 Task: lead creation from Campaign (1)
Action: Mouse moved to (542, 737)
Screenshot: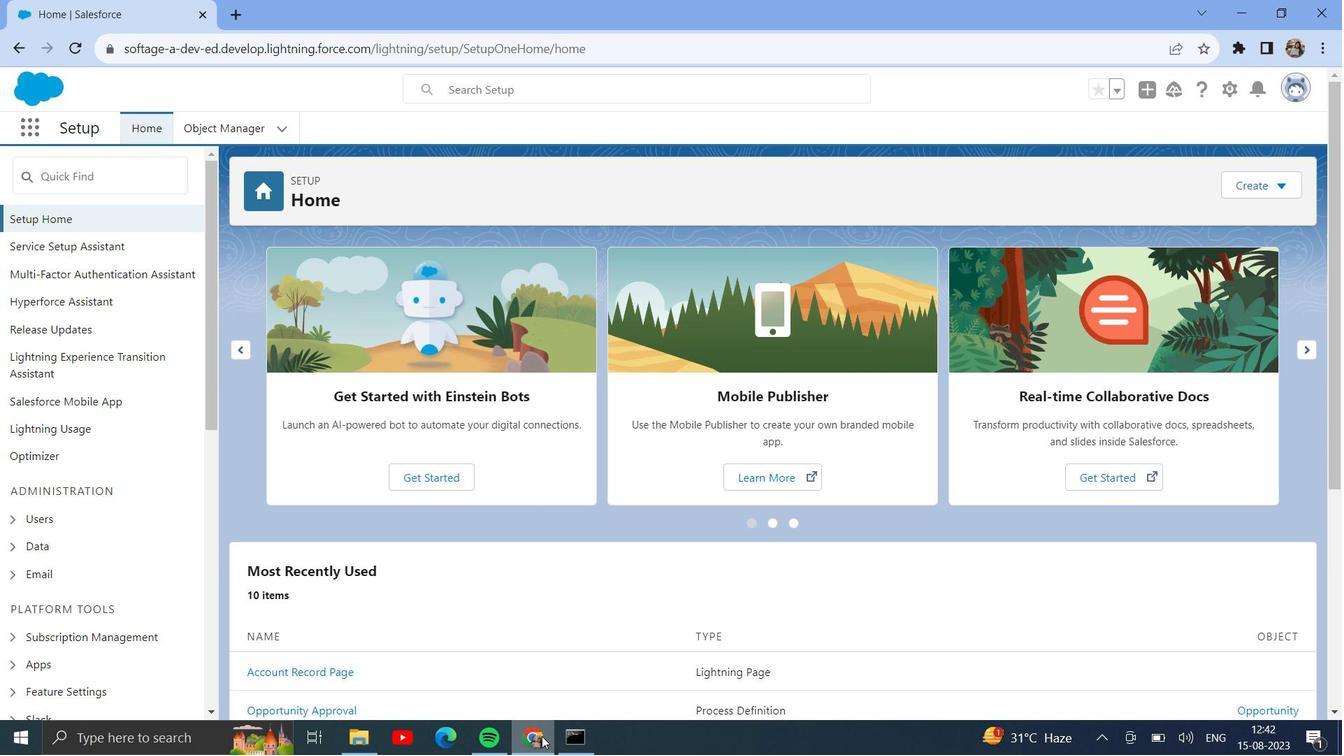 
Action: Mouse pressed left at (542, 737)
Screenshot: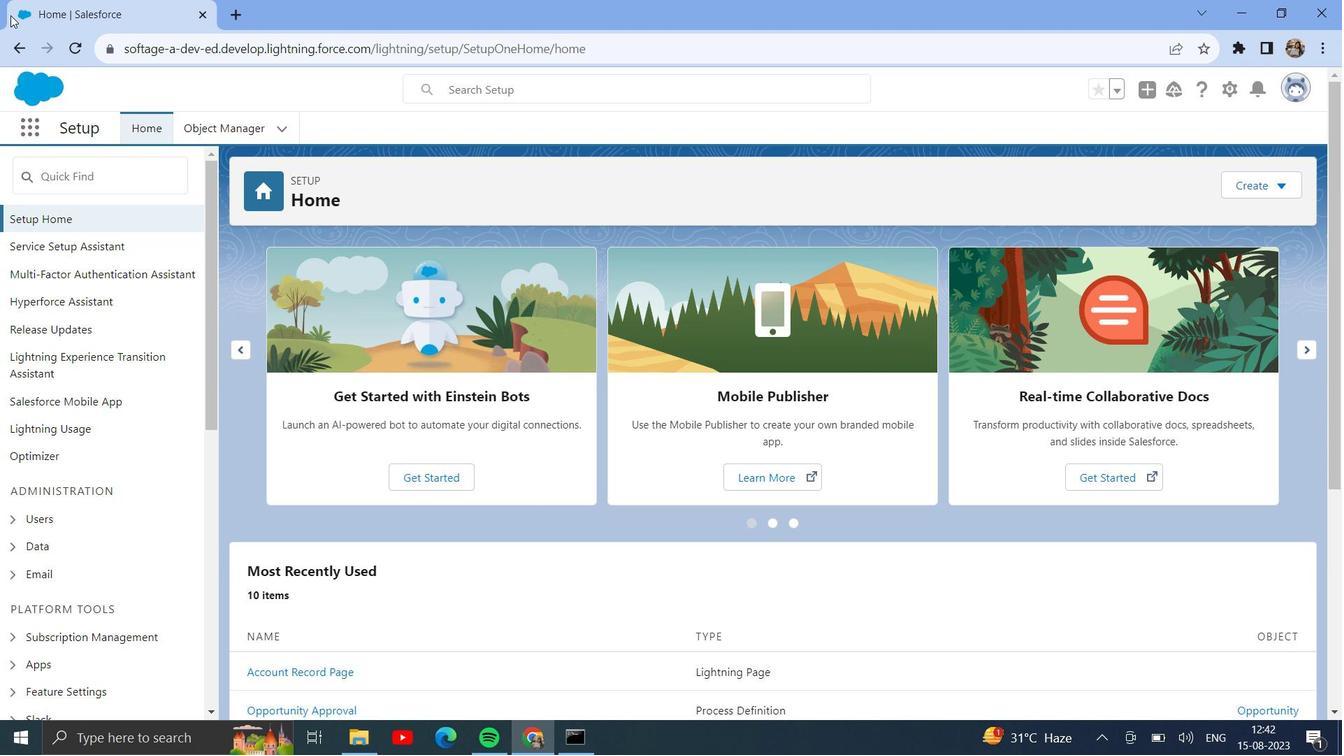 
Action: Mouse moved to (27, 132)
Screenshot: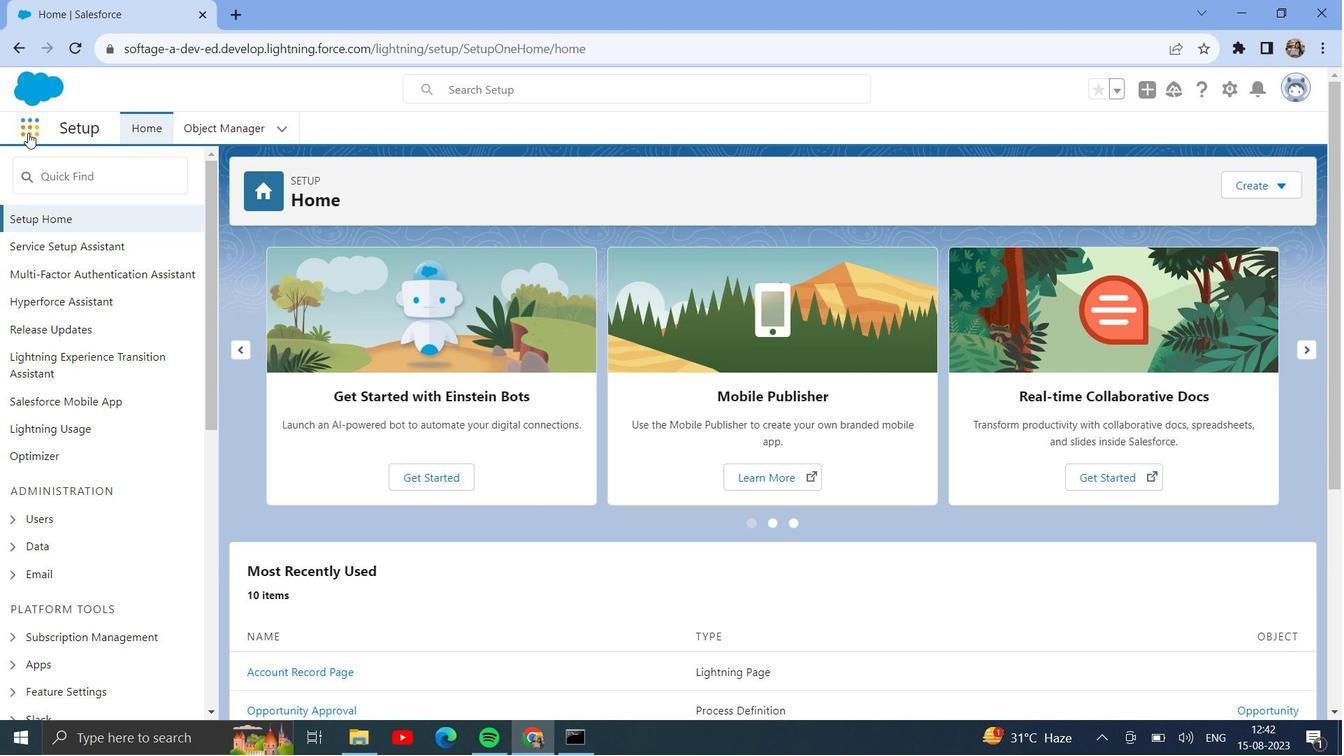 
Action: Mouse pressed left at (27, 132)
Screenshot: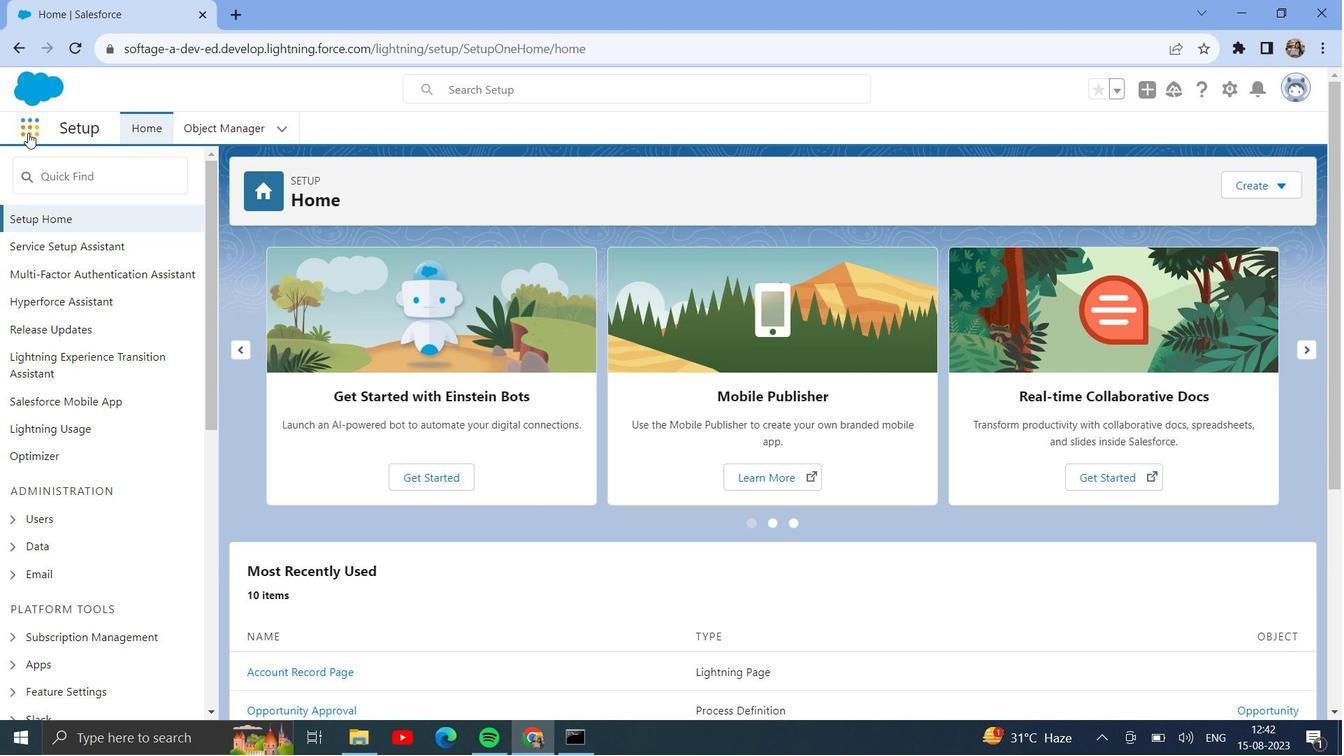 
Action: Mouse moved to (46, 434)
Screenshot: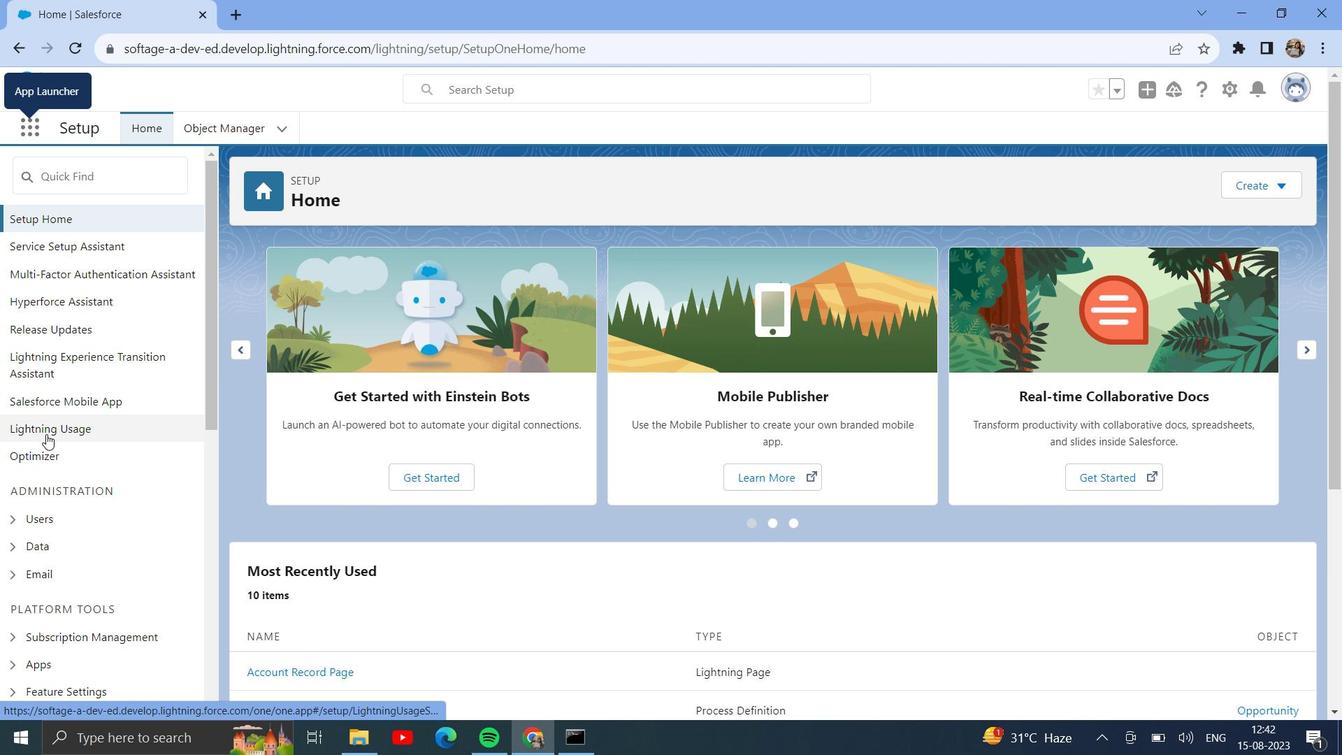
Action: Mouse pressed left at (46, 434)
Screenshot: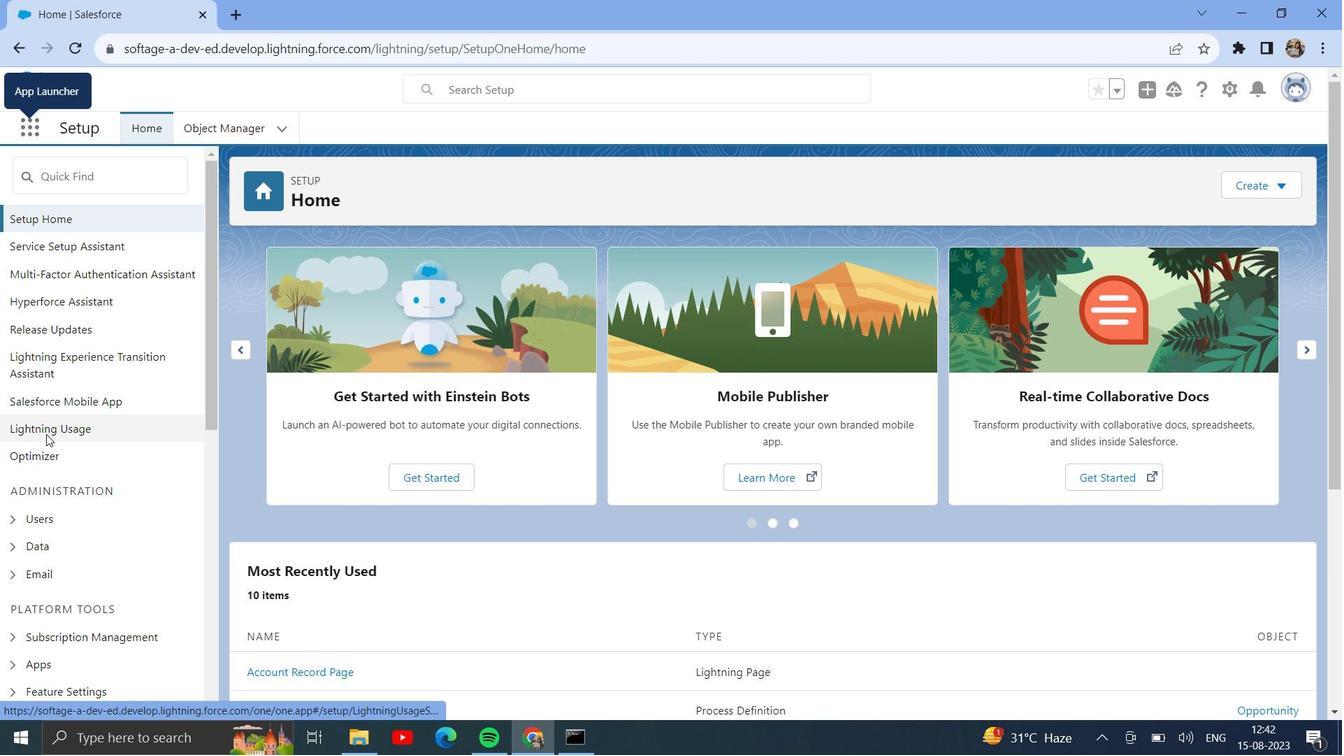 
Action: Mouse moved to (588, 458)
Screenshot: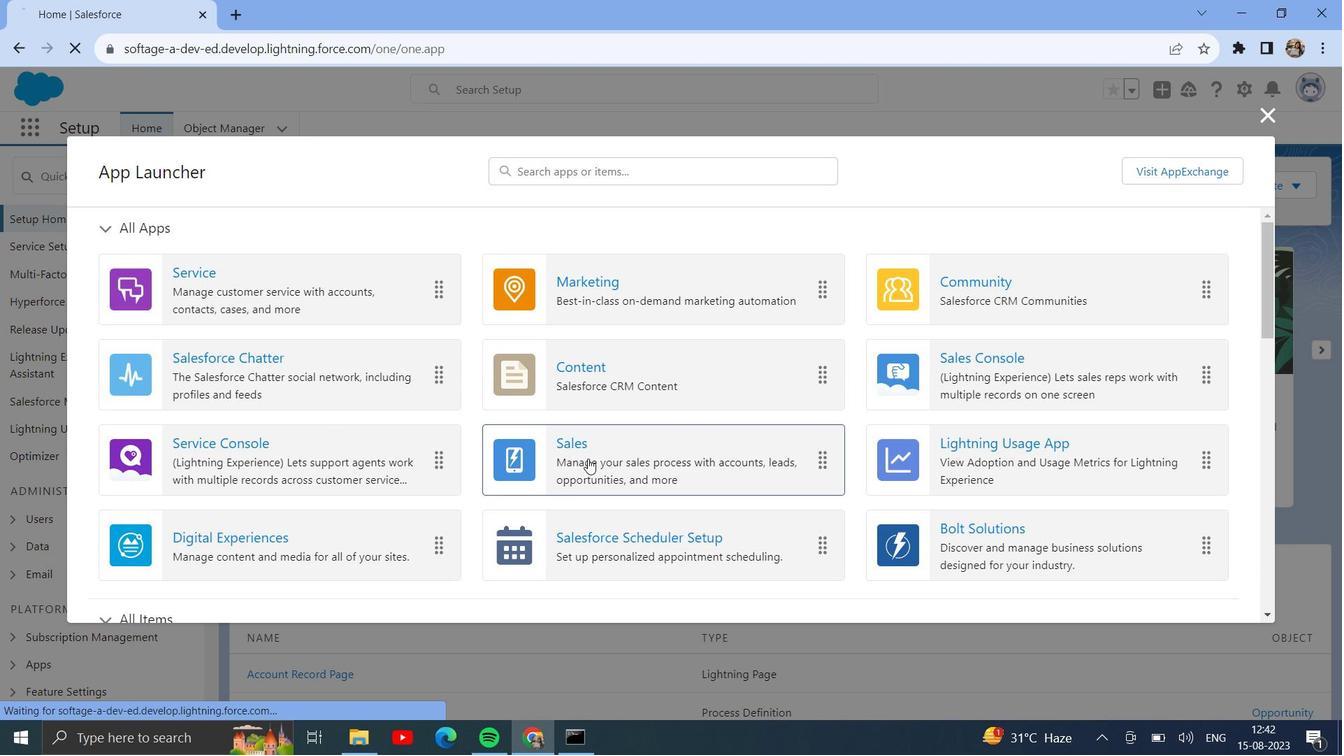 
Action: Mouse pressed left at (588, 458)
Screenshot: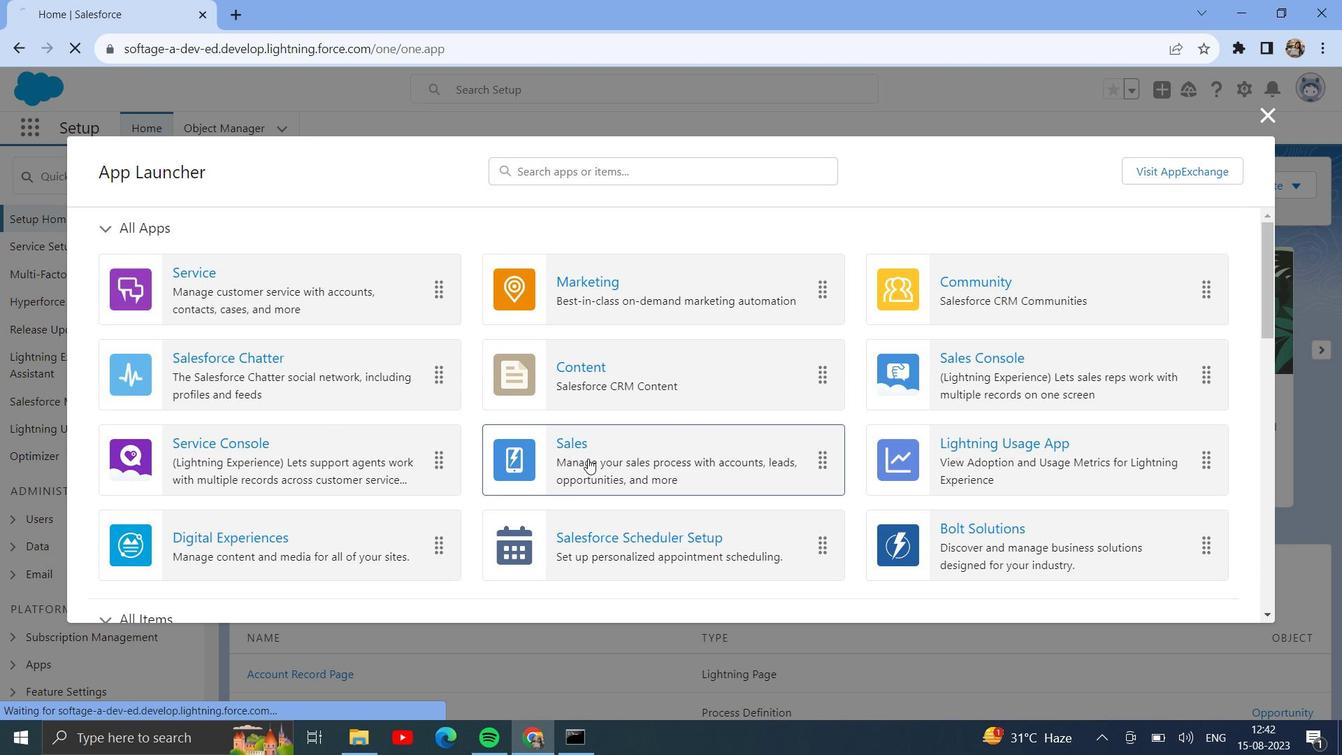 
Action: Mouse moved to (702, 131)
Screenshot: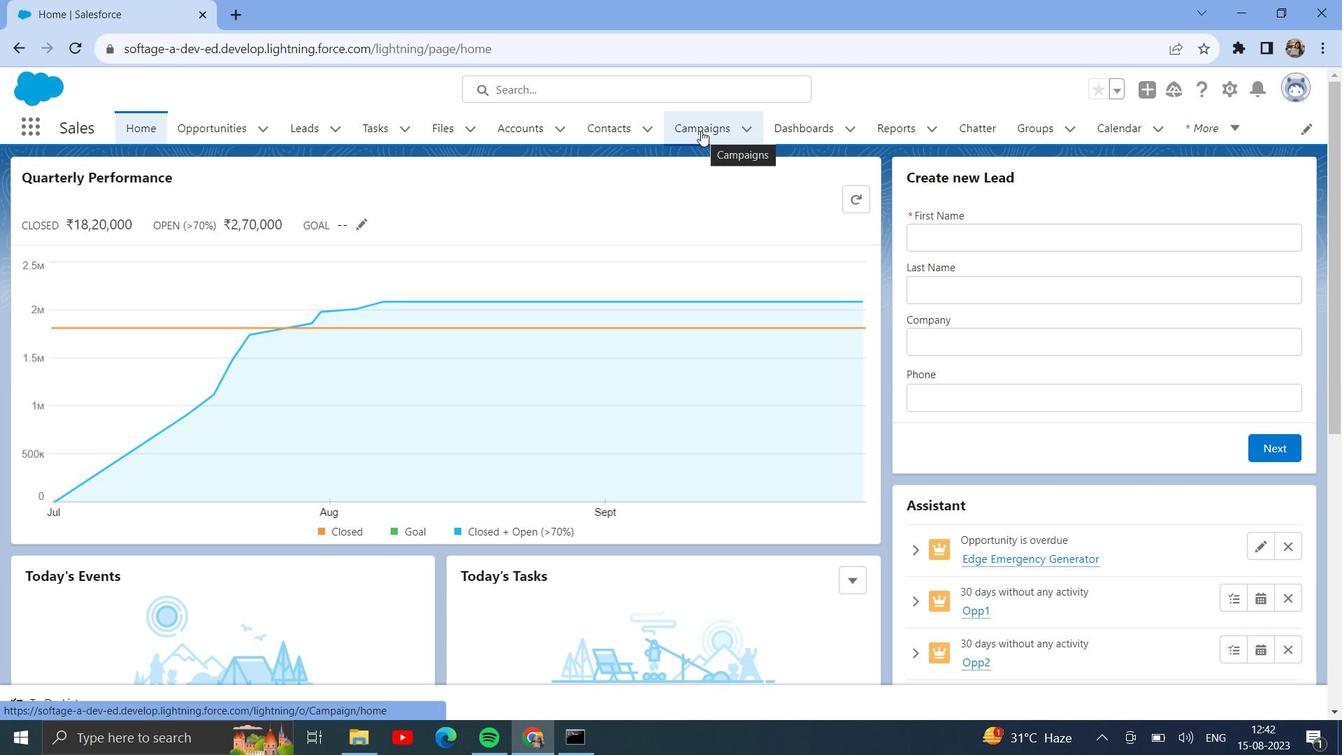 
Action: Mouse pressed left at (702, 131)
Screenshot: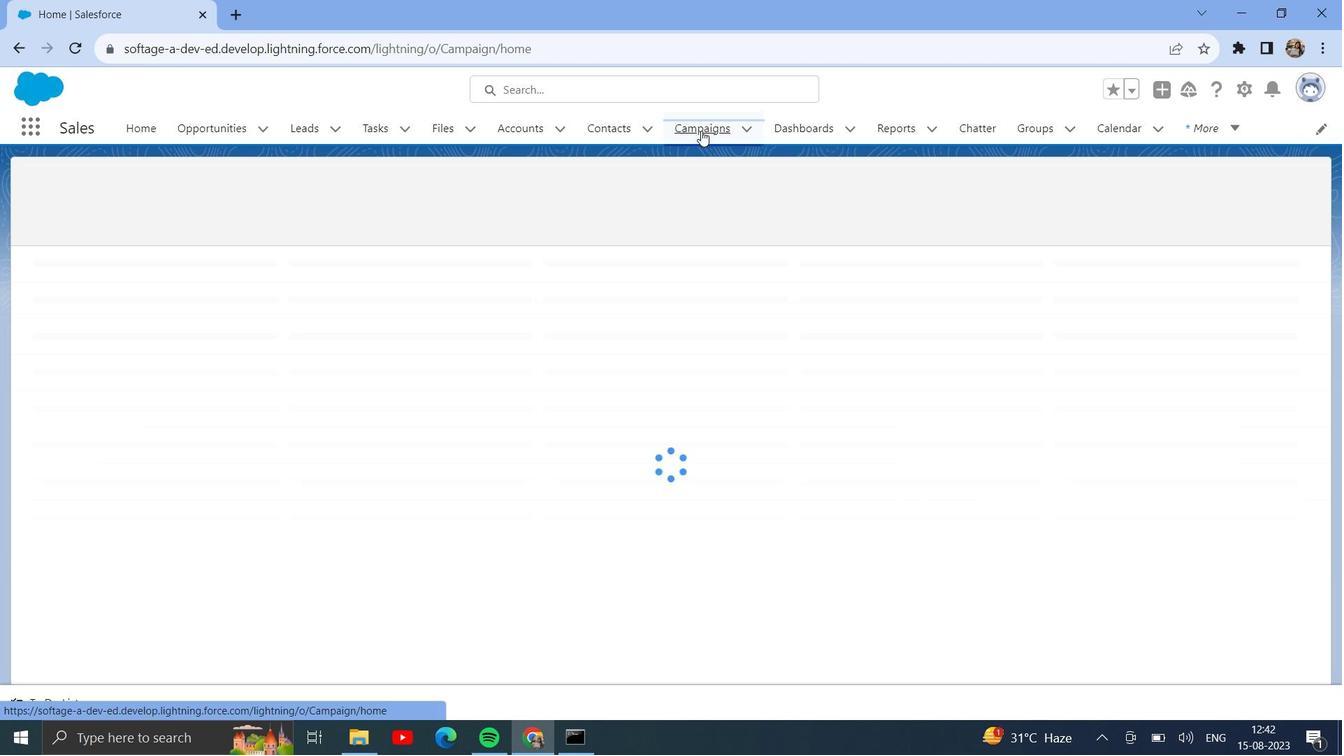 
Action: Mouse moved to (159, 281)
Screenshot: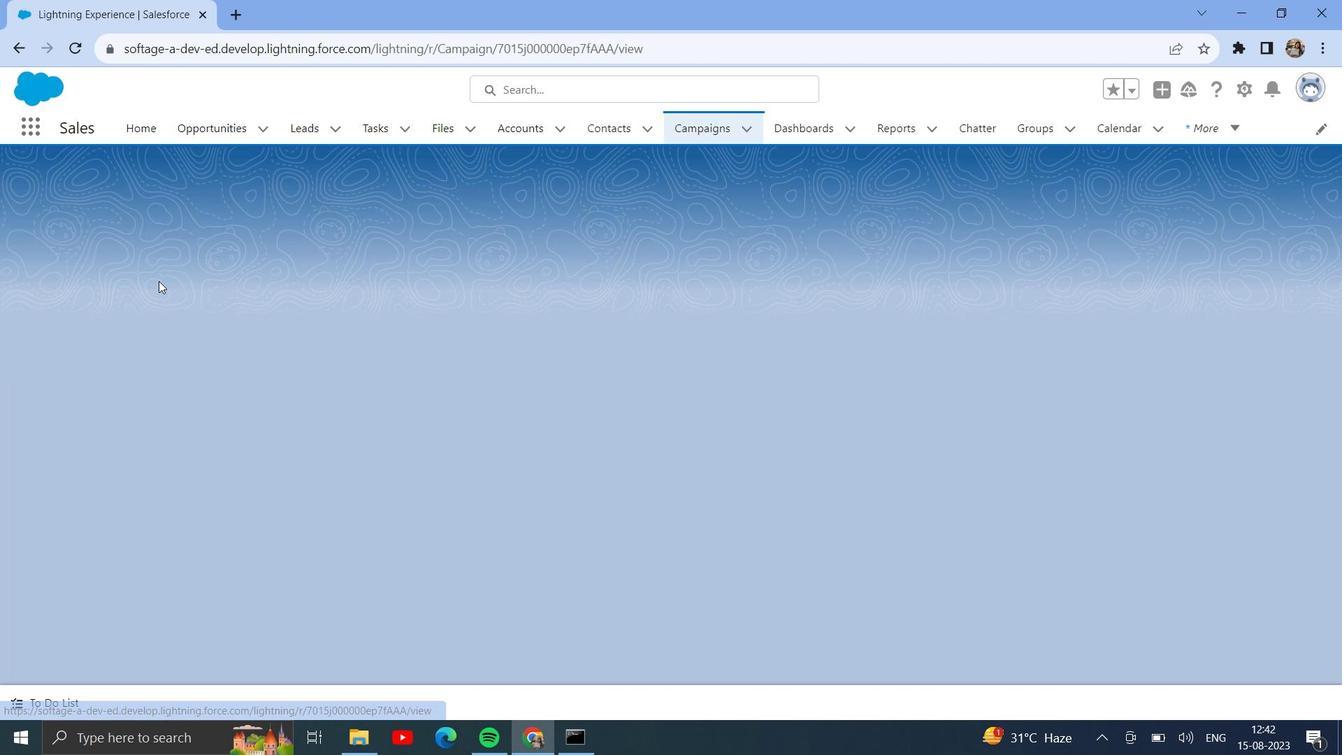 
Action: Mouse pressed left at (159, 281)
Screenshot: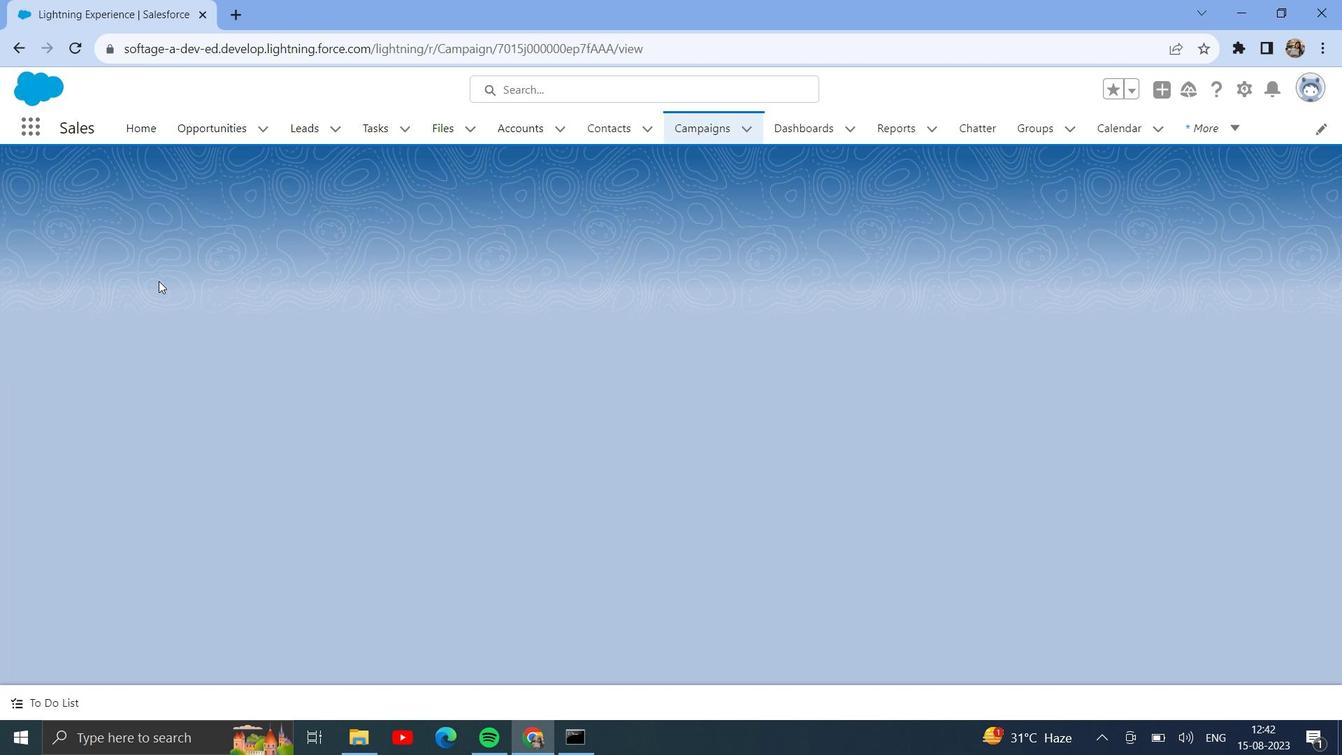 
Action: Mouse moved to (1288, 192)
Screenshot: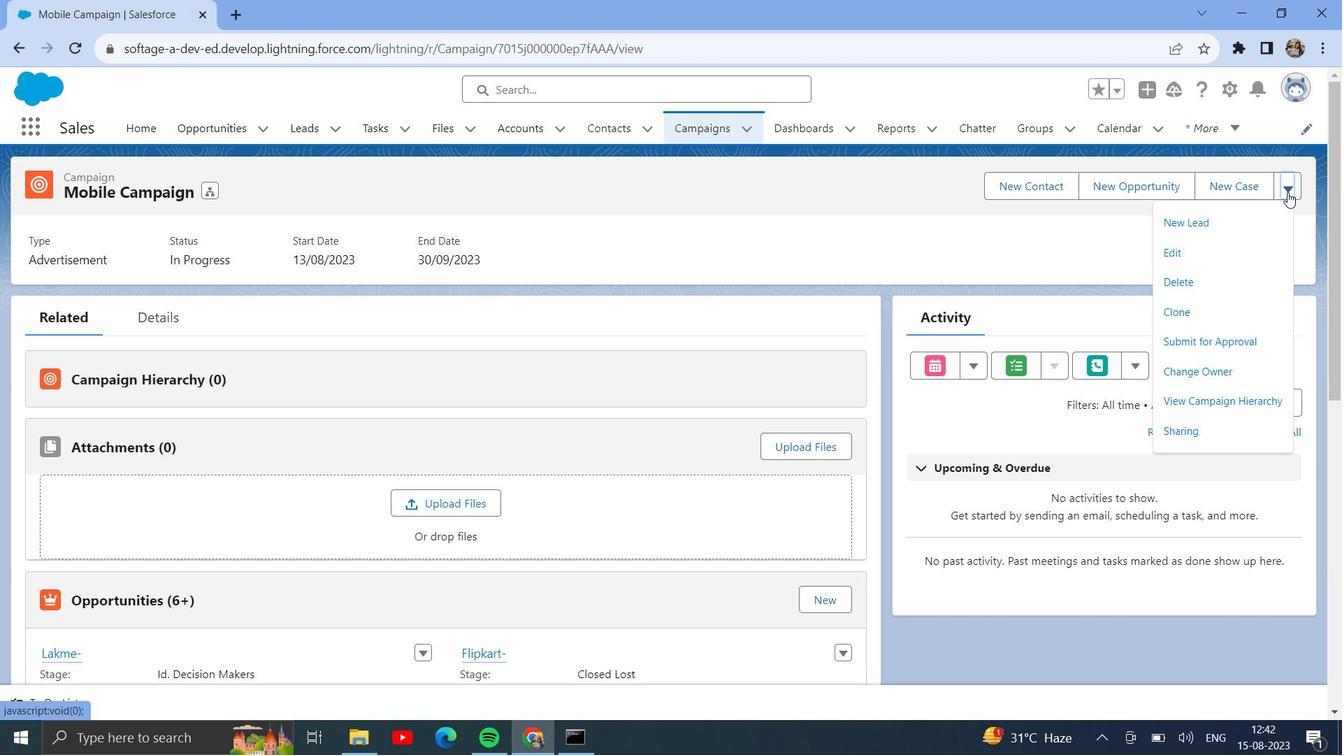 
Action: Mouse pressed left at (1288, 192)
Screenshot: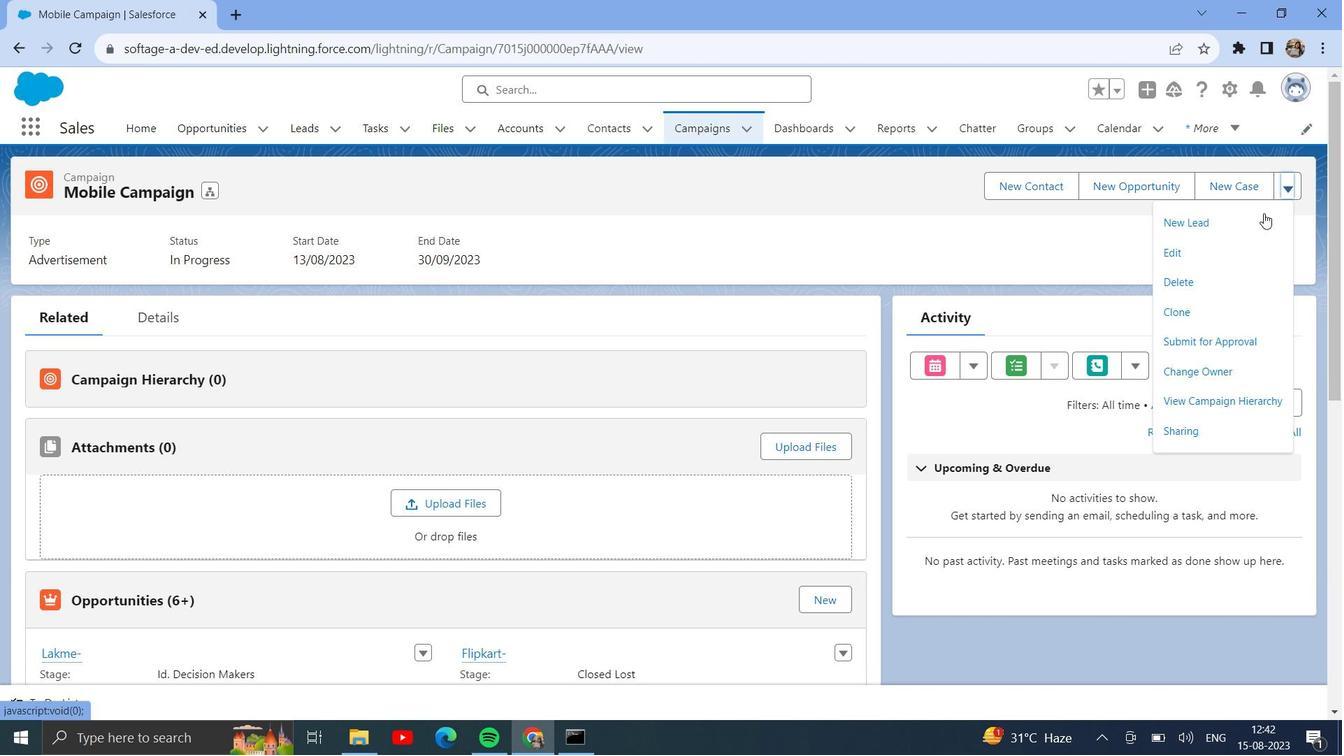 
Action: Mouse moved to (1198, 212)
Screenshot: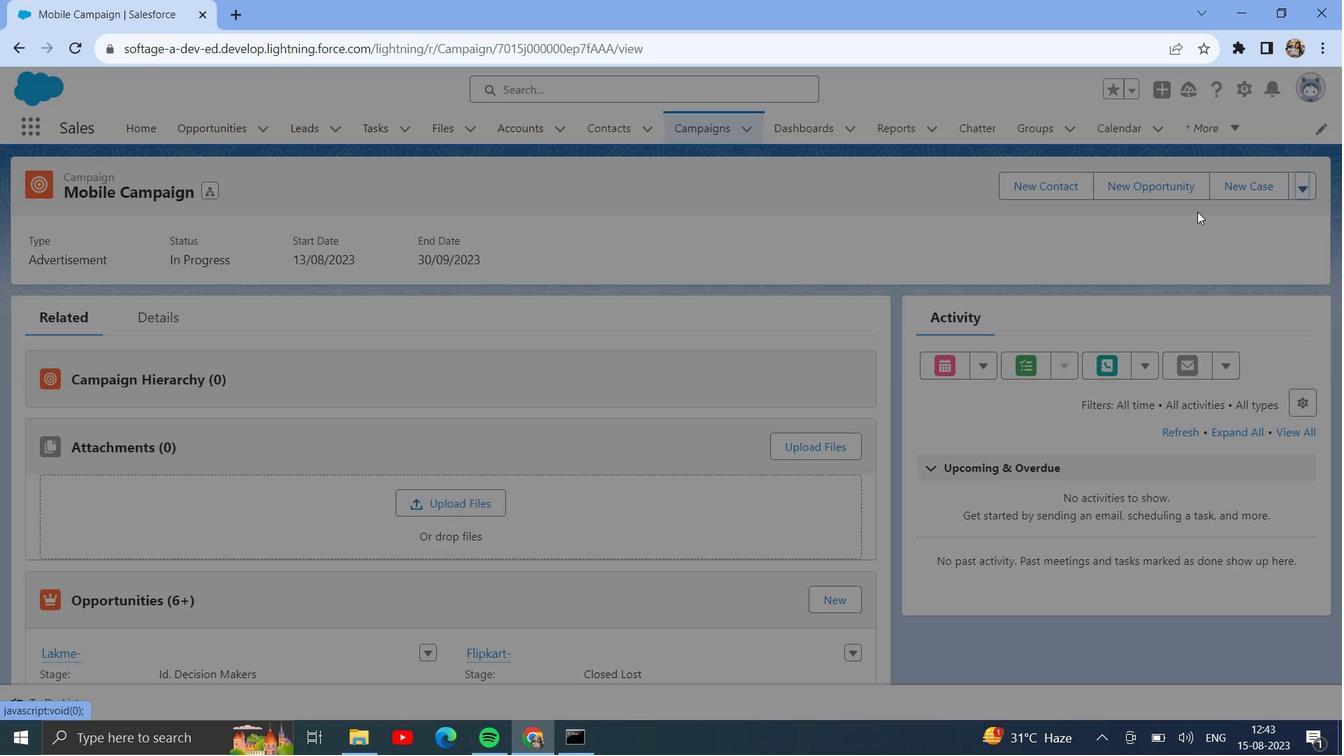 
Action: Mouse pressed left at (1198, 212)
Screenshot: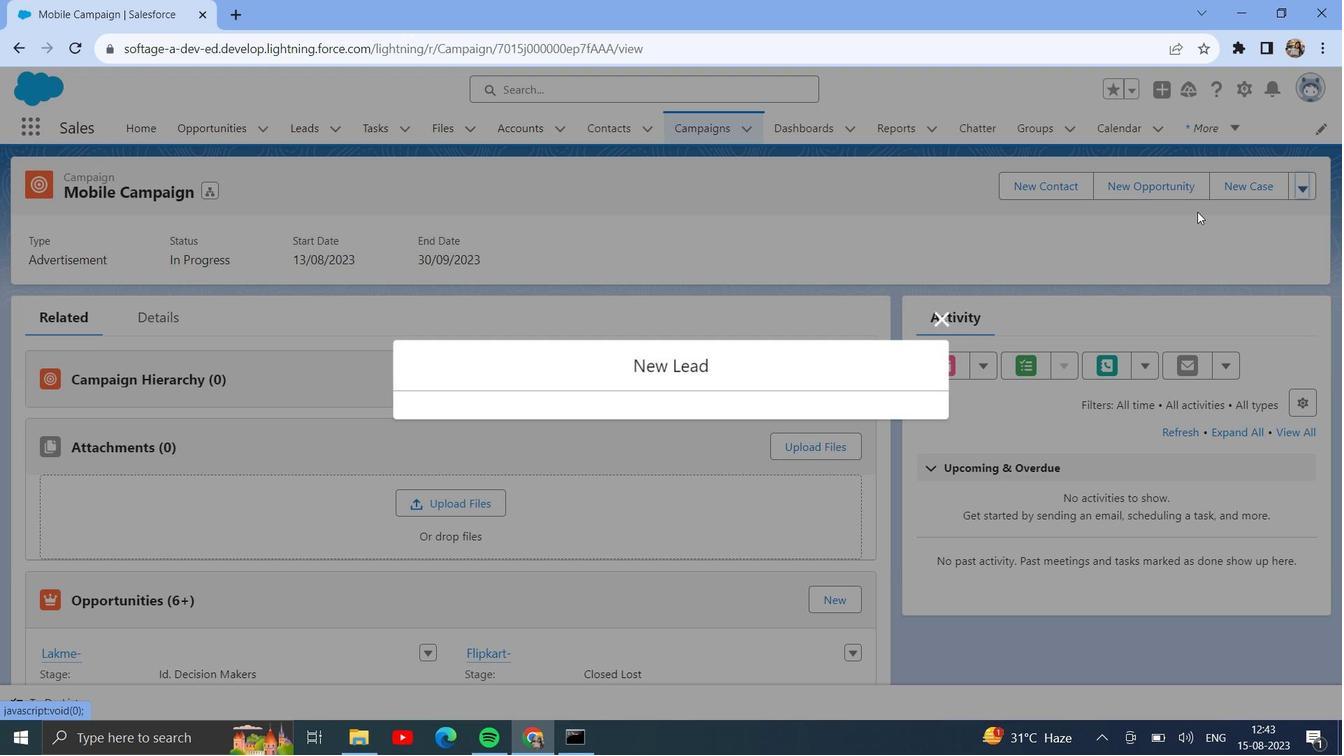 
Action: Mouse moved to (648, 235)
Screenshot: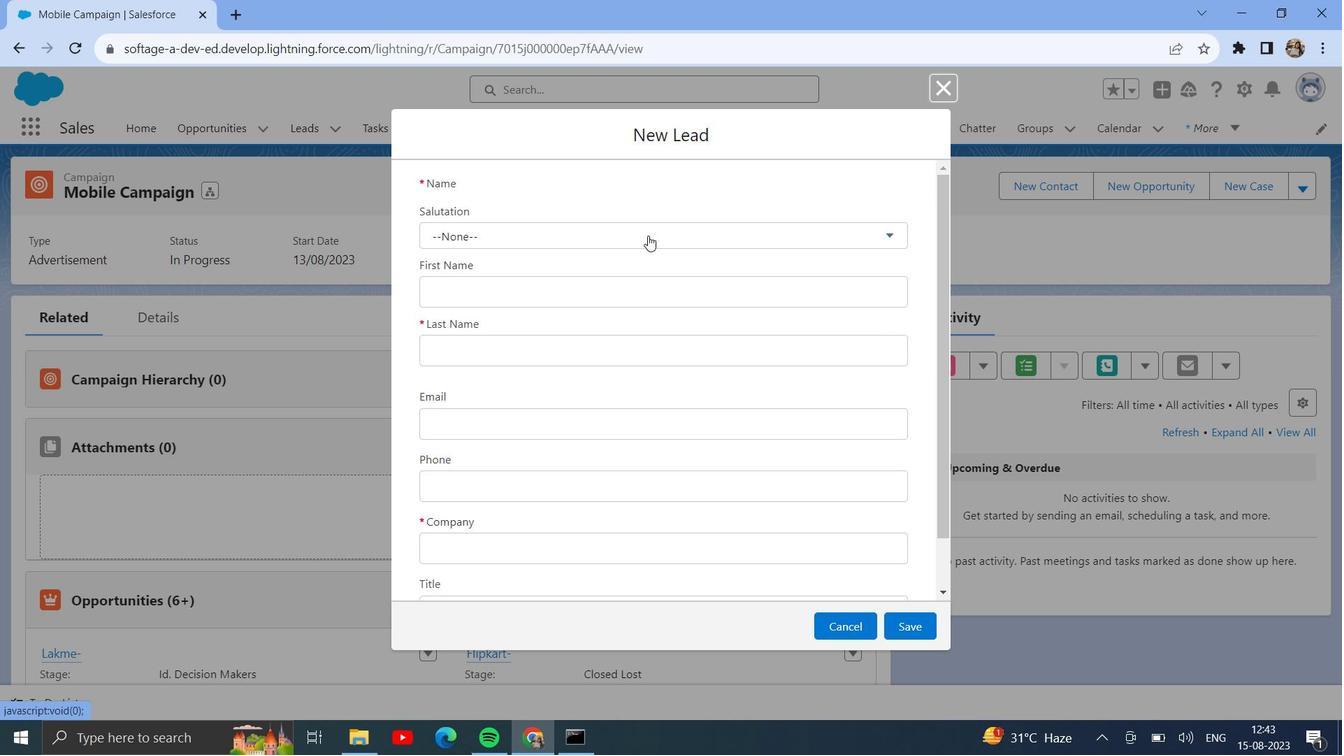 
Action: Mouse pressed left at (648, 235)
Screenshot: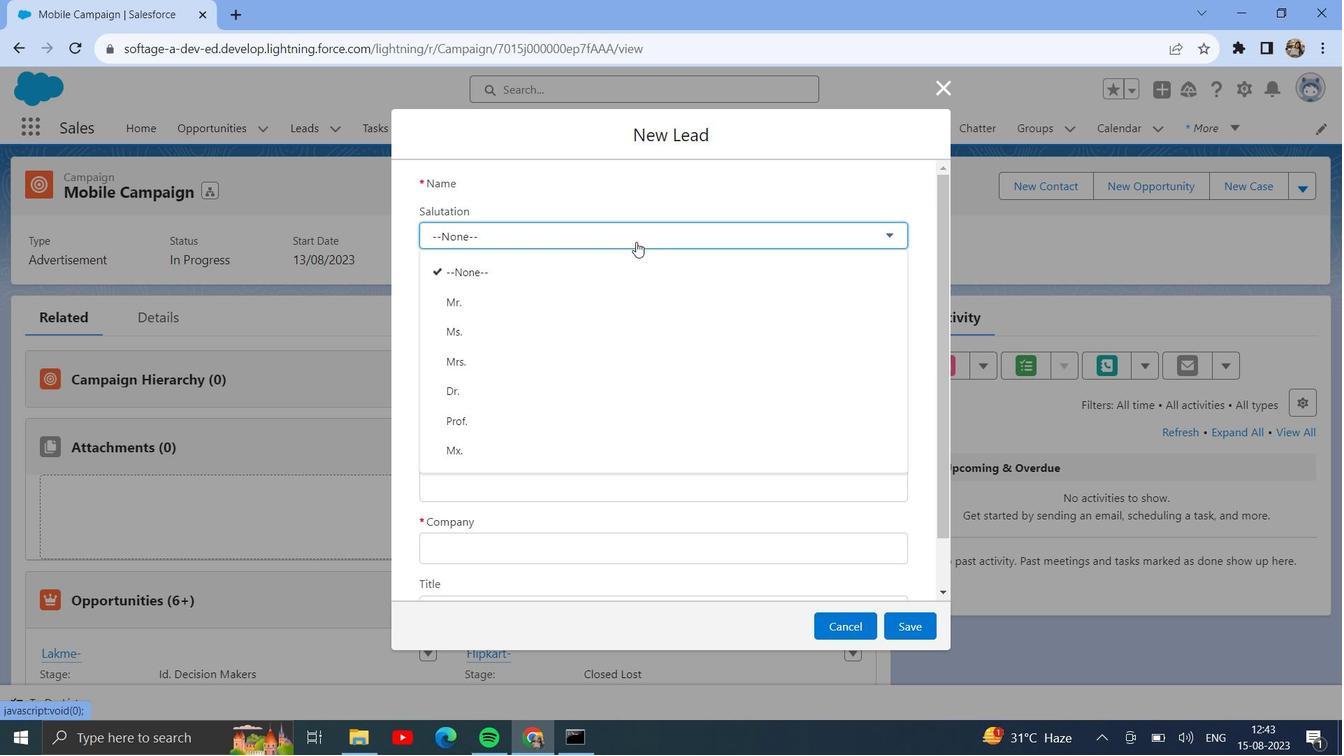 
Action: Mouse moved to (564, 298)
Screenshot: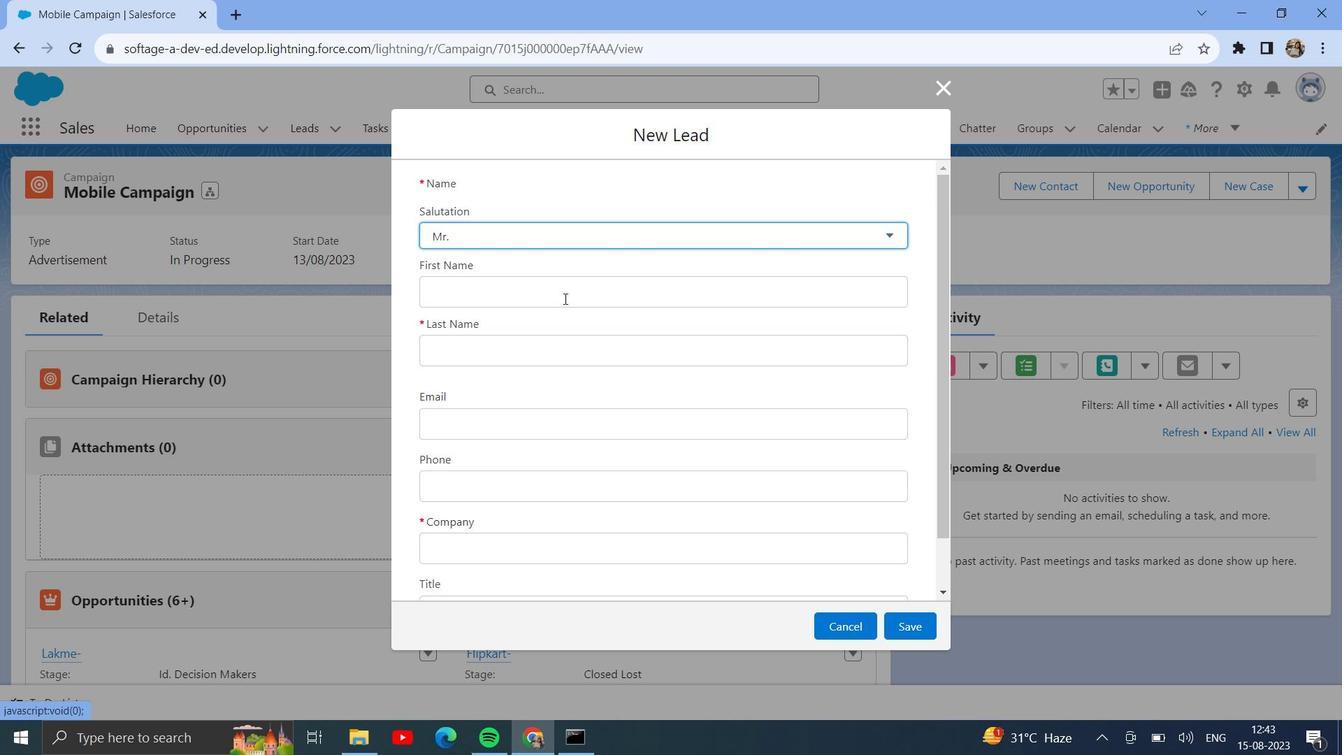 
Action: Mouse pressed left at (564, 298)
Screenshot: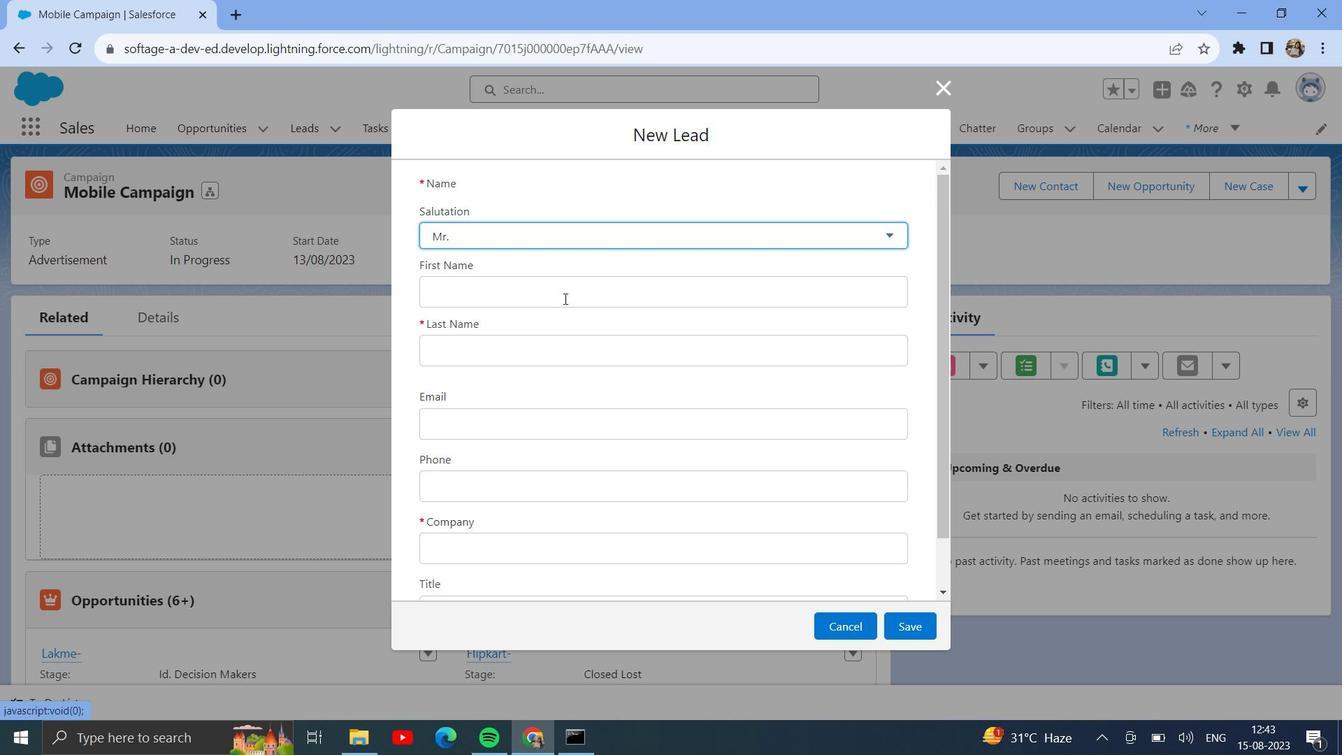 
Action: Mouse pressed left at (564, 298)
Screenshot: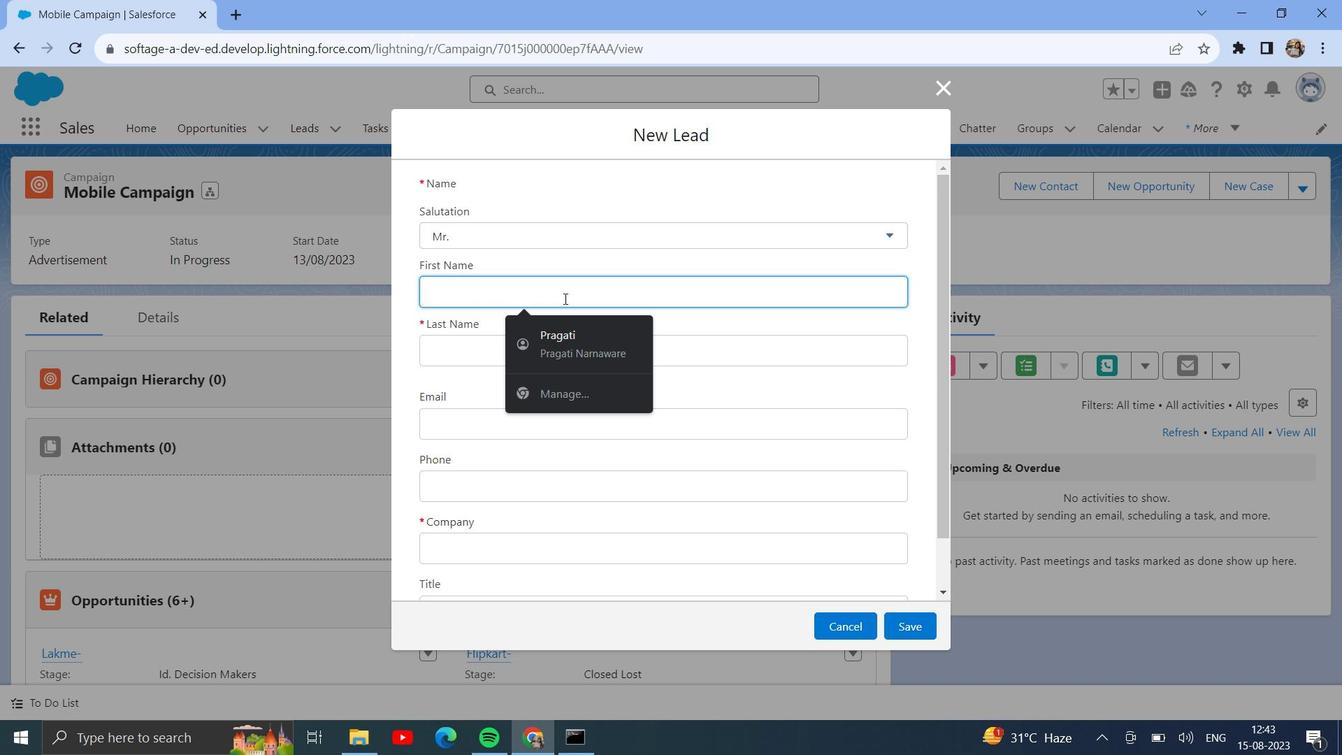 
Action: Key pressed <Key.shift>Samyak<Key.space><Key.shift><Key.shift><Key.shift>Arvin<Key.space>d<Key.backspace><Key.backspace>d
Screenshot: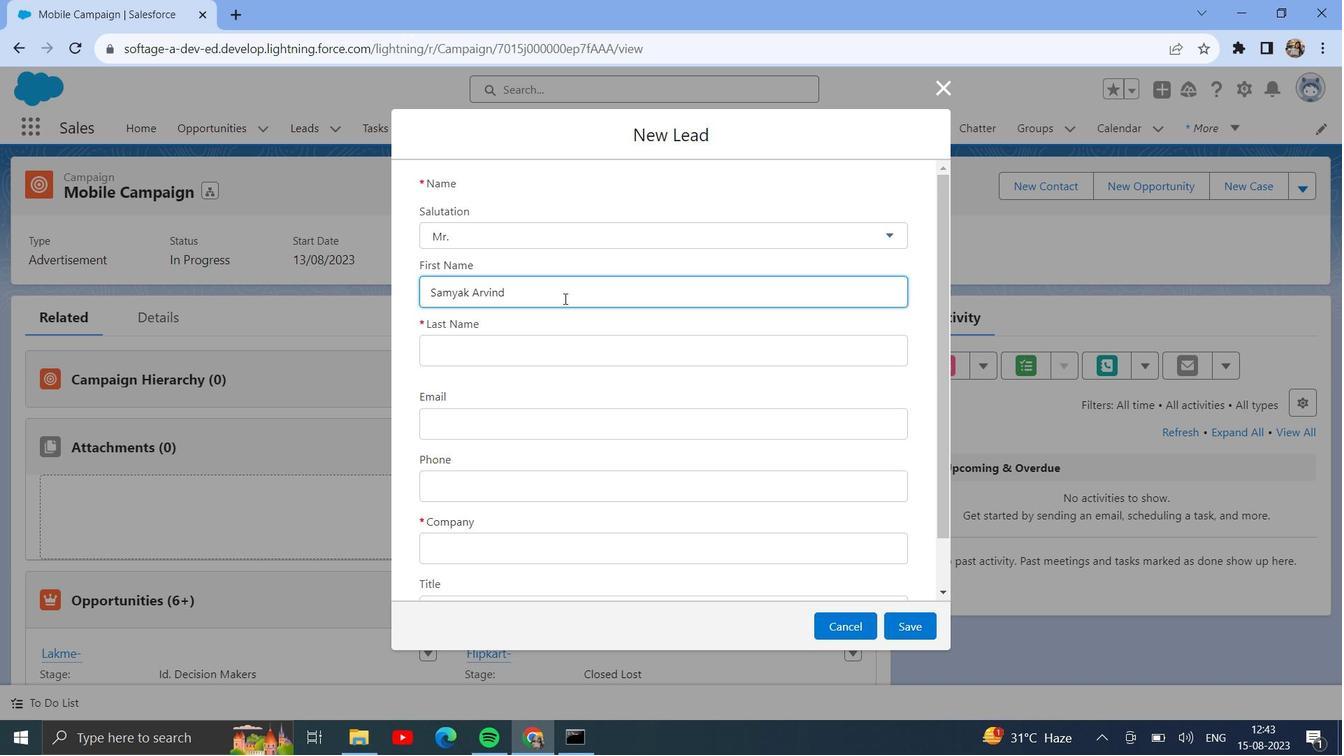 
Action: Mouse moved to (502, 344)
Screenshot: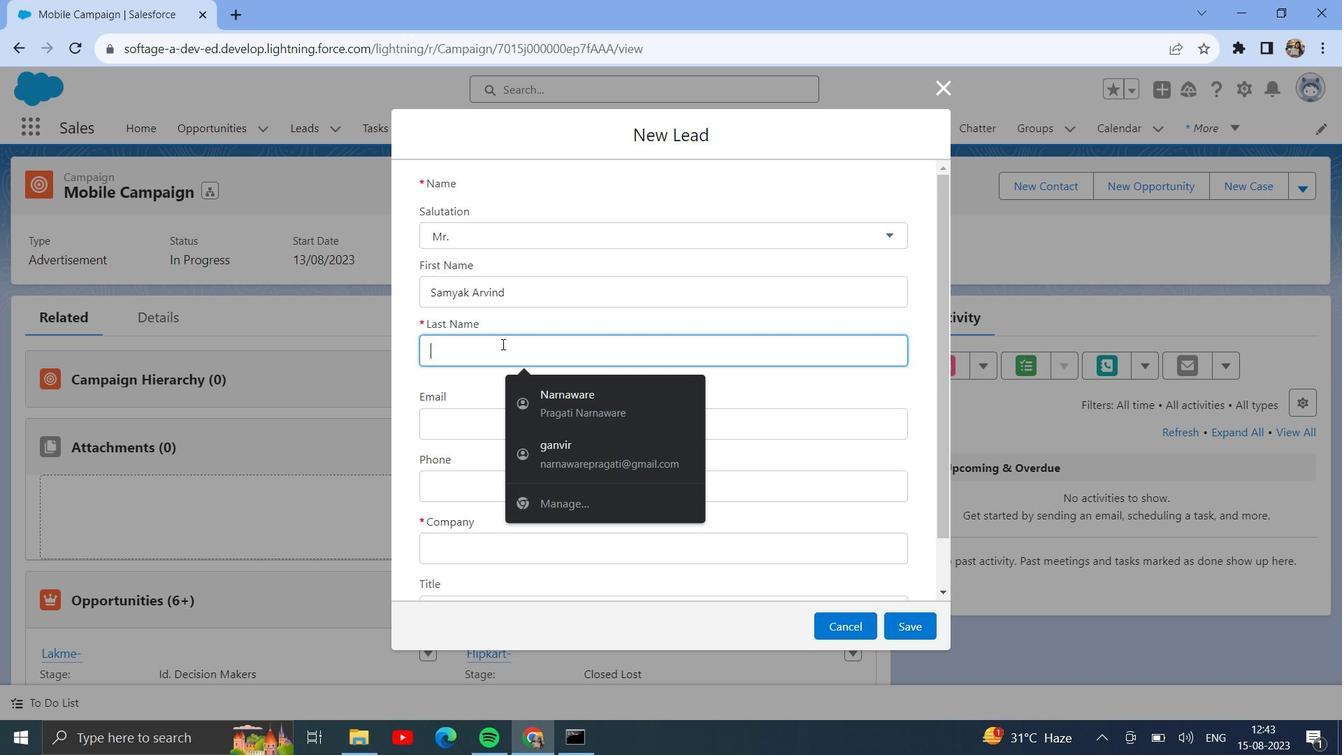 
Action: Mouse pressed left at (502, 344)
Screenshot: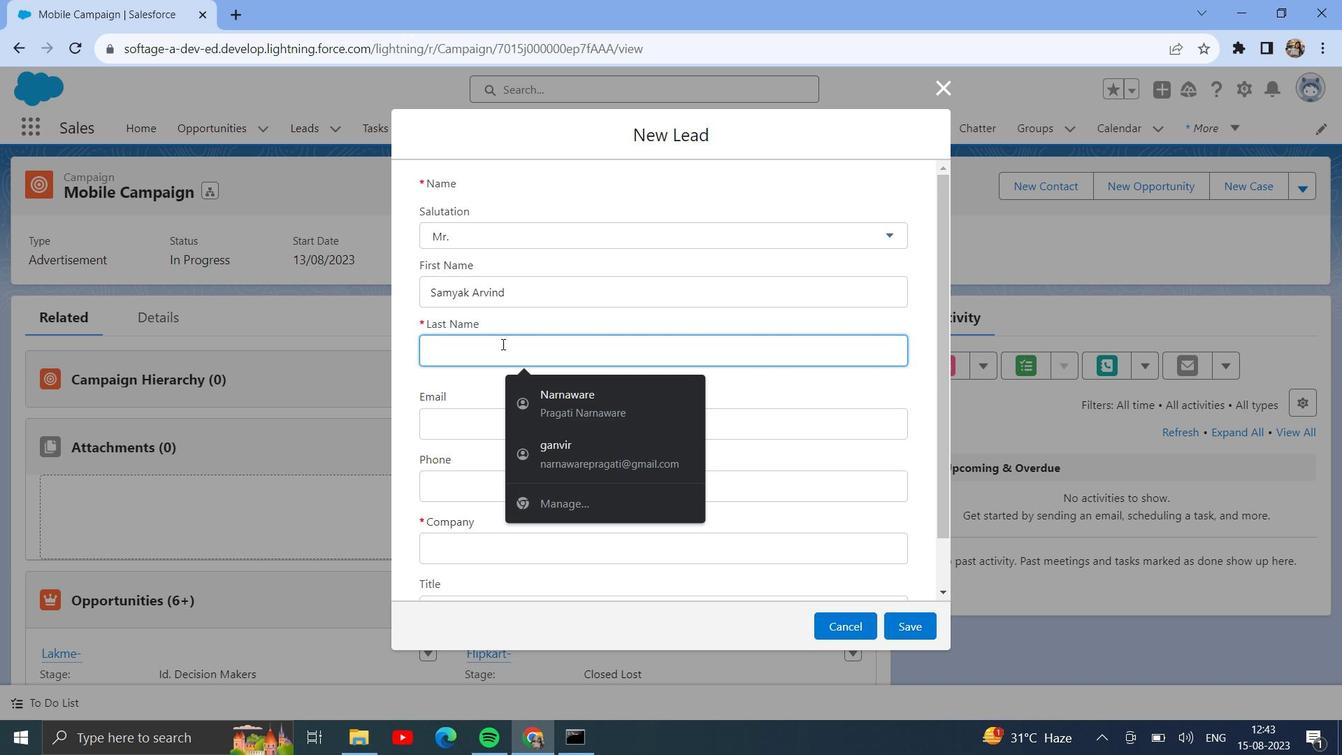 
Action: Key pressed <Key.shift><Key.shift><Key.shift><Key.shift><Key.shift><Key.shift><Key.shift><Key.shift><Key.shift><Key.shift><Key.shift><Key.shift><Key.shift><Key.shift><Key.shift><Key.shift><Key.shift><Key.shift><Key.shift><Key.shift><Key.shift><Key.shift><Key.shift><Key.shift><Key.shift><Key.shift><Key.shift><Key.shift><Key.shift><Key.shift><Key.shift><Key.shift><Key.shift><Key.shift><Key.shift><Key.shift><Key.shift><Key.shift><Key.shift><Key.shift><Key.shift><Key.shift><Key.shift><Key.shift><Key.shift><Key.shift><Key.shift><Key.shift><Key.shift><Key.shift><Key.shift><Key.shift><Key.shift><Key.shift><Key.shift><Key.shift><Key.shift><Key.shift><Key.shift><Key.shift><Key.shift><Key.shift><Key.shift><Key.shift><Key.shift><Key.shift><Key.shift><Key.shift><Key.shift><Key.shift><Key.shift><Key.shift><Key.shift><Key.shift><Key.shift><Key.shift><Key.shift><Key.shift><Key.shift><Key.shift><Key.shift><Key.shift><Key.shift><Key.shift>Nanvatkar
Screenshot: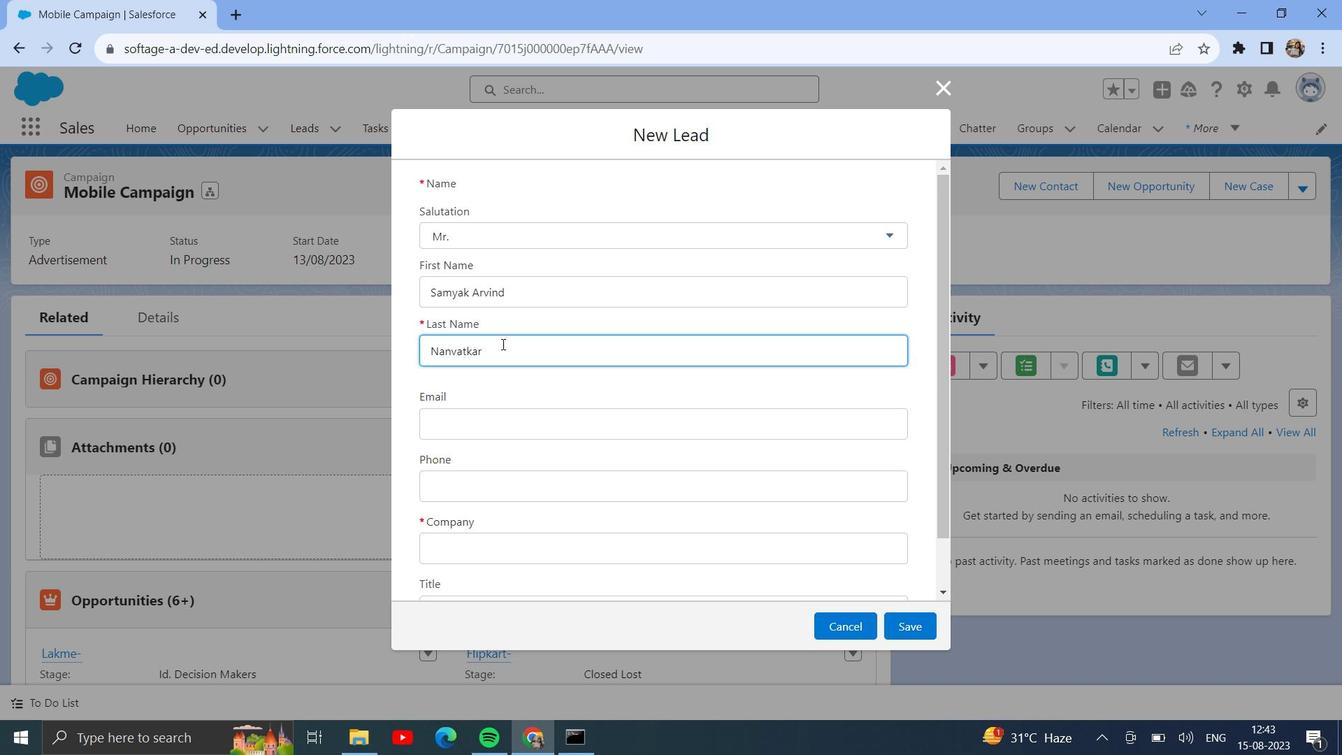 
Action: Mouse moved to (674, 426)
Screenshot: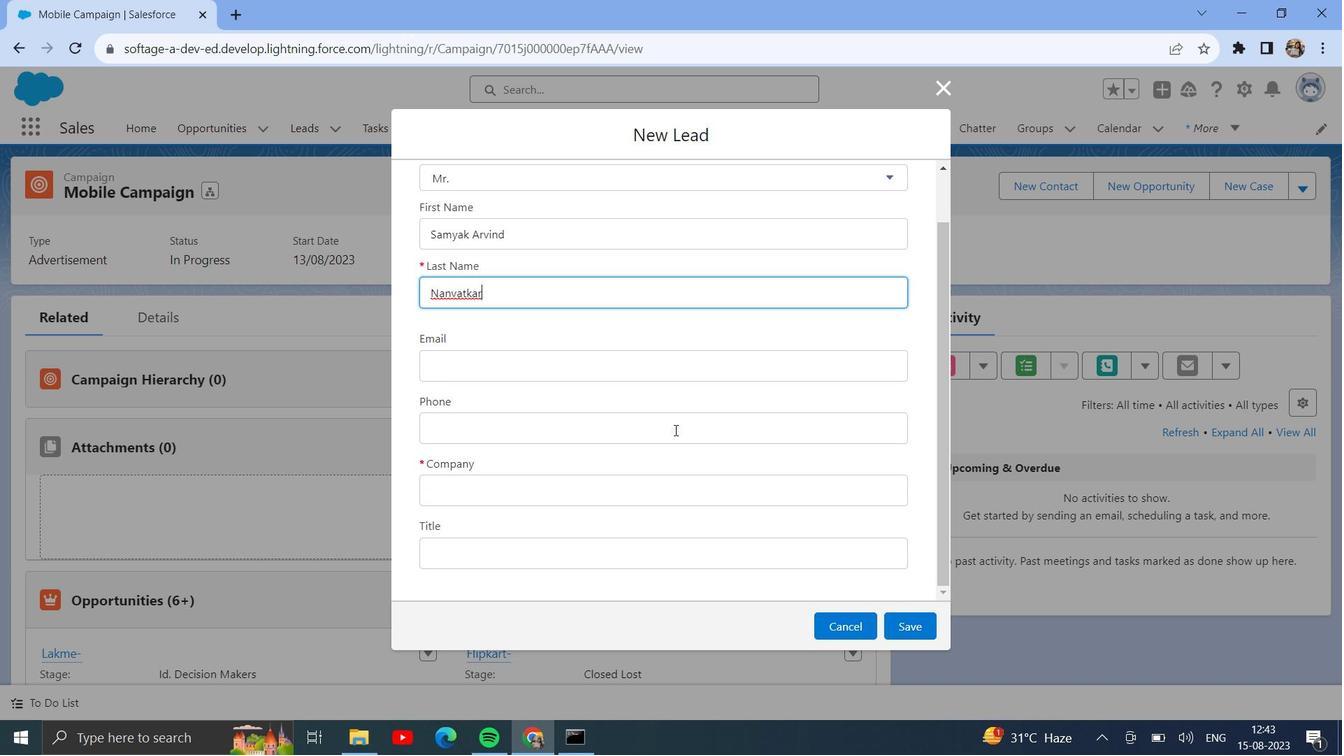 
Action: Mouse scrolled (674, 425) with delta (0, 0)
Screenshot: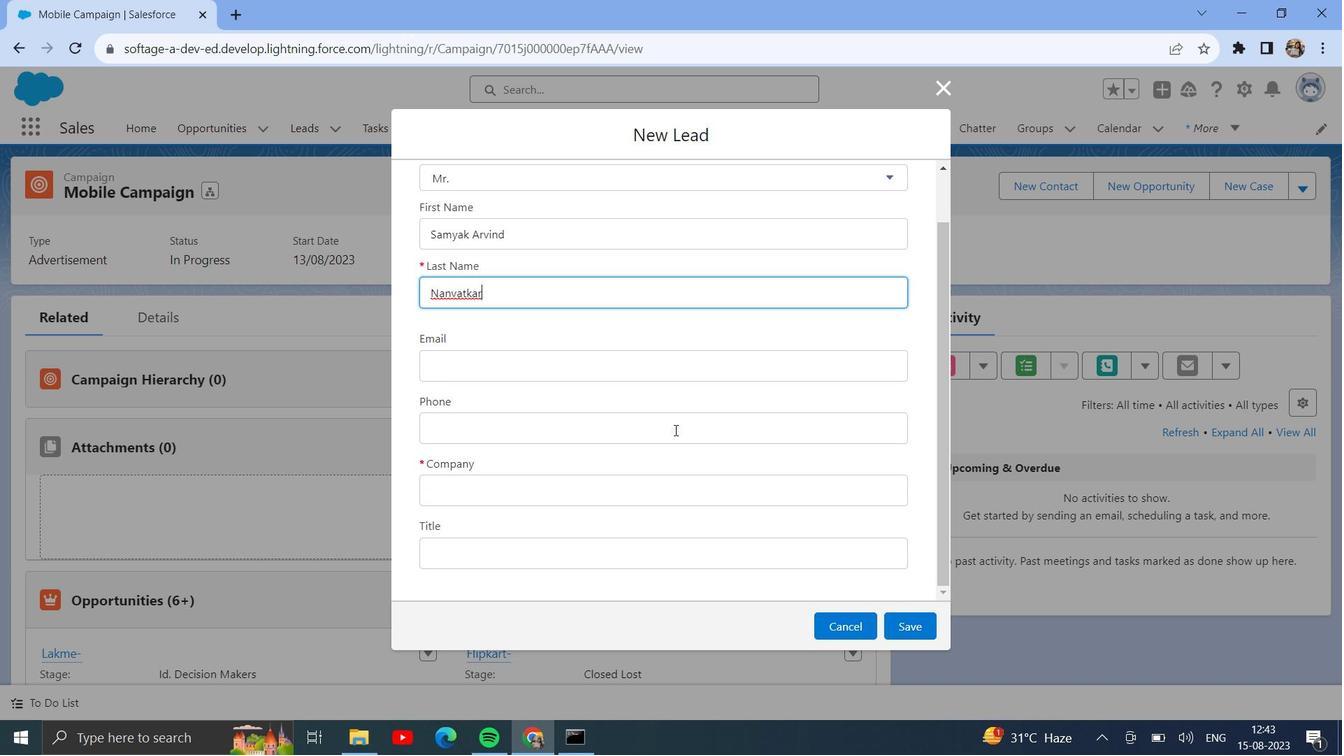 
Action: Mouse scrolled (674, 425) with delta (0, 0)
Screenshot: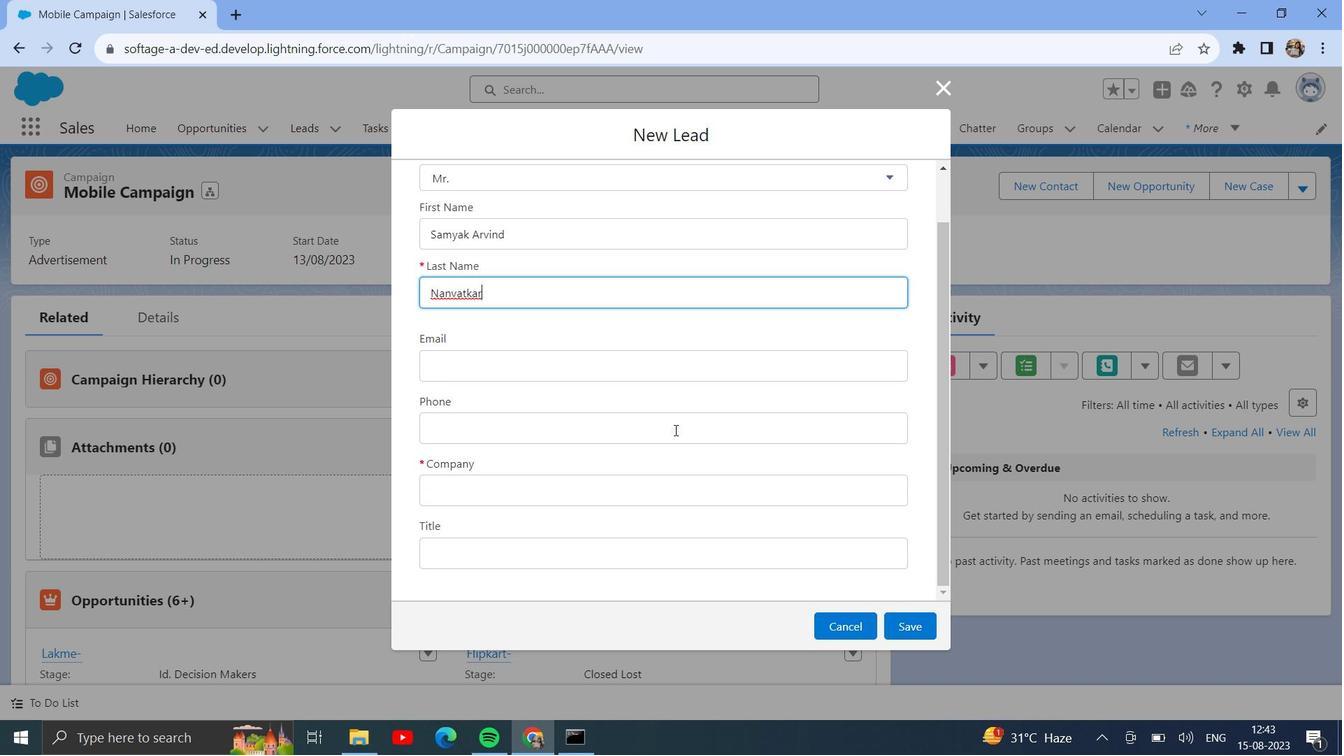 
Action: Mouse scrolled (674, 425) with delta (0, 0)
Screenshot: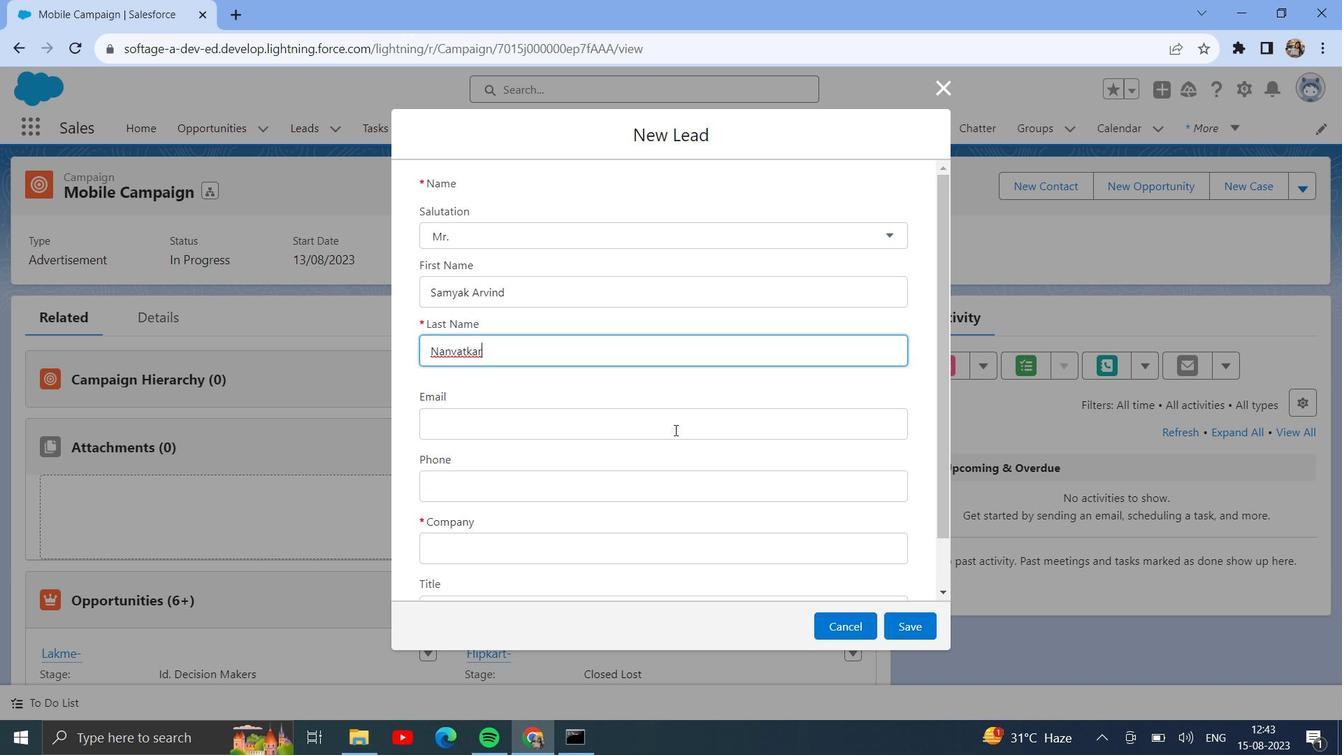 
Action: Mouse scrolled (674, 425) with delta (0, 0)
Screenshot: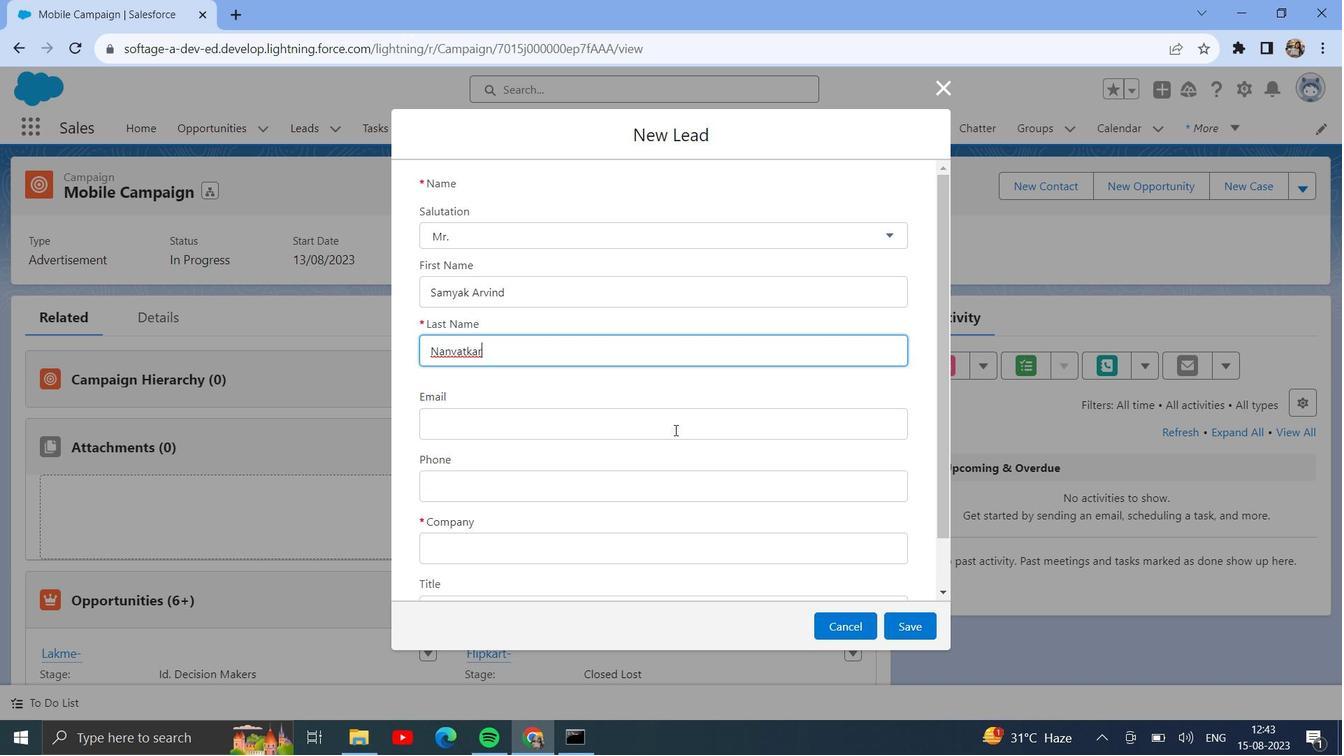 
Action: Mouse moved to (674, 430)
Screenshot: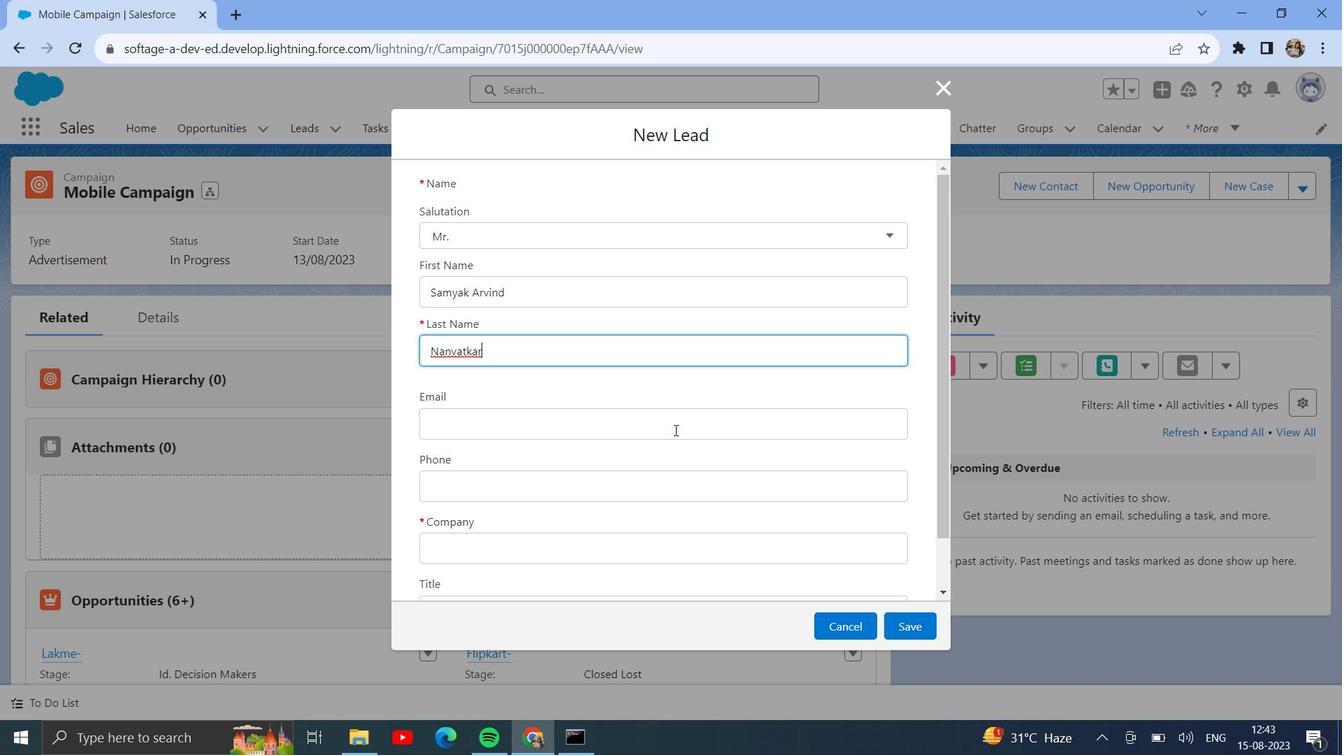 
Action: Mouse scrolled (674, 430) with delta (0, 0)
Screenshot: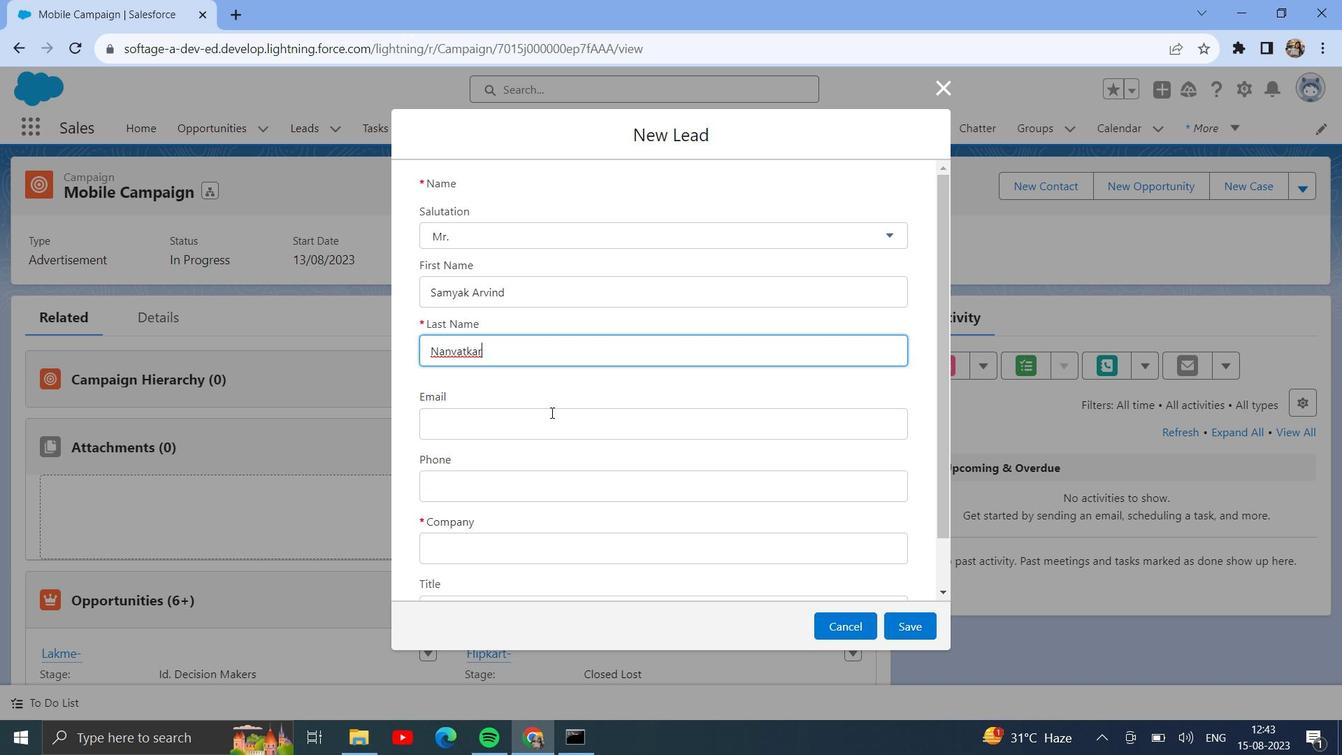 
Action: Mouse moved to (539, 423)
Screenshot: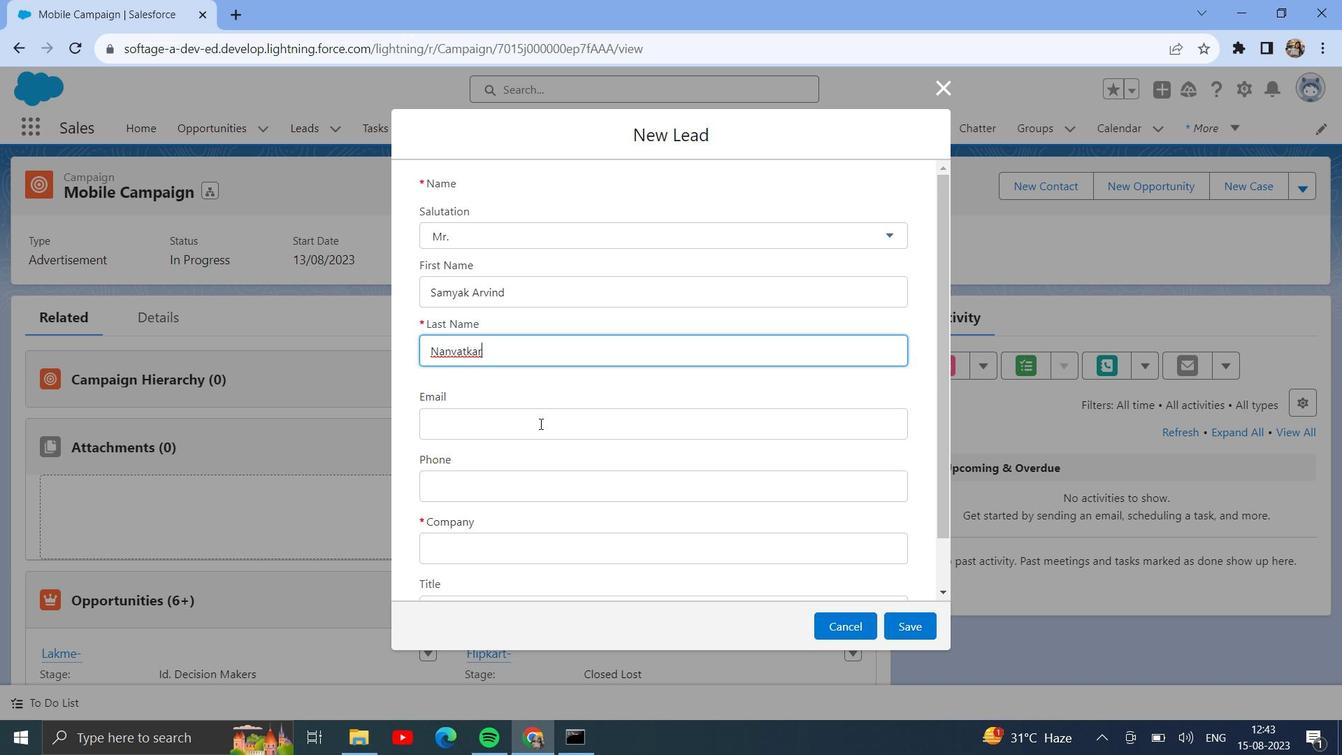 
Action: Mouse pressed left at (539, 423)
Screenshot: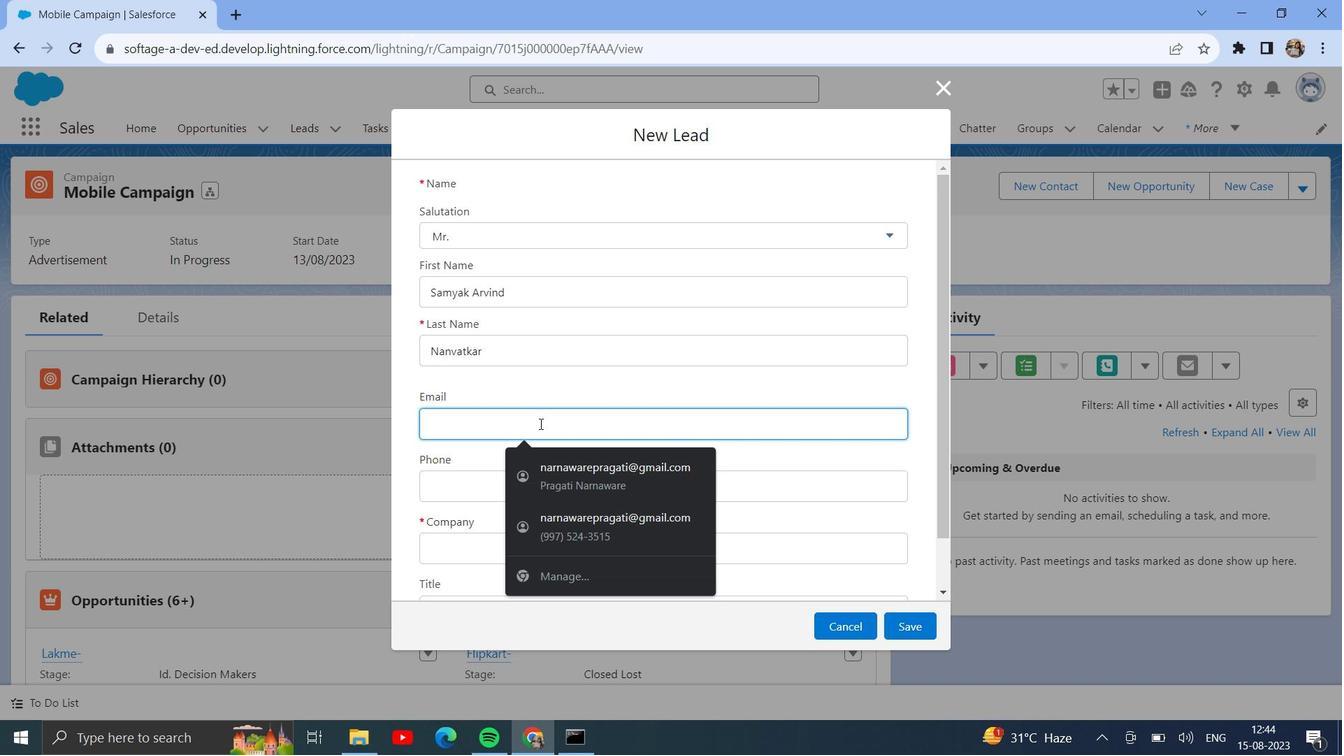 
Action: Key pressed samyakarvind.nanvatkar<Key.shift>@gmail.com
Screenshot: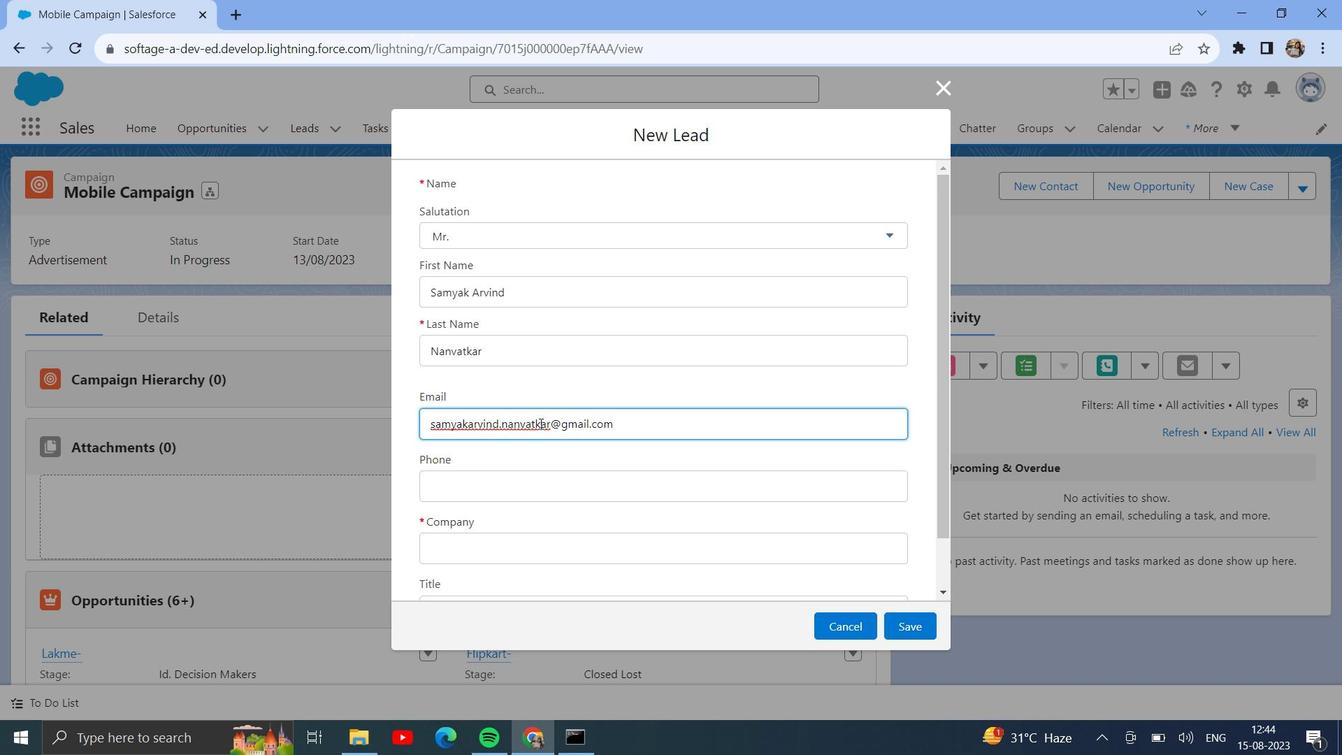 
Action: Mouse moved to (535, 482)
Screenshot: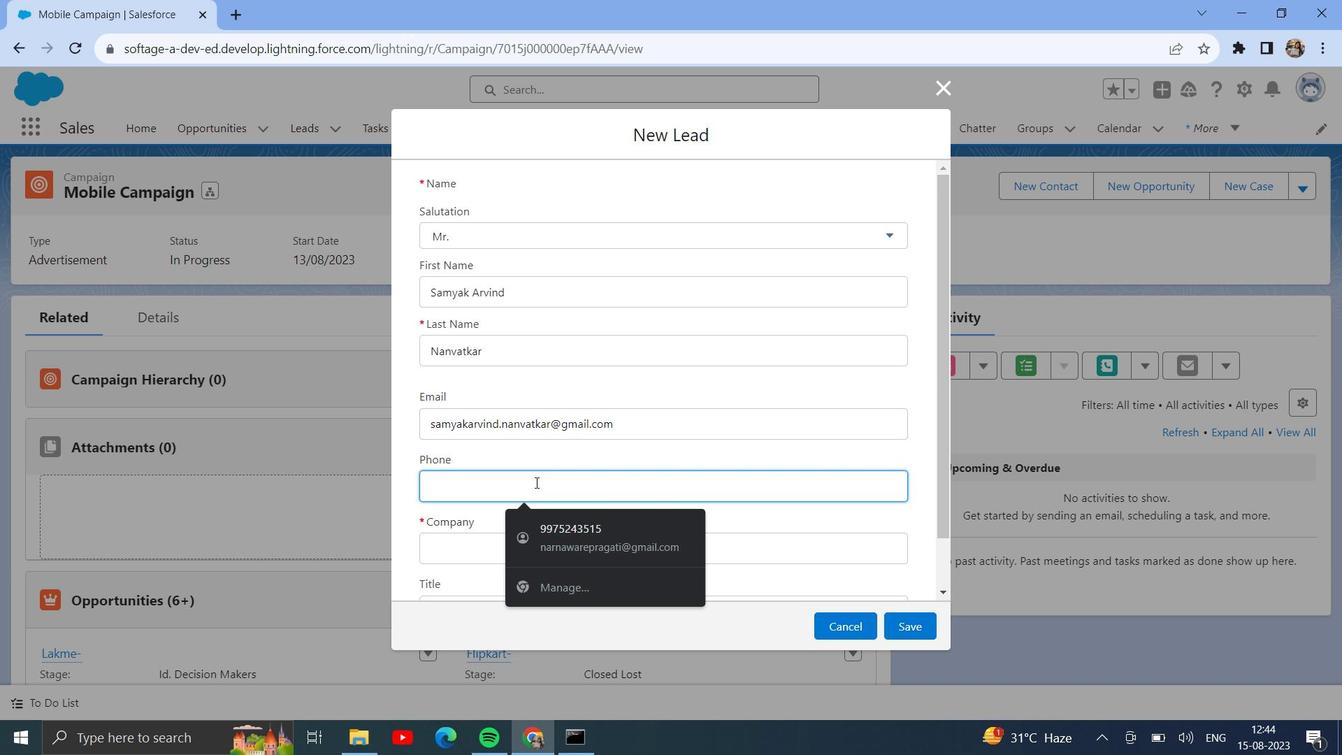 
Action: Mouse pressed left at (535, 482)
Screenshot: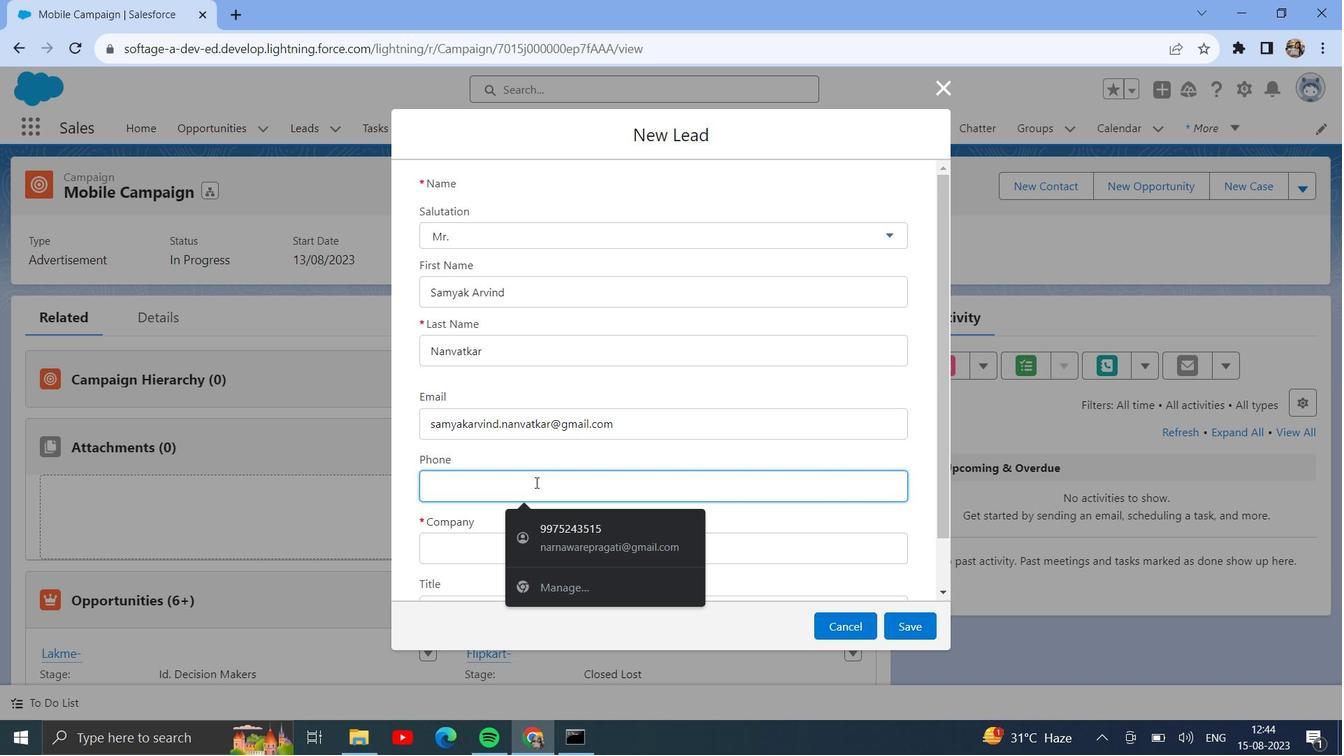 
Action: Key pressed 0715356215
Screenshot: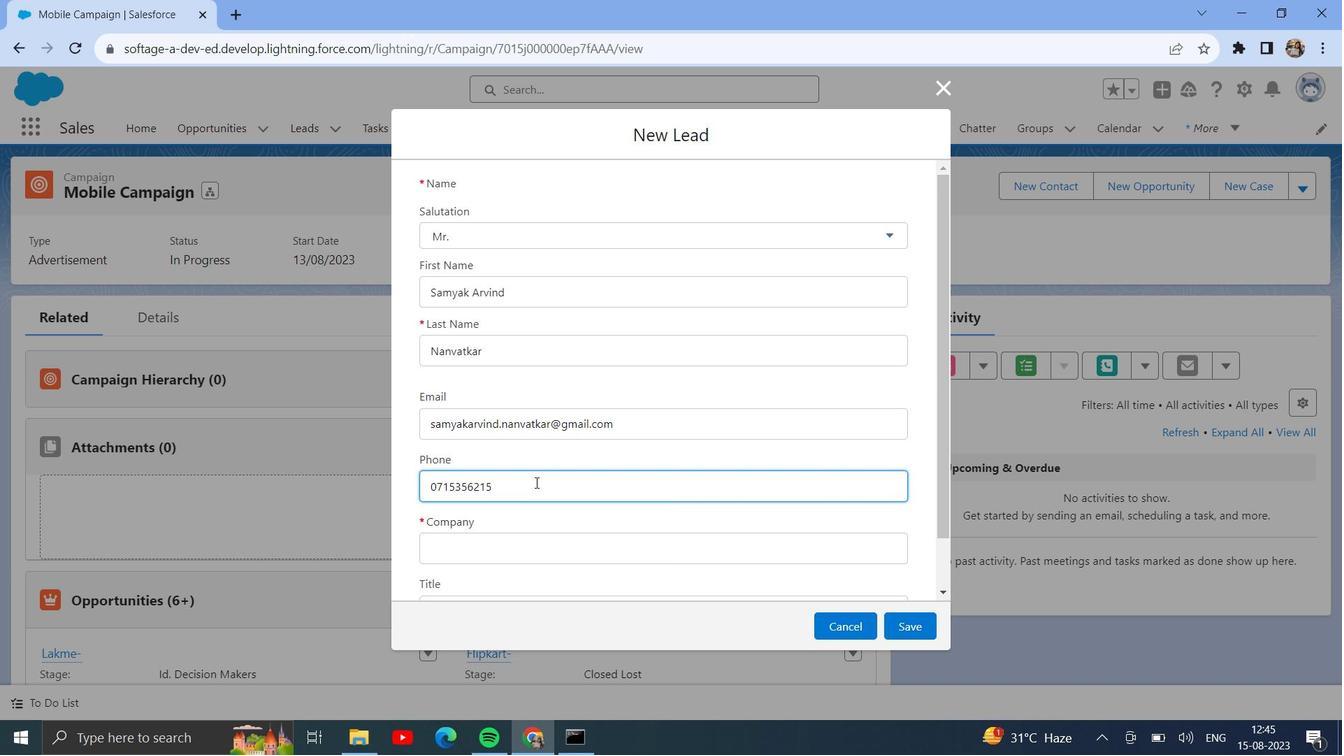 
Action: Mouse moved to (521, 546)
Screenshot: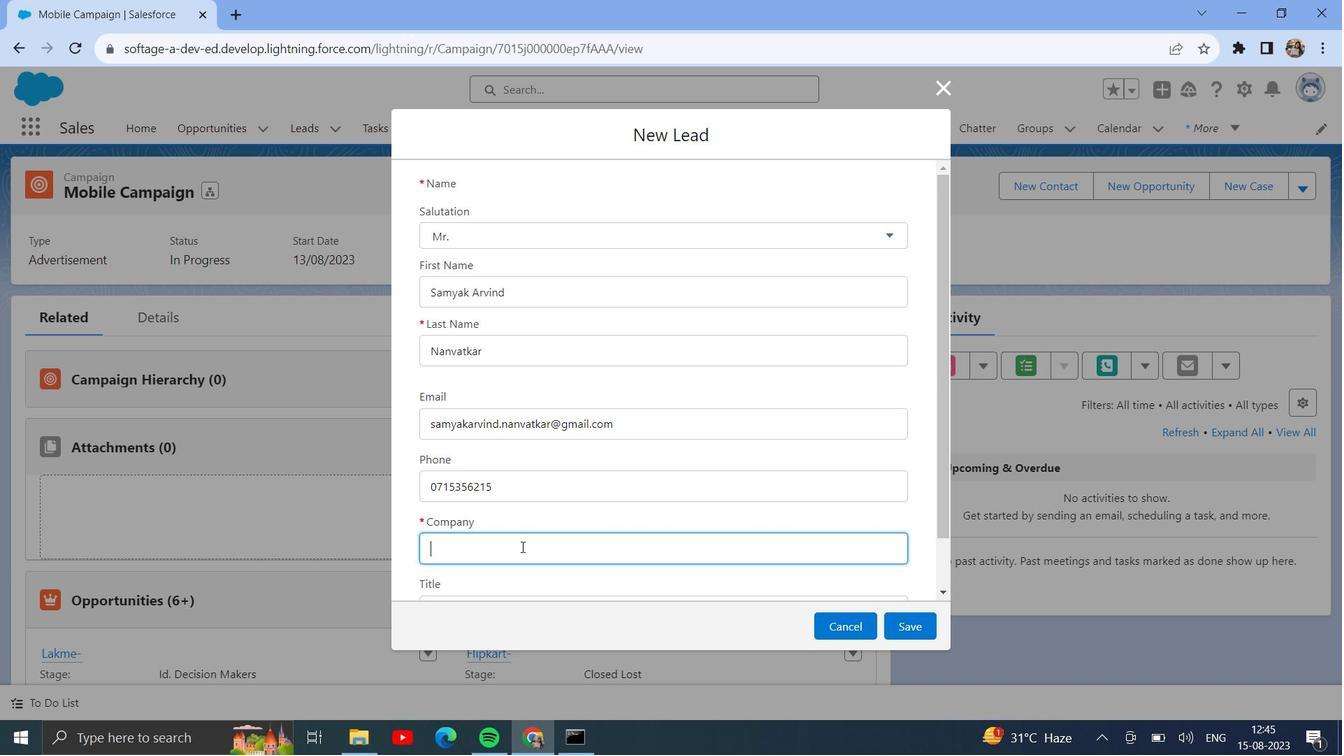 
Action: Mouse pressed left at (521, 546)
Screenshot: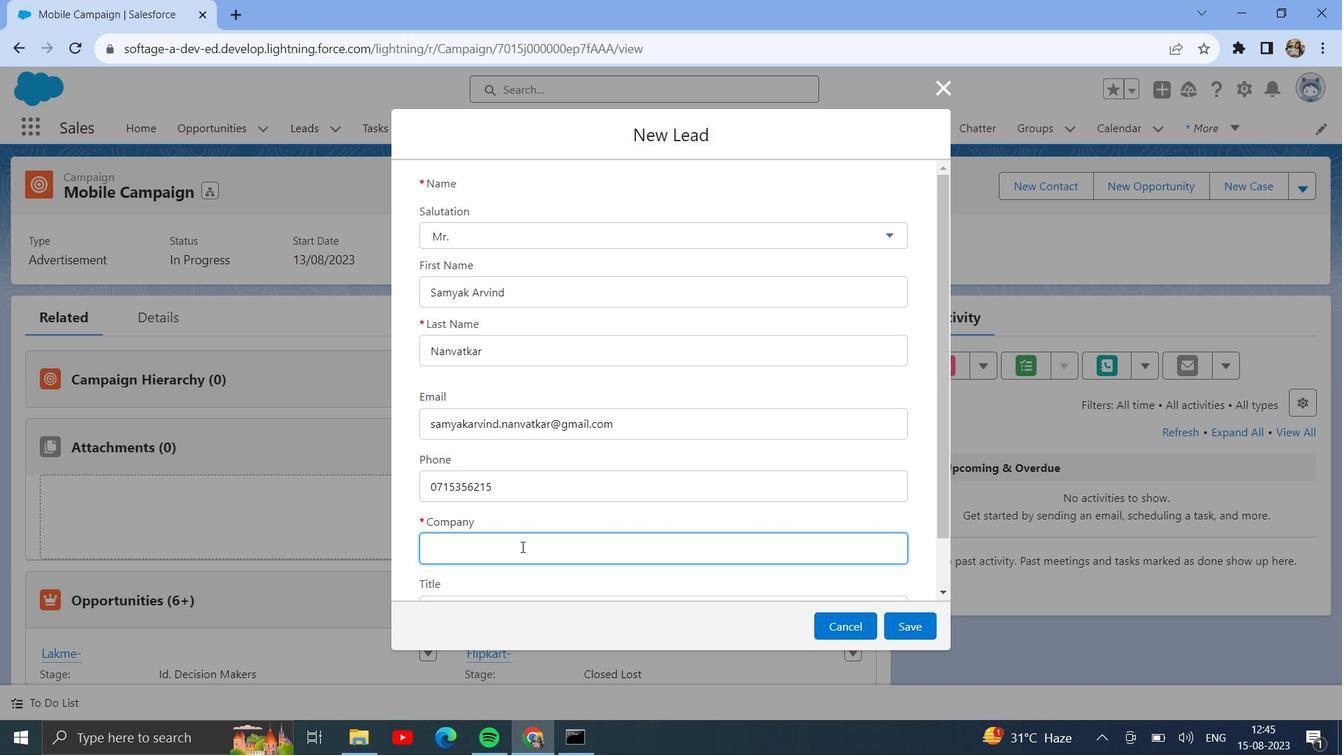 
Action: Key pressed <Key.shift_r><Key.shift_r><Key.shift_r><Key.shift_r><Key.shift_r><Key.shift_r><Key.shift_r><Key.shift_r><Key.shift_r><Key.shift_r><Key.shift_r><Key.shift_r><Key.shift_r>Johnson<Key.space><Key.shift_r><Key.shift_r><Key.shift_r><Key.shift_r><Key.shift_r><Key.shift_r><Key.shift_r><Key.shift_r><Key.shift_r><Key.shift_r><Key.shift_r><Key.shift_r><Key.shift_r><Key.shift_r><Key.shift_r><Key.shift_r><Key.shift_r><Key.shift_r><Key.shift_r><Key.shift_r><Key.shift_r><Key.shift_r><Key.shift_r><Key.shift_r><Key.shift_r><Key.shift_r><Key.shift_r><Key.shift_r><Key.shift_r><Key.shift_r><Key.shift_r>&<Key.space><Key.shift_r><Key.shift_r><Key.shift_r><Key.shift_r><Key.shift_r><Key.shift_r><Key.shift_r><Key.shift_r><Key.shift_r><Key.shift_r><Key.shift_r><Key.shift_r><Key.shift_r><Key.shift_r><Key.shift_r><Key.shift_r><Key.shift_r><Key.shift_r><Key.shift_r><Key.shift_r>Johnson
Screenshot: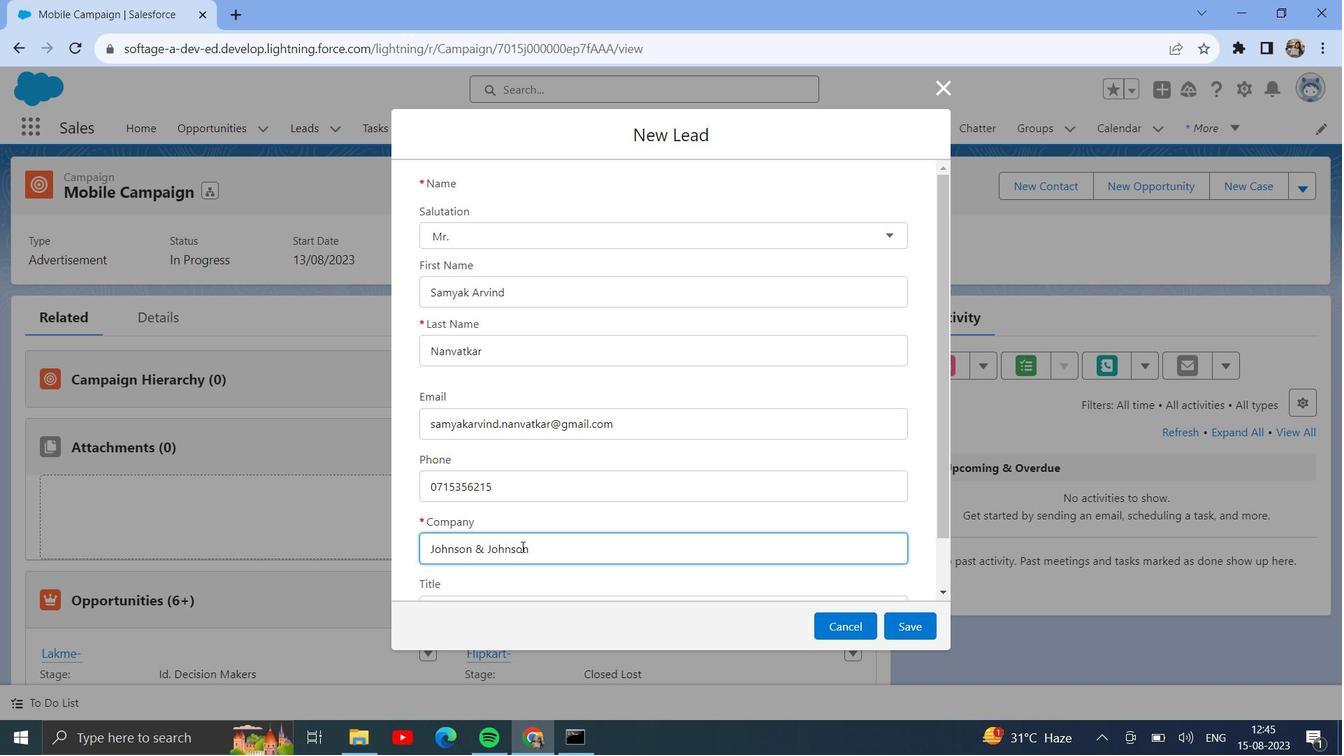 
Action: Mouse moved to (678, 490)
Screenshot: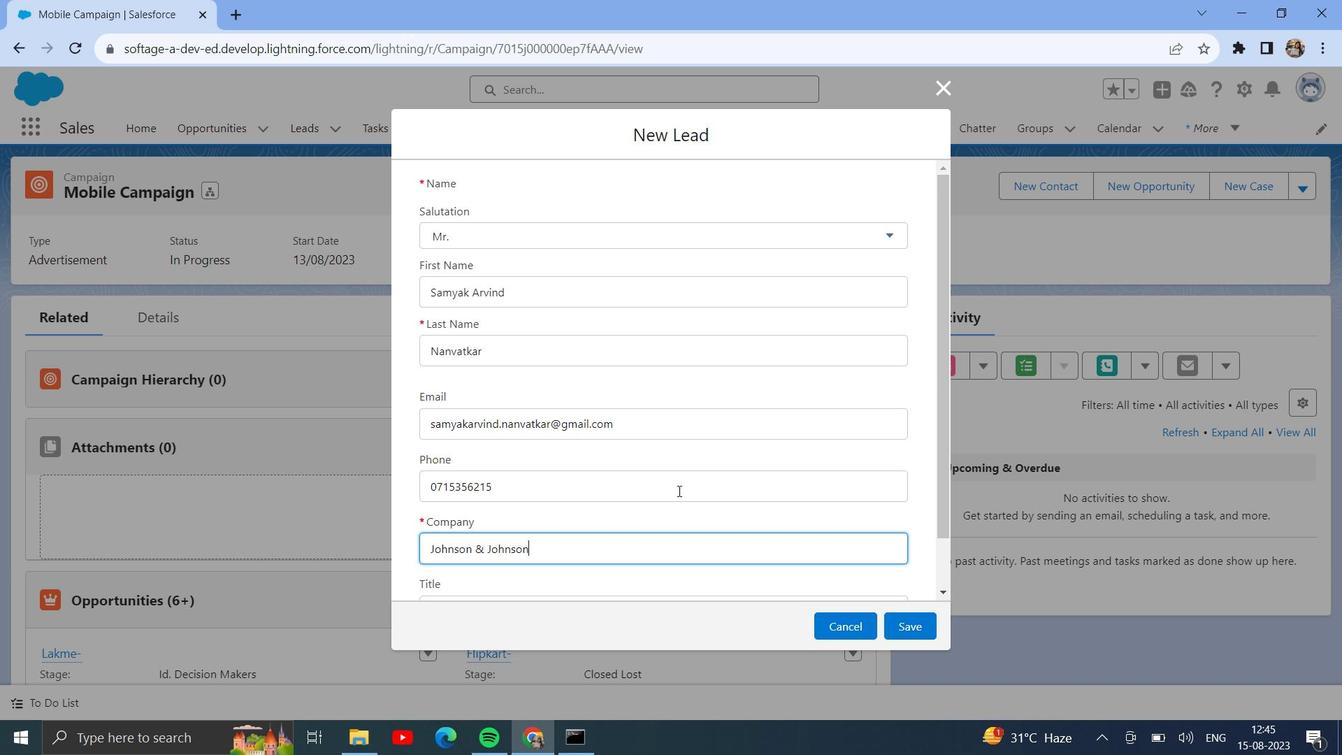 
Action: Mouse scrolled (678, 490) with delta (0, 0)
Screenshot: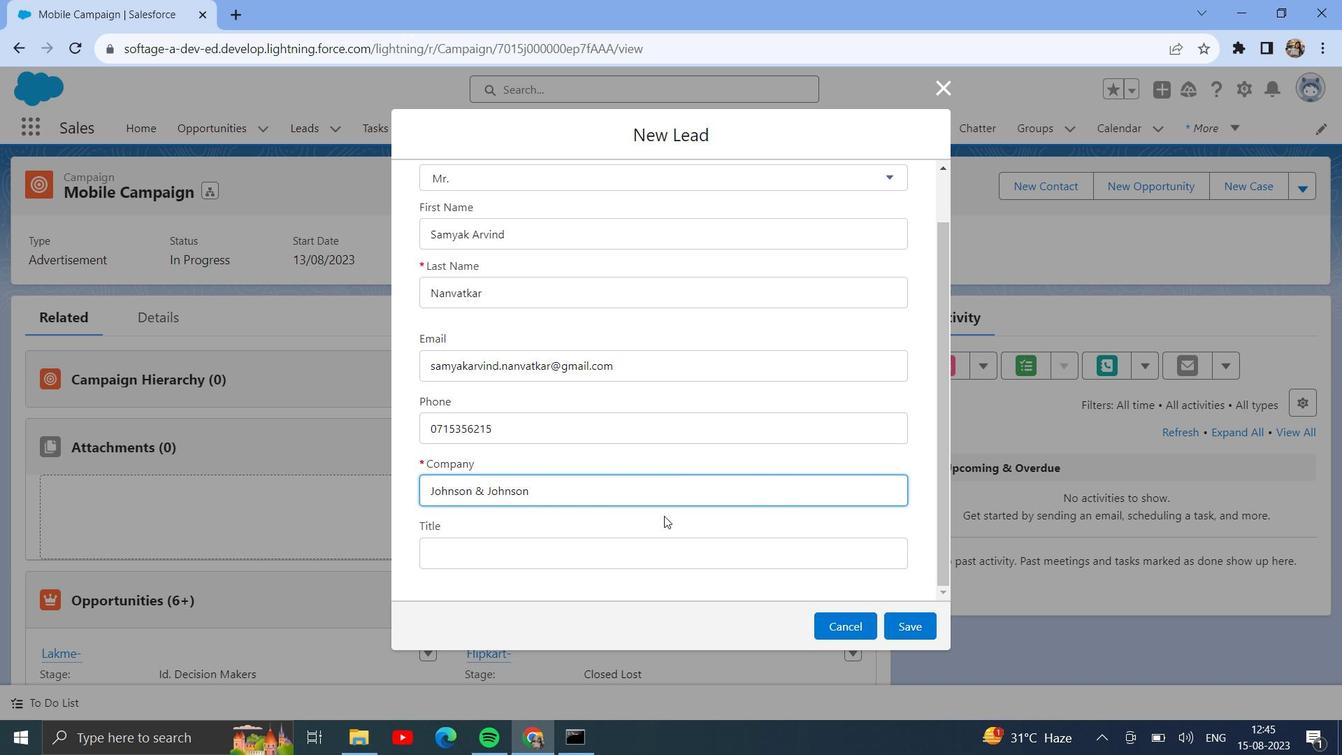 
Action: Mouse moved to (679, 490)
Screenshot: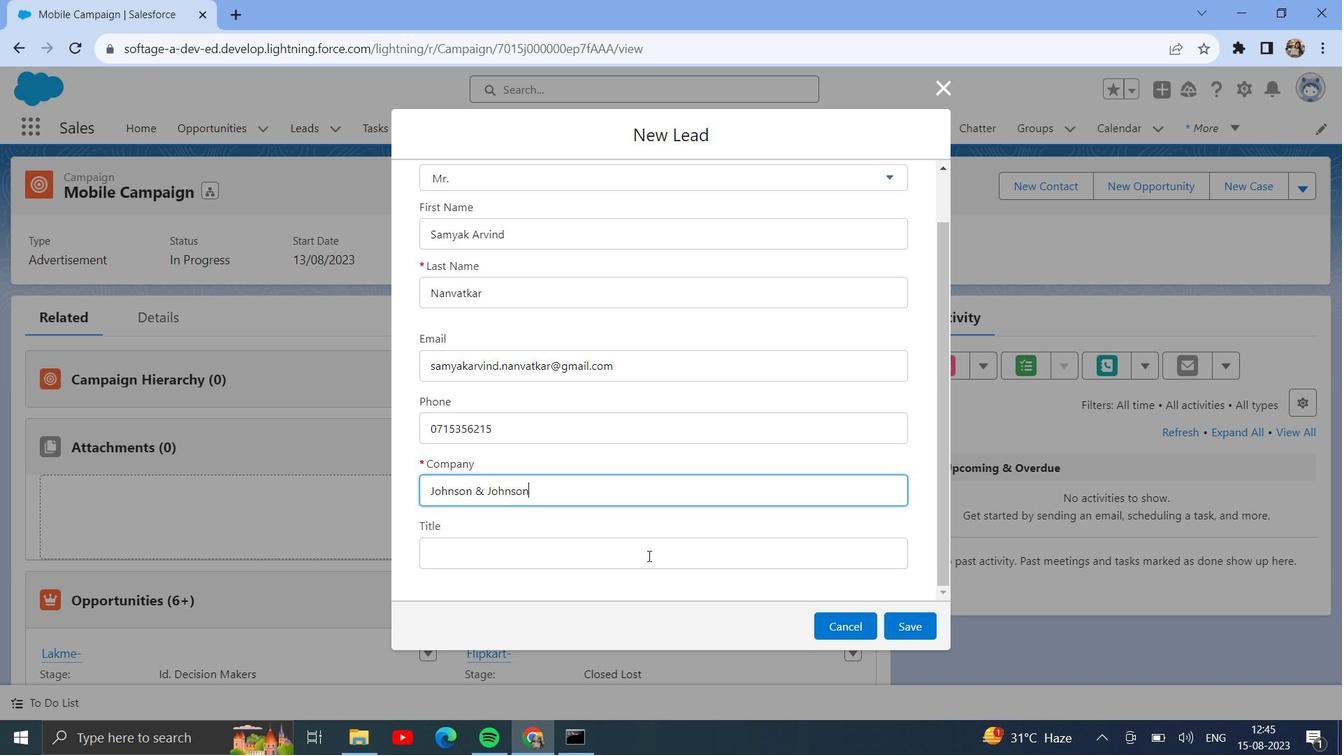
Action: Mouse scrolled (679, 489) with delta (0, 0)
Screenshot: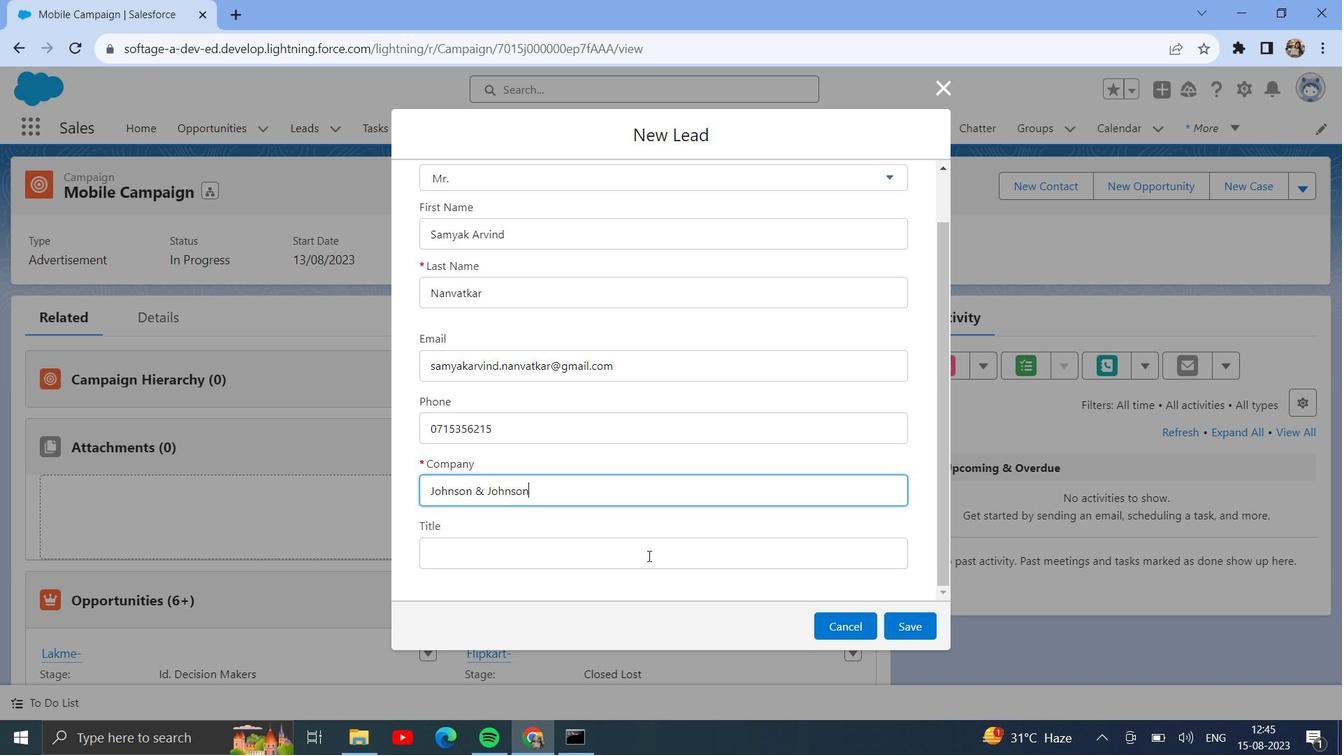 
Action: Mouse moved to (649, 556)
Screenshot: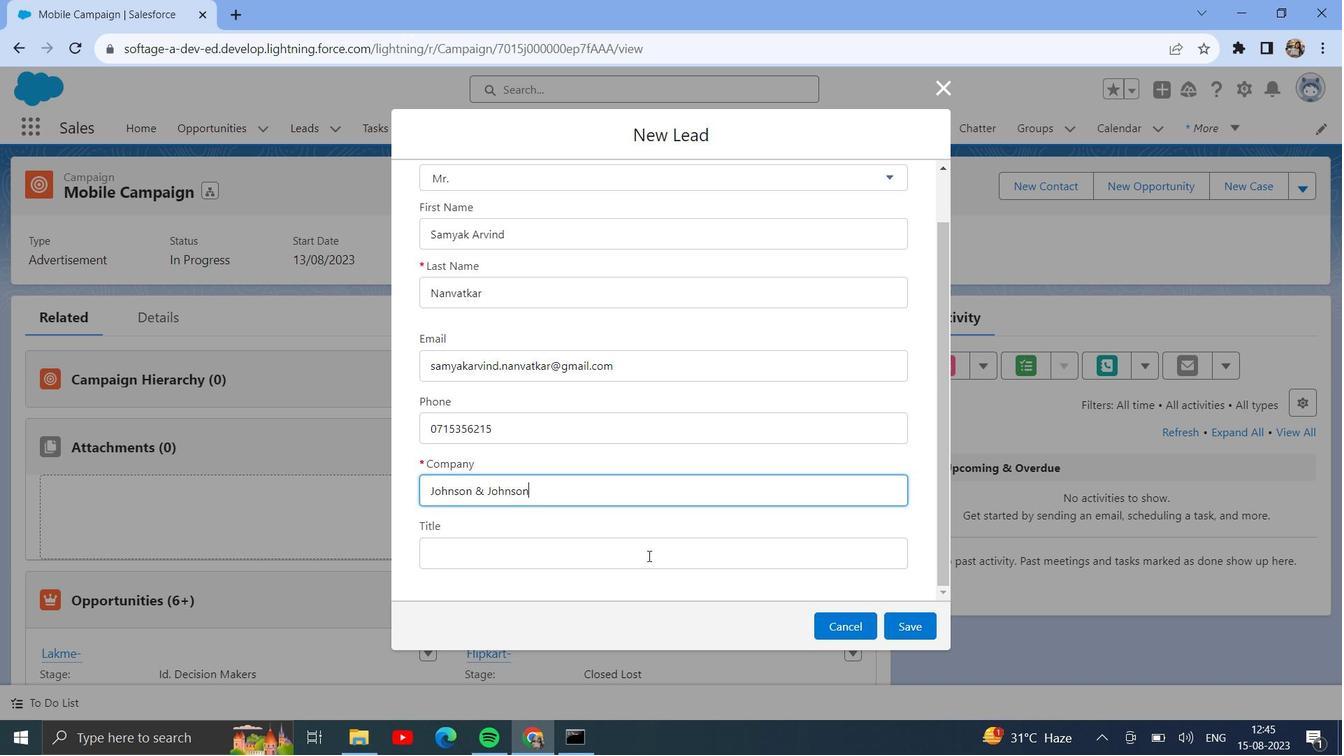 
Action: Mouse scrolled (649, 555) with delta (0, 0)
Screenshot: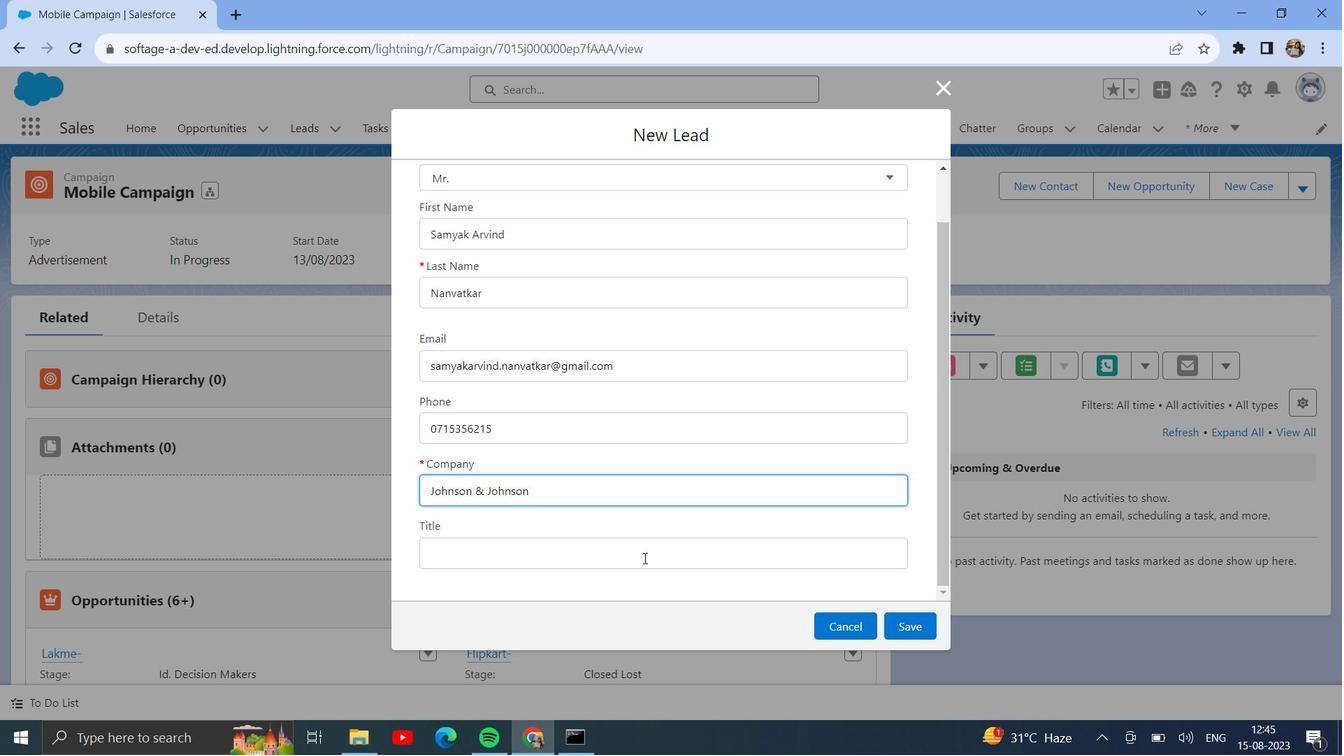 
Action: Mouse scrolled (649, 555) with delta (0, 0)
Screenshot: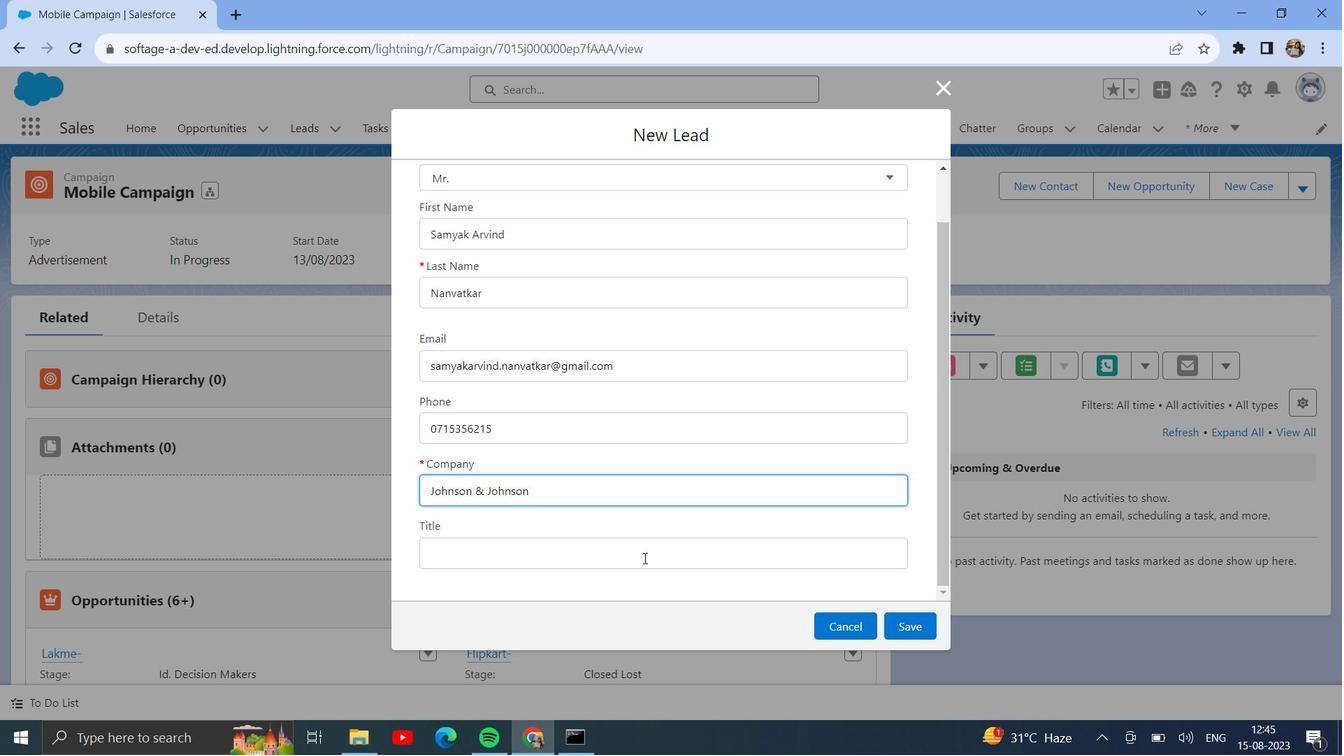 
Action: Mouse moved to (644, 558)
Screenshot: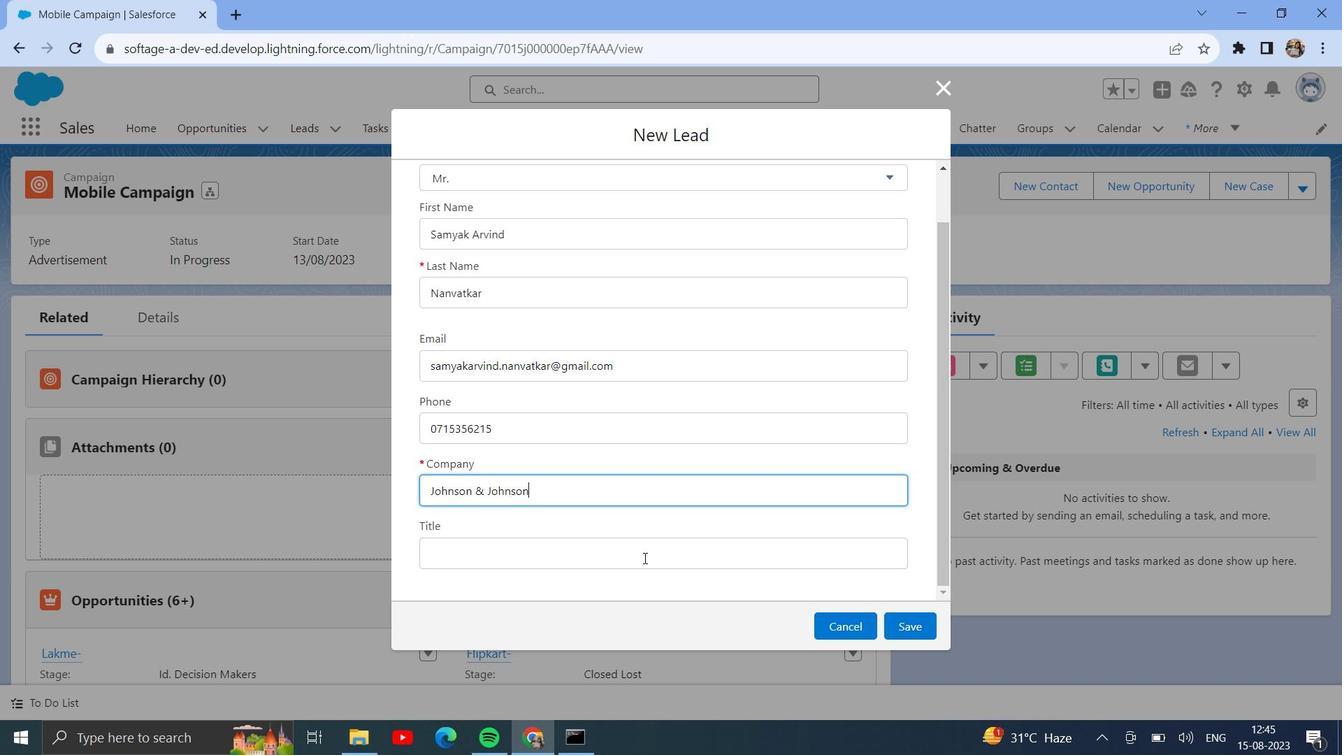 
Action: Mouse pressed left at (644, 558)
Screenshot: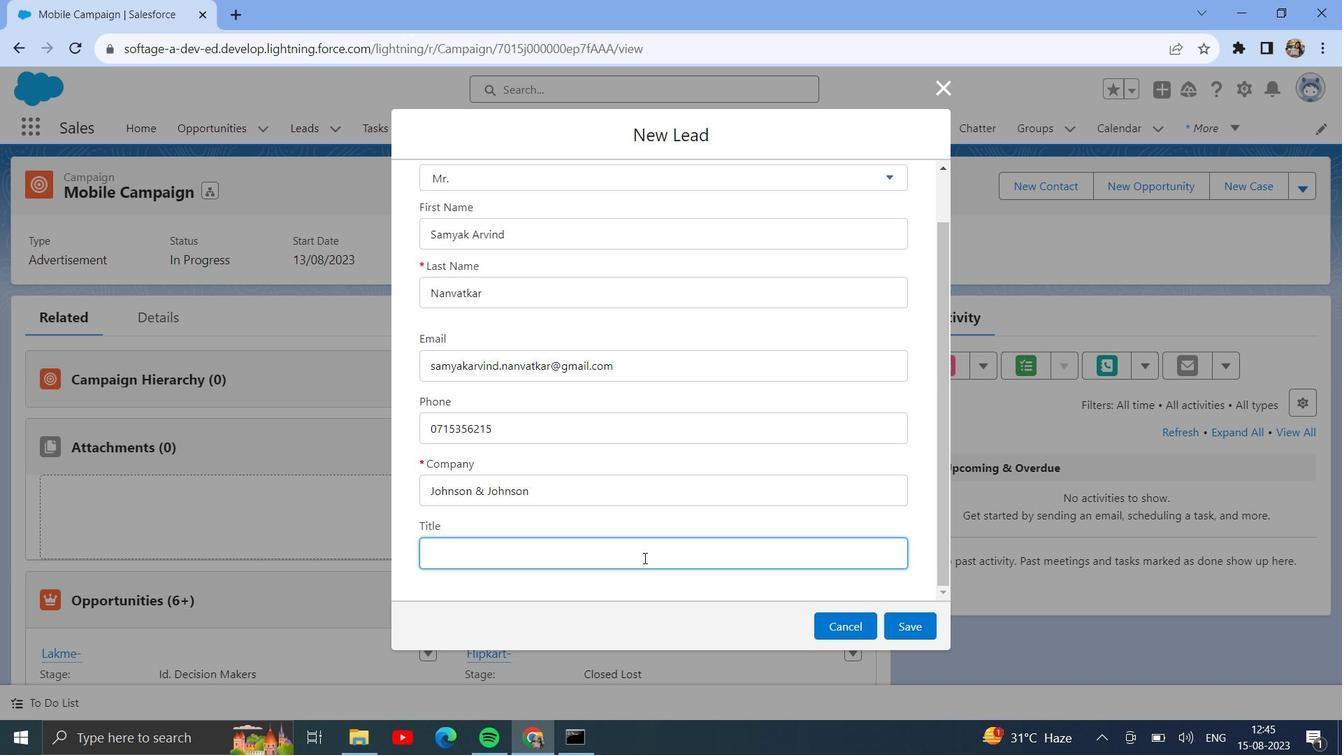 
Action: Key pressed <Key.shift_r>Lead<Key.space><Key.shift_r><Key.shift_r><Key.shift_r><Key.shift_r><Key.shift_r><Key.shift_r><Key.shift_r><Key.shift_r><Key.shift_r><Key.shift_r><Key.shift_r><Key.shift_r><Key.shift_r><Key.shift_r><Key.shift_r><Key.shift_r><Key.shift_r><Key.shift_r><Key.shift_r><Key.shift_r><Key.shift_r><Key.shift_r><Key.shift_r><Key.shift_r><Key.shift_r><Key.shift_r><Key.shift_r><Key.shift_r><Key.shift_r><Key.shift_r><Key.shift_r><Key.shift_r><Key.shift_r><Key.shift_r><Key.shift_r><Key.shift_r><Key.shift_r>Head<Key.space><Key.shift><Key.shift><Key.shift><Key.shift><Key.shift><Key.shift><Key.shift><Key.shift><Key.shift><Key.shift><Key.shift><Key.shift><Key.shift>Sales<Key.space><Key.shift_r>Manager
Screenshot: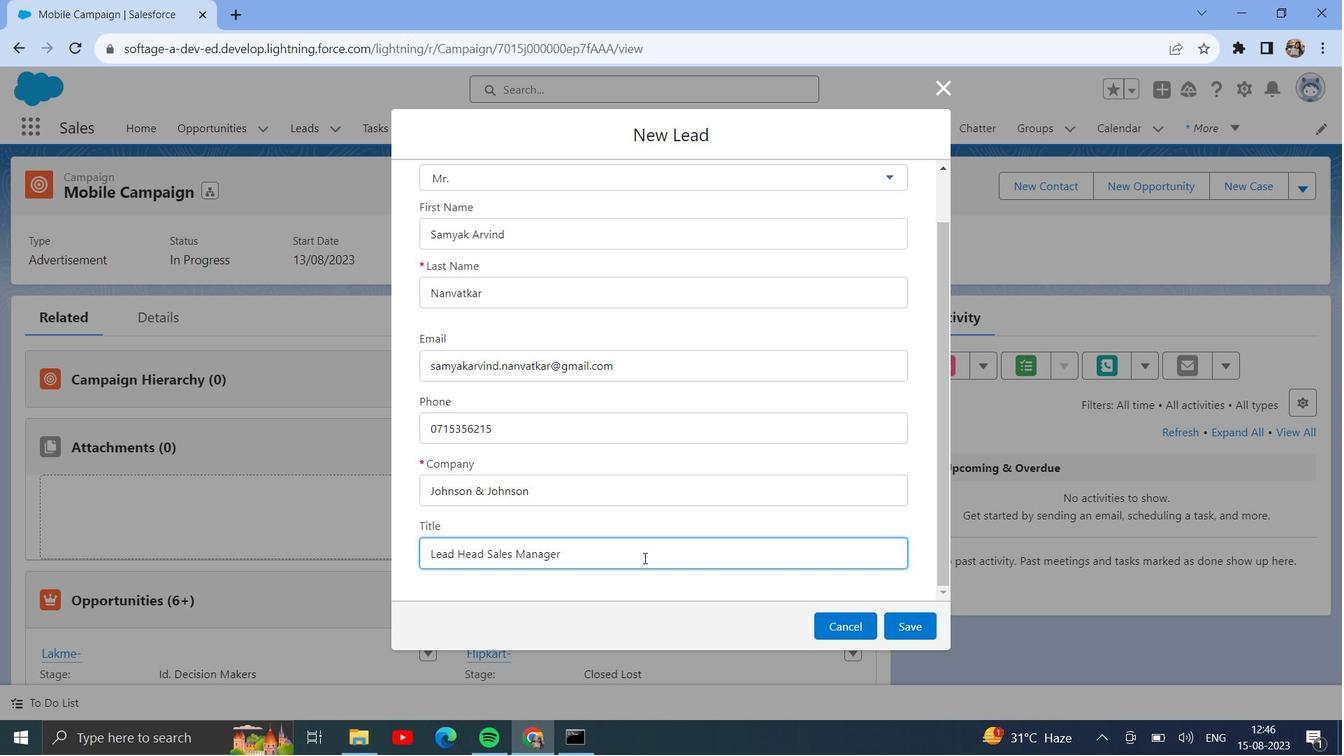 
Action: Mouse moved to (923, 629)
Screenshot: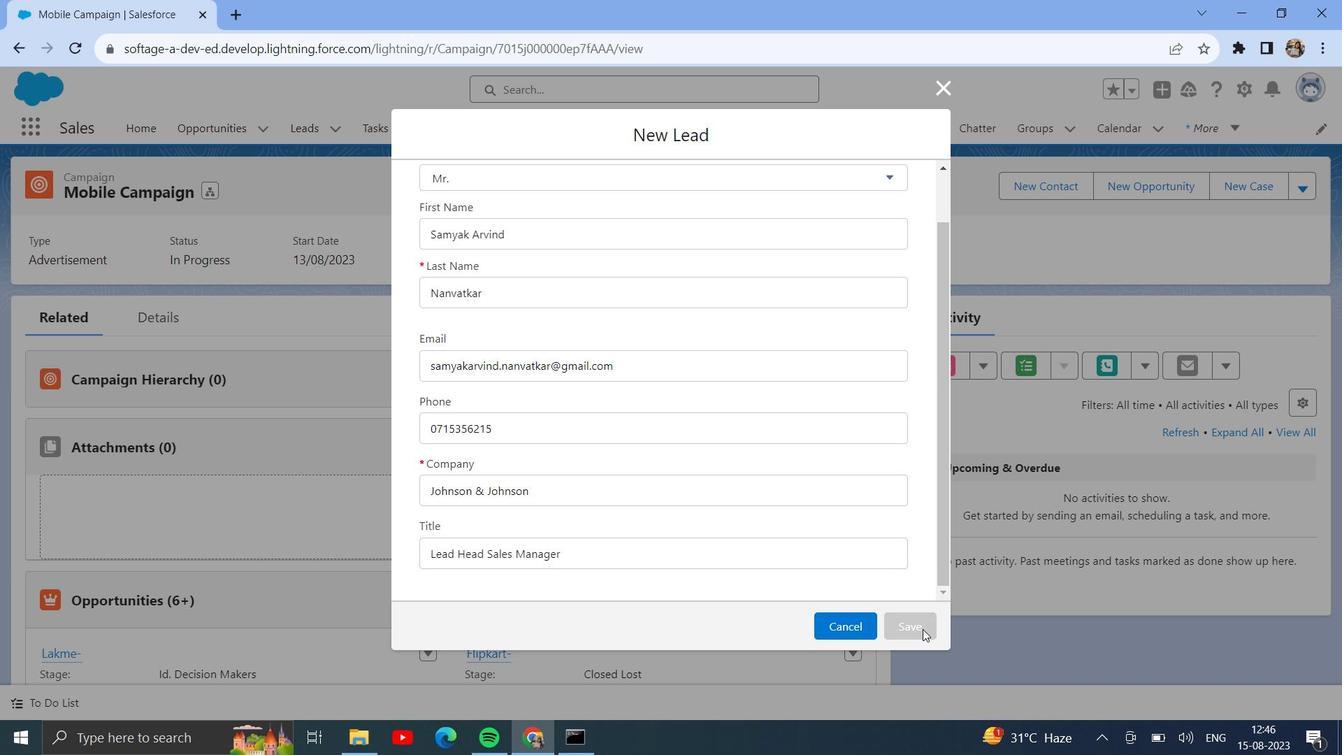 
Action: Mouse pressed left at (923, 629)
Screenshot: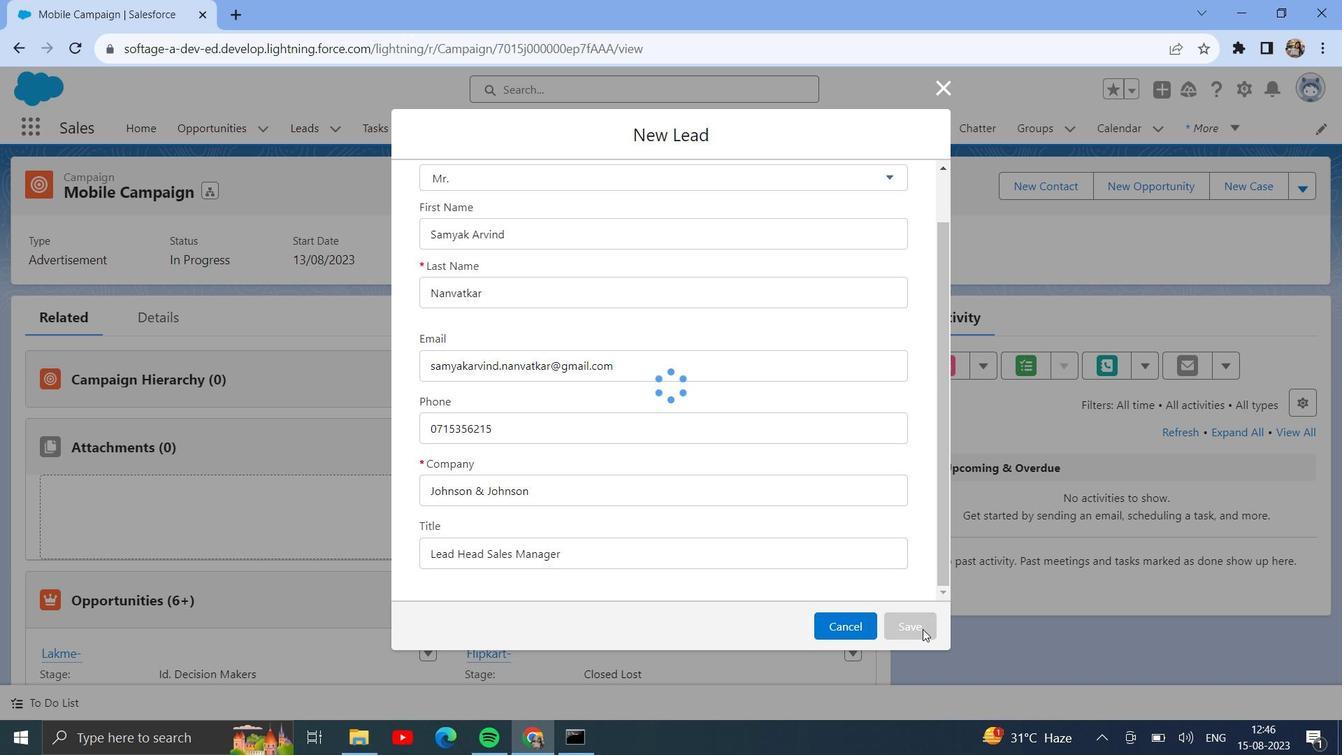 
Action: Mouse moved to (777, 459)
Screenshot: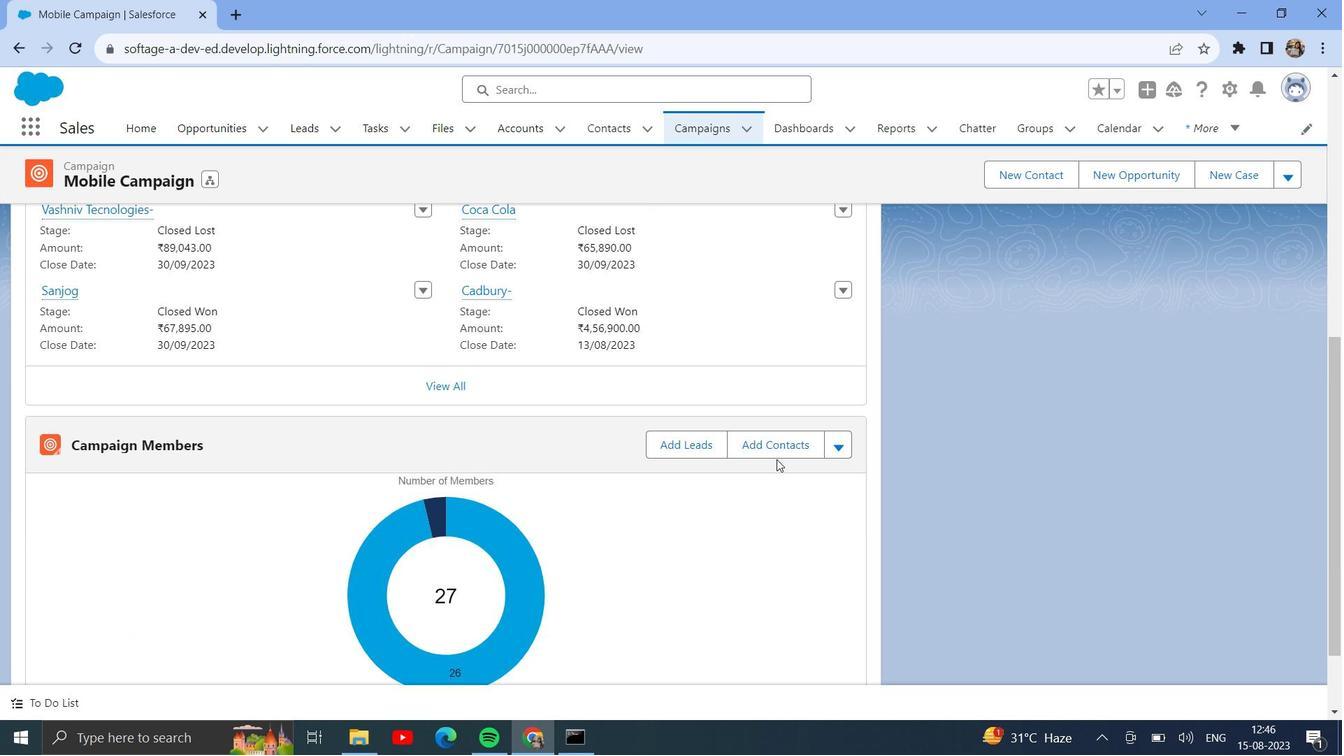 
Action: Mouse scrolled (777, 458) with delta (0, 0)
Screenshot: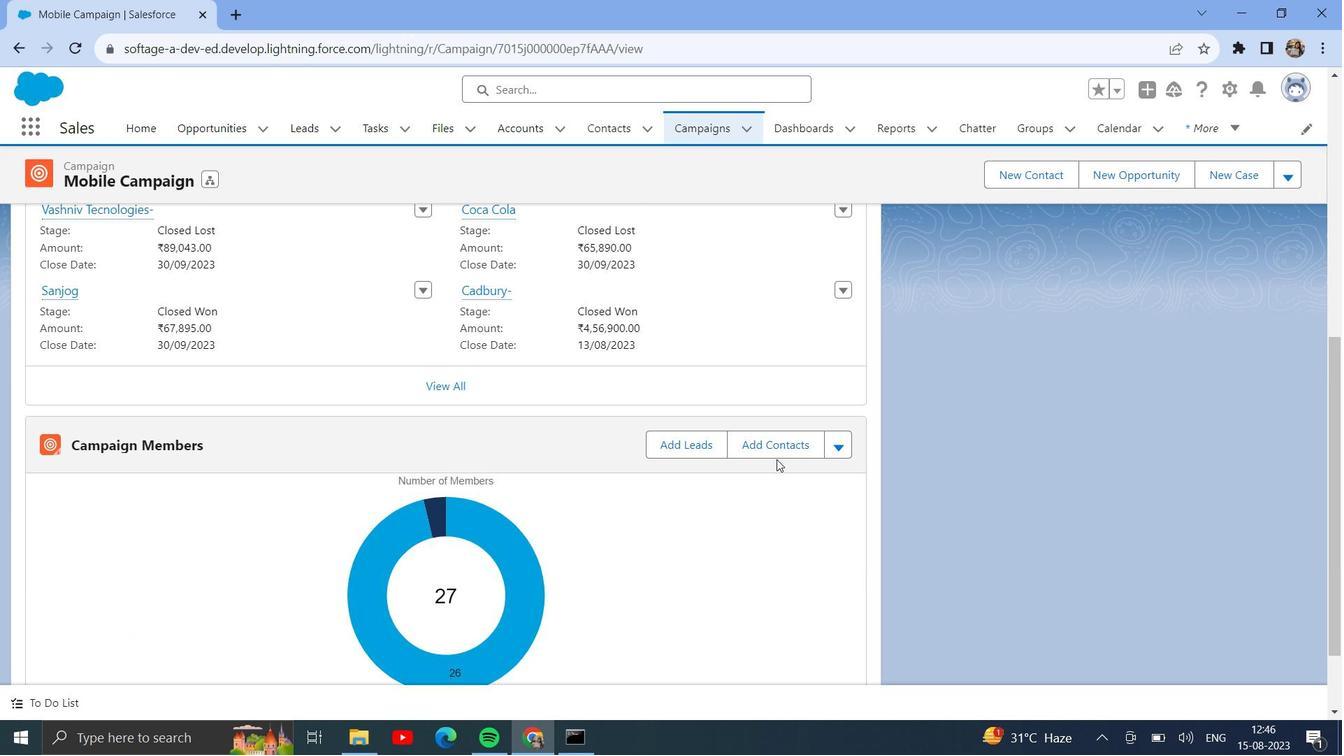 
Action: Mouse scrolled (777, 458) with delta (0, 0)
Screenshot: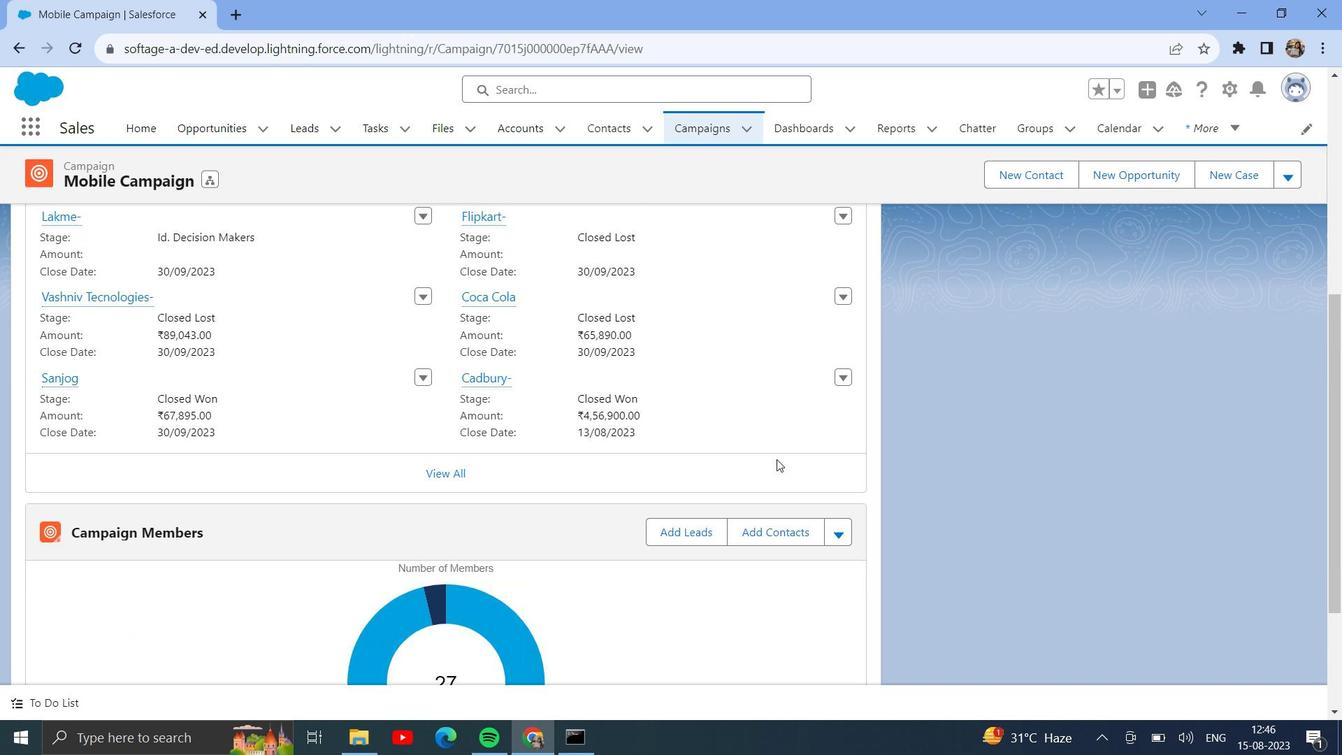 
Action: Mouse scrolled (777, 458) with delta (0, 0)
Screenshot: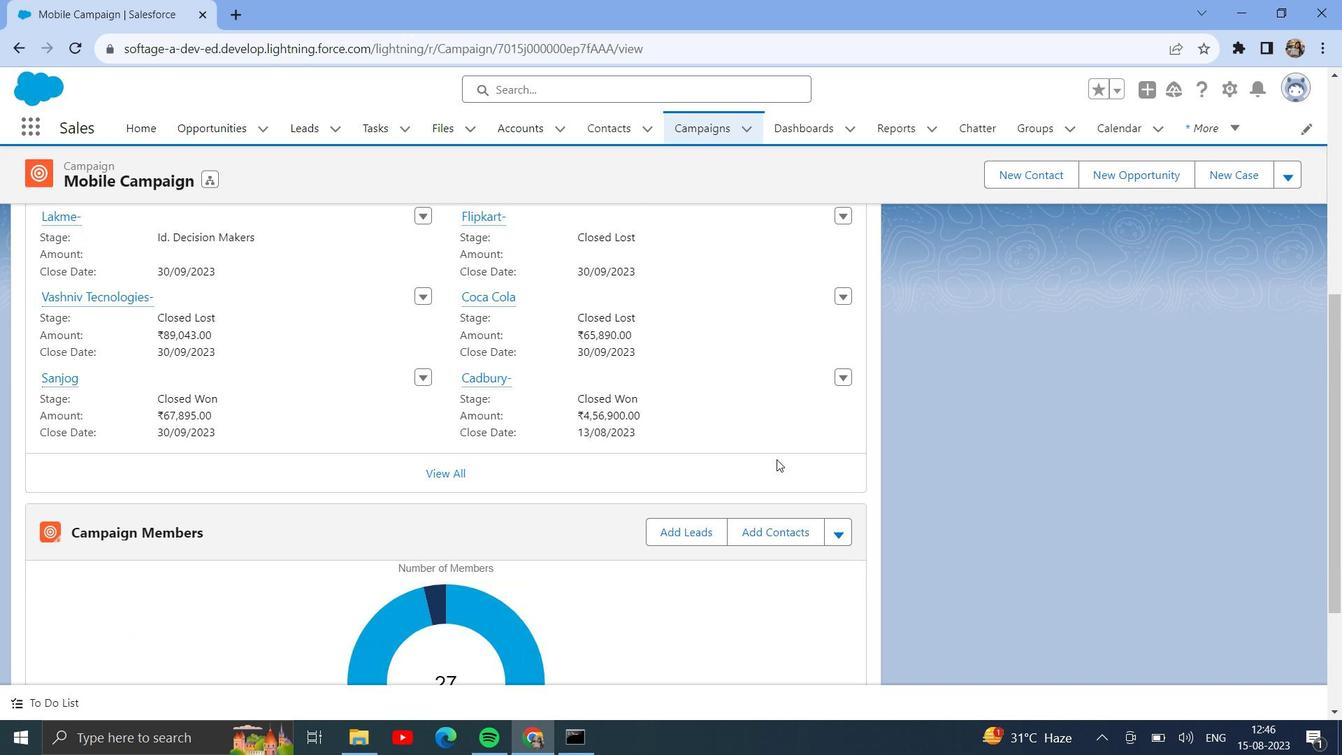 
Action: Mouse scrolled (777, 458) with delta (0, 0)
Screenshot: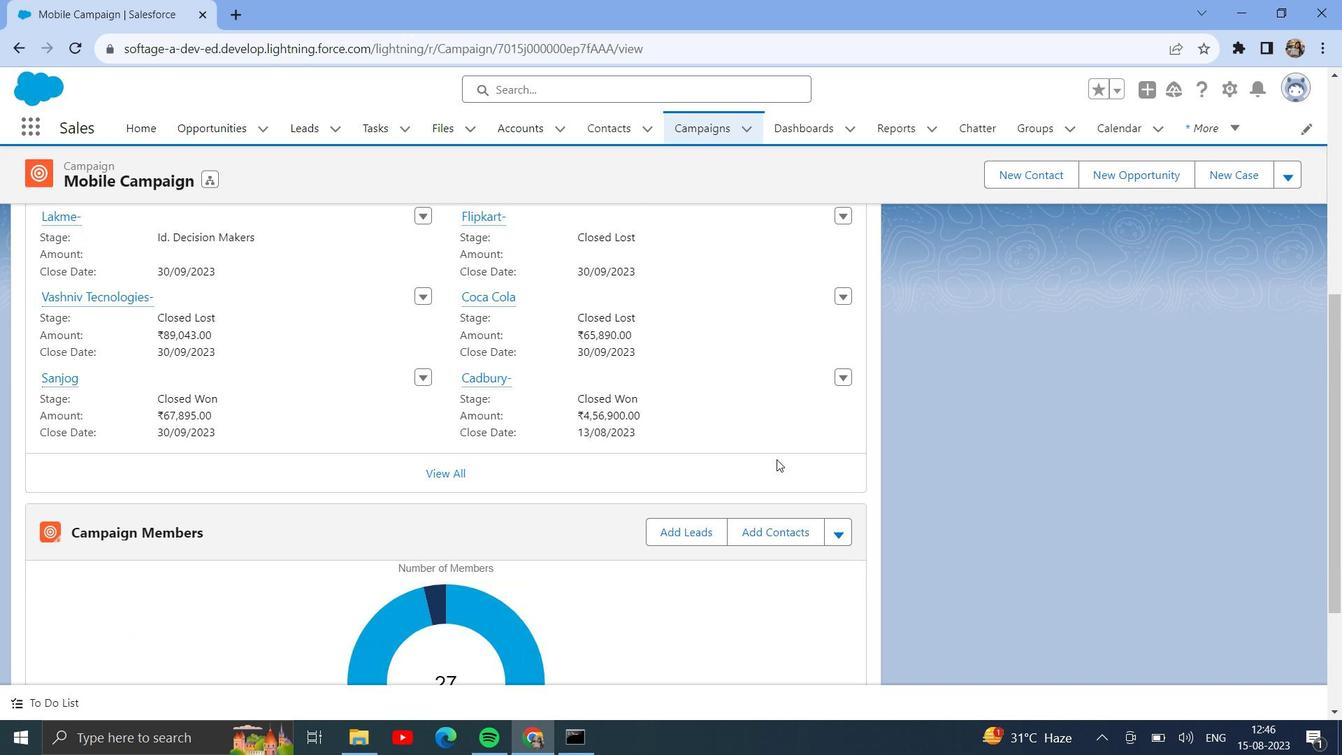 
Action: Mouse scrolled (777, 458) with delta (0, 0)
Screenshot: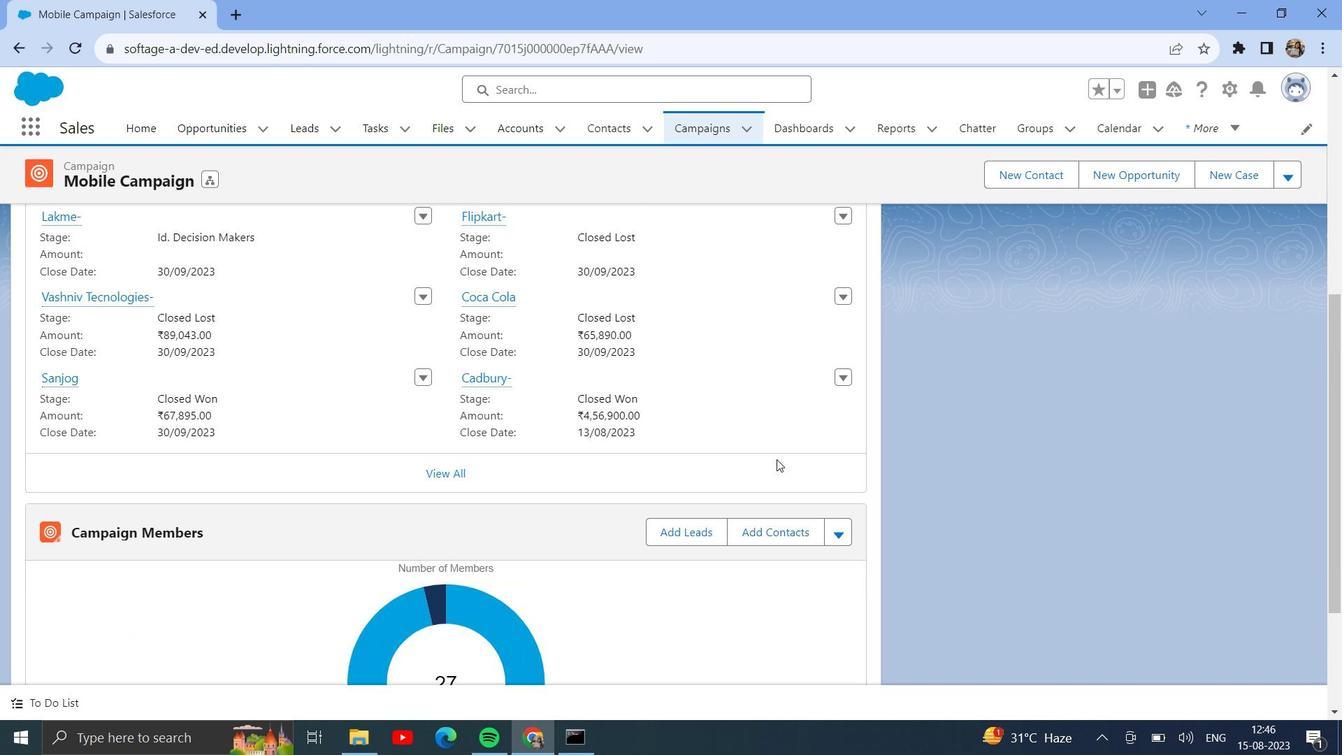 
Action: Mouse scrolled (777, 458) with delta (0, 0)
Screenshot: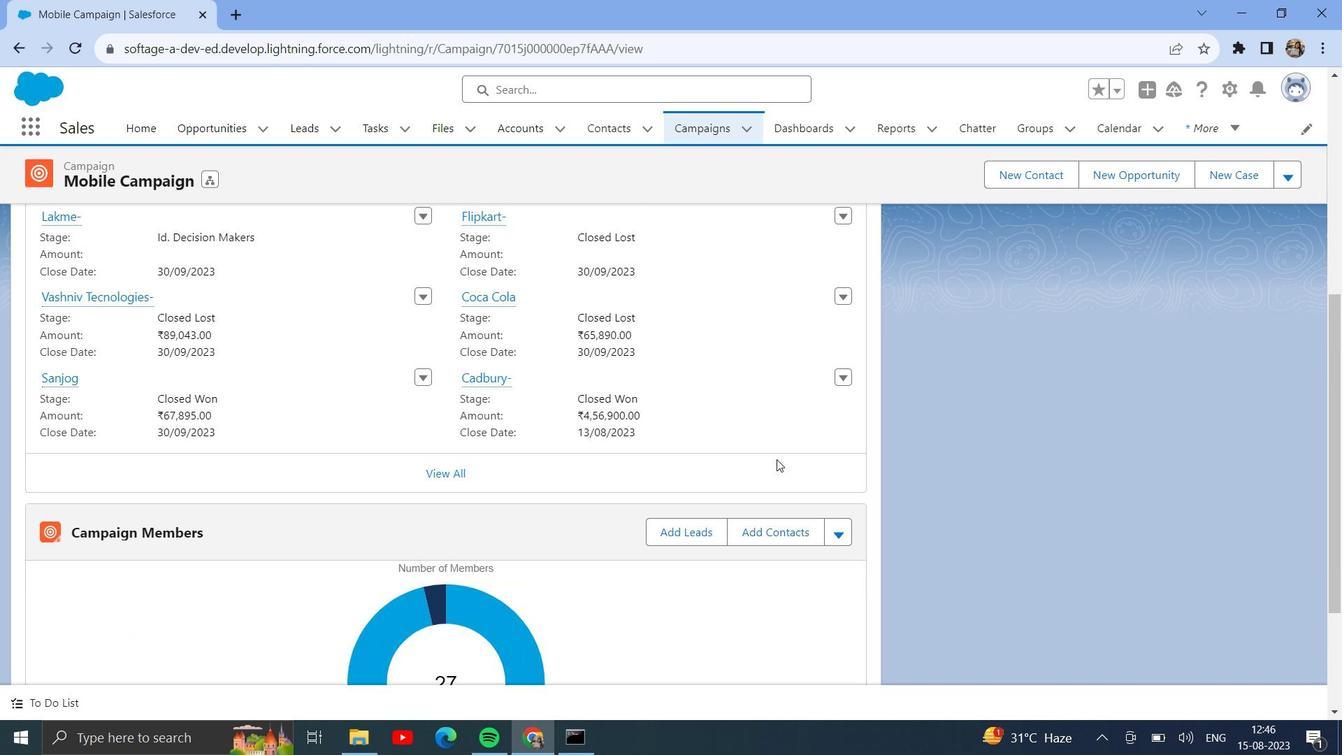 
Action: Mouse scrolled (777, 460) with delta (0, 0)
Screenshot: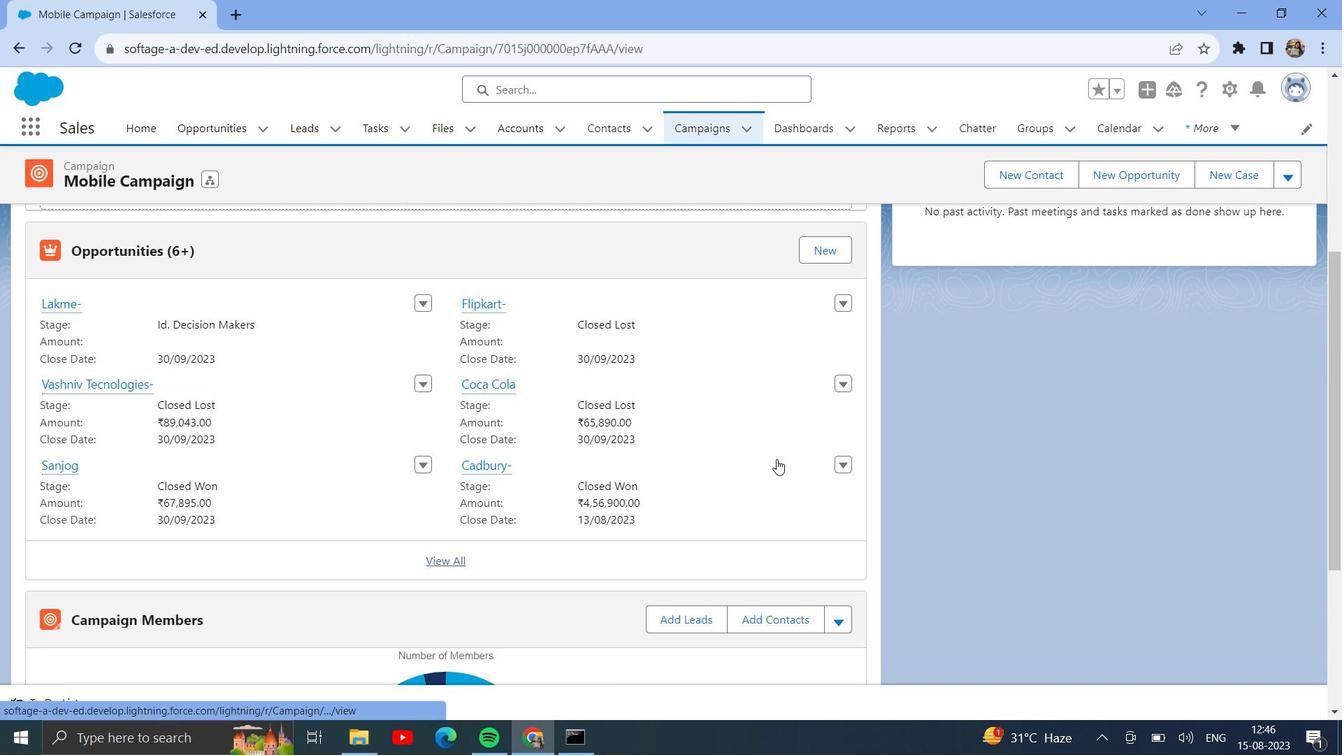 
Action: Mouse scrolled (777, 460) with delta (0, 0)
Screenshot: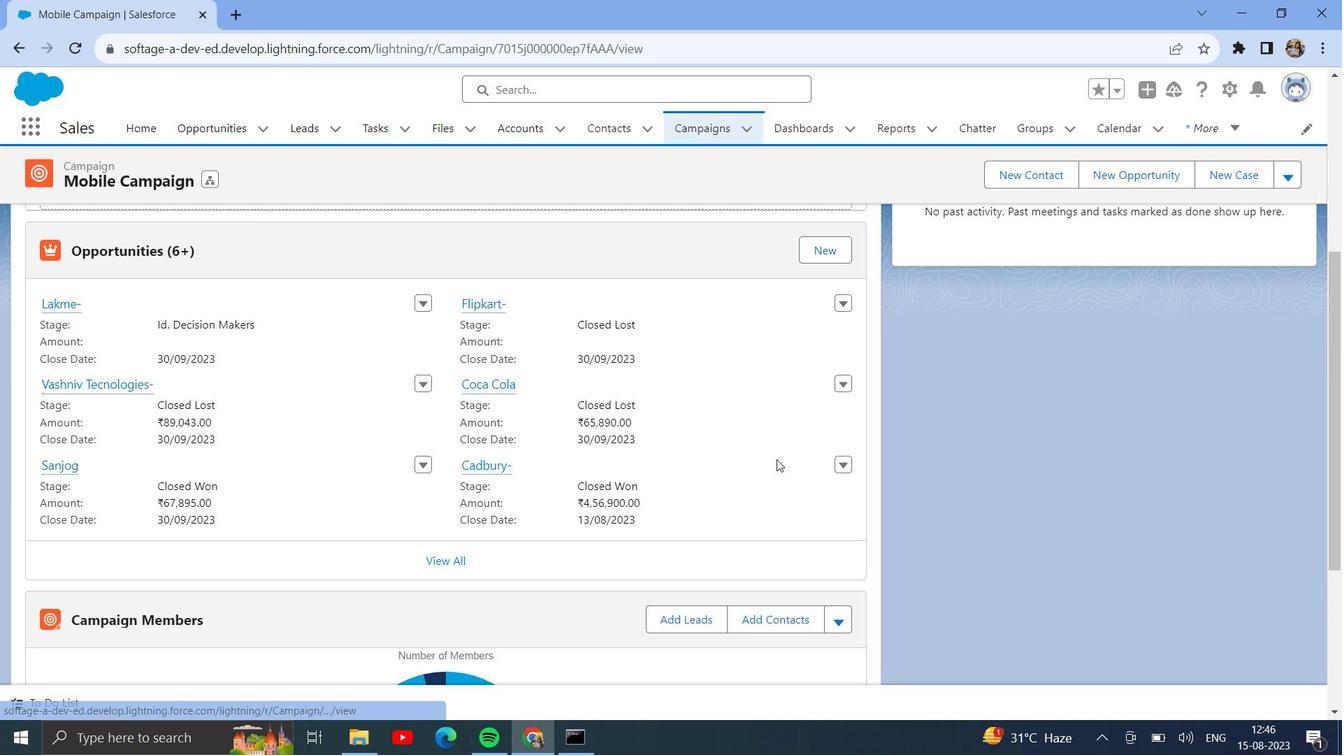 
Action: Mouse scrolled (777, 460) with delta (0, 0)
Screenshot: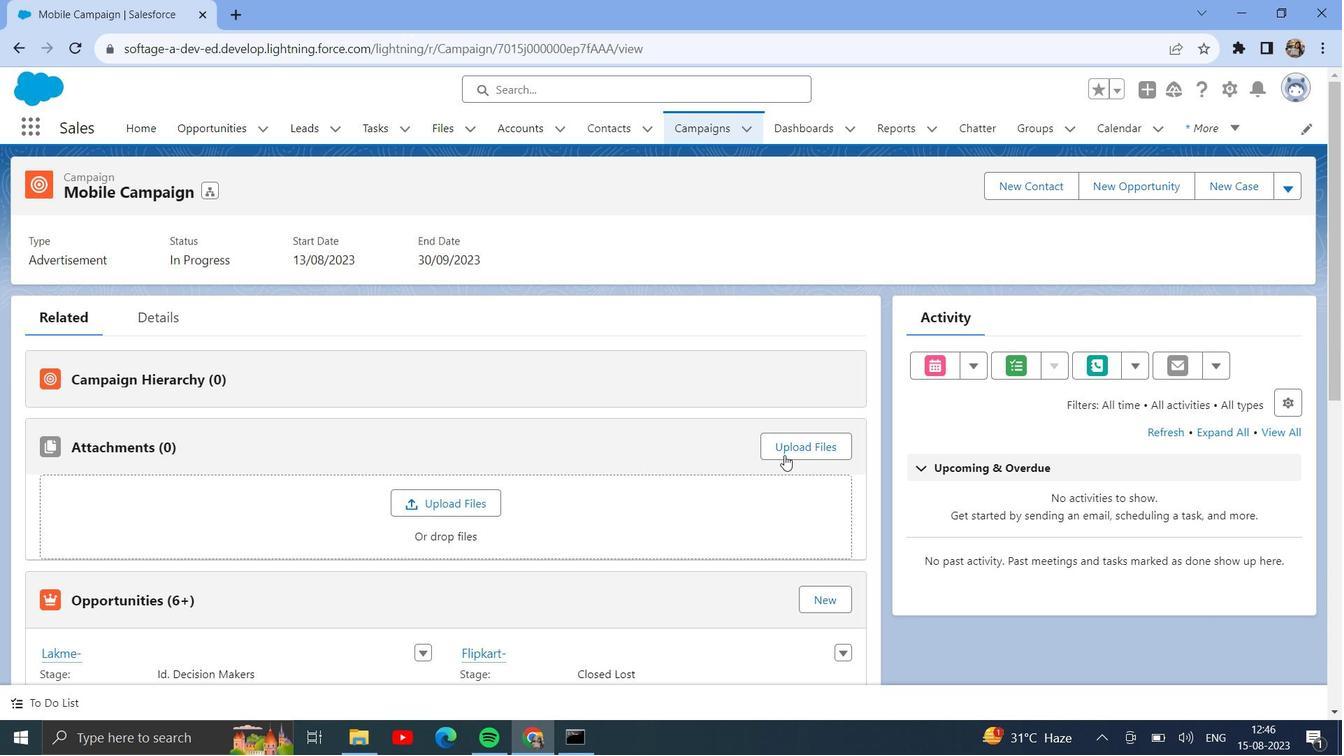 
Action: Mouse scrolled (777, 460) with delta (0, 0)
Screenshot: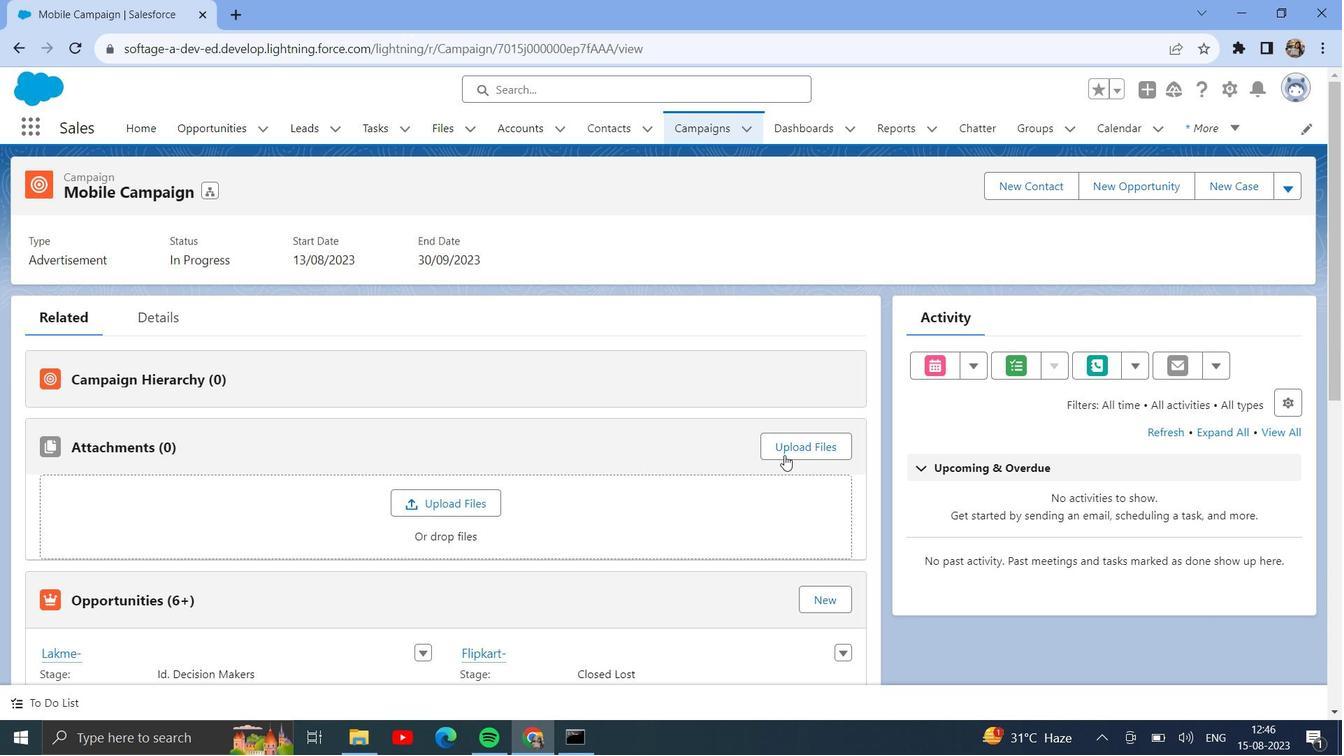 
Action: Mouse scrolled (777, 460) with delta (0, 0)
Screenshot: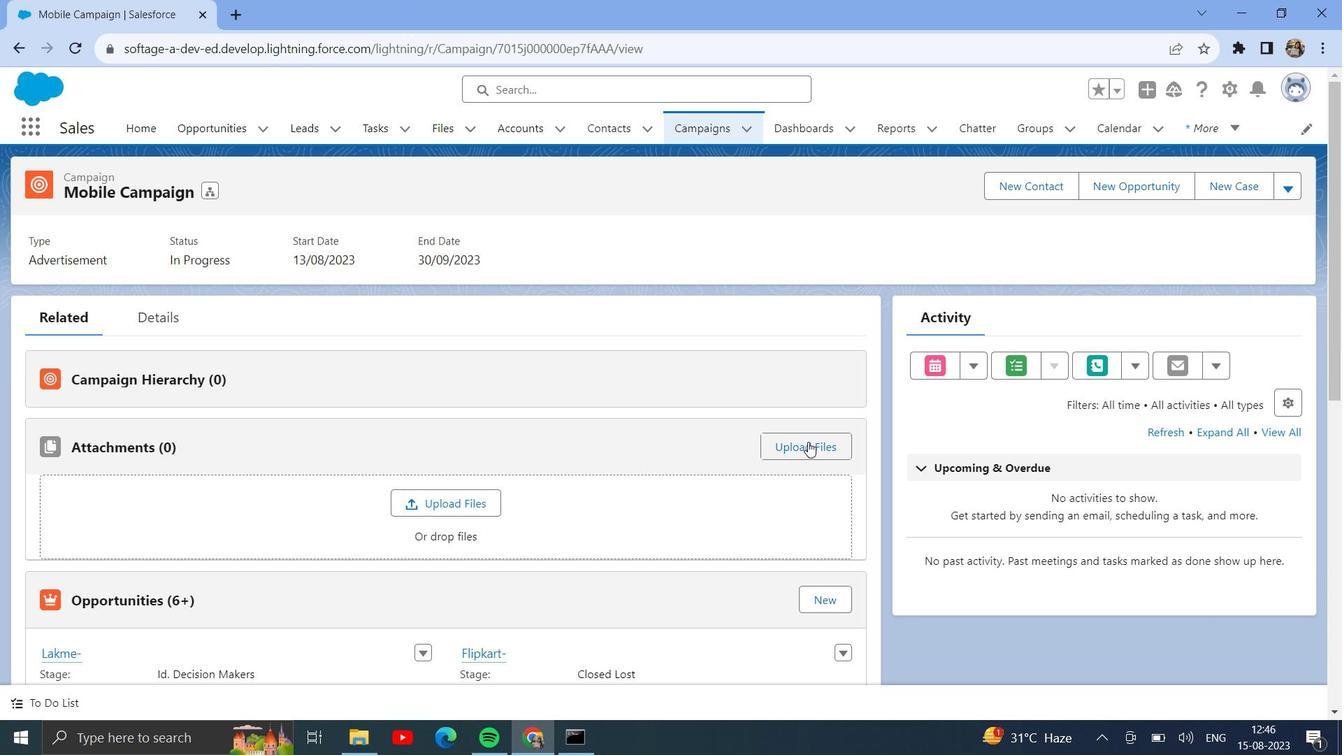 
Action: Mouse scrolled (777, 460) with delta (0, 0)
Screenshot: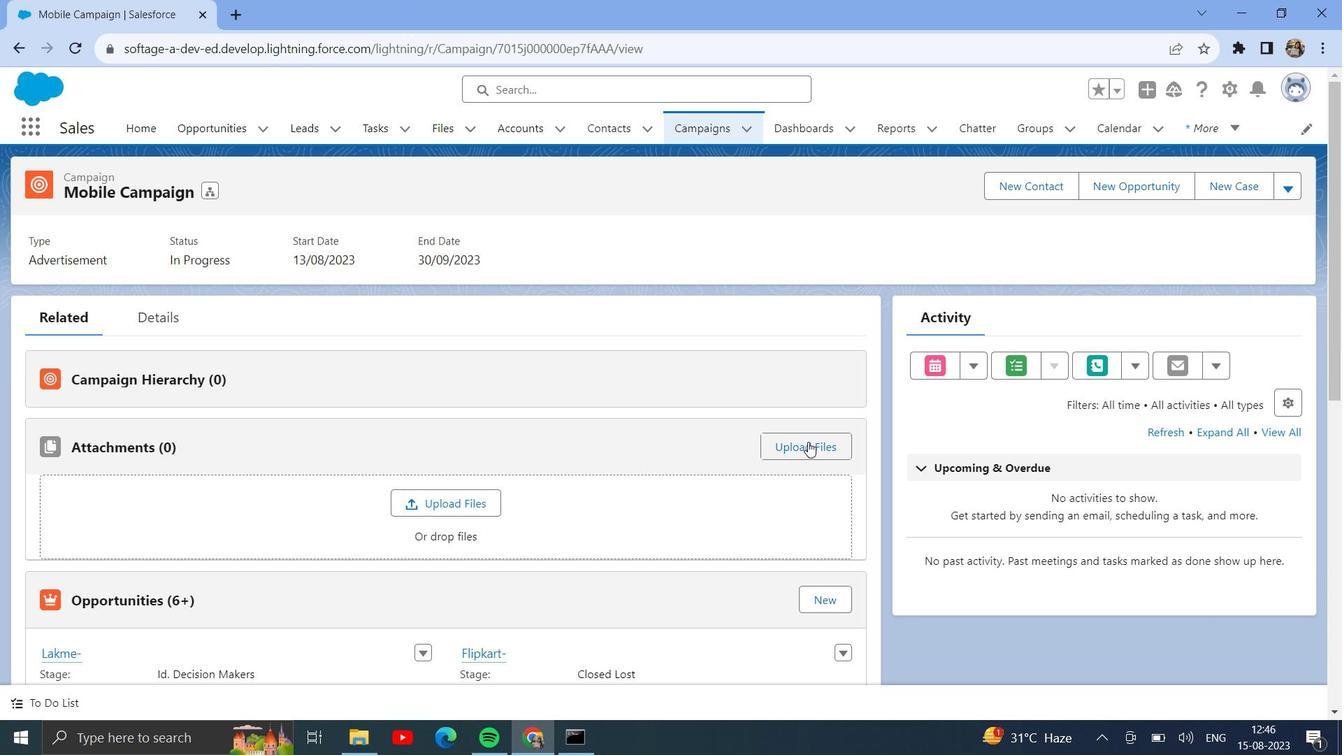 
Action: Mouse scrolled (777, 460) with delta (0, 0)
Screenshot: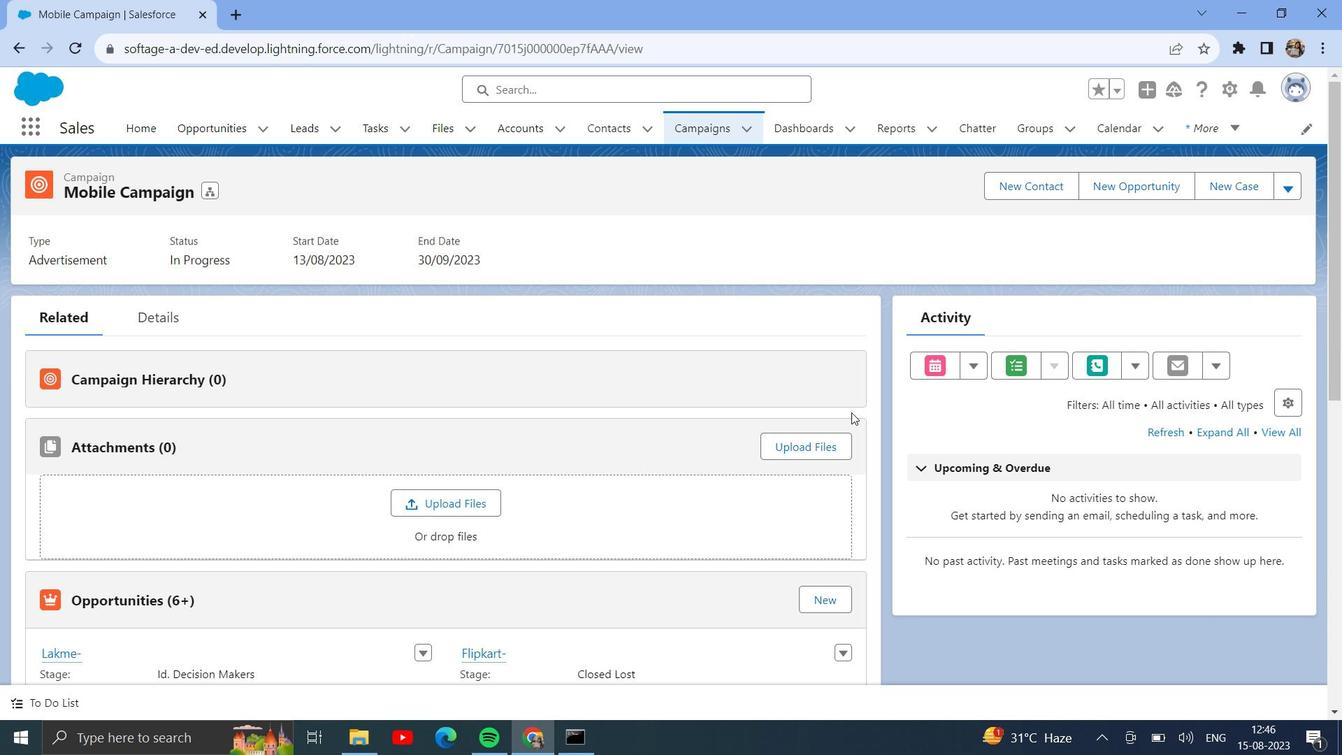 
Action: Mouse scrolled (777, 460) with delta (0, 0)
Screenshot: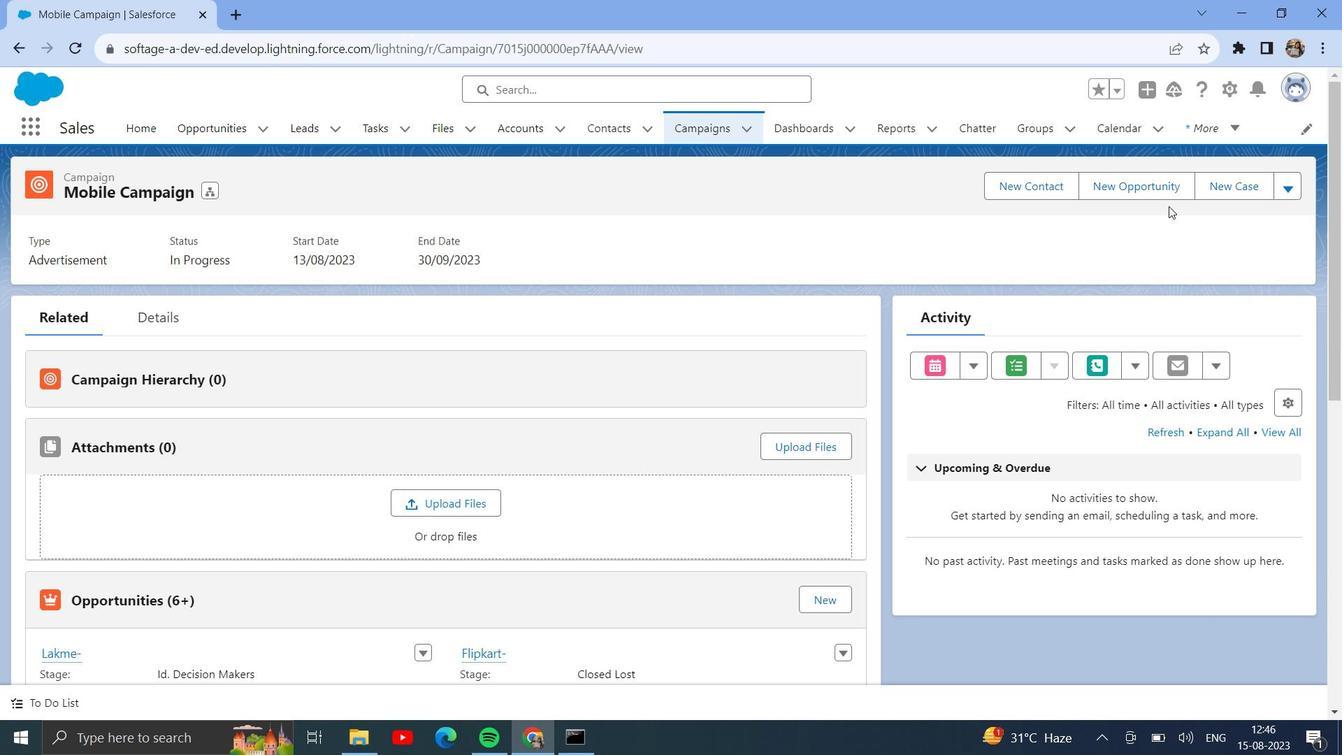 
Action: Mouse scrolled (777, 460) with delta (0, 0)
Screenshot: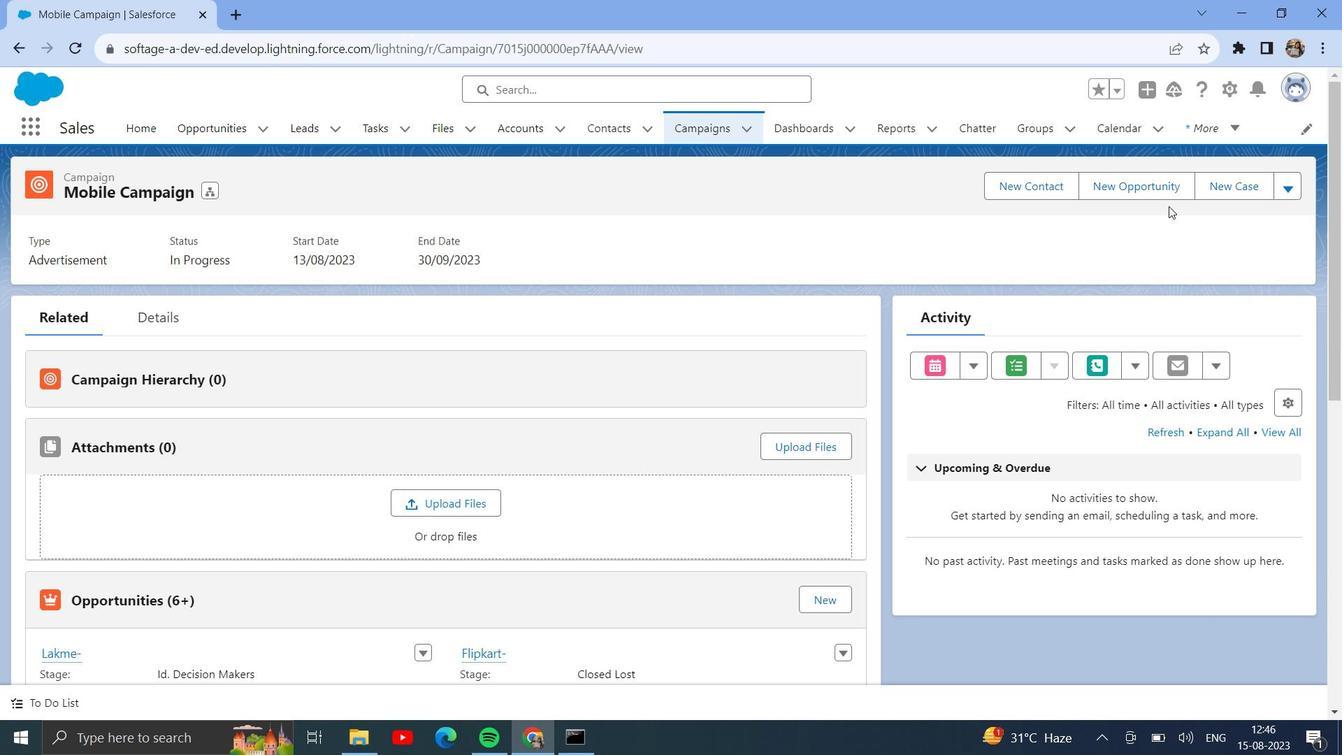
Action: Mouse scrolled (777, 460) with delta (0, 0)
Screenshot: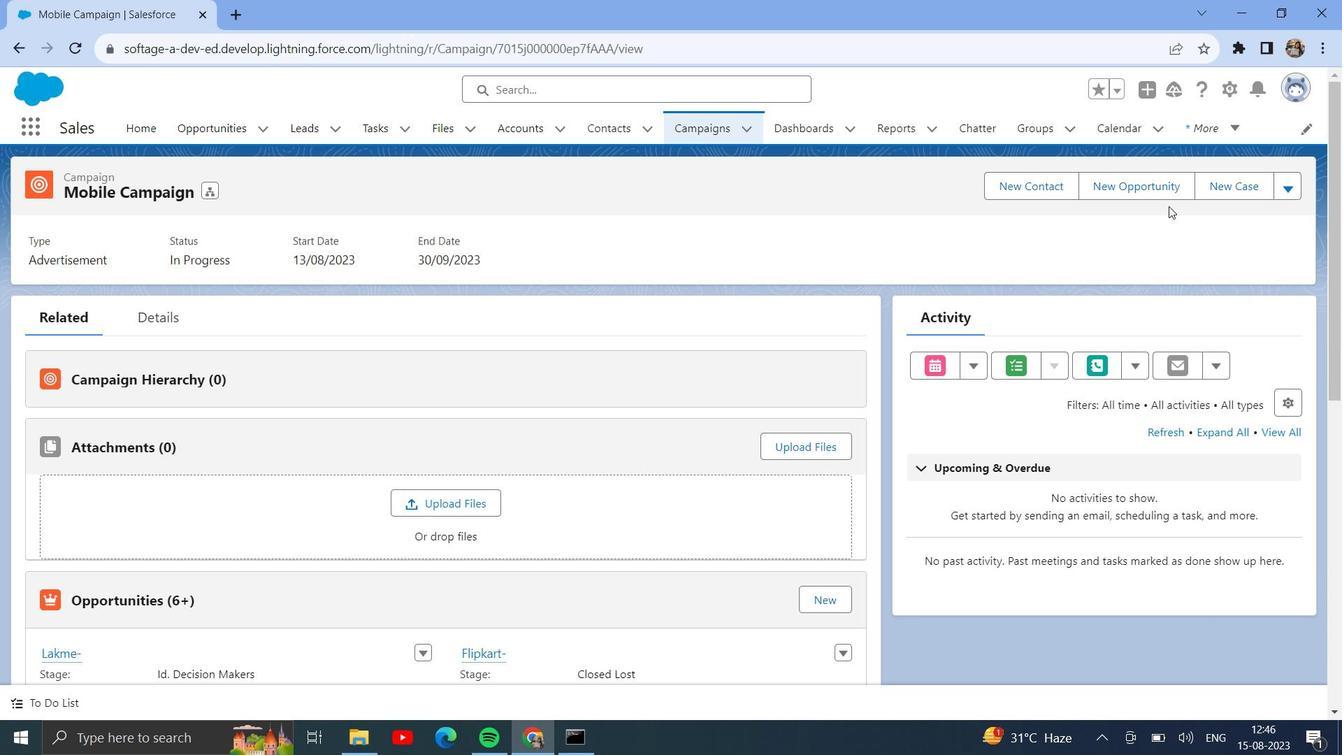 
Action: Mouse scrolled (777, 460) with delta (0, 0)
Screenshot: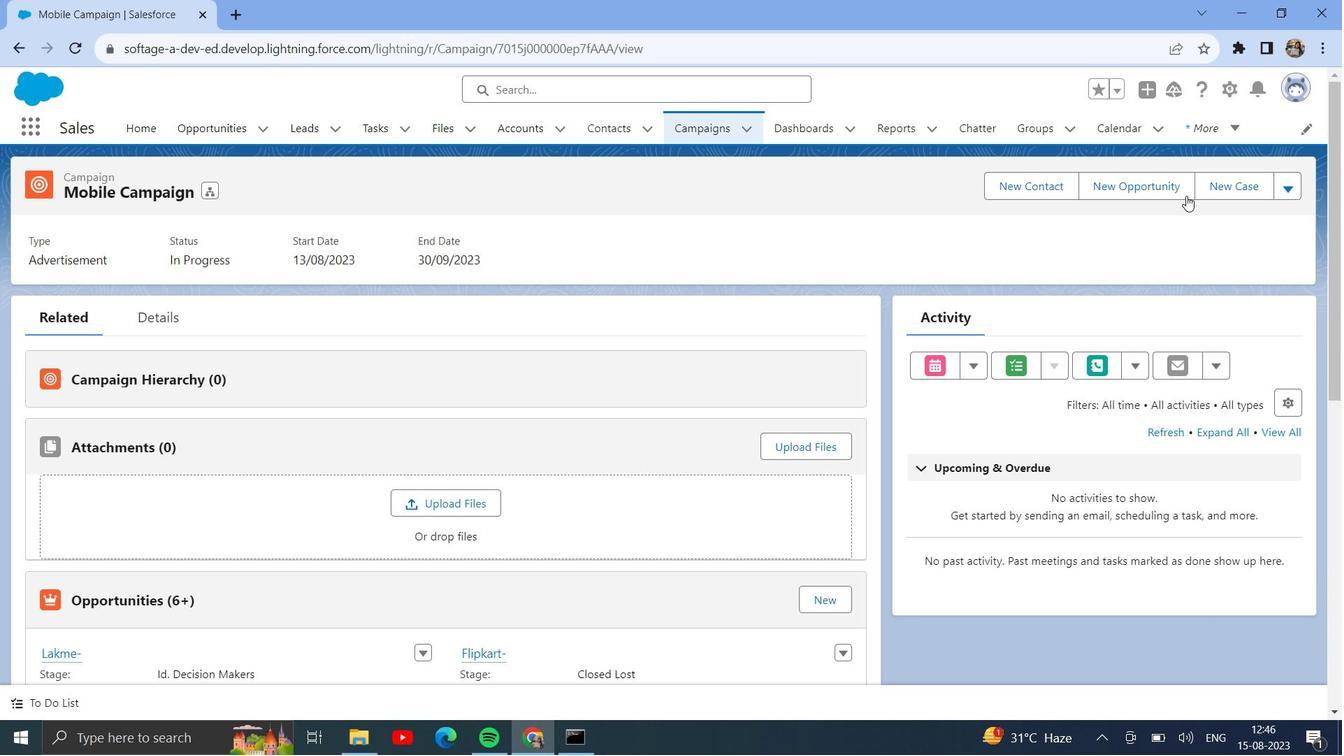 
Action: Mouse scrolled (777, 460) with delta (0, 0)
Screenshot: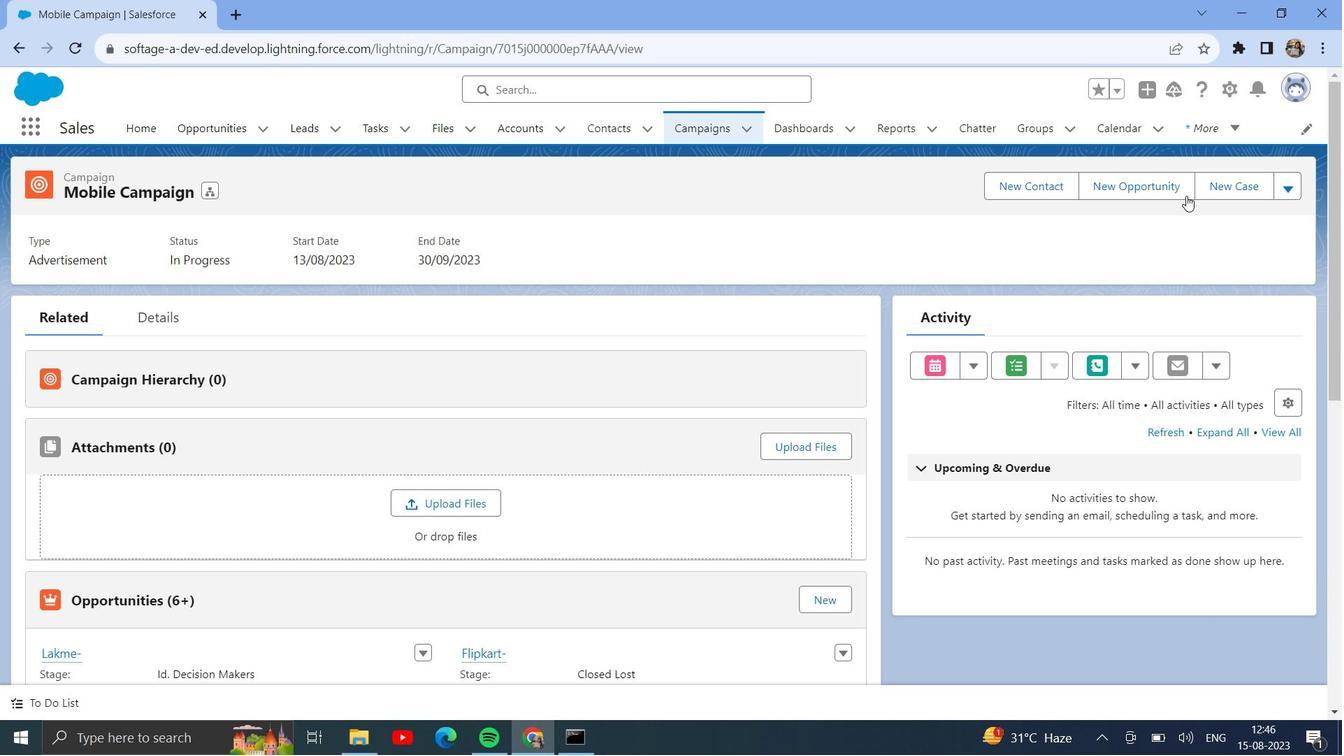 
Action: Mouse scrolled (777, 460) with delta (0, 0)
Screenshot: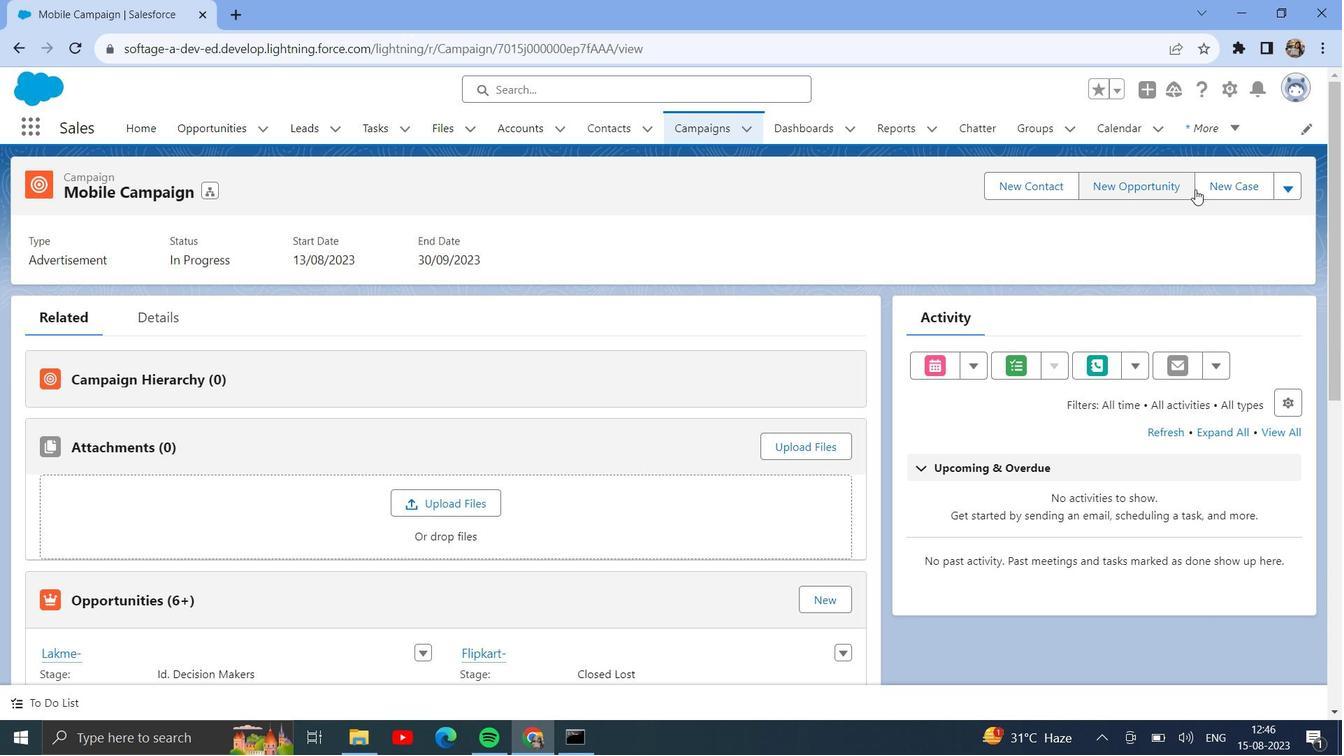 
Action: Mouse moved to (1285, 186)
Screenshot: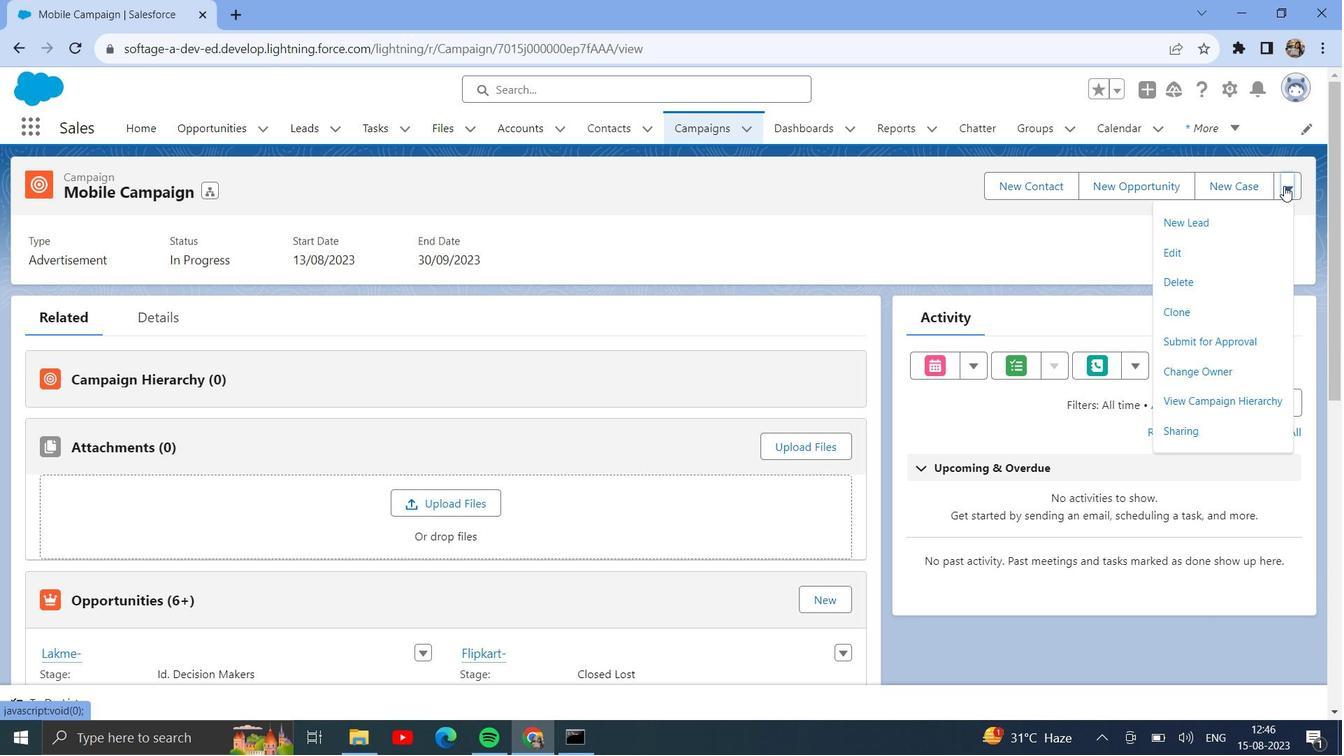 
Action: Mouse pressed left at (1285, 186)
Screenshot: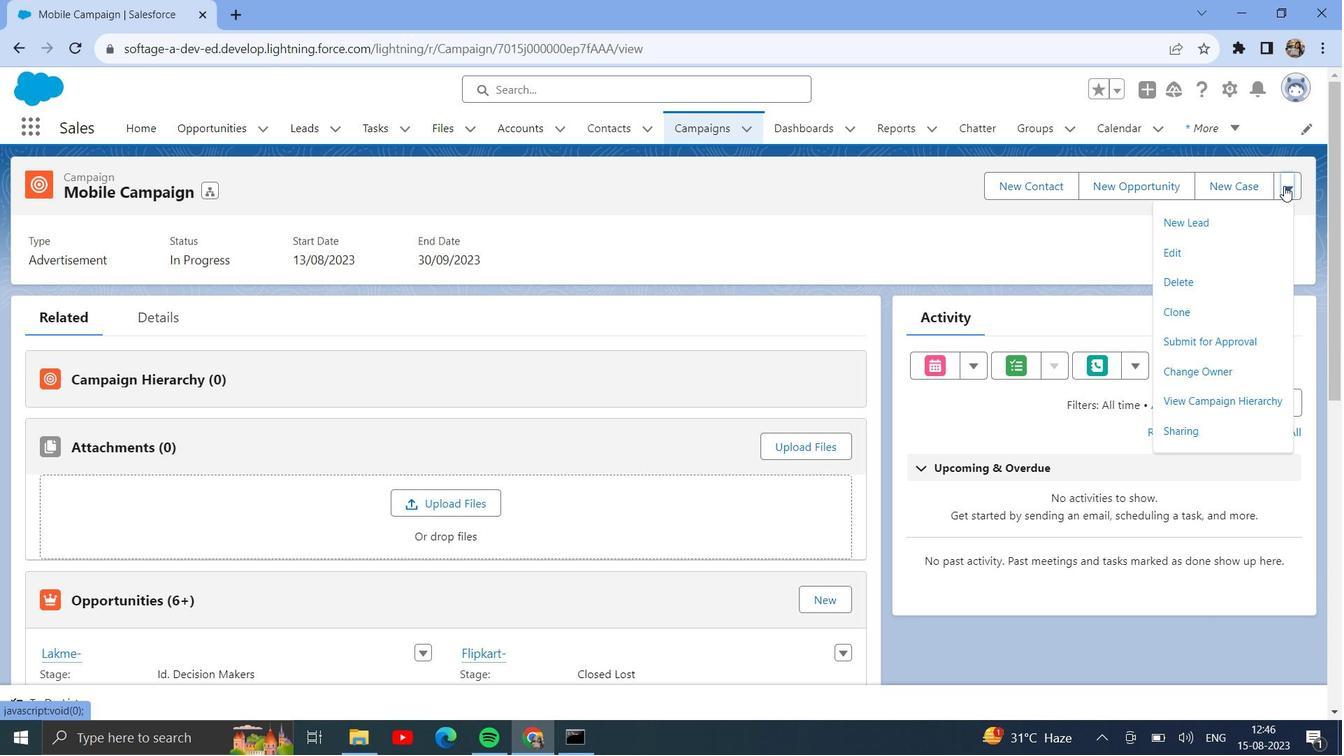 
Action: Mouse moved to (1221, 220)
Screenshot: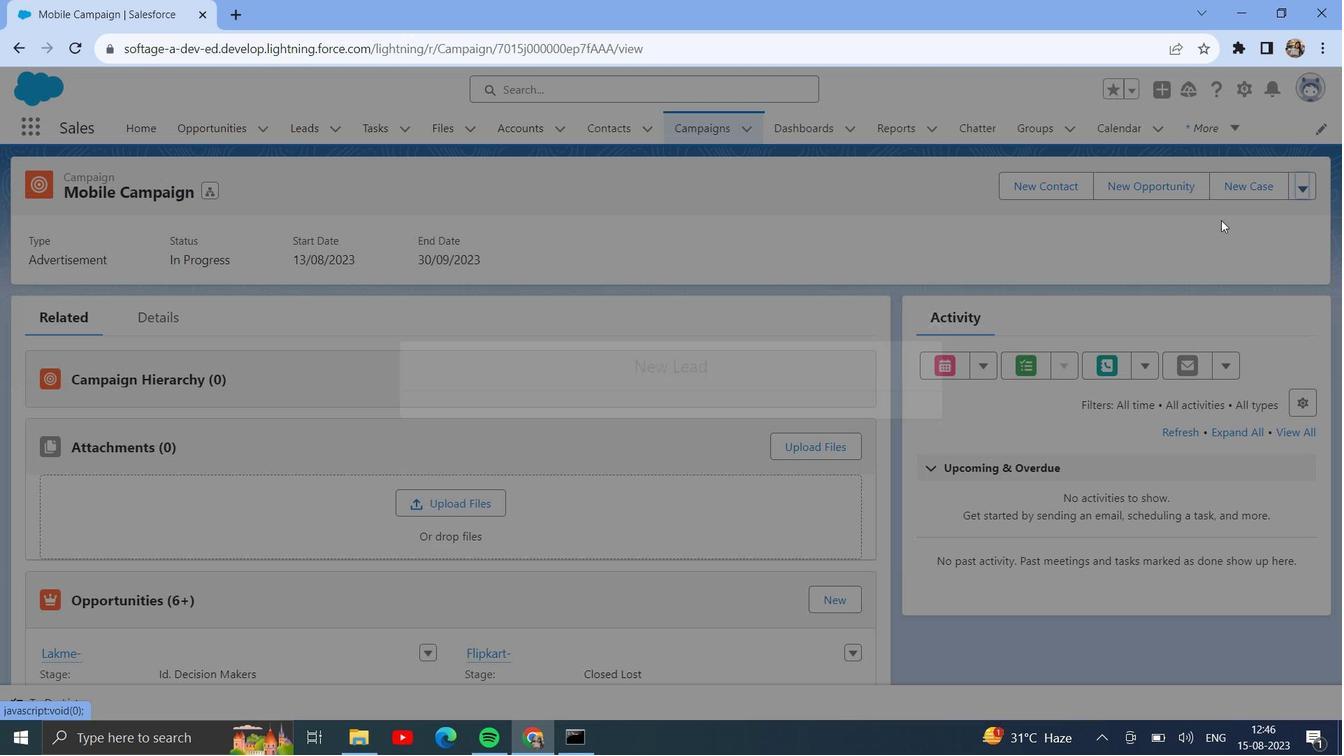 
Action: Mouse pressed left at (1221, 220)
Screenshot: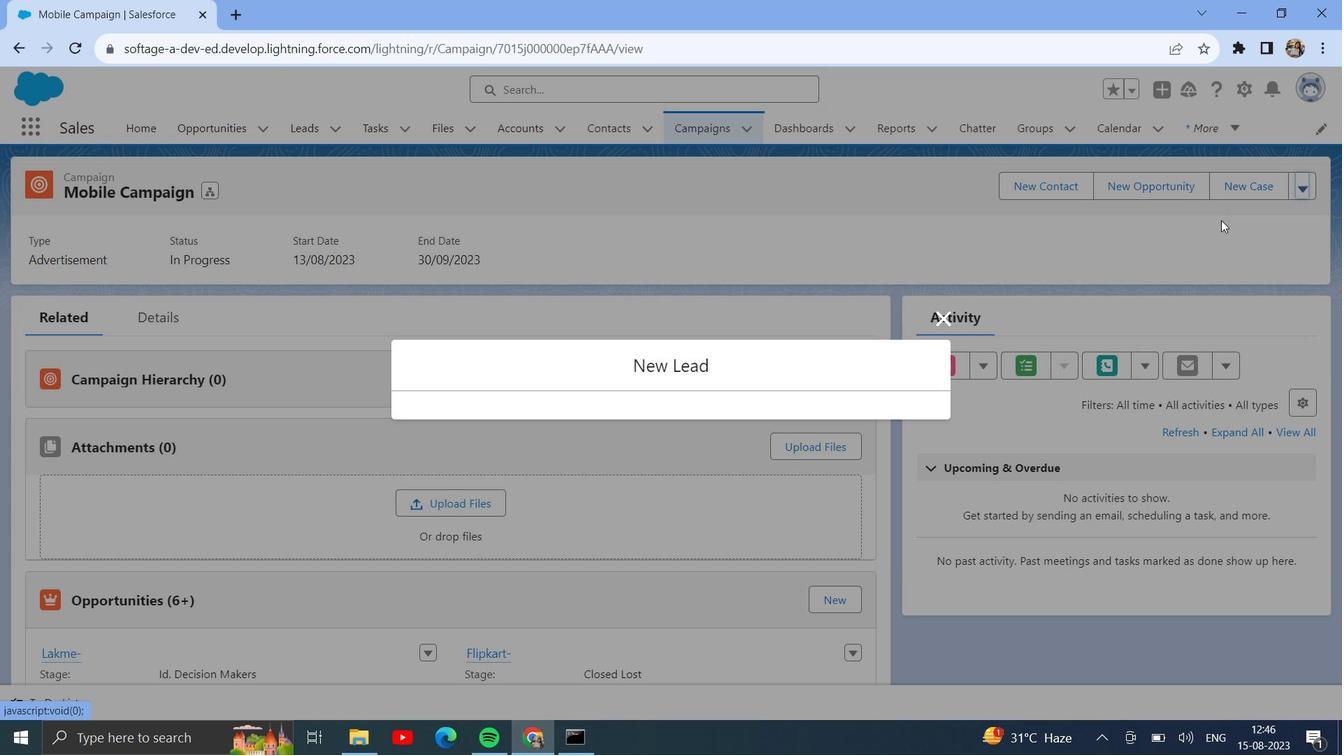 
Action: Mouse moved to (772, 237)
Screenshot: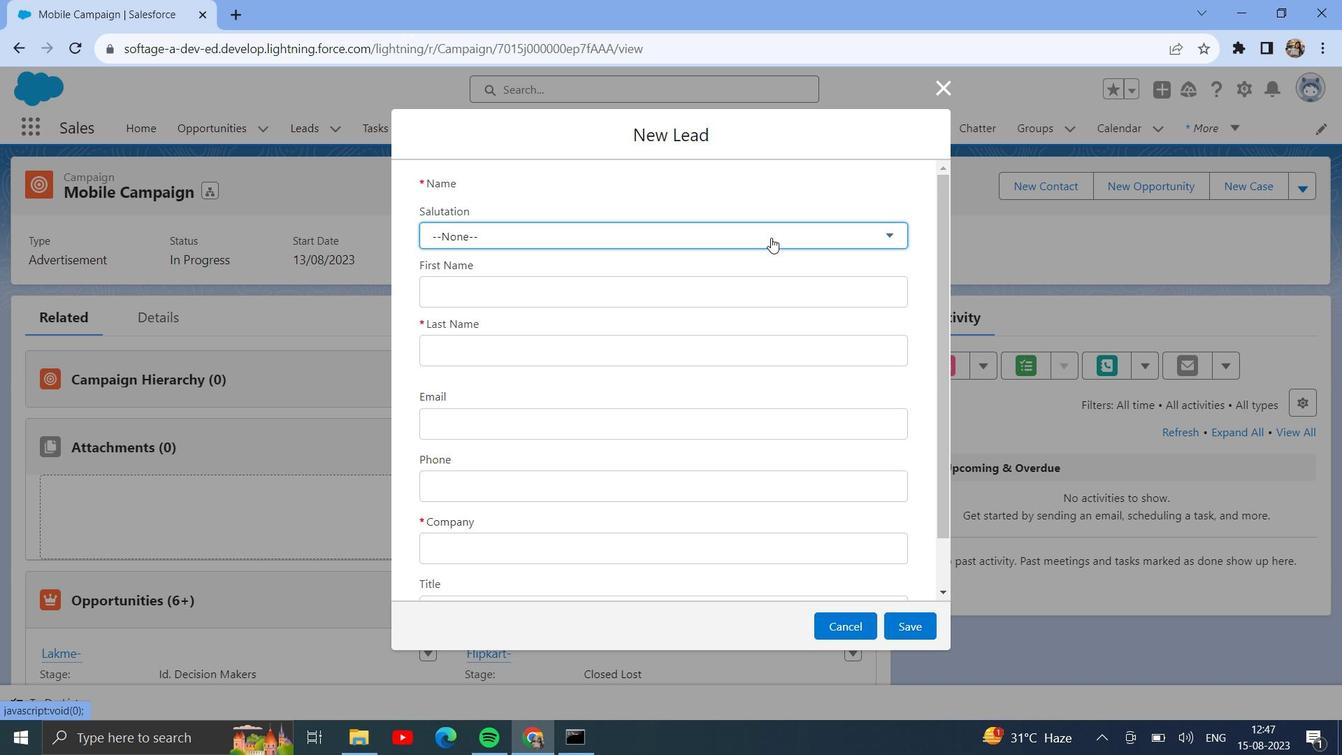 
Action: Mouse pressed left at (772, 237)
Screenshot: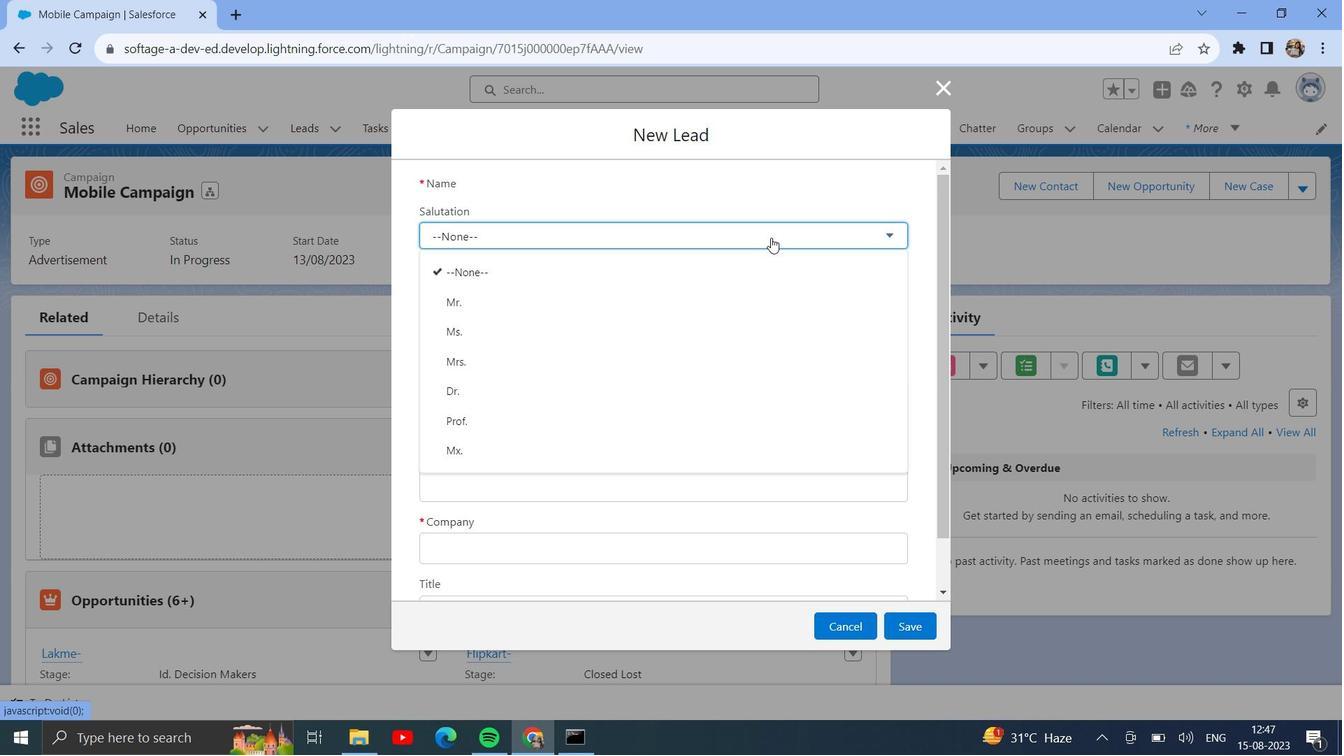 
Action: Mouse moved to (681, 318)
Screenshot: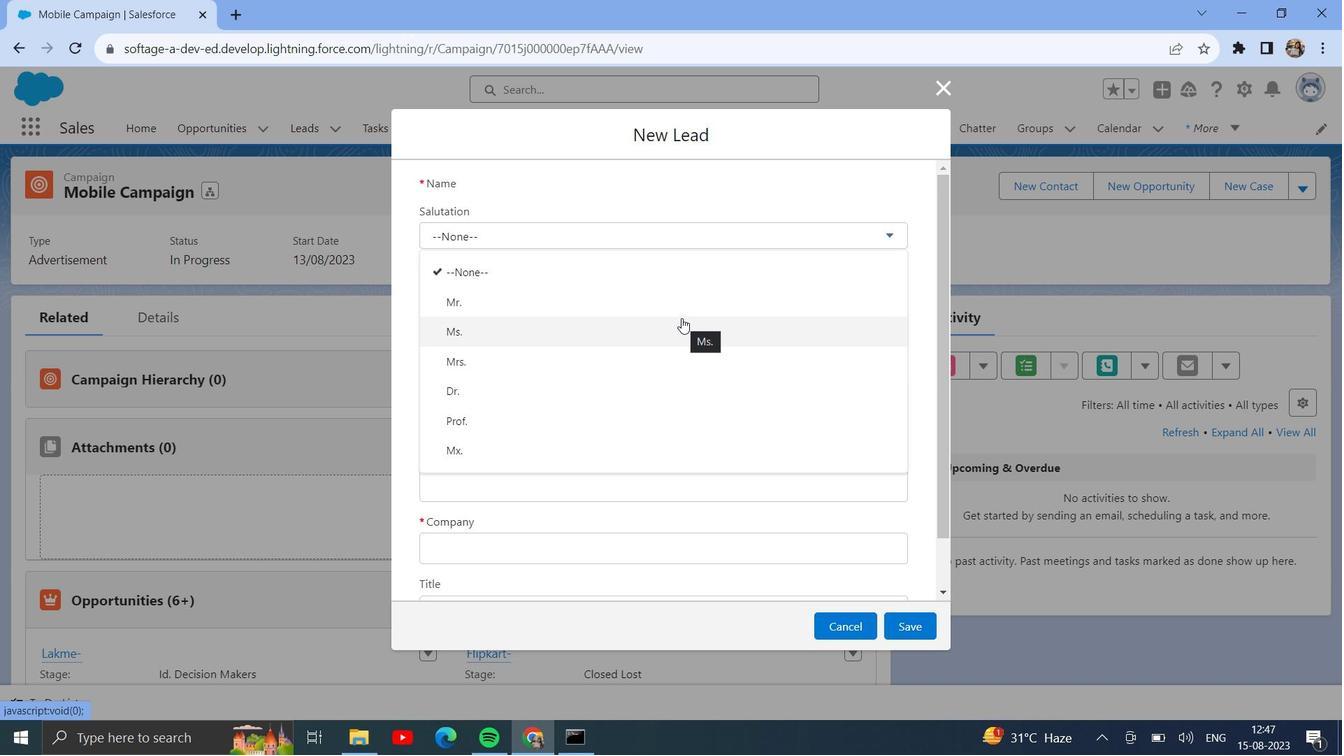
Action: Mouse pressed left at (681, 318)
Screenshot: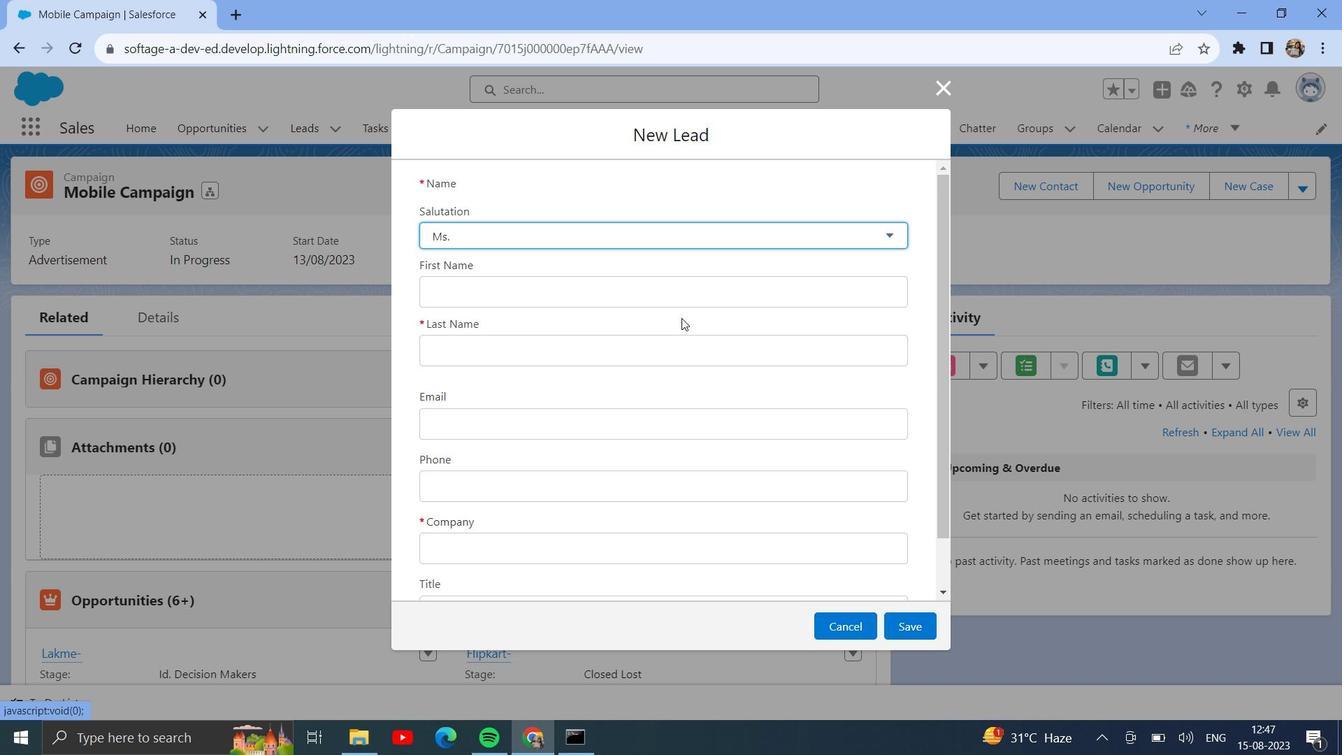
Action: Mouse moved to (686, 297)
Screenshot: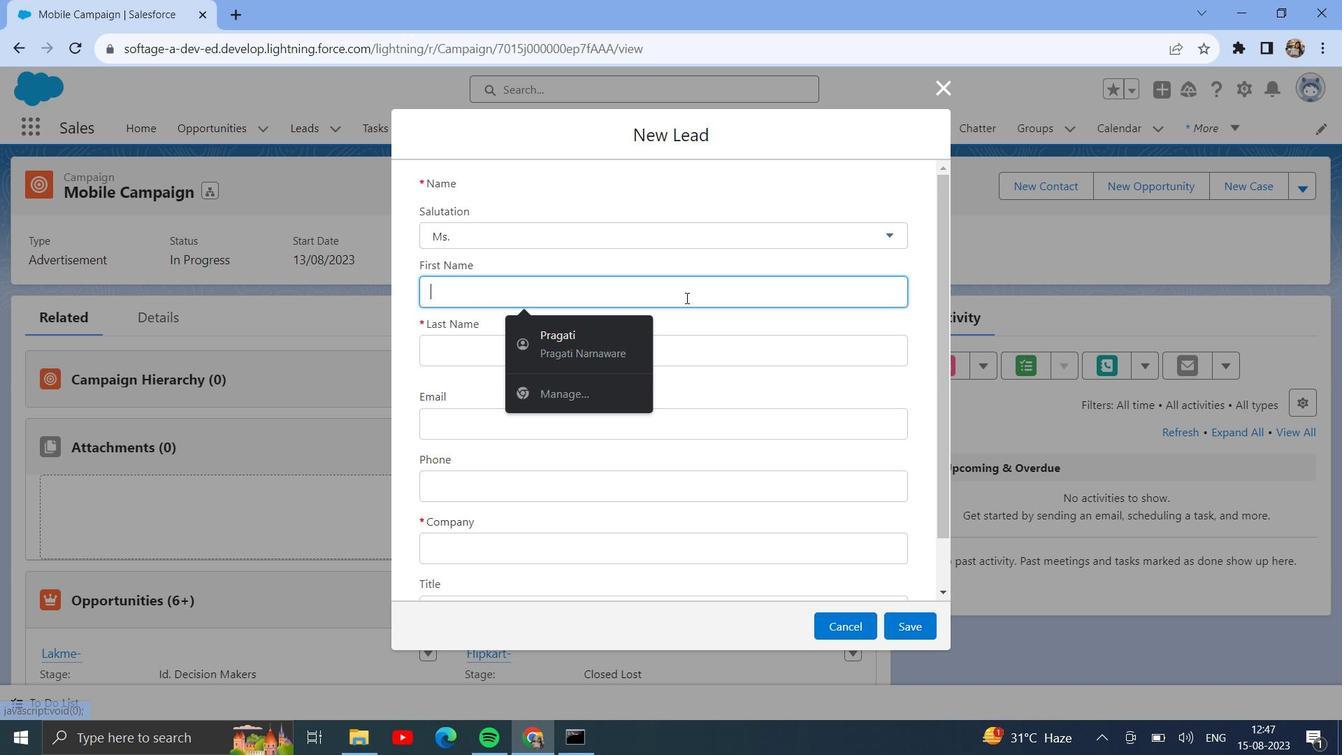 
Action: Mouse pressed left at (686, 297)
Screenshot: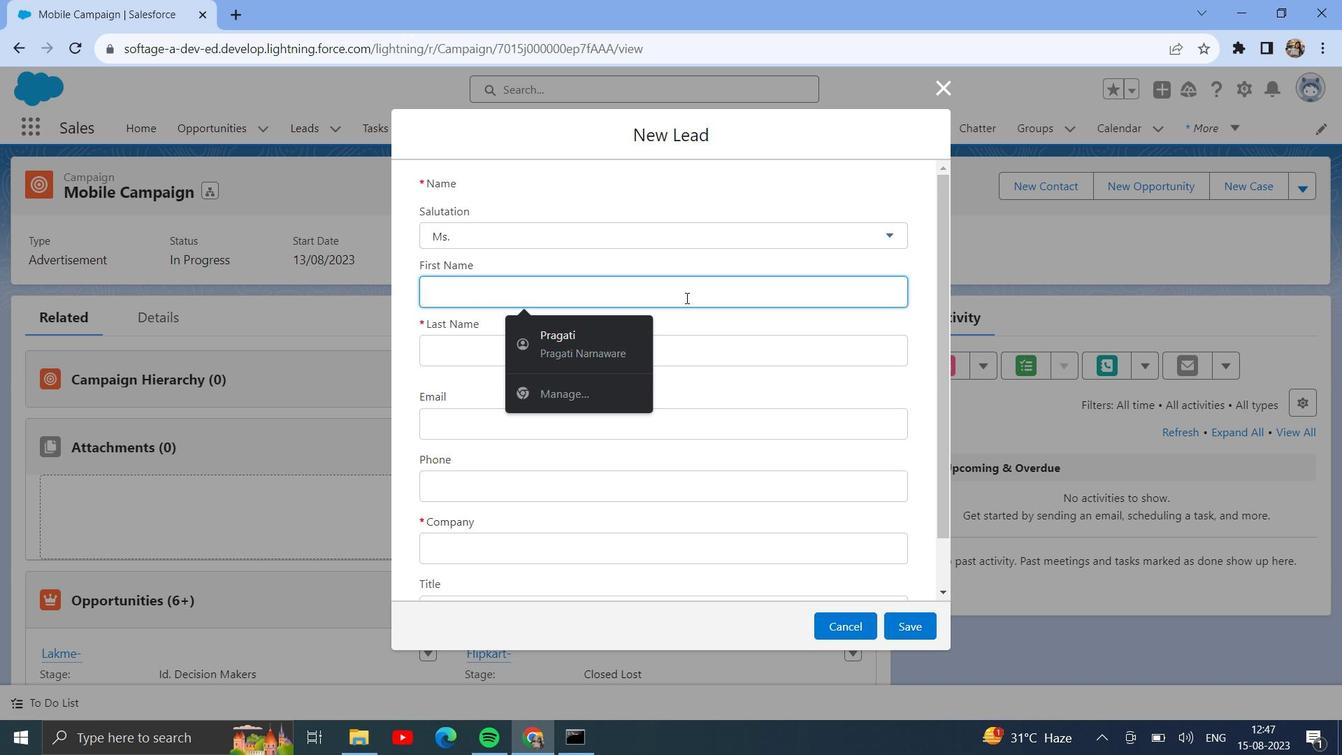 
Action: Key pressed <Key.shift>Pratibha<Key.space><Key.shift><Key.shift><Key.shift><Key.shift><Key.shift><Key.shift><Key.shift><Key.shift><Key.shift><Key.shift><Key.shift><Key.shift><Key.shift><Key.shift><Key.shift><Key.shift><Key.shift>Raghunathan
Screenshot: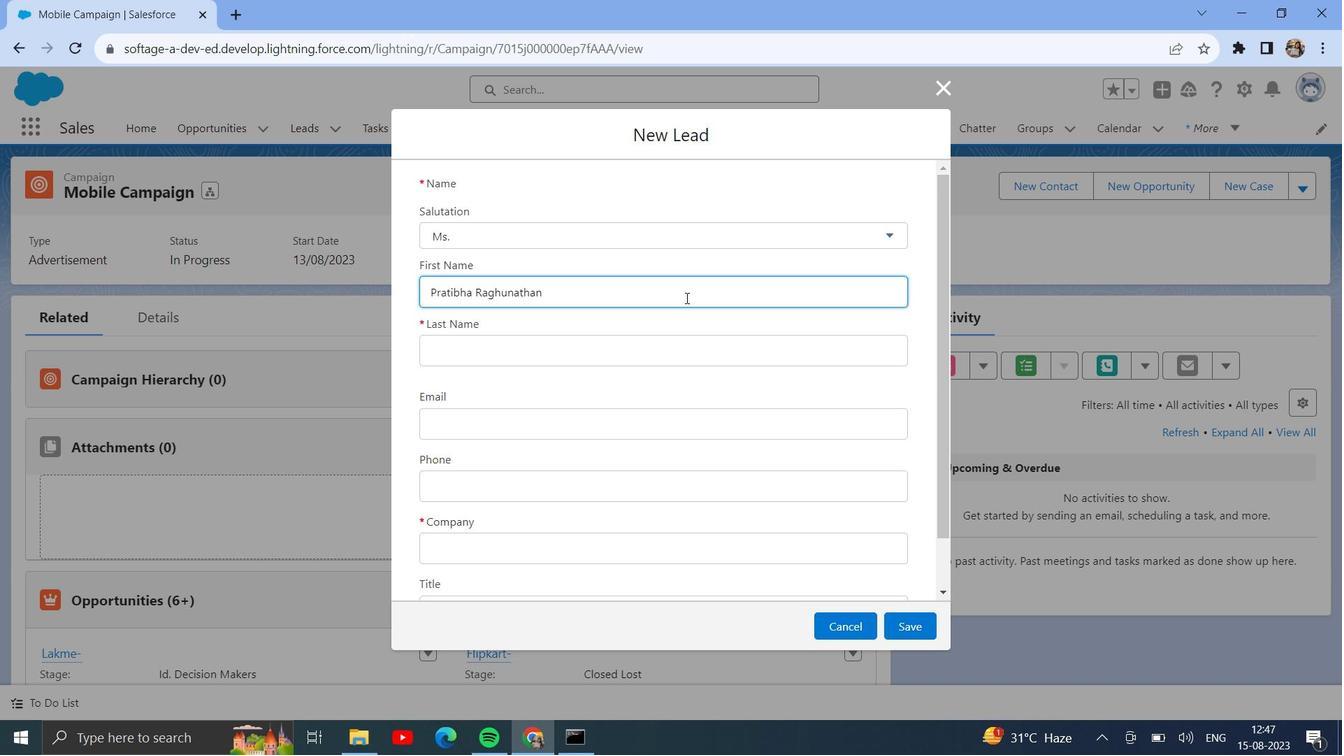 
Action: Mouse moved to (535, 348)
Screenshot: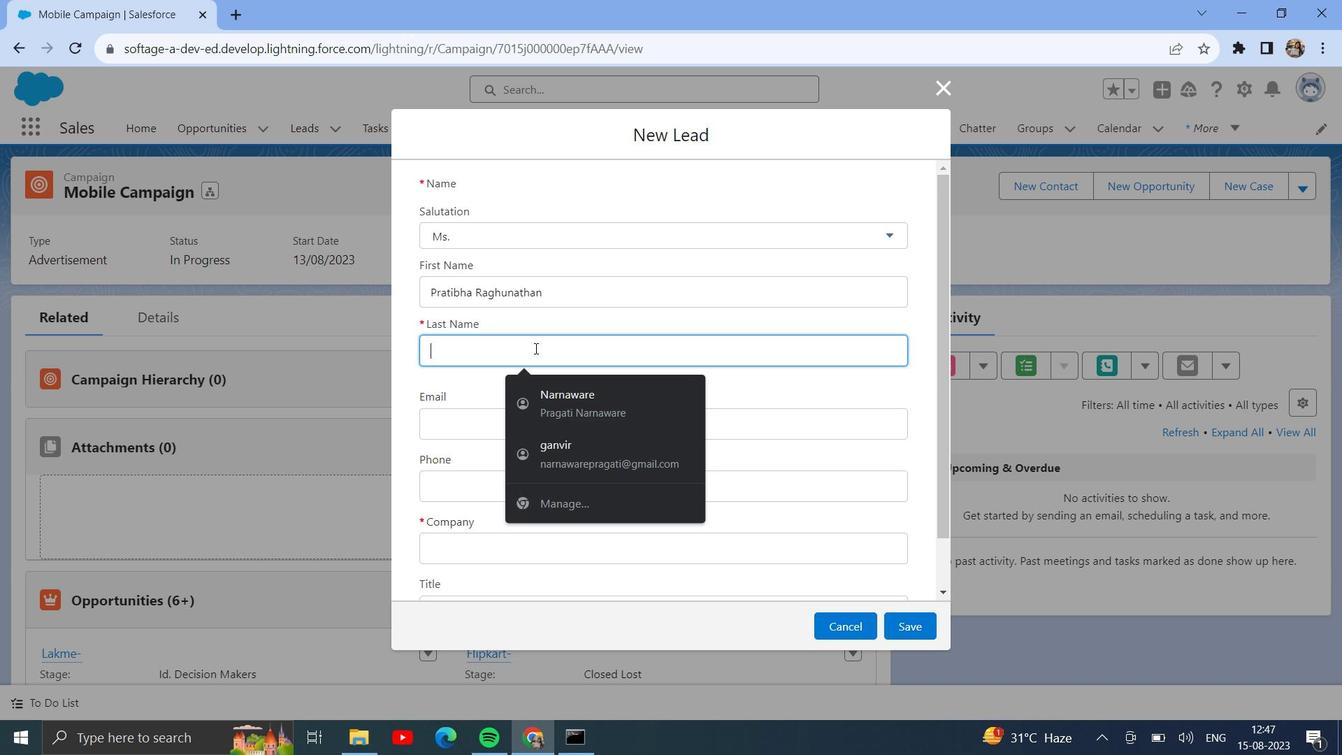 
Action: Mouse pressed left at (535, 348)
Screenshot: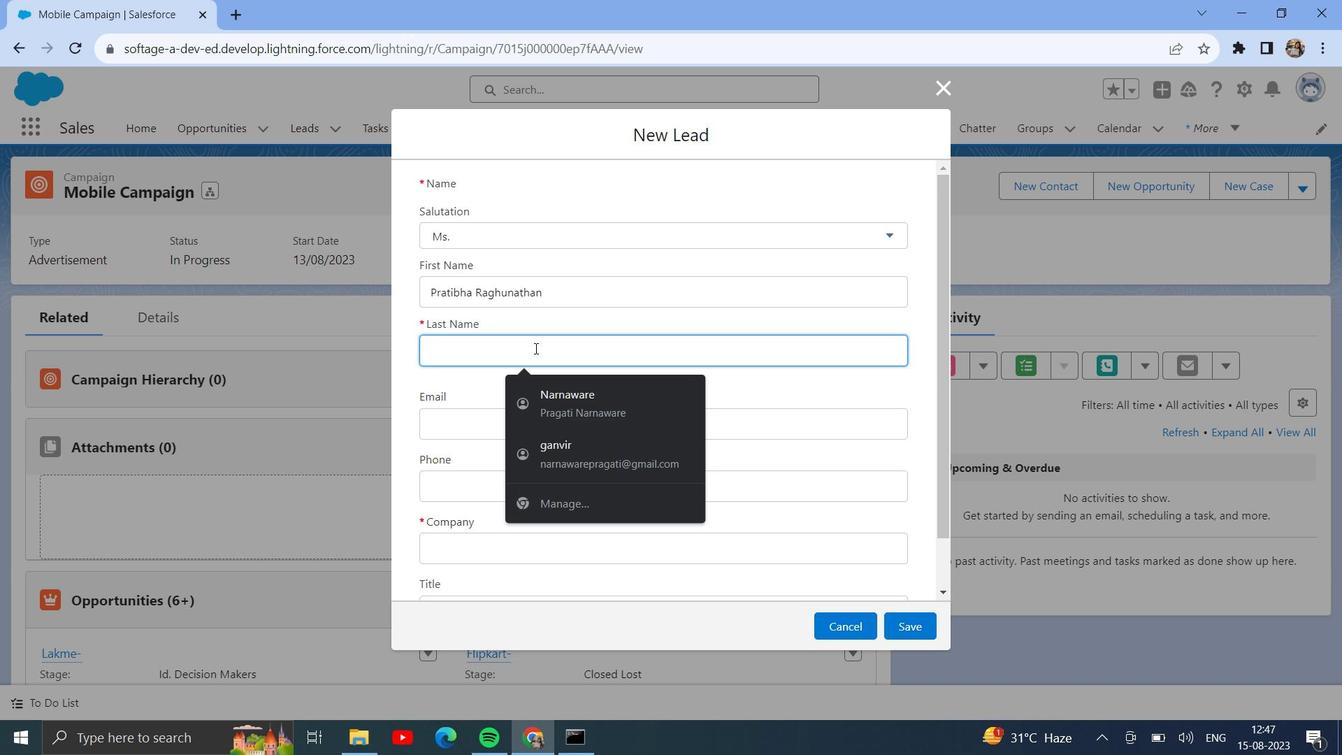 
Action: Key pressed <Key.shift><Key.shift>Swami
Screenshot: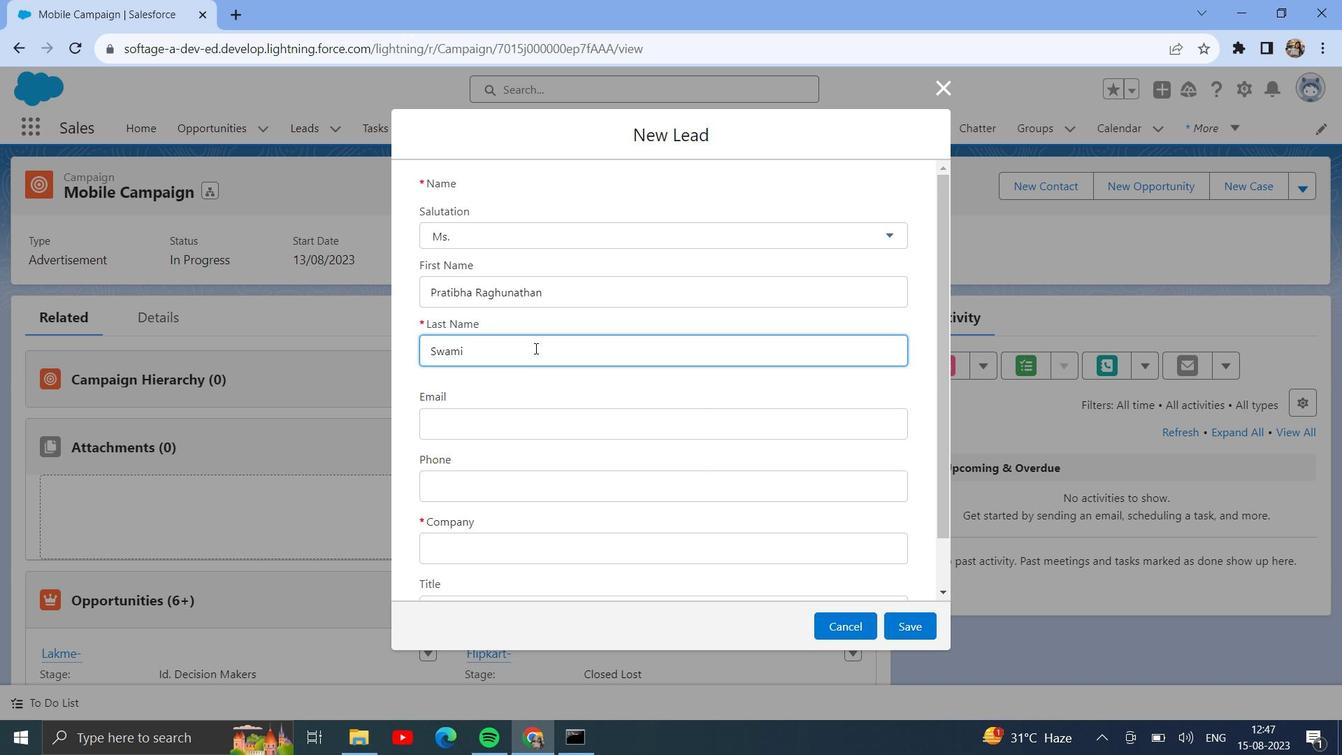 
Action: Mouse moved to (532, 425)
Screenshot: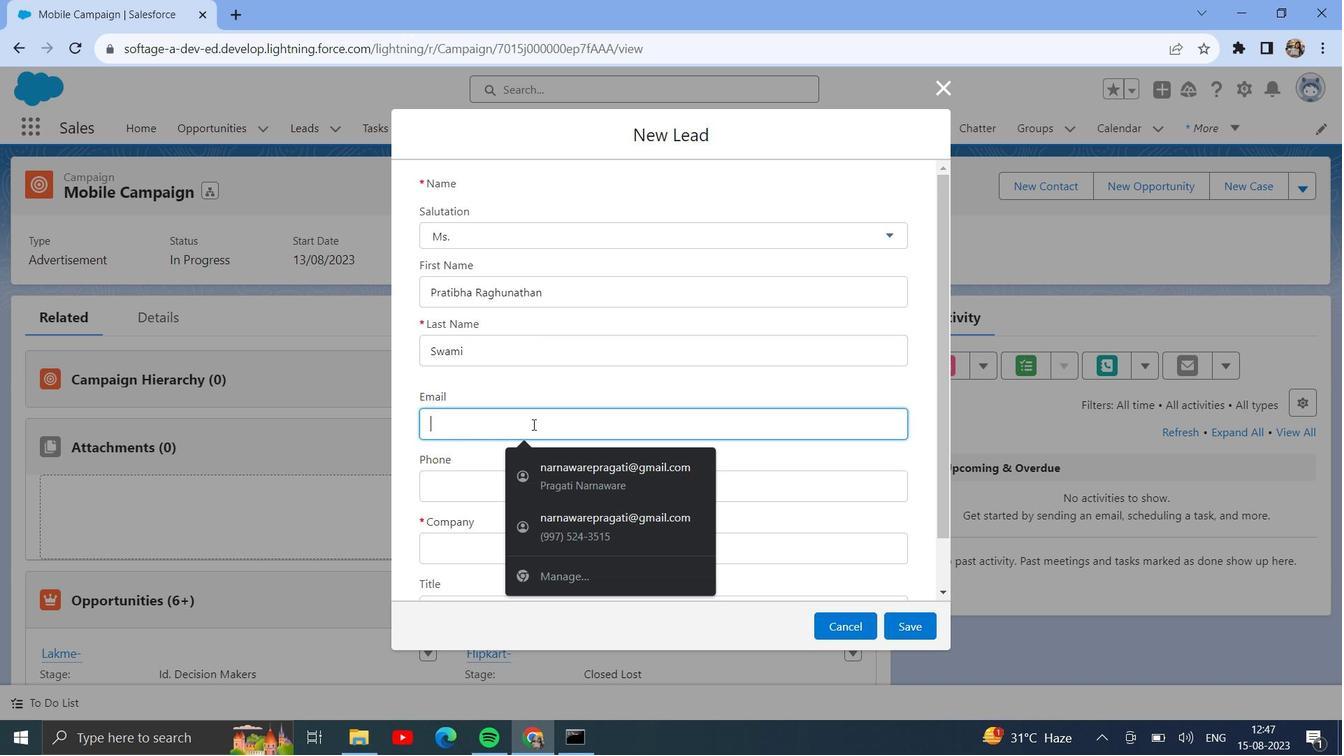 
Action: Mouse pressed left at (532, 425)
Screenshot: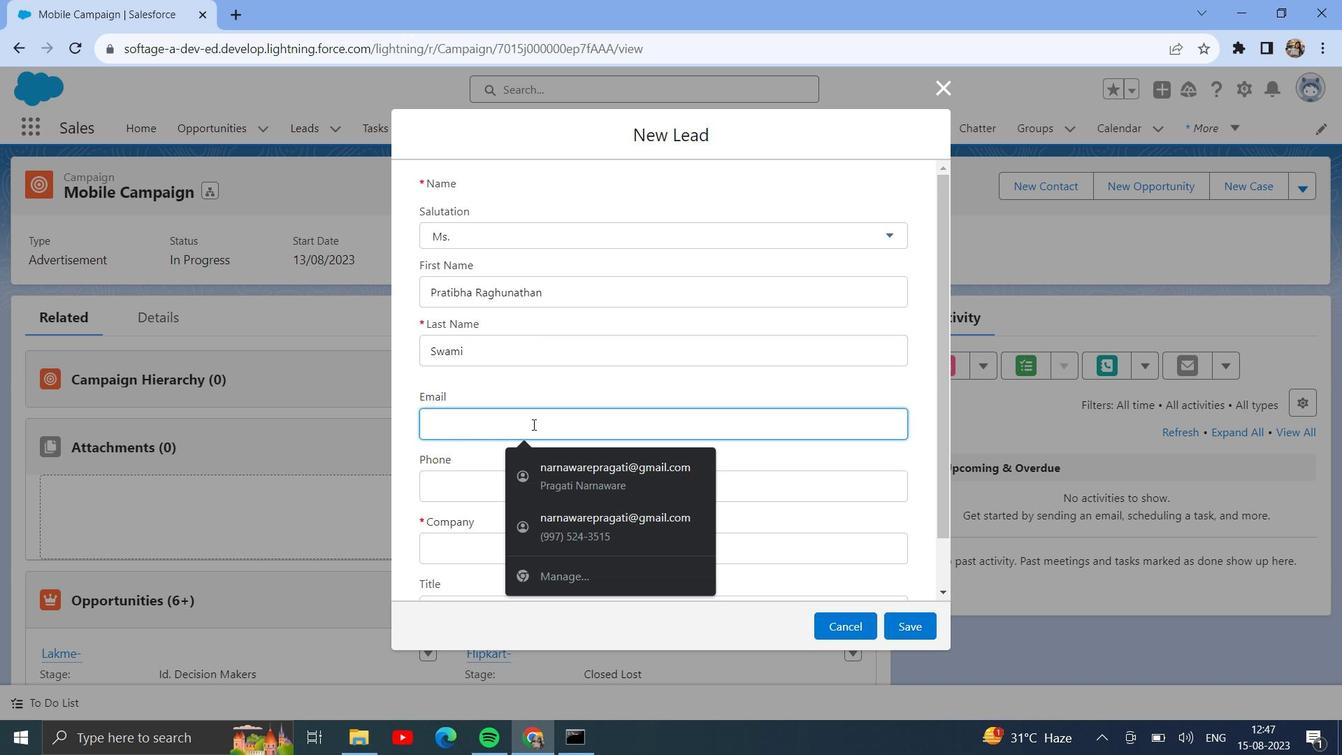 
Action: Key pressed pratibharaghunathan<Key.shift_r><Key.shift_r><Key.shift_r><Key.shift_r><Key.shift_r><Key.shift_r><Key.shift_r><Key.shift_r><Key.shift_r><Key.shift_r><Key.shift_r><Key.shift_r><Key.shift_r><Key.shift_r><Key.shift_r><Key.shift_r><Key.shift_r><Key.shift_r><Key.shift_r><Key.shift_r><Key.shift_r><Key.shift_r><Key.shift_r><Key.shift_r><Key.shift_r><Key.shift_r><Key.shift_r><Key.shift_r><Key.shift_r><Key.shift_r><Key.shift_r><Key.shift_r><Key.shift_r><Key.shift_r><Key.shift_r><Key.shift_r><Key.shift_r><Key.shift_r><Key.shift_r><Key.shift_r><Key.shift_r><Key.shift_r>_swami<Key.shift><Key.shift><Key.shift><Key.shift><Key.shift><Key.shift><Key.shift><Key.shift>@rediffmail.com
Screenshot: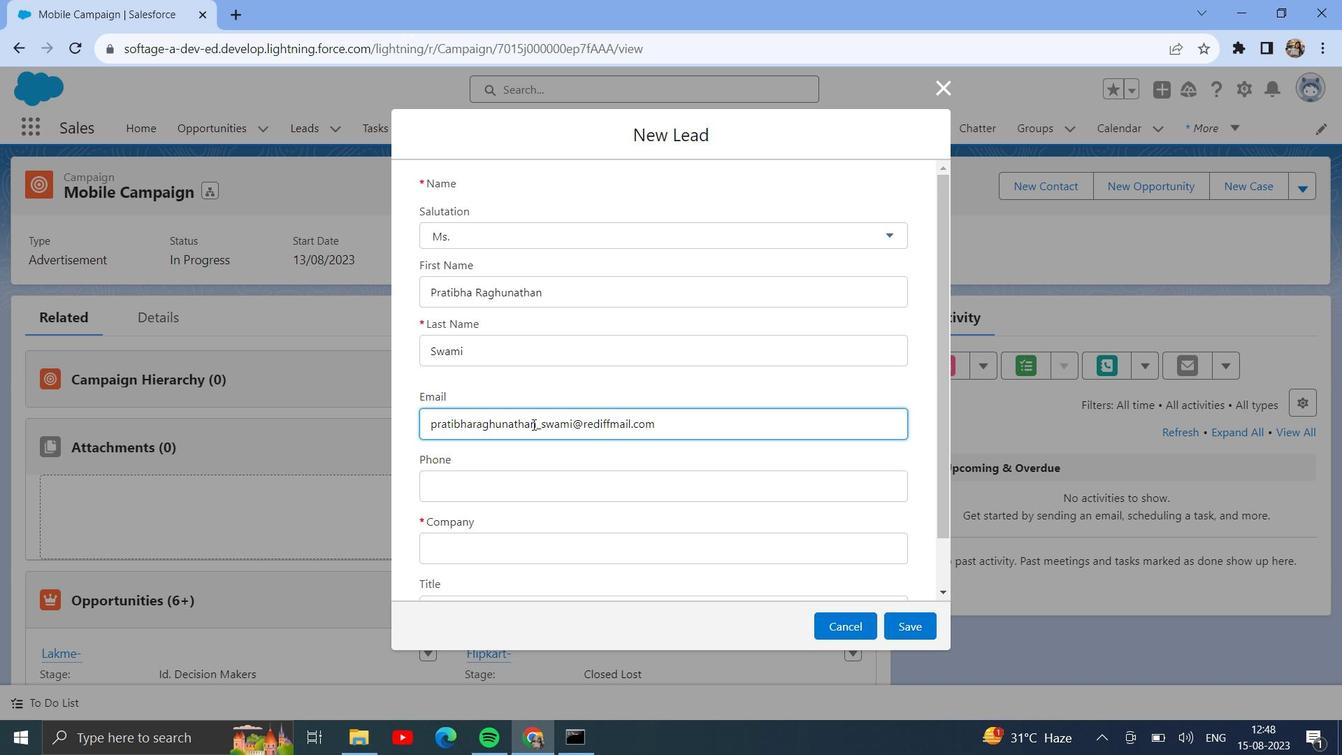 
Action: Mouse moved to (472, 482)
Screenshot: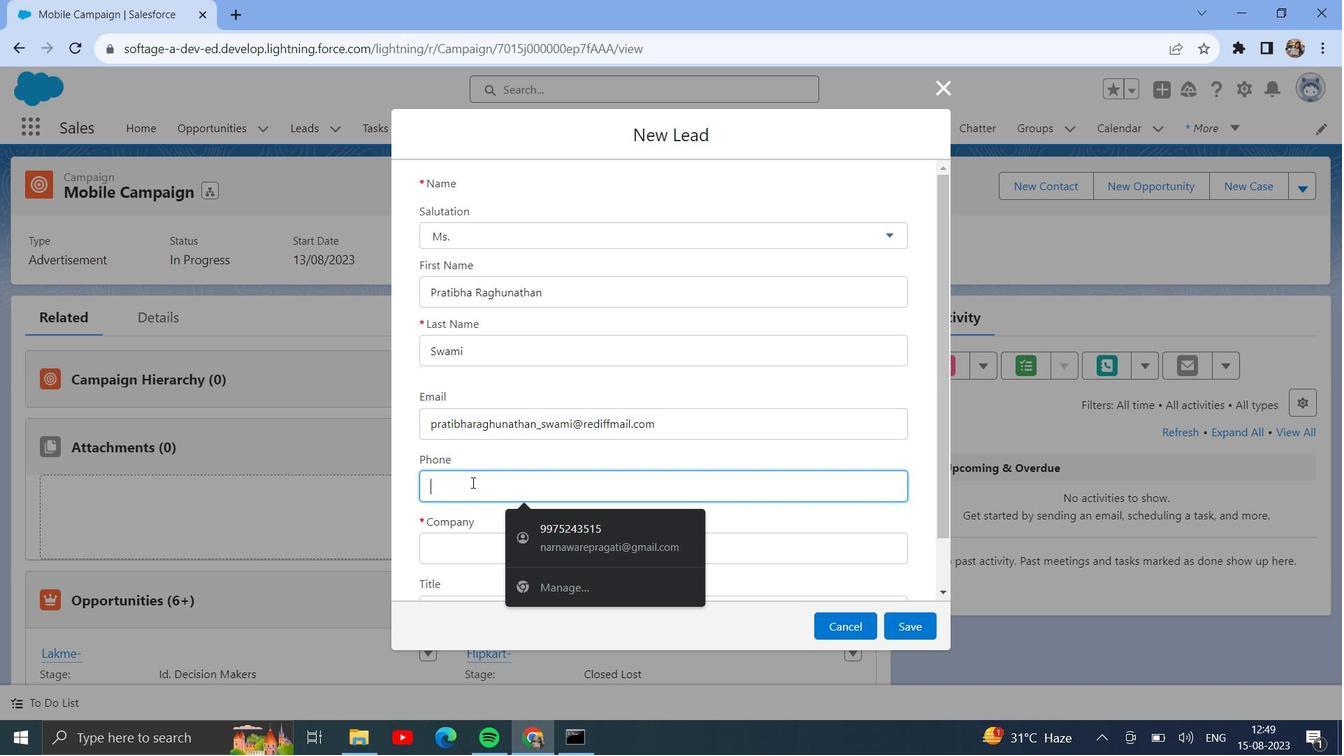 
Action: Mouse pressed left at (472, 482)
Screenshot: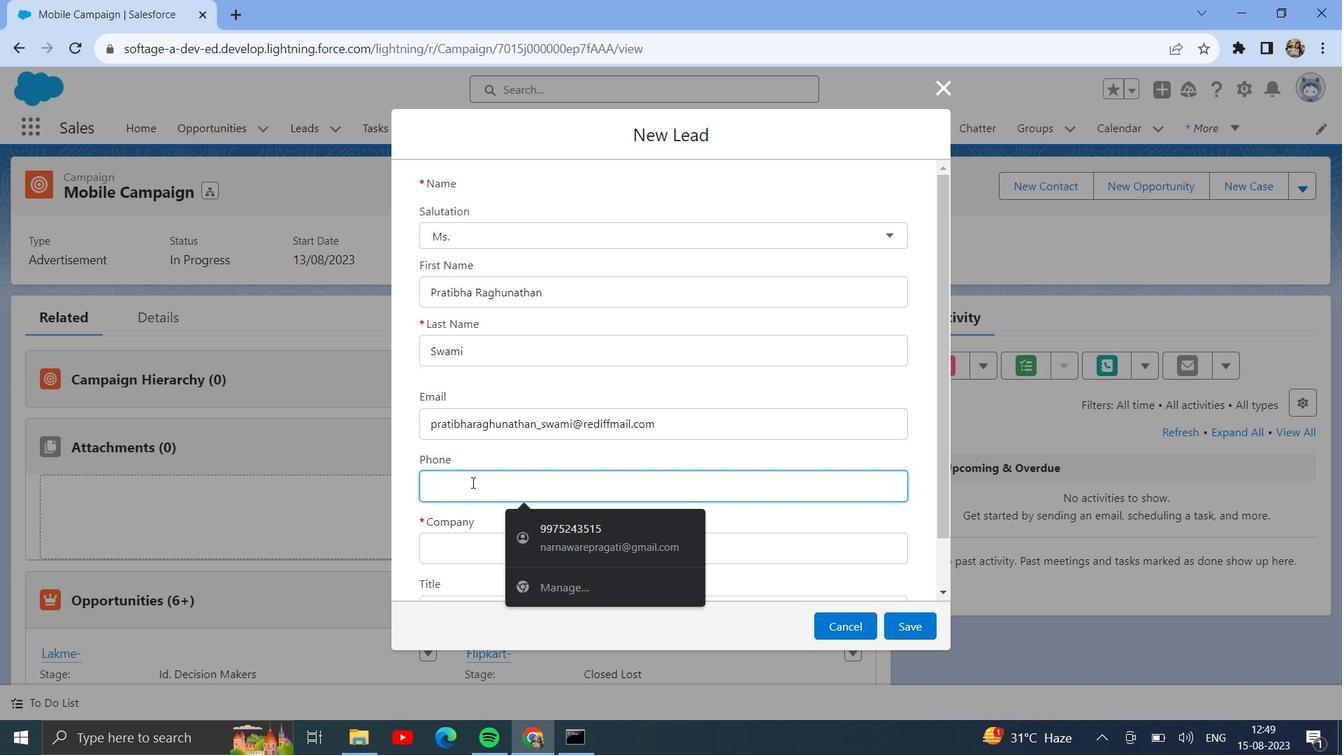 
Action: Key pressed 8457969515
Screenshot: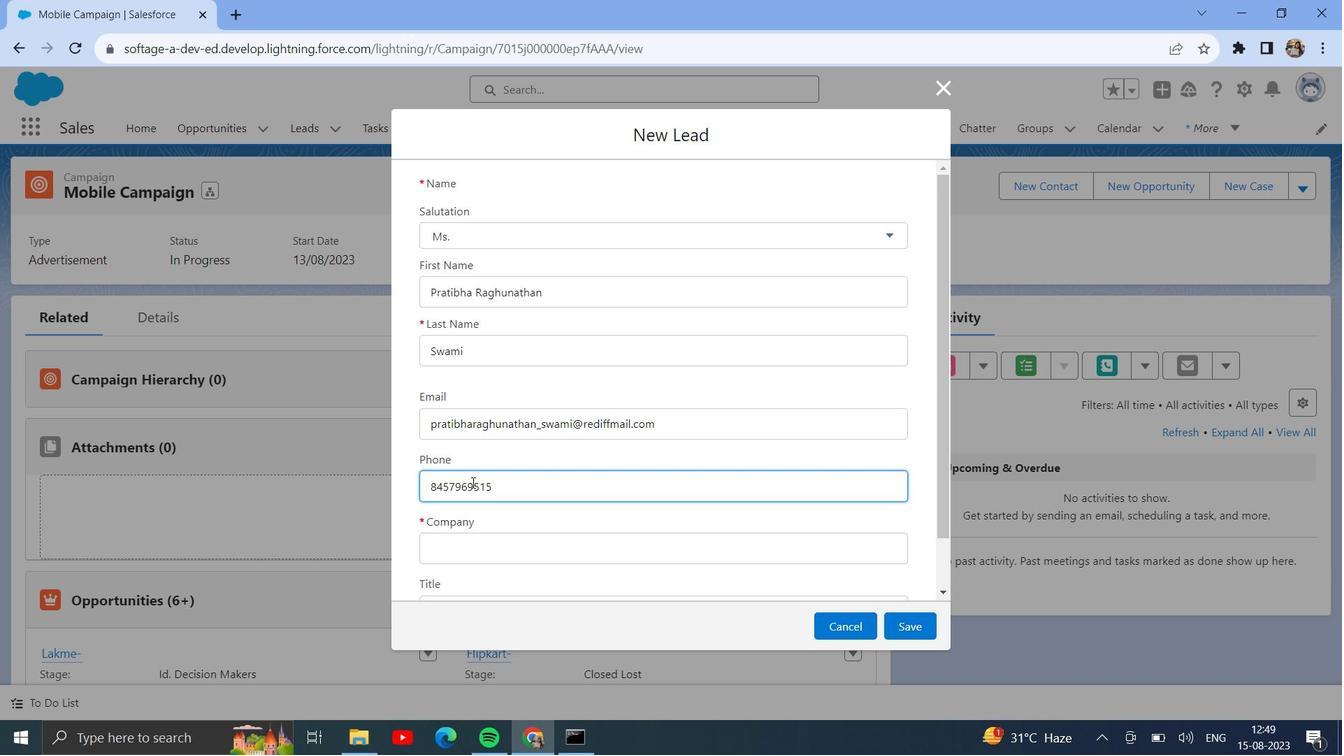 
Action: Mouse moved to (460, 553)
Screenshot: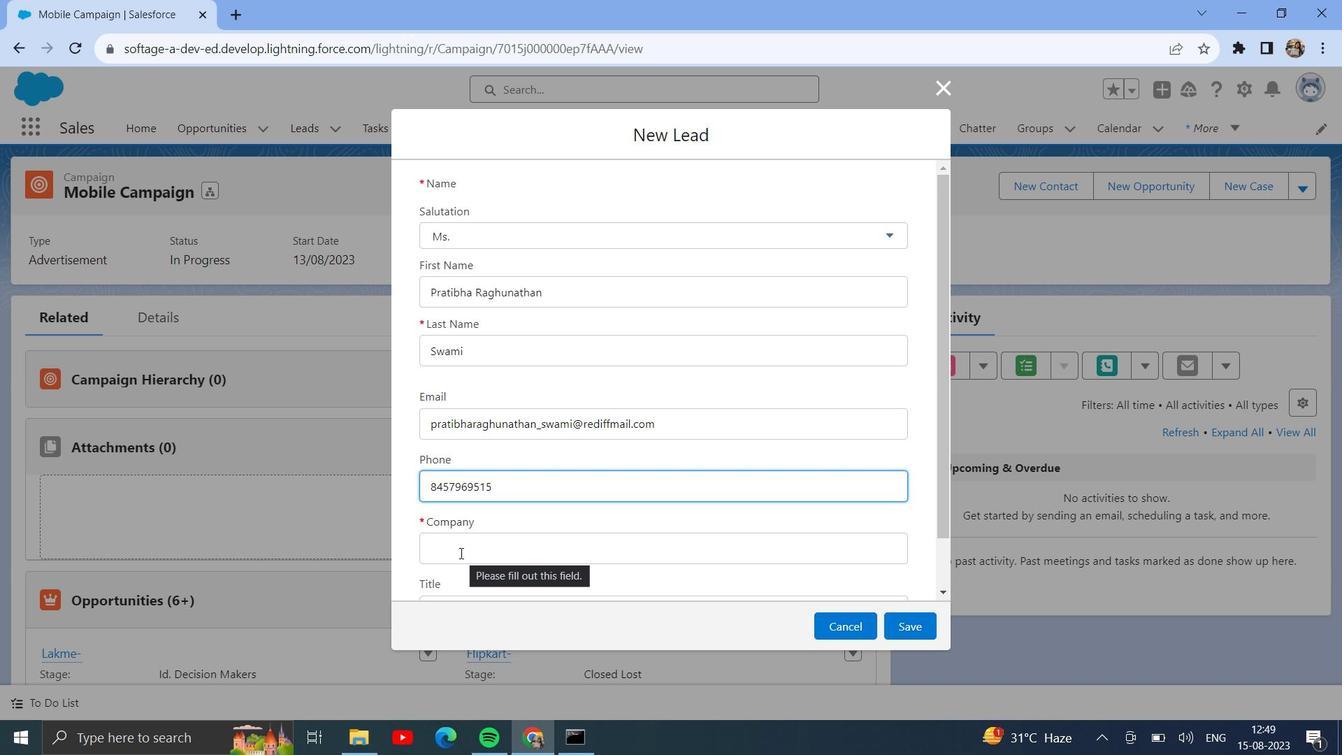 
Action: Mouse pressed left at (460, 553)
Screenshot: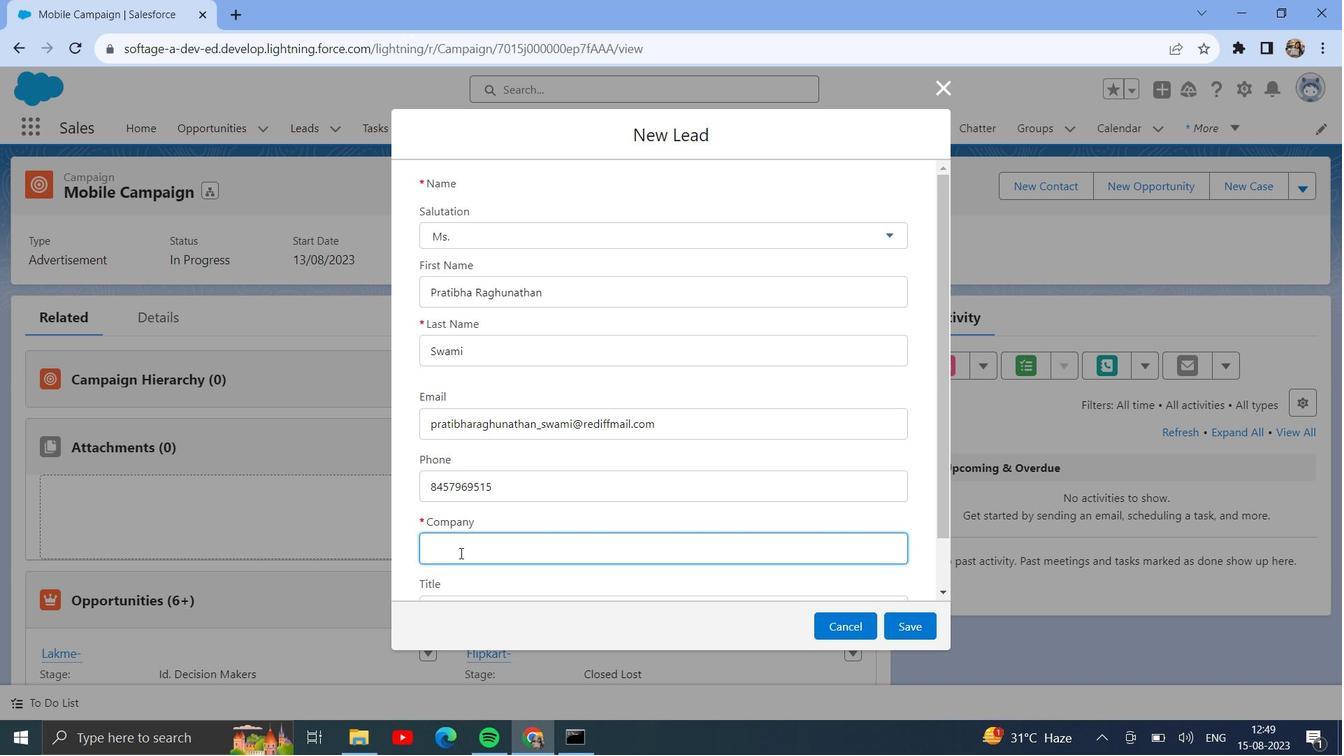 
Action: Key pressed <Key.shift>Salesforce<Key.space><Key.shift>X<Key.space><Key.shift>Oracle<Key.space><Key.shift>Enclave
Screenshot: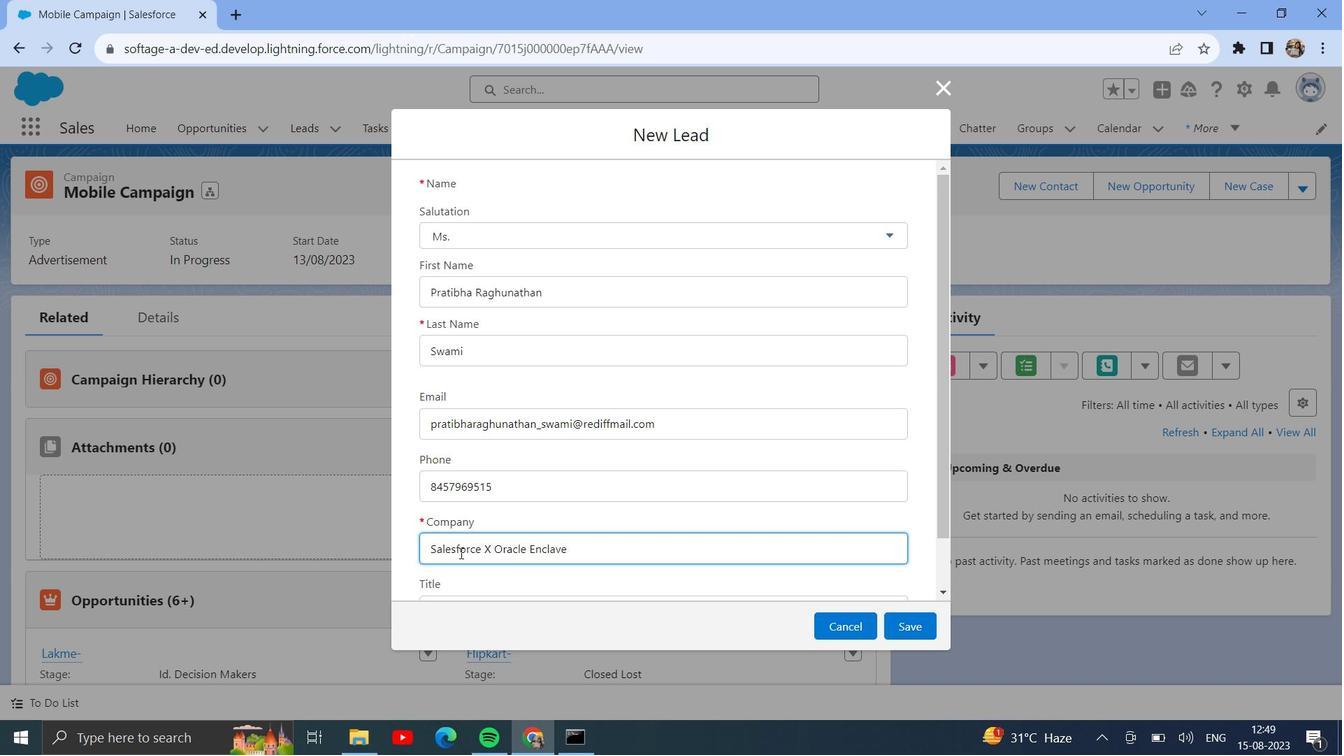 
Action: Mouse moved to (628, 479)
Screenshot: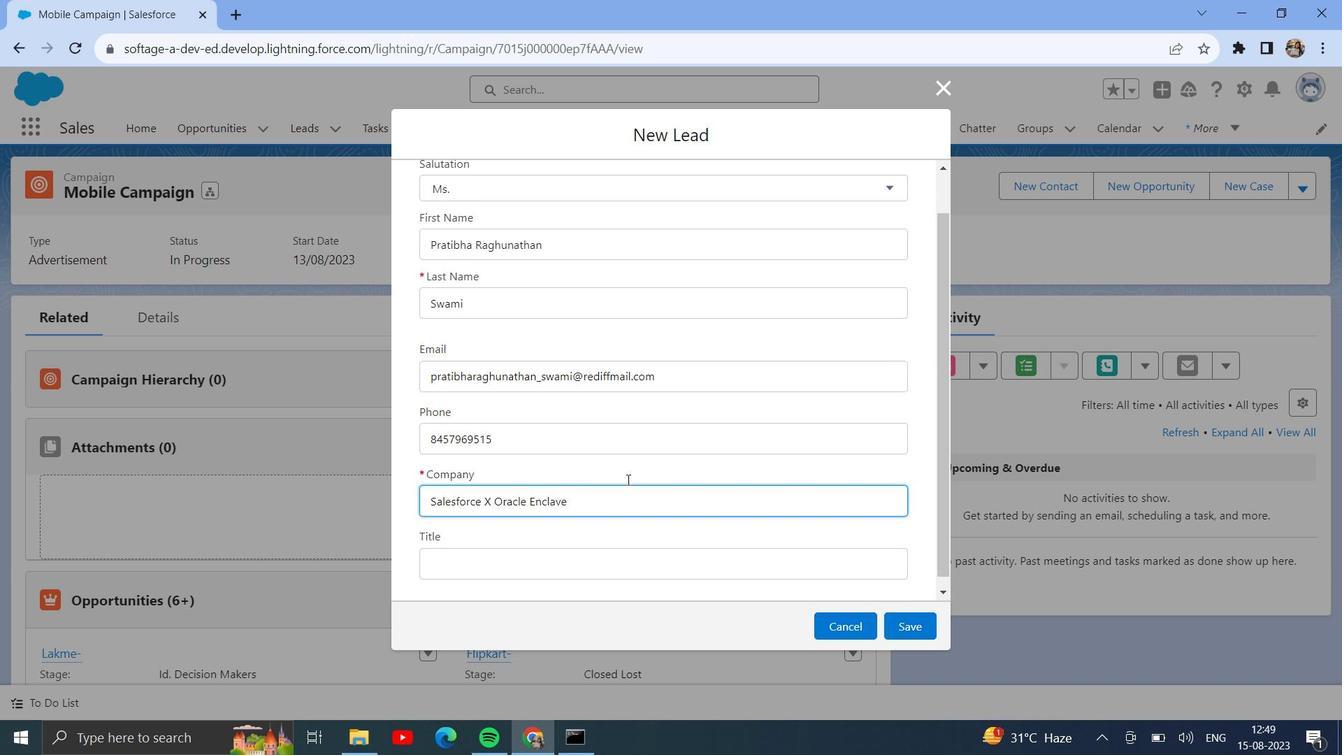 
Action: Mouse scrolled (628, 479) with delta (0, 0)
Screenshot: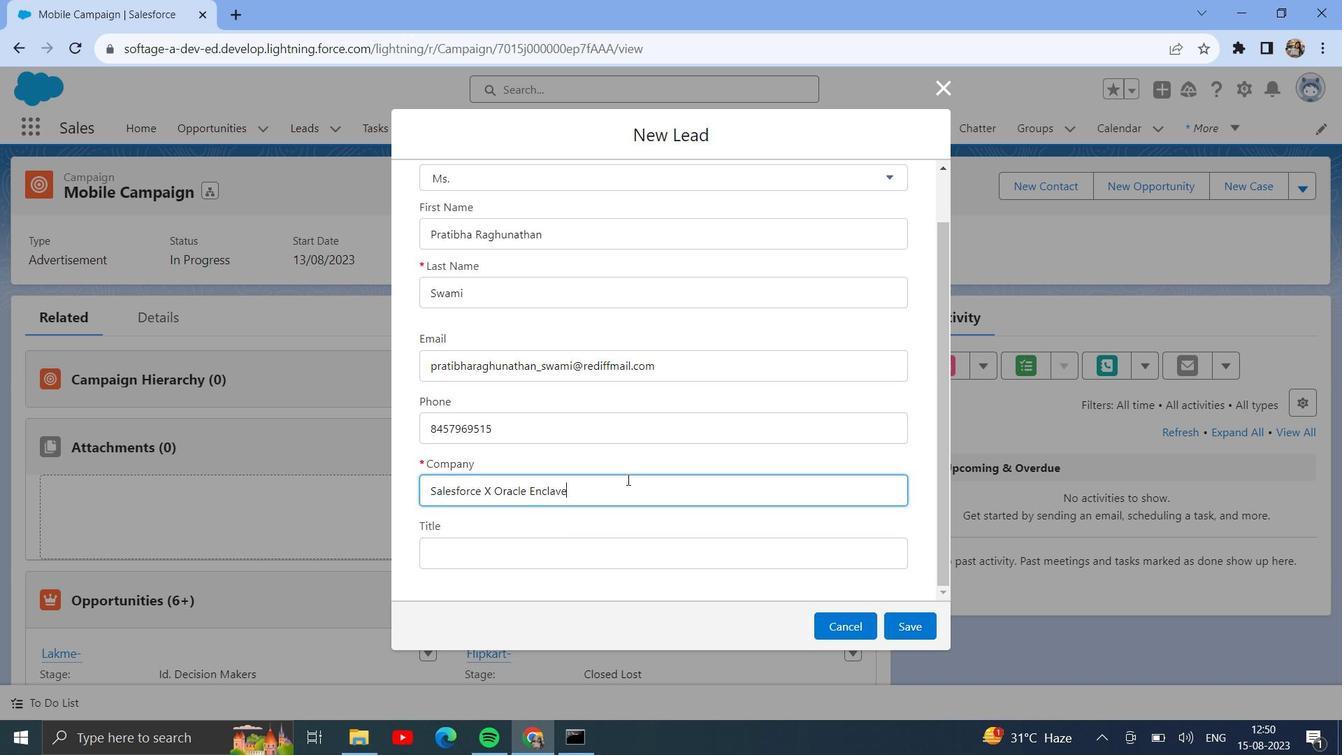 
Action: Mouse scrolled (628, 479) with delta (0, 0)
Screenshot: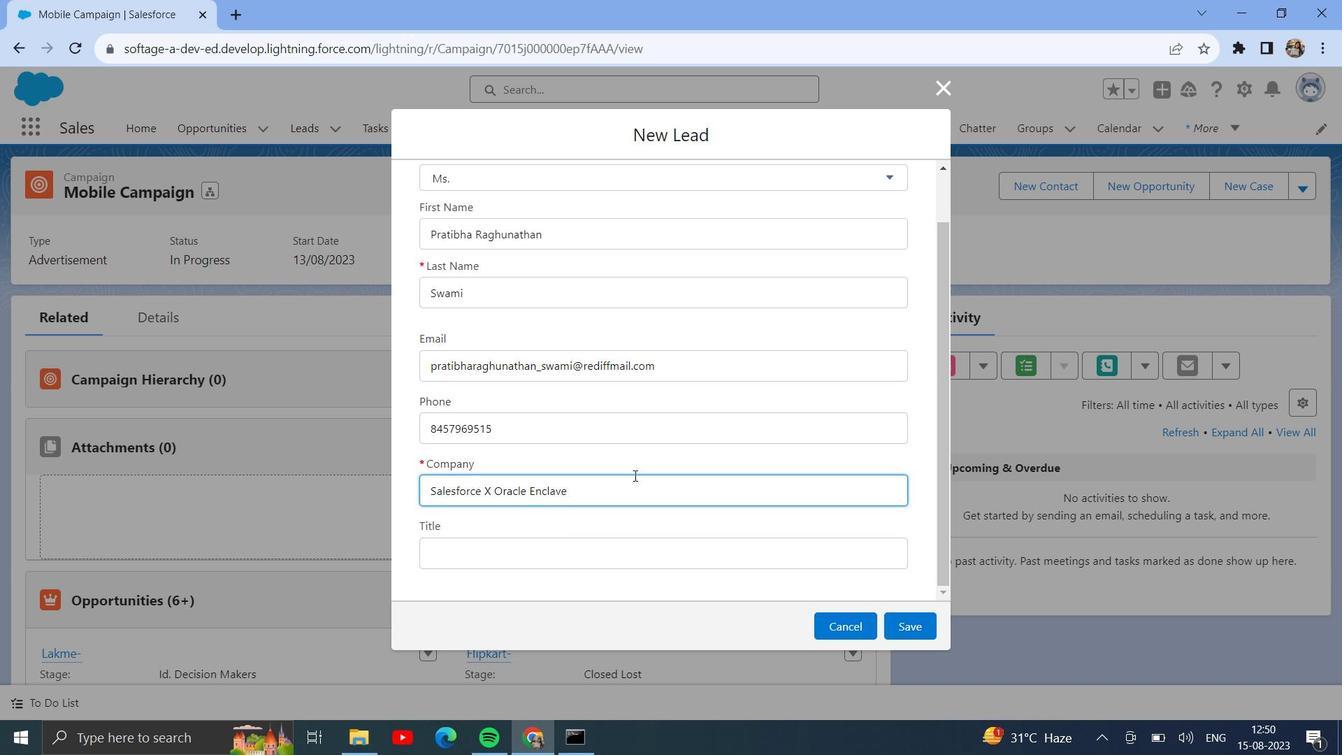 
Action: Mouse scrolled (628, 479) with delta (0, 0)
Screenshot: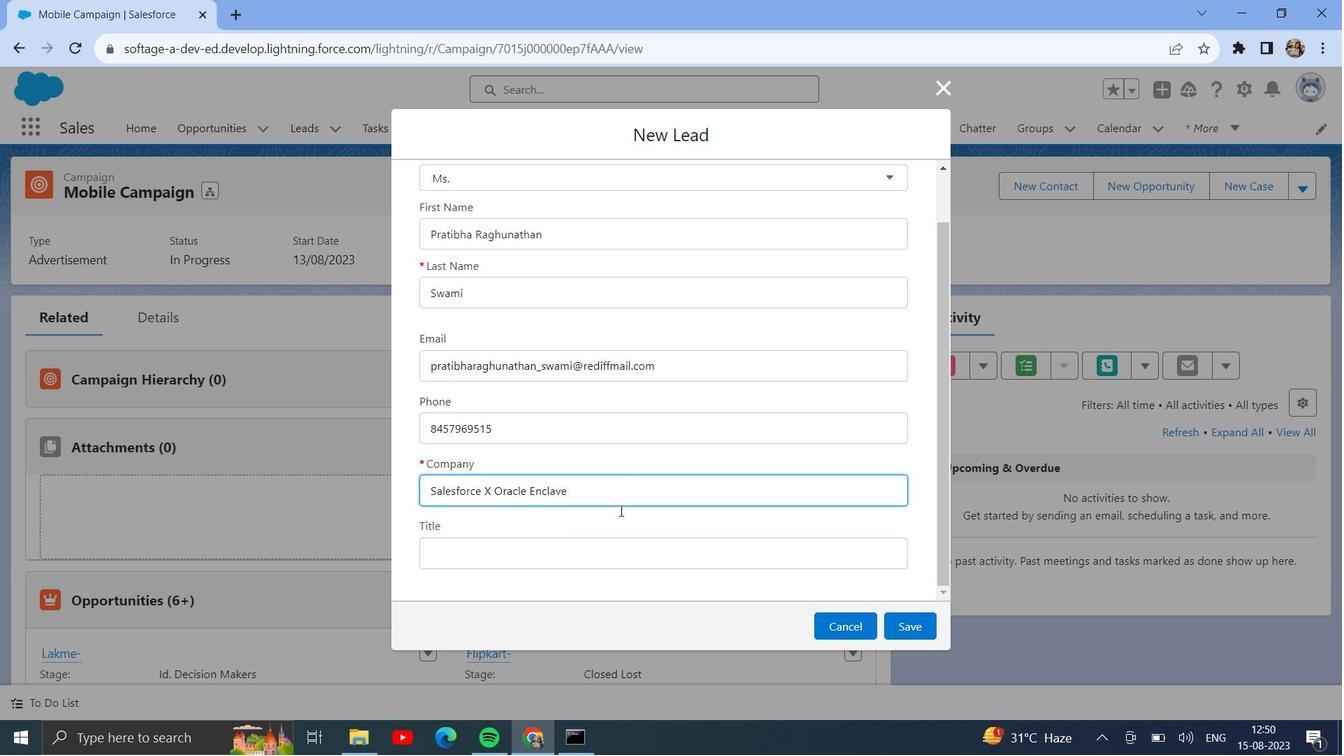 
Action: Mouse scrolled (628, 479) with delta (0, 0)
Screenshot: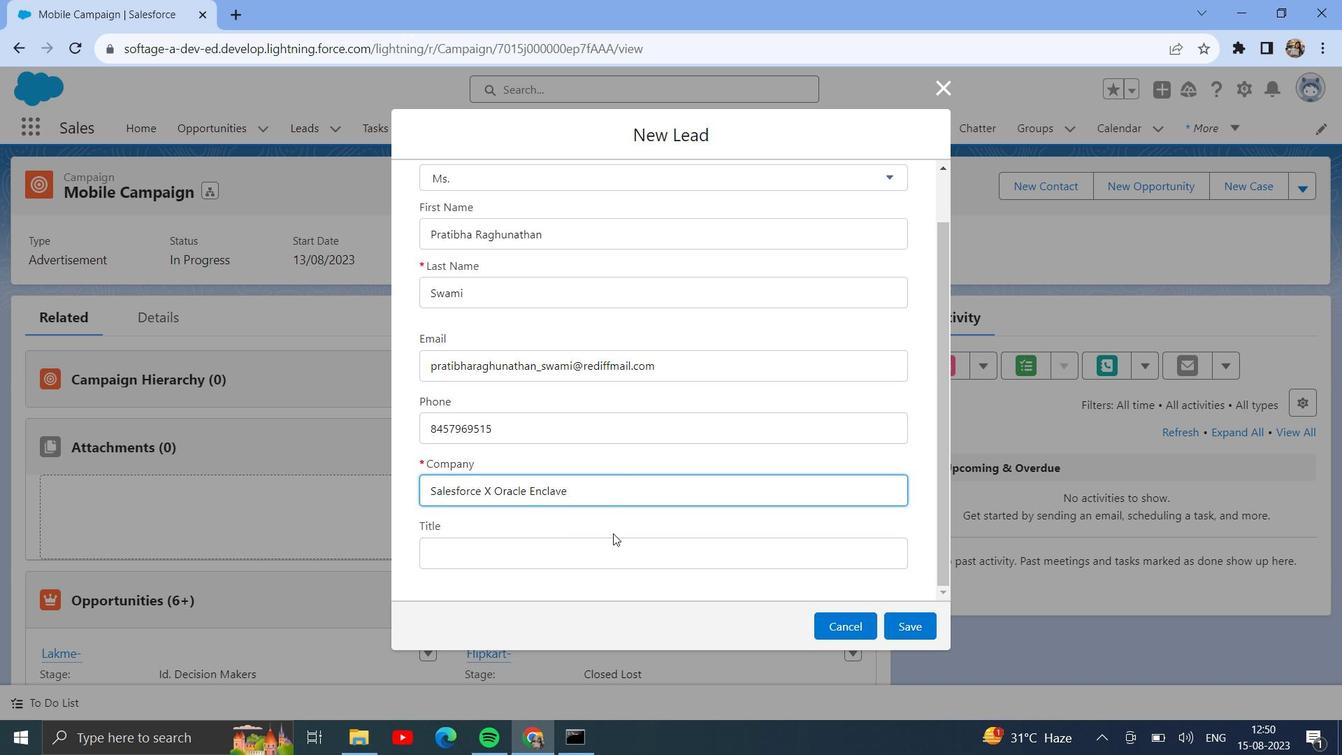 
Action: Mouse scrolled (628, 479) with delta (0, 0)
Screenshot: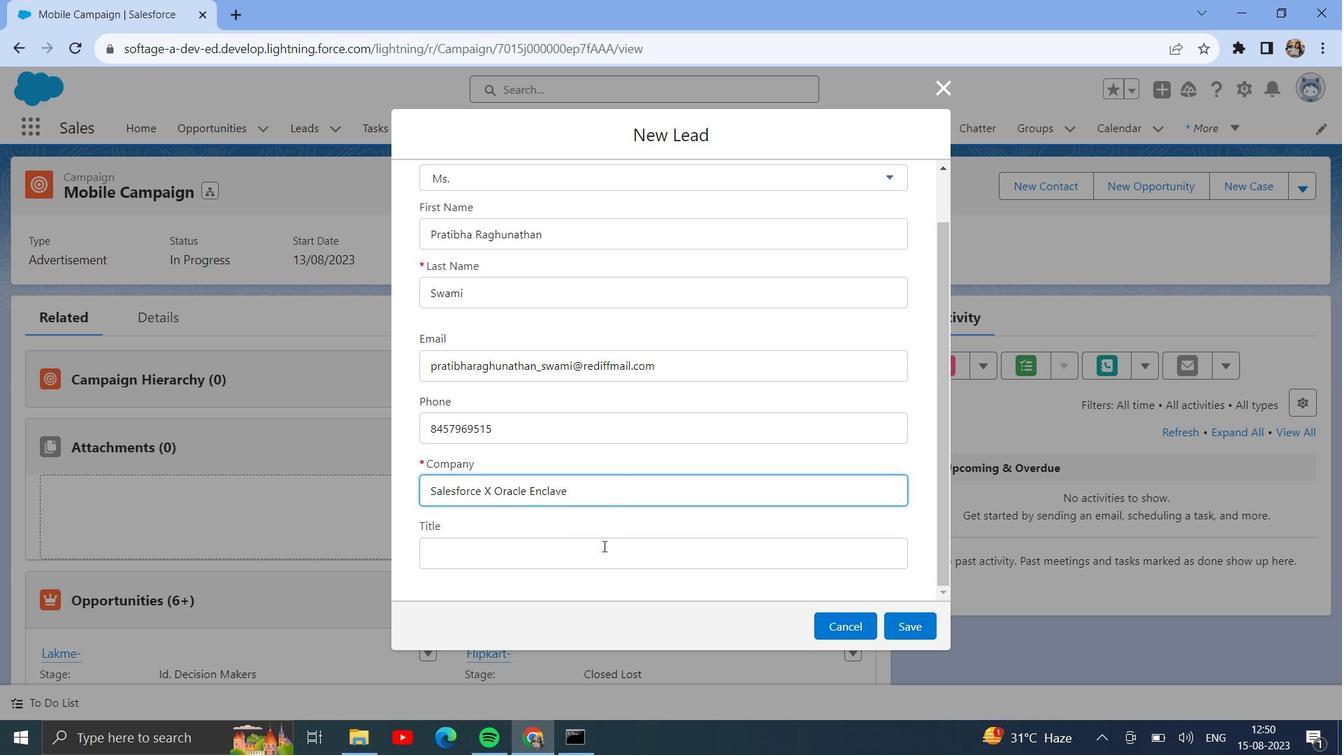 
Action: Mouse moved to (584, 554)
Screenshot: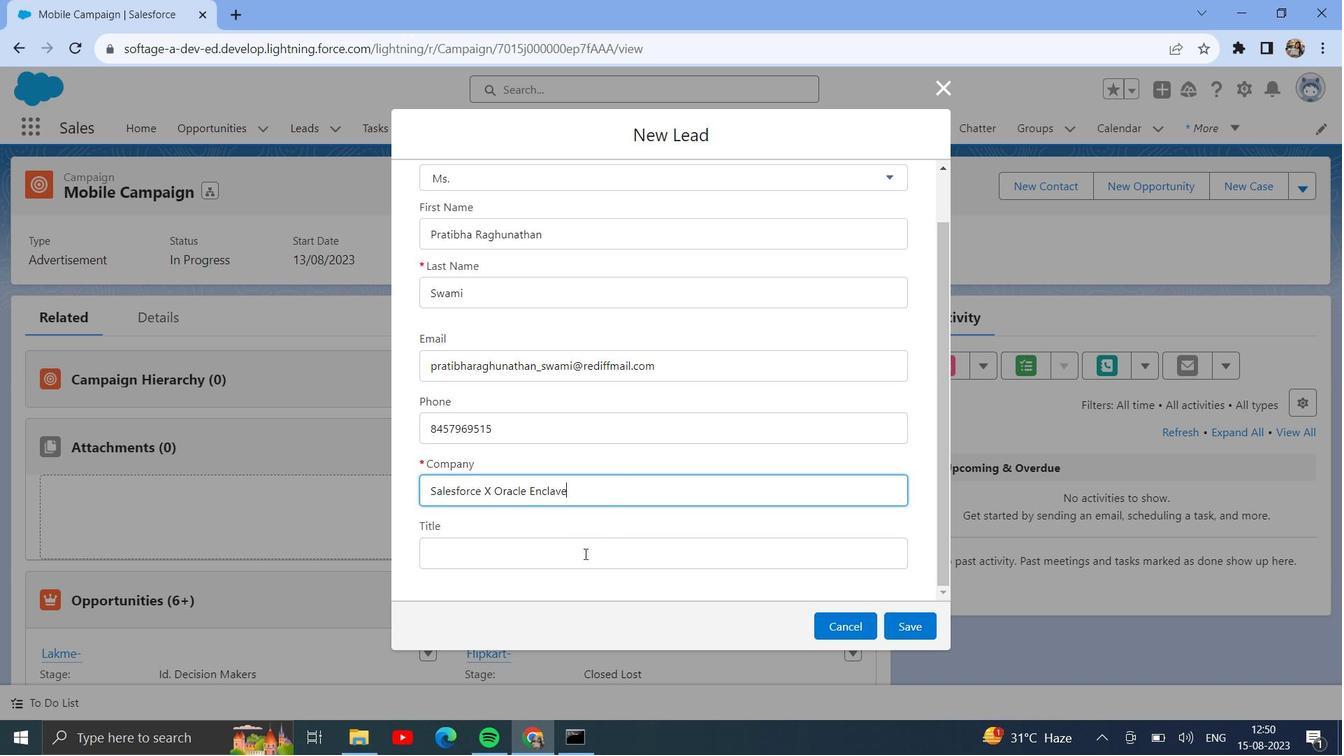 
Action: Mouse pressed left at (584, 554)
Screenshot: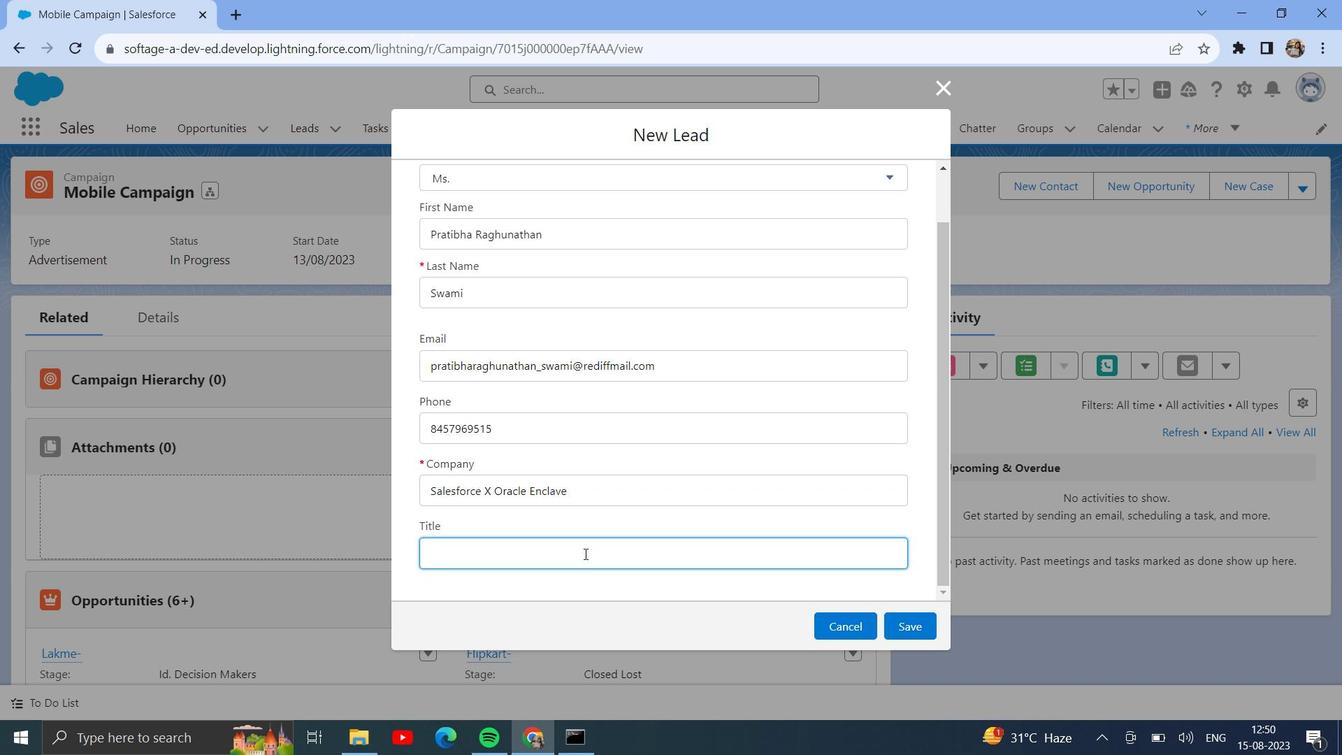 
Action: Mouse moved to (583, 554)
Screenshot: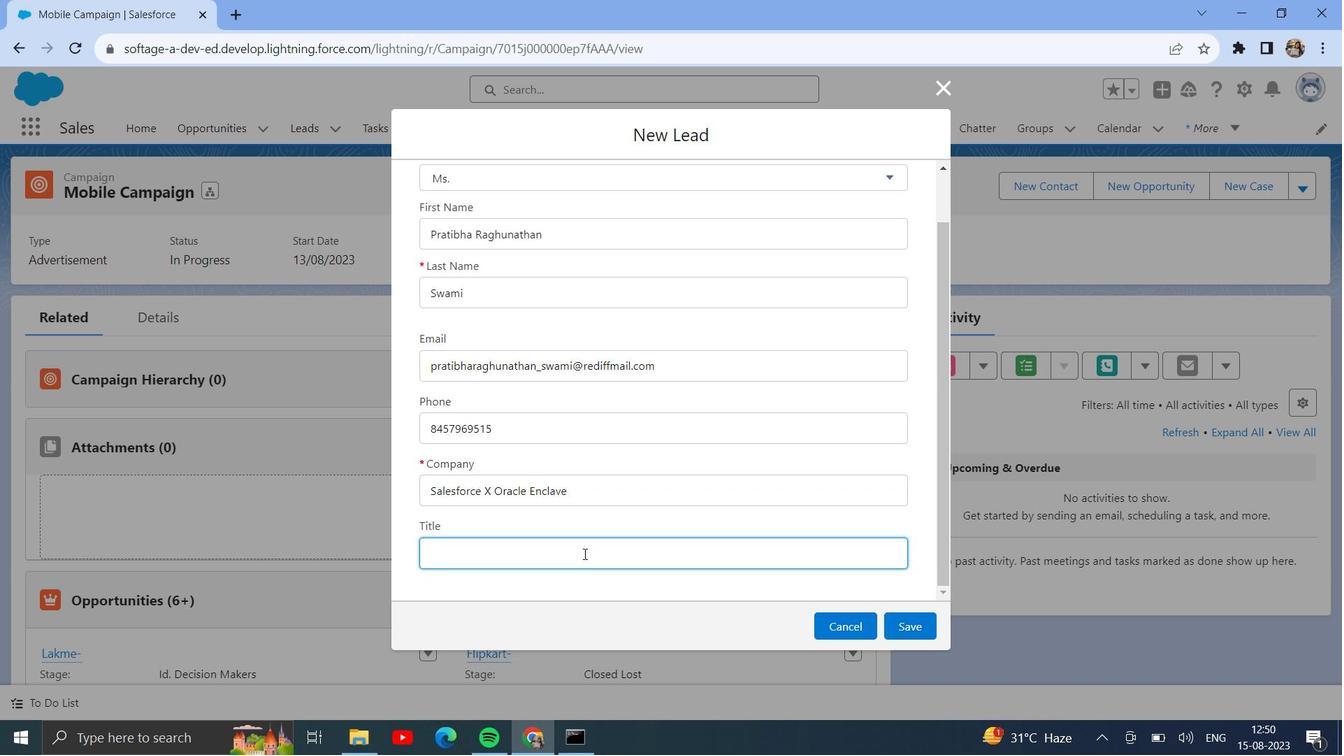 
Action: Key pressed <Key.shift><Key.shift><Key.shift><Key.shift><Key.shift><Key.shift><Key.shift><Key.shift><Key.shift><Key.shift><Key.shift><Key.shift><Key.shift><Key.shift><Key.shift><Key.shift>Manager
Screenshot: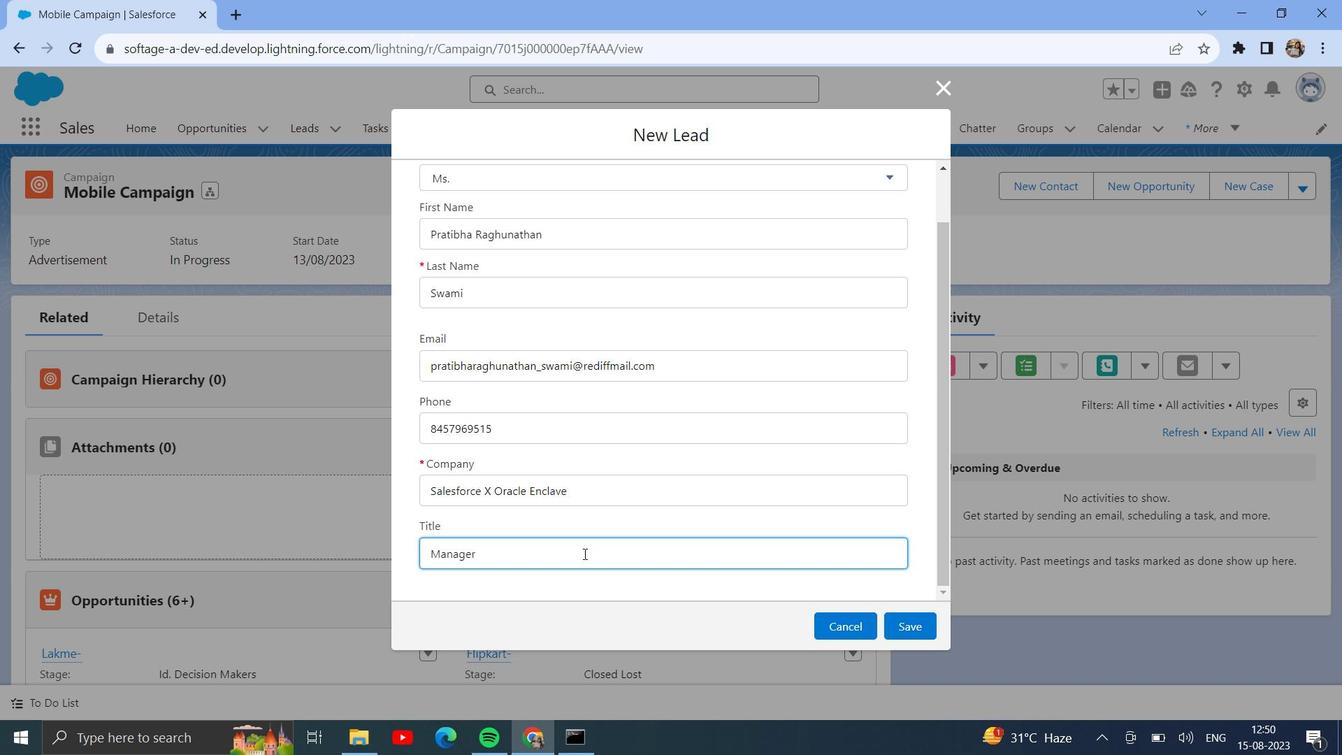 
Action: Mouse moved to (932, 632)
Screenshot: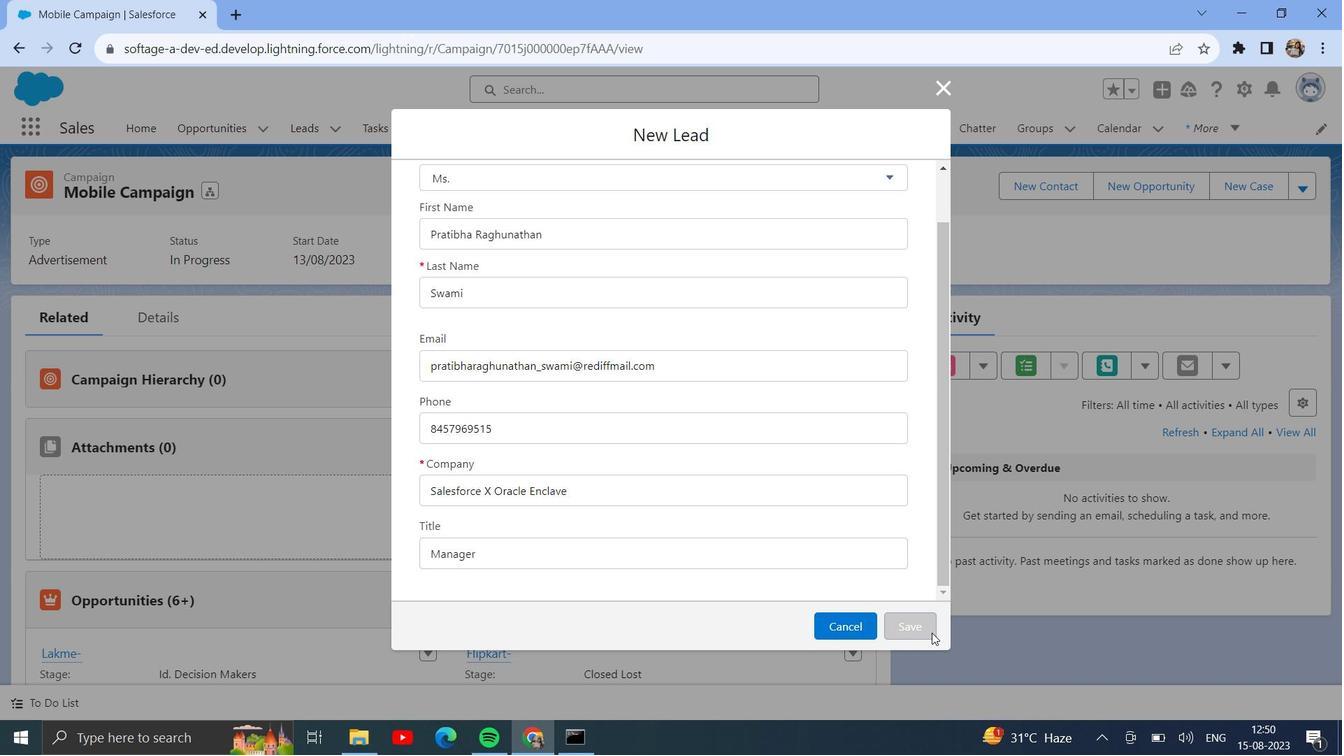 
Action: Mouse pressed left at (932, 632)
Screenshot: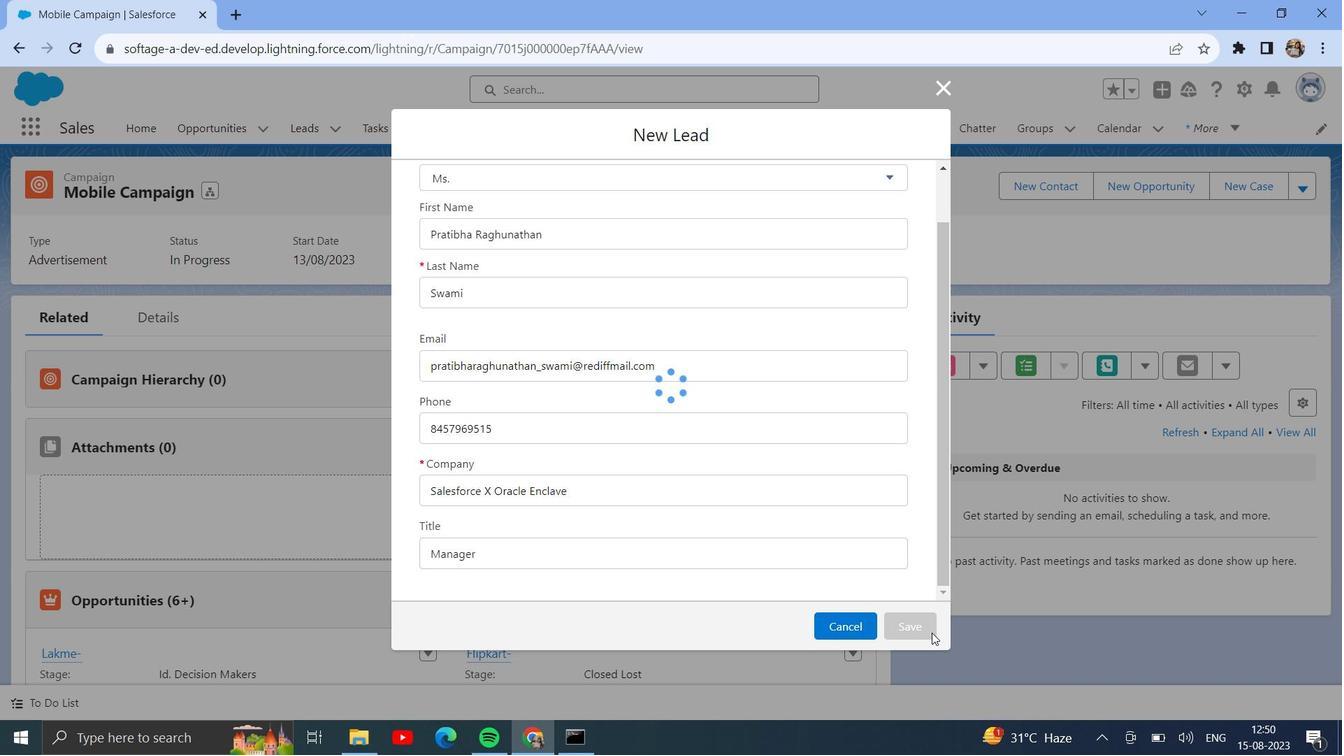 
Action: Mouse moved to (650, 502)
Screenshot: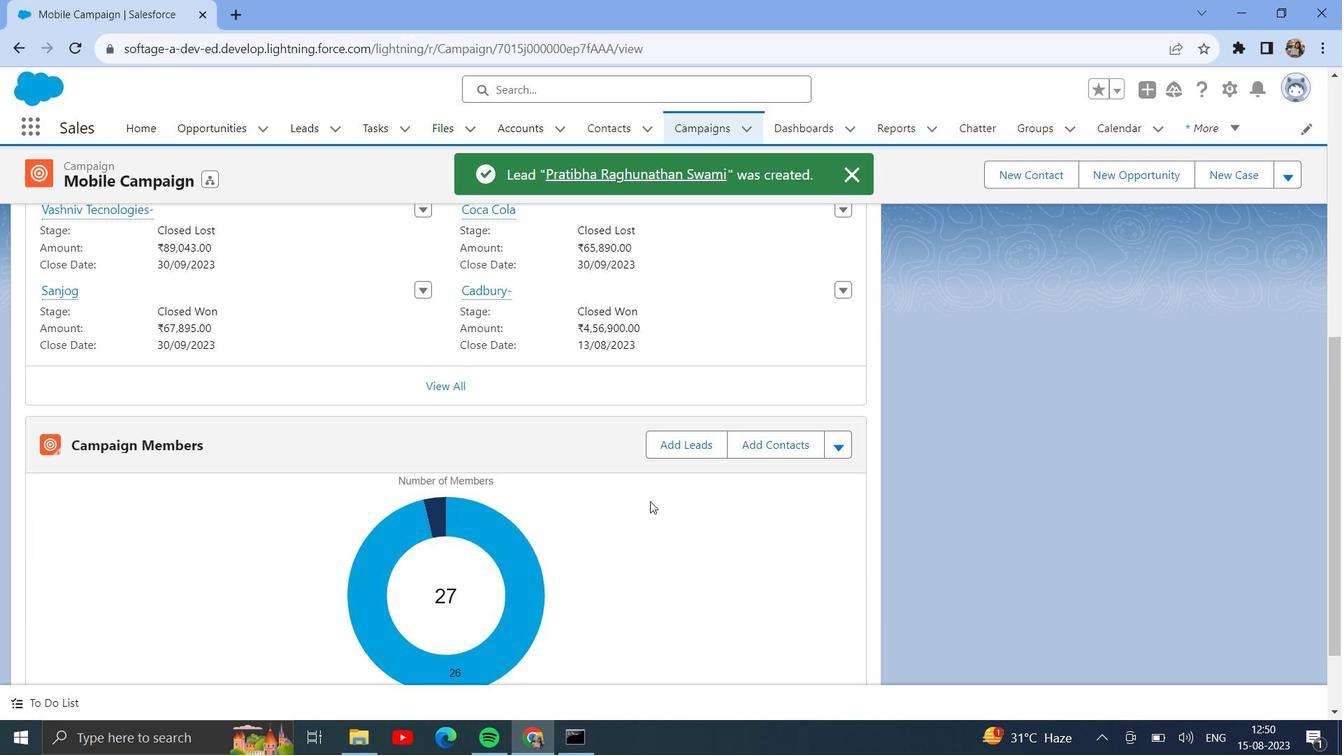
Action: Mouse scrolled (650, 501) with delta (0, 0)
Screenshot: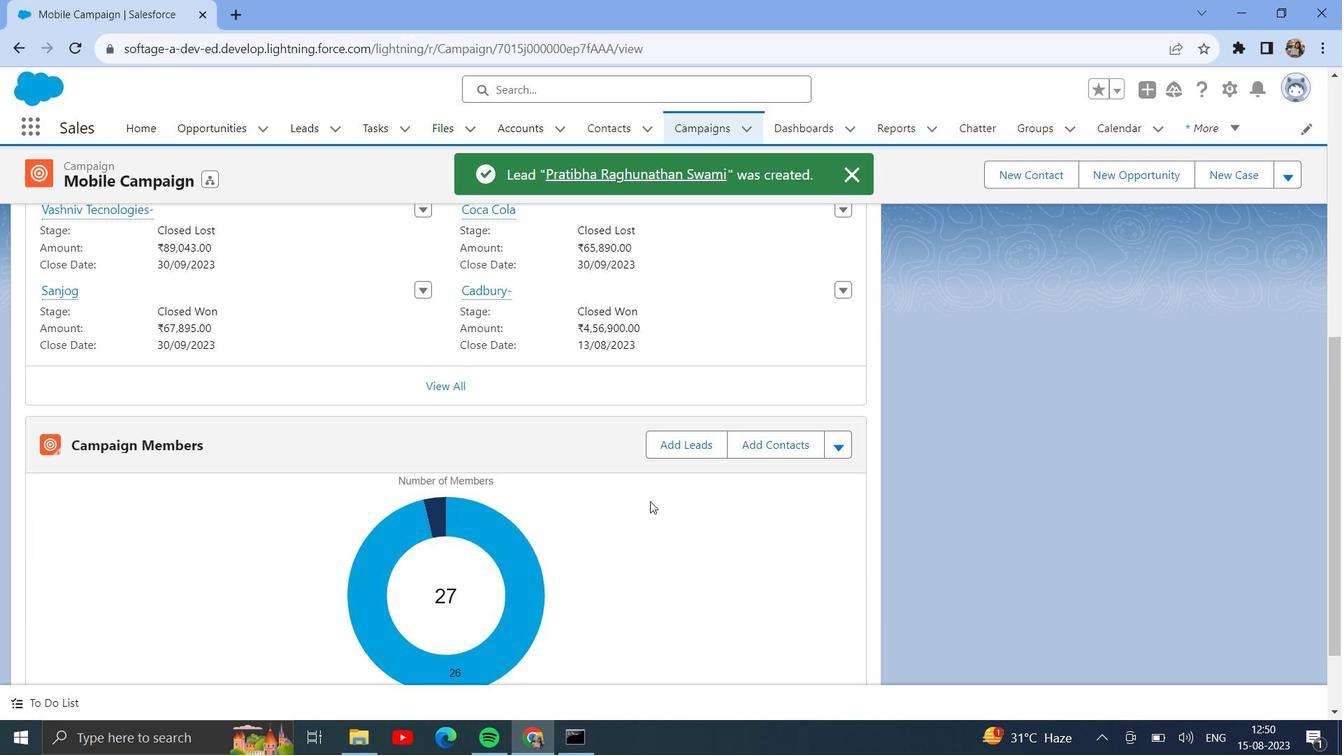 
Action: Mouse scrolled (650, 501) with delta (0, 0)
Screenshot: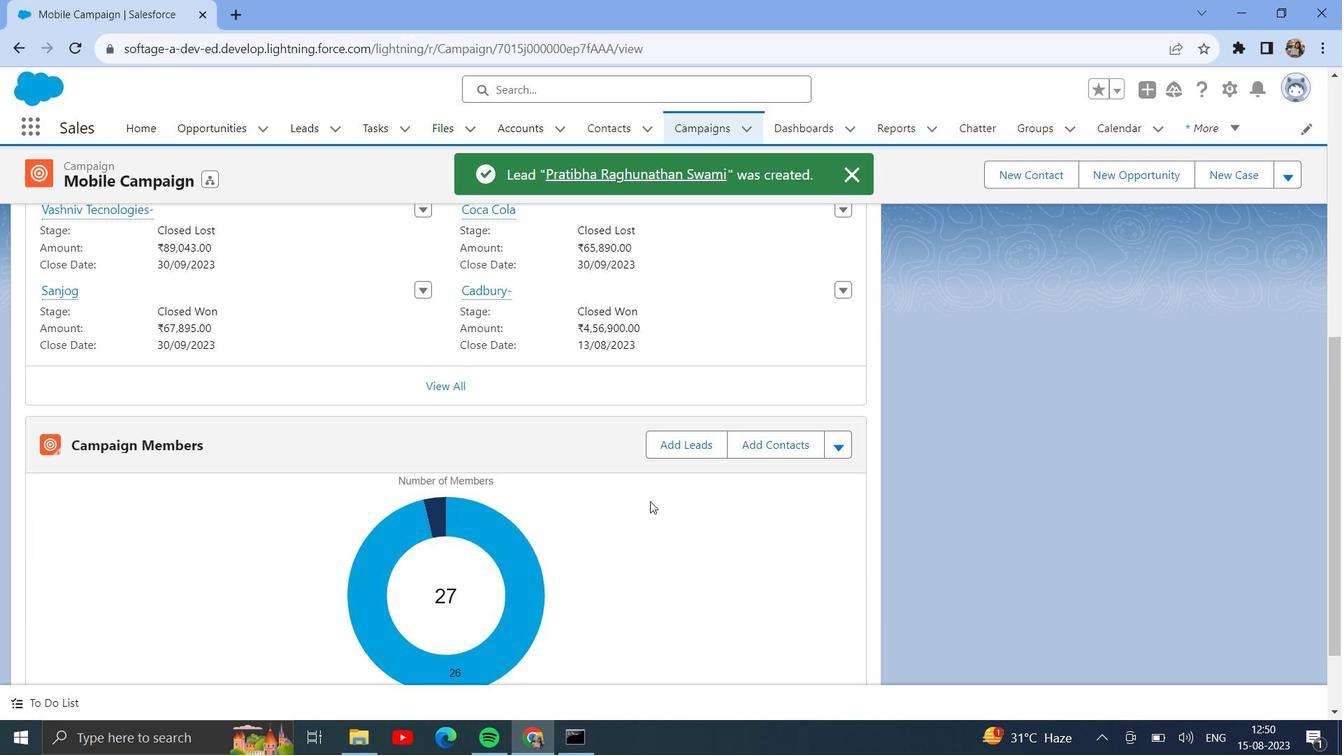 
Action: Mouse scrolled (650, 501) with delta (0, 0)
Screenshot: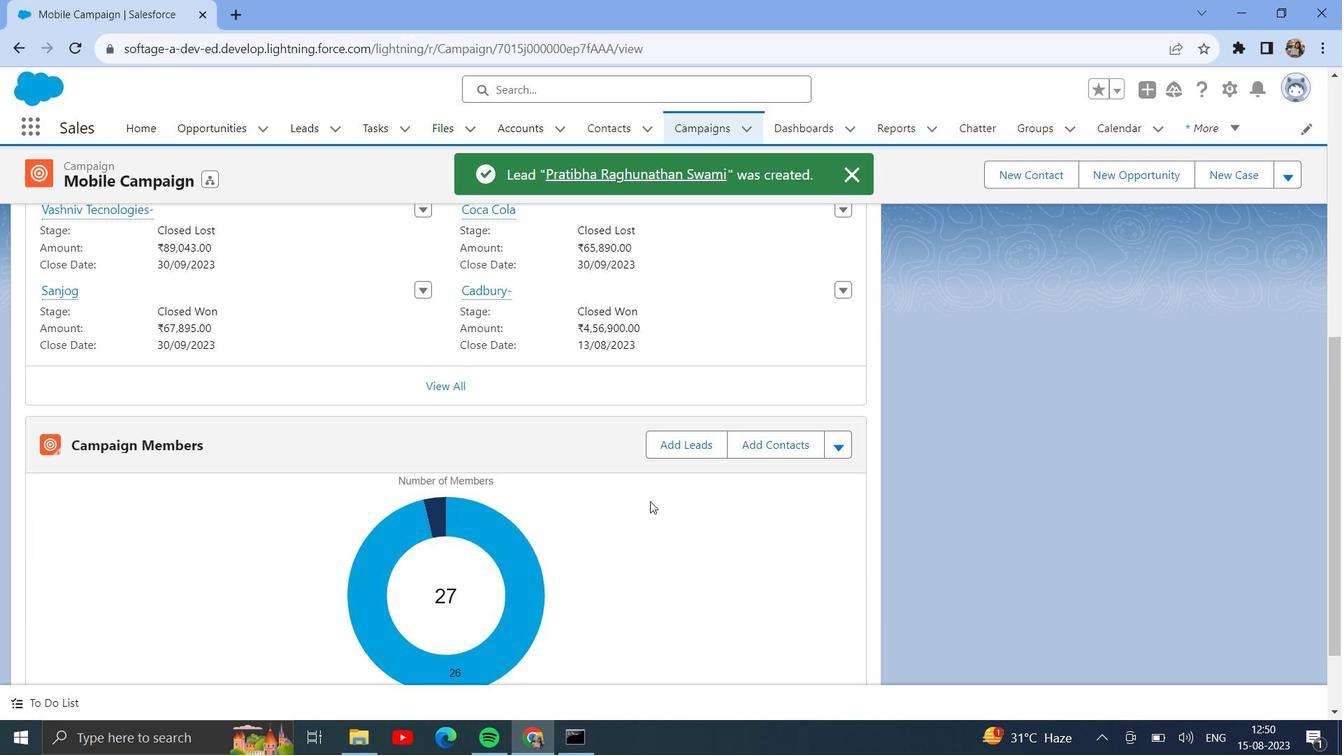 
Action: Mouse scrolled (650, 501) with delta (0, 0)
Screenshot: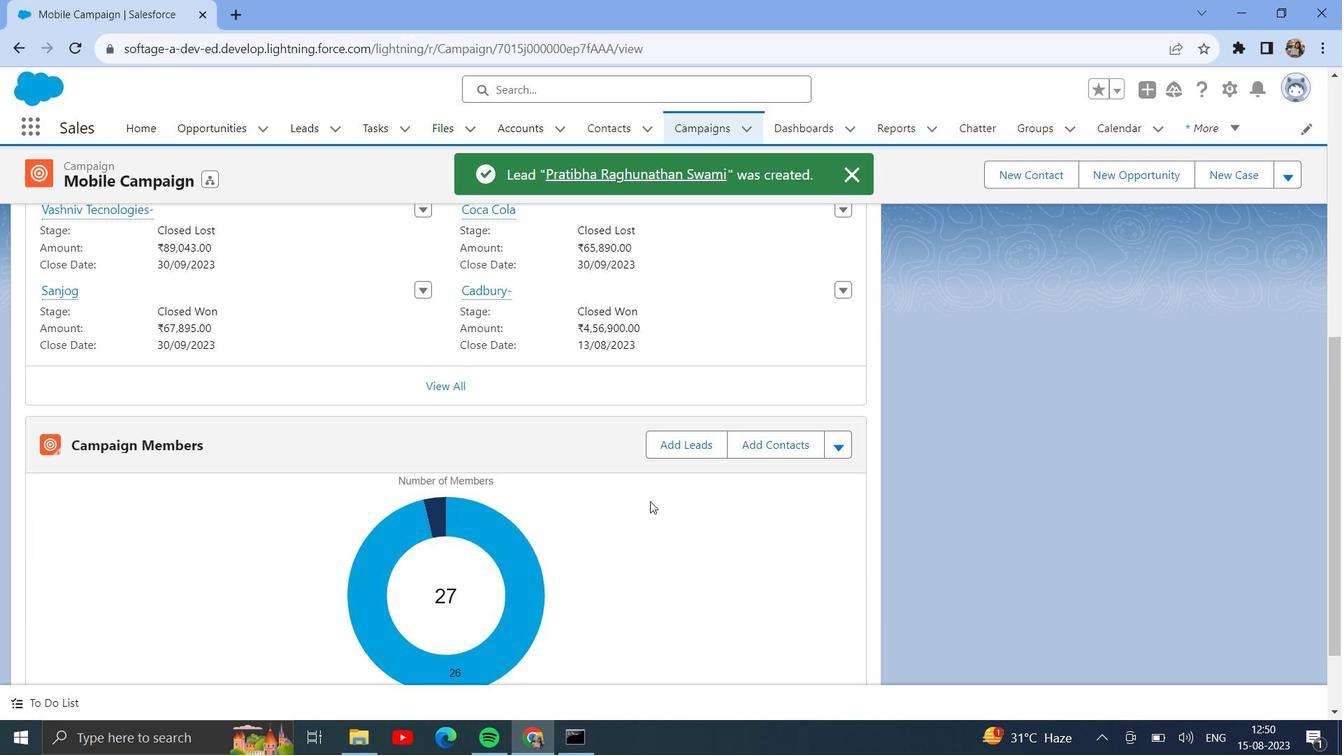 
Action: Mouse scrolled (650, 501) with delta (0, 0)
Screenshot: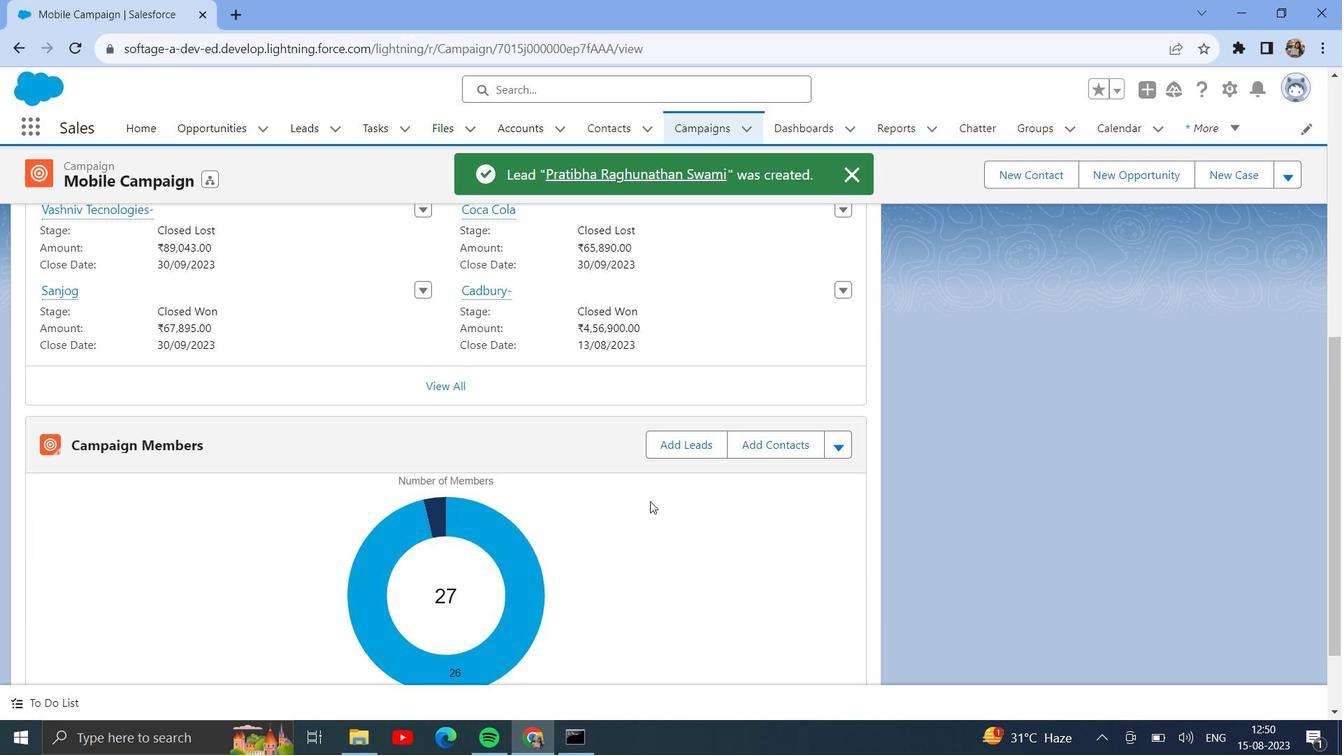 
Action: Mouse scrolled (650, 501) with delta (0, 0)
Screenshot: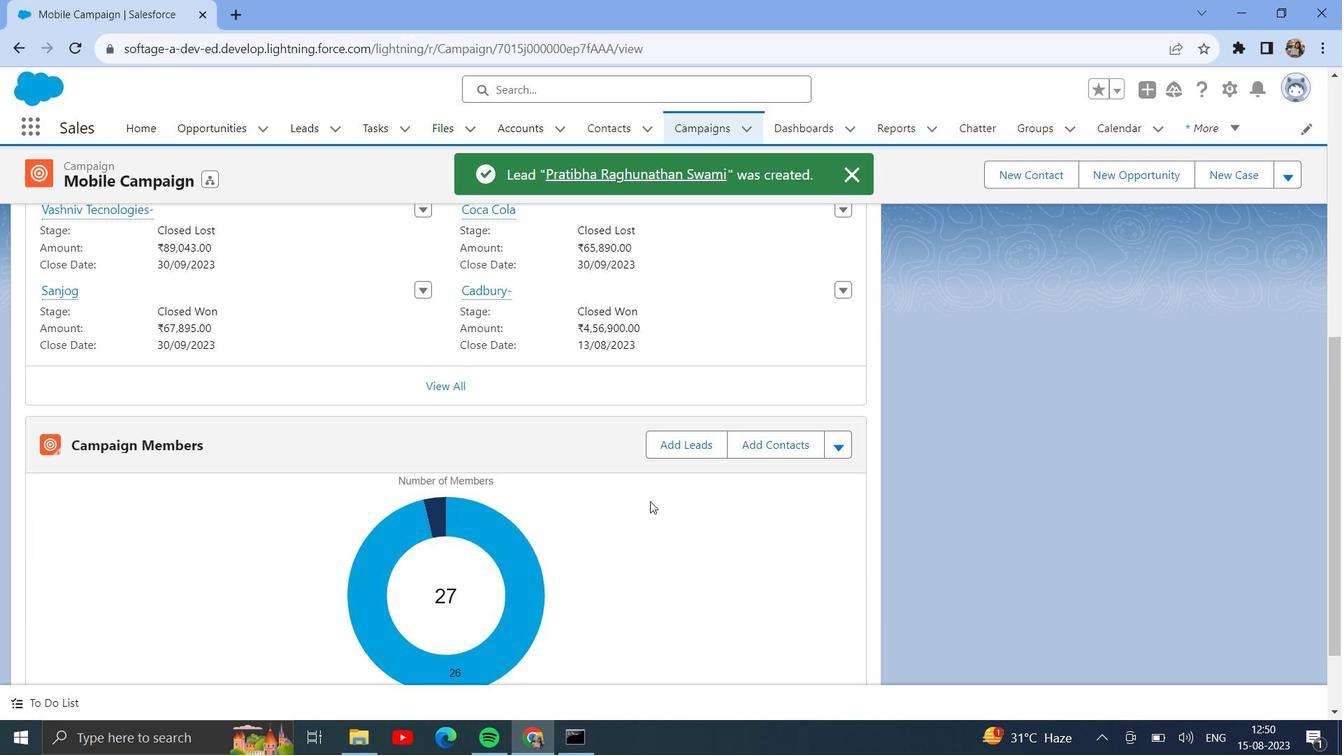 
Action: Mouse scrolled (650, 502) with delta (0, 0)
Screenshot: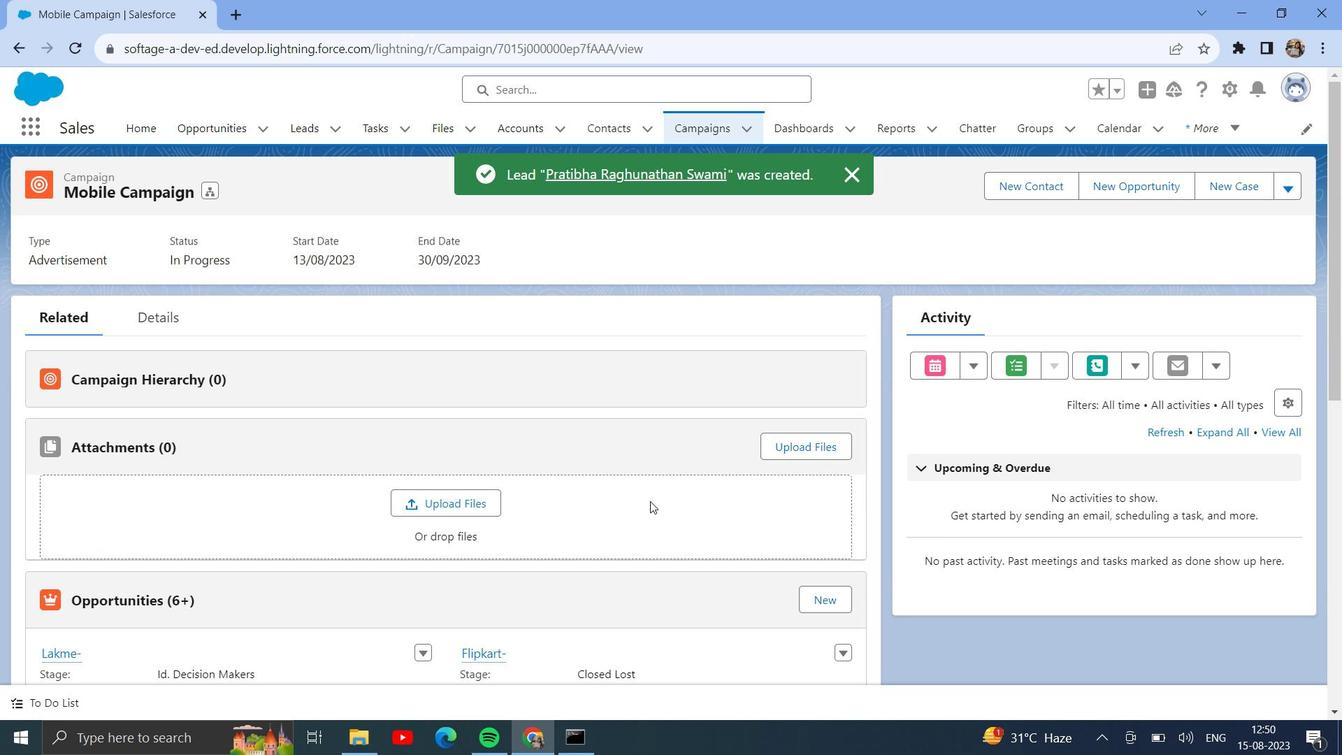 
Action: Mouse scrolled (650, 502) with delta (0, 0)
Screenshot: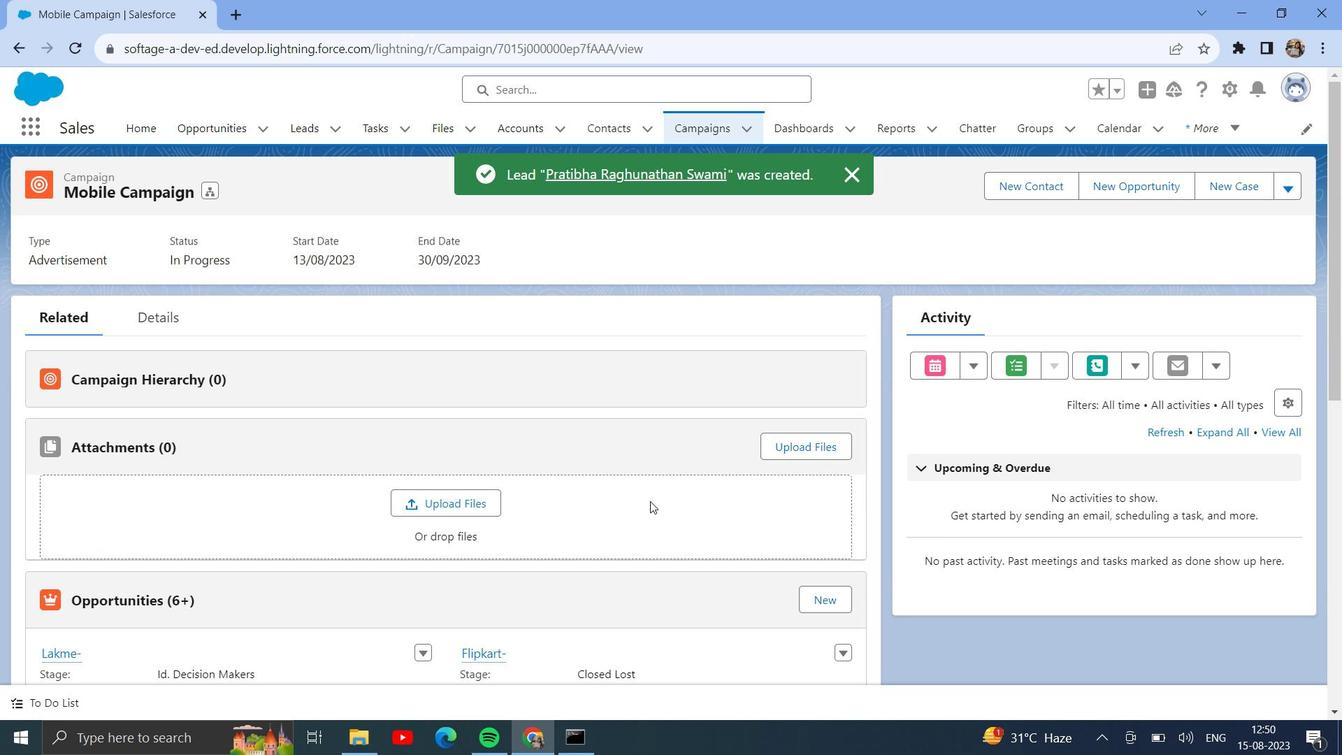 
Action: Mouse scrolled (650, 502) with delta (0, 0)
Screenshot: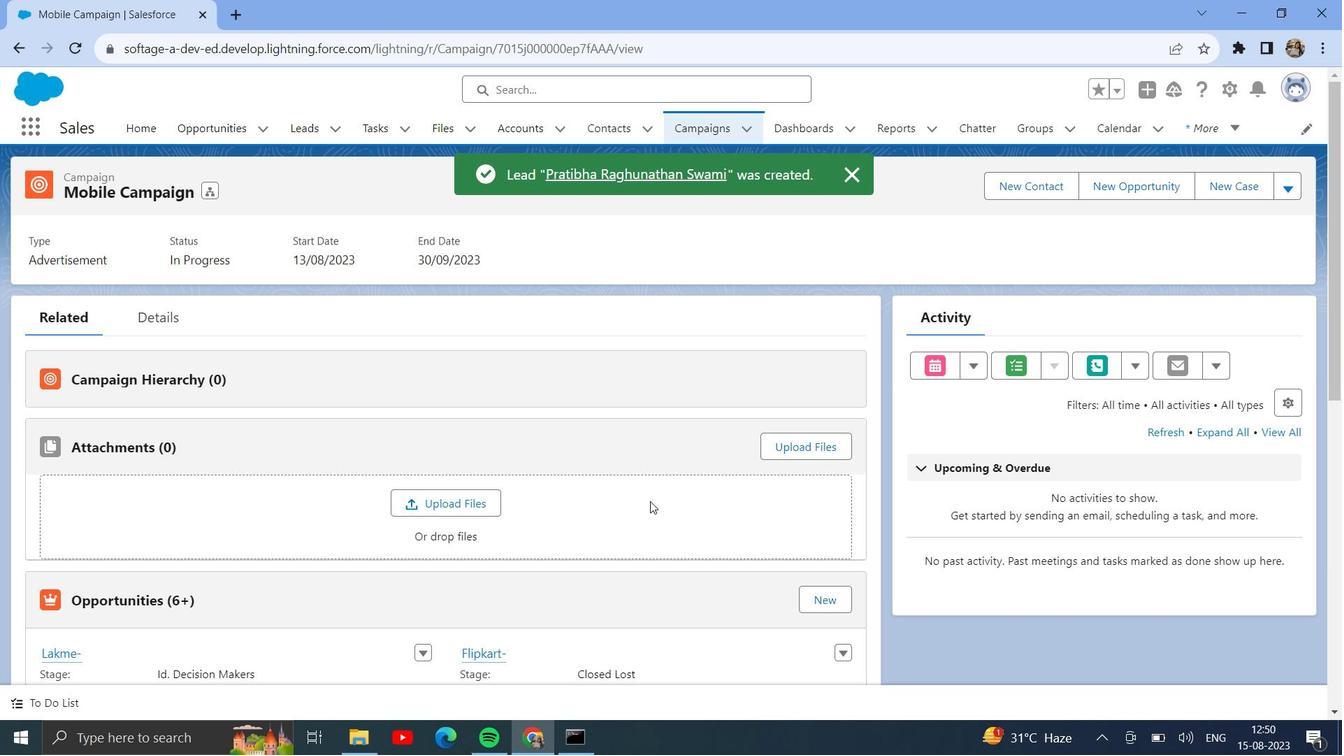 
Action: Mouse scrolled (650, 502) with delta (0, 0)
Screenshot: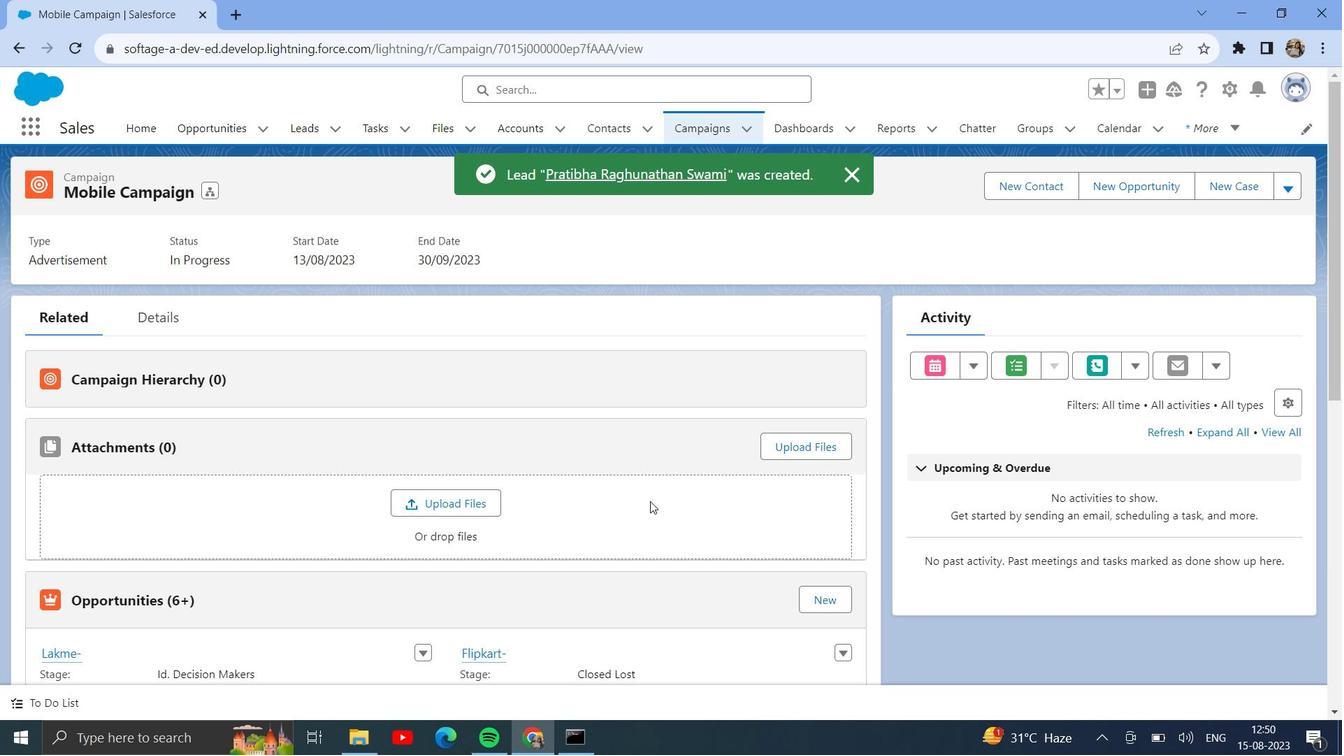 
Action: Mouse scrolled (650, 502) with delta (0, 0)
Screenshot: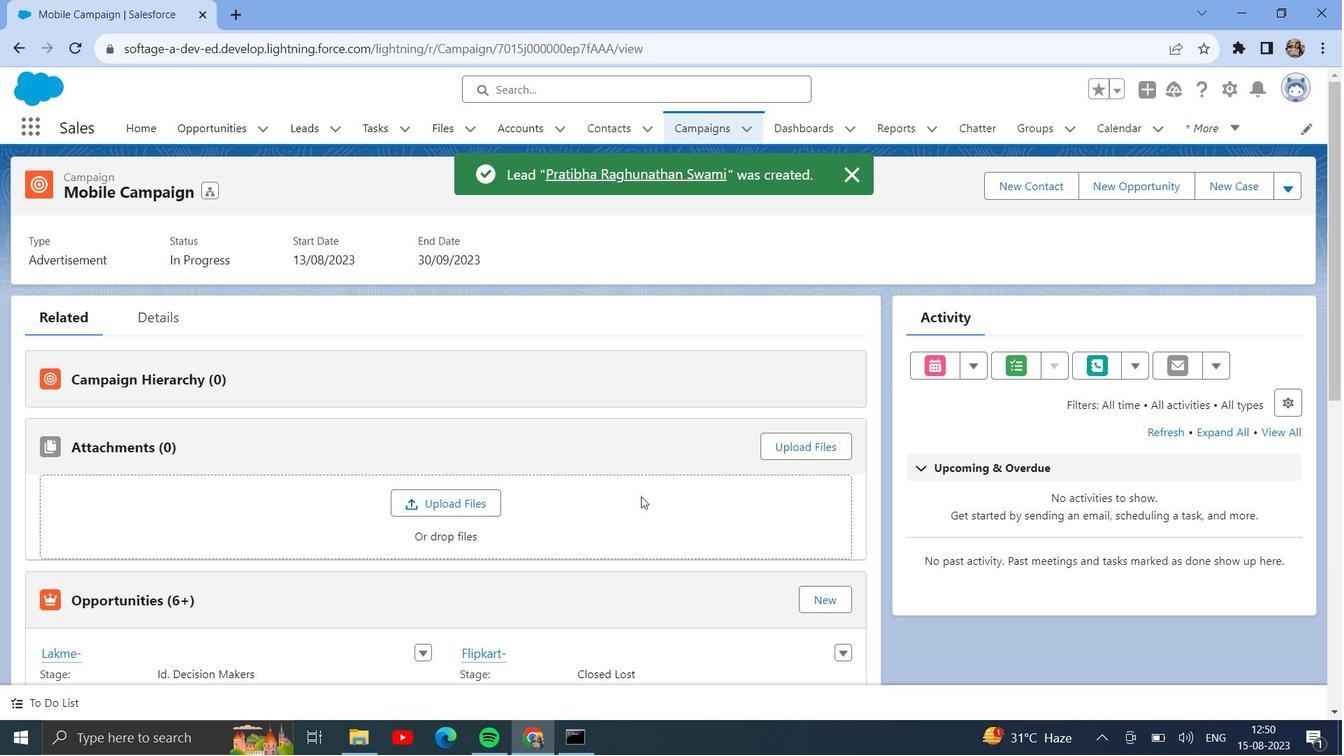 
Action: Mouse scrolled (650, 502) with delta (0, 0)
Screenshot: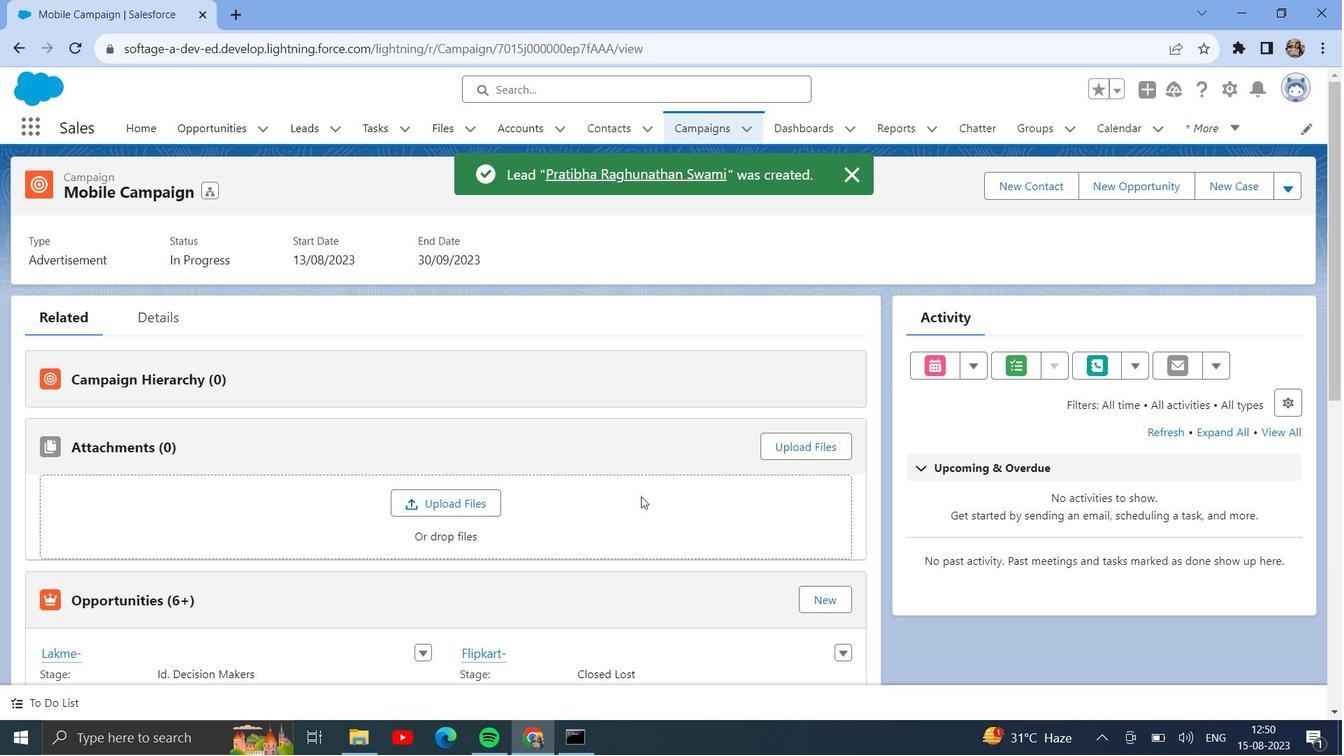 
Action: Mouse scrolled (650, 502) with delta (0, 0)
Screenshot: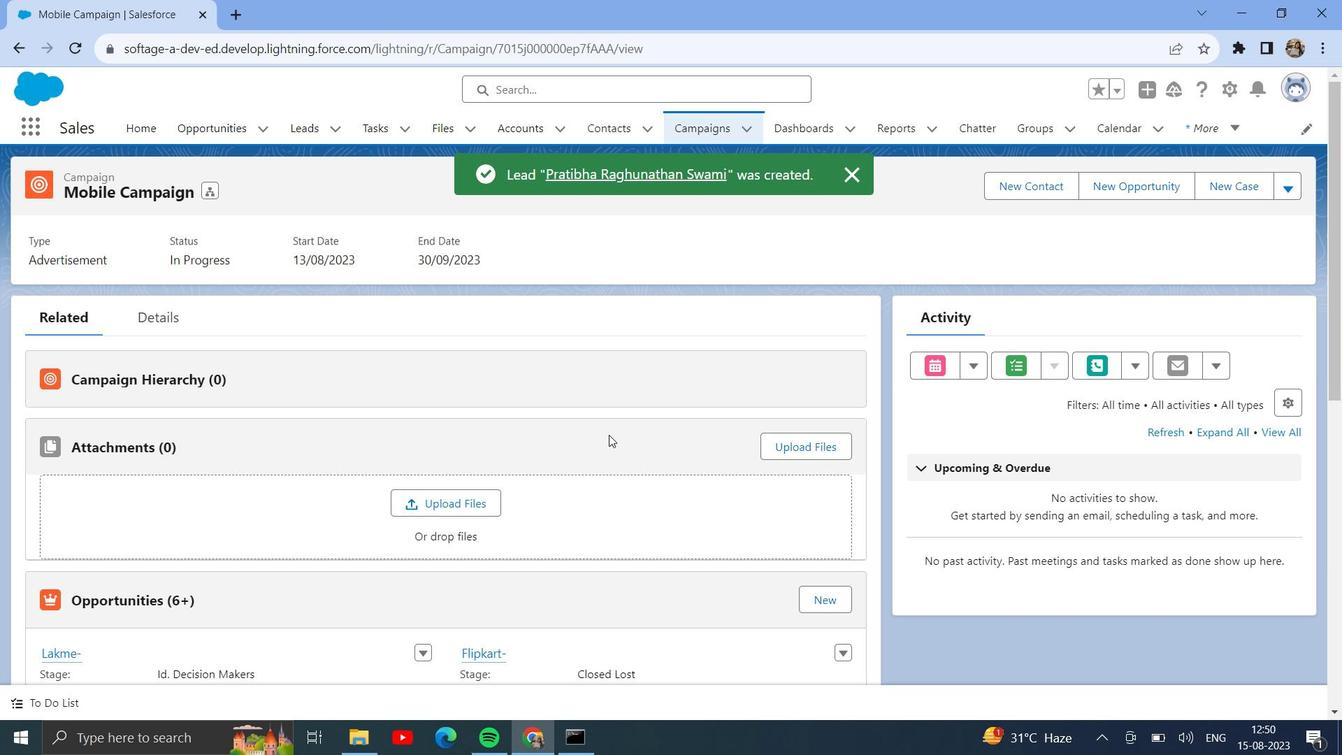 
Action: Mouse scrolled (650, 502) with delta (0, 0)
Screenshot: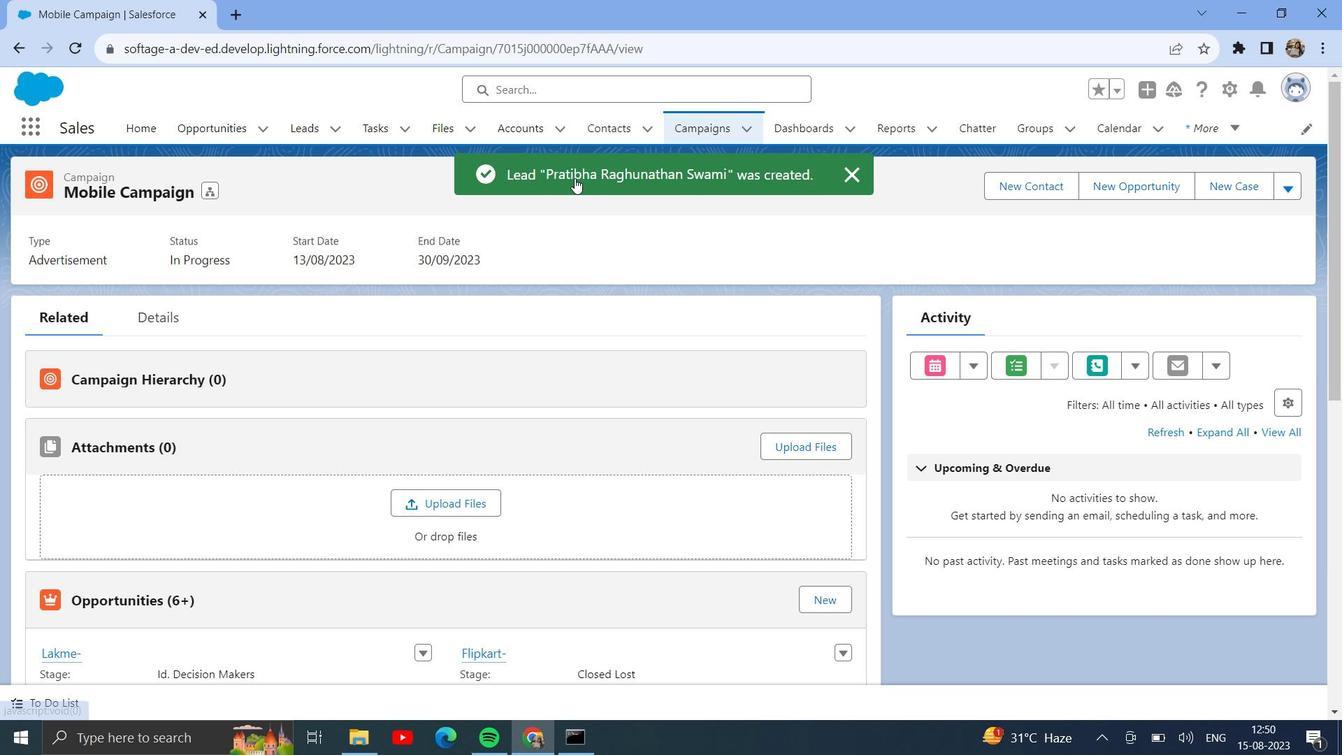 
Action: Mouse scrolled (650, 502) with delta (0, 0)
Screenshot: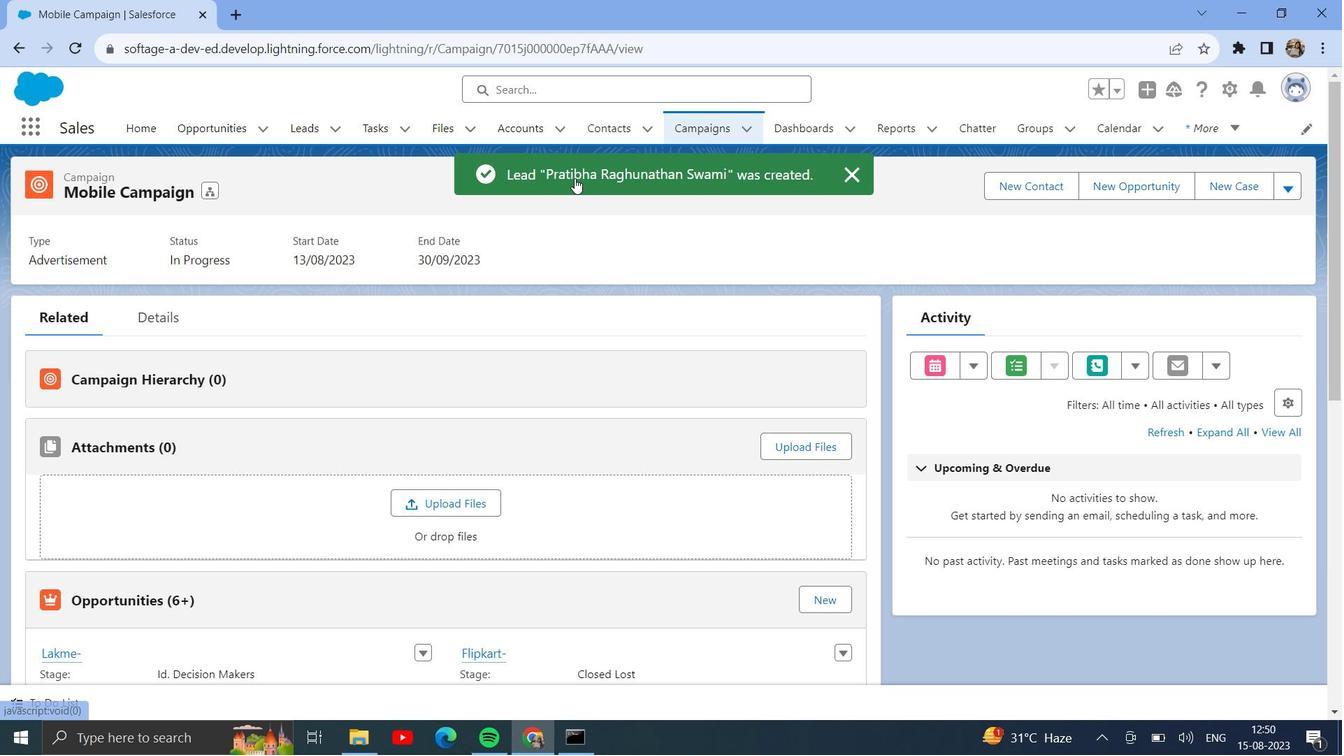 
Action: Mouse scrolled (650, 502) with delta (0, 0)
Screenshot: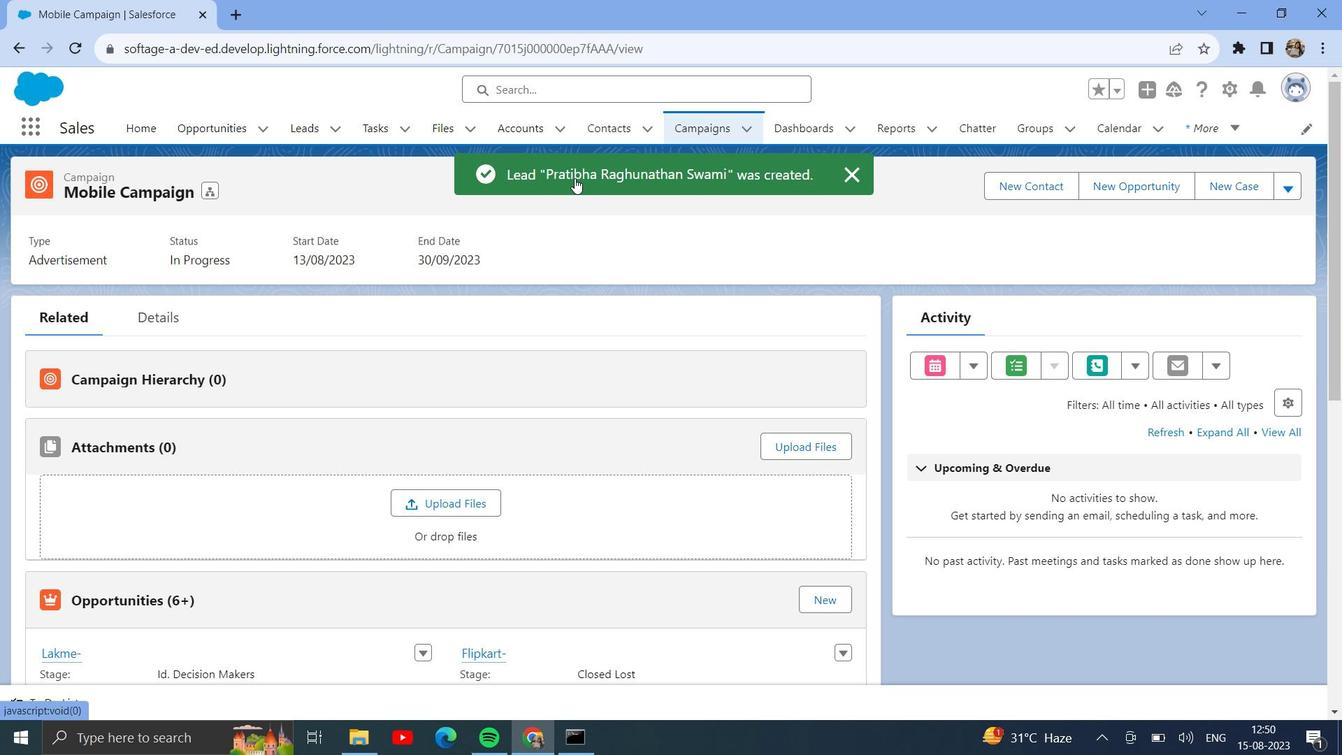 
Action: Mouse scrolled (650, 502) with delta (0, 0)
Screenshot: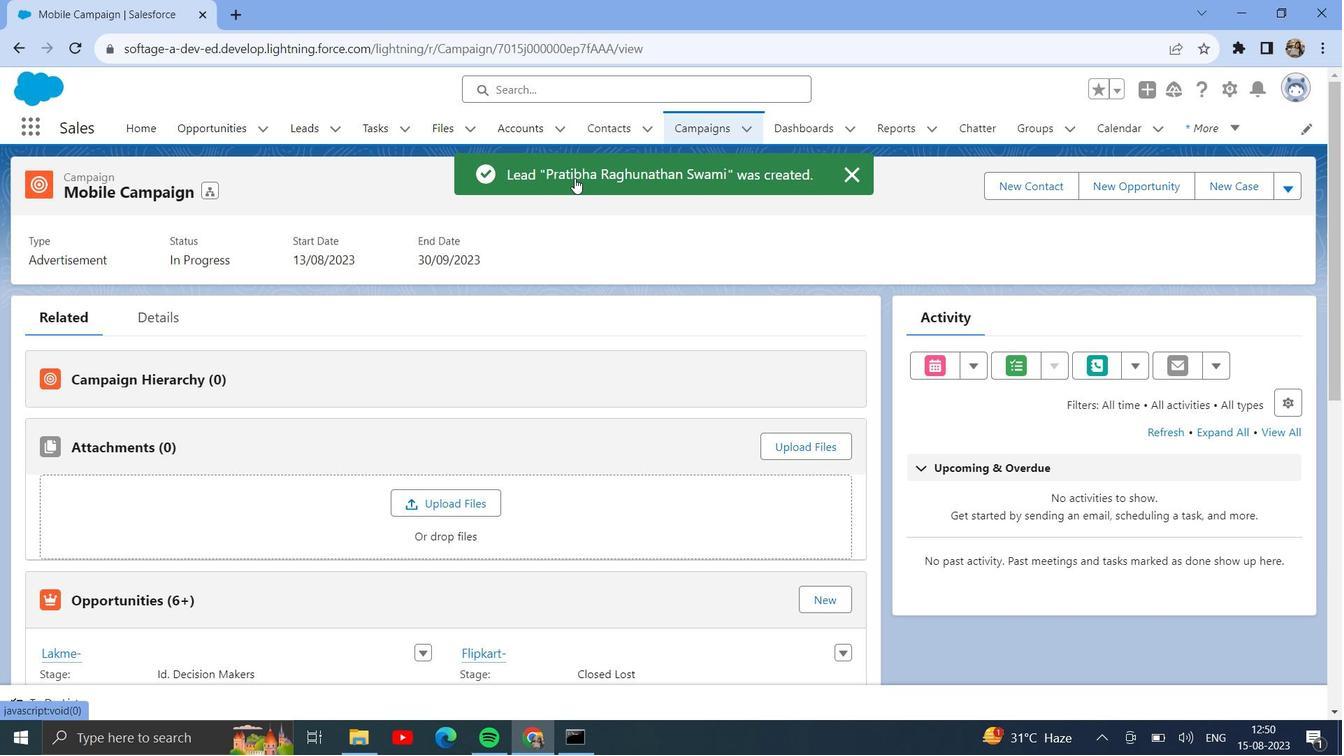 
Action: Mouse scrolled (650, 502) with delta (0, 0)
Screenshot: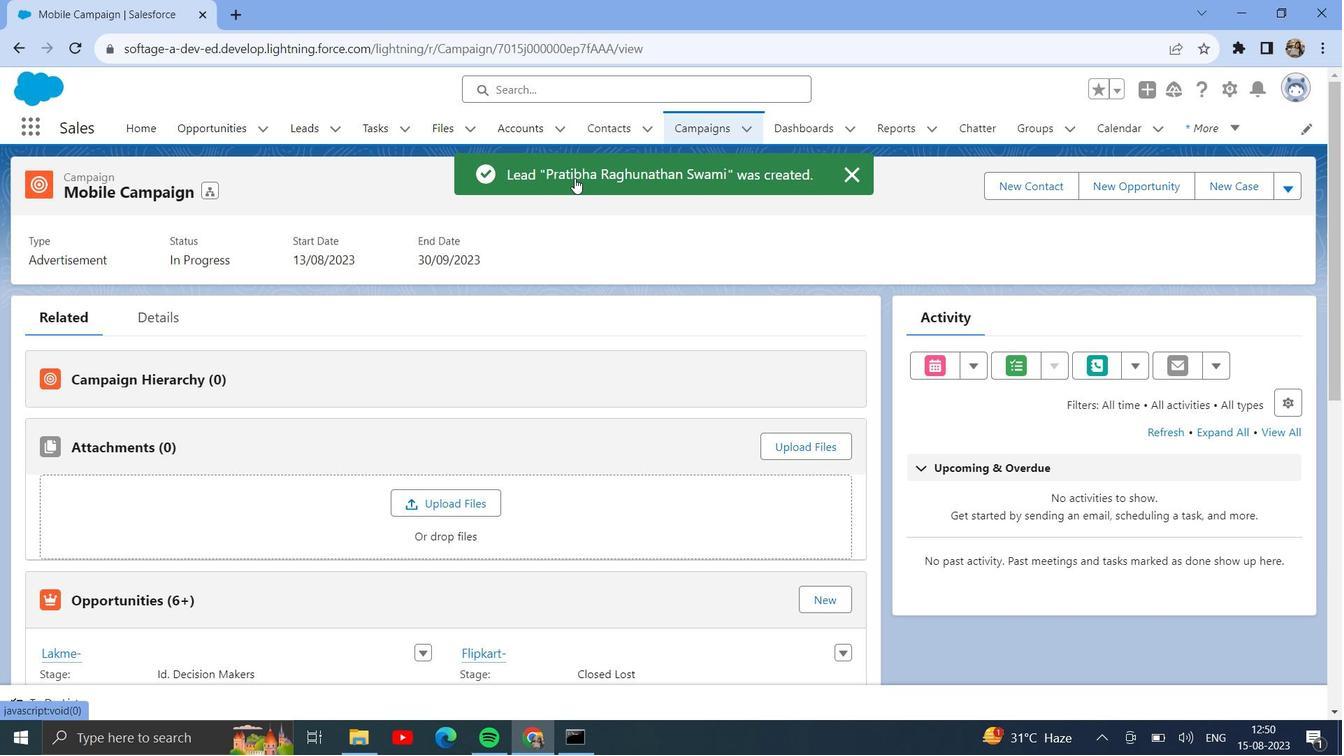 
Action: Mouse moved to (859, 175)
Screenshot: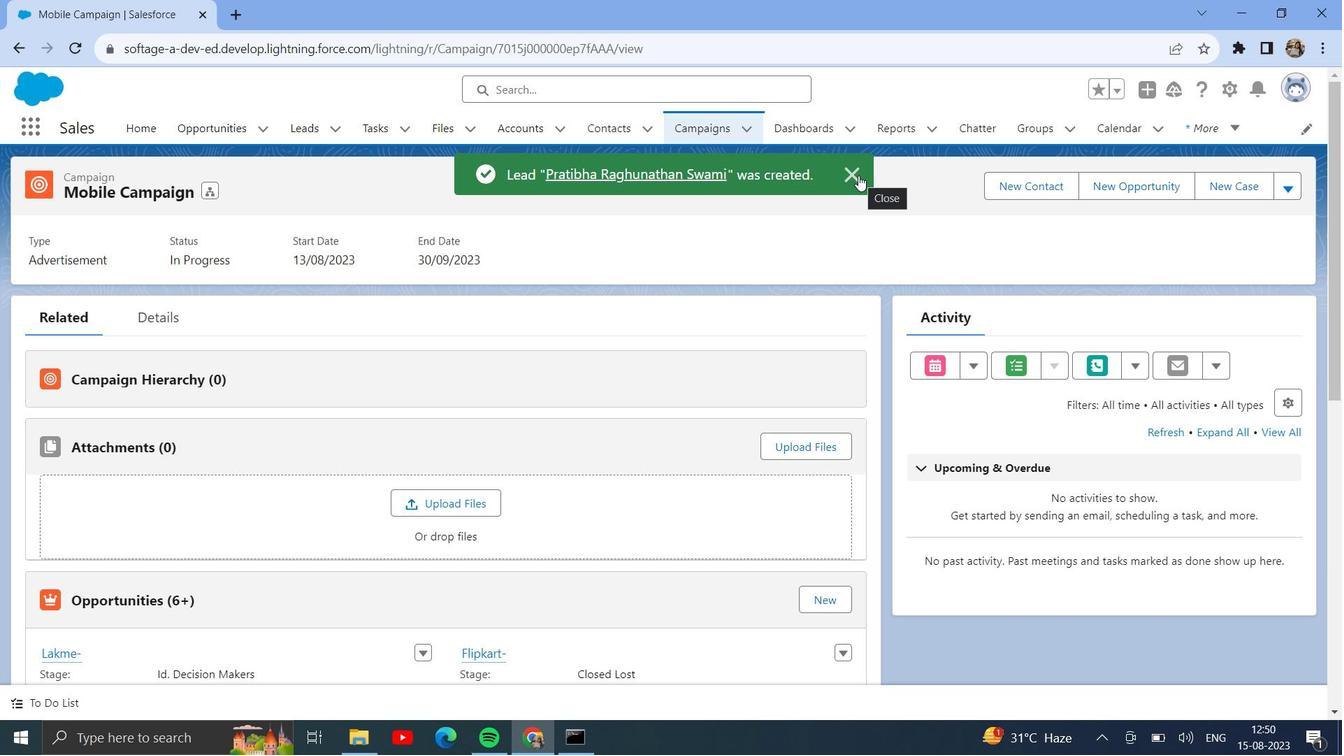 
Action: Mouse pressed left at (859, 175)
Screenshot: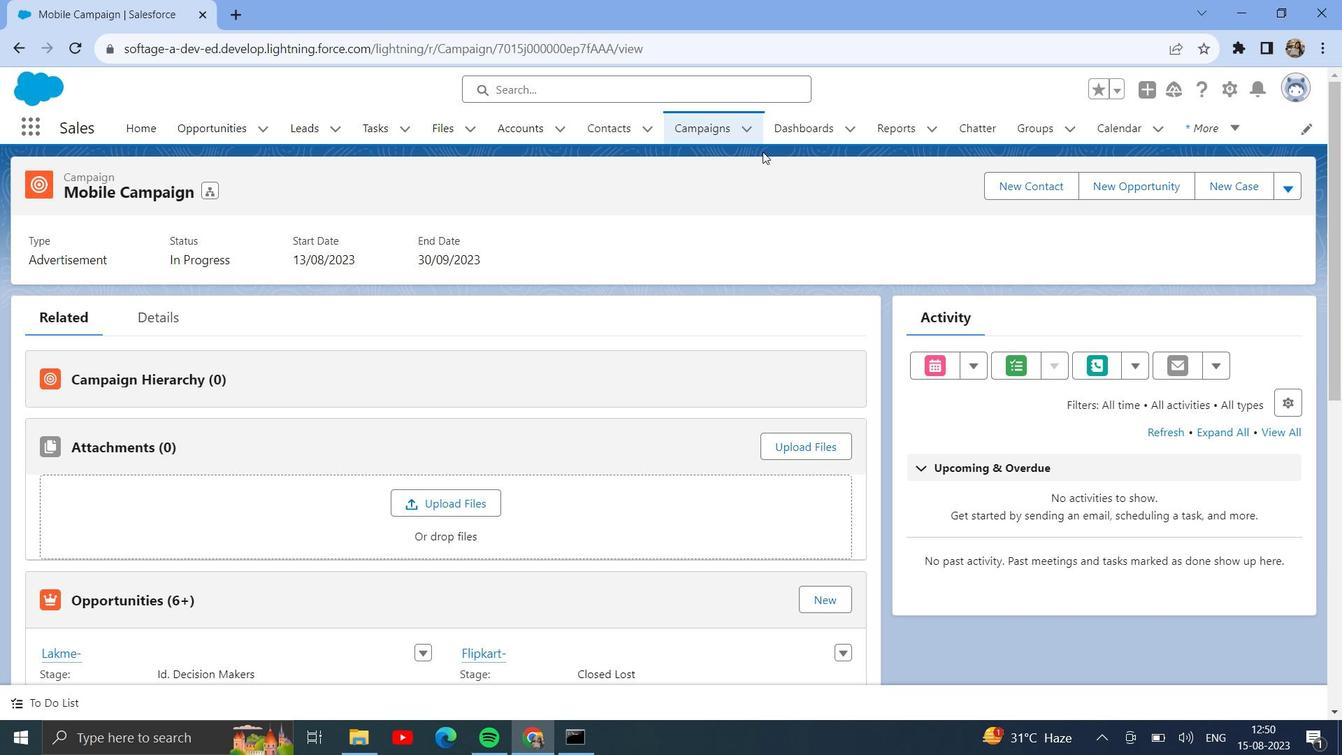 
Action: Mouse moved to (747, 120)
Screenshot: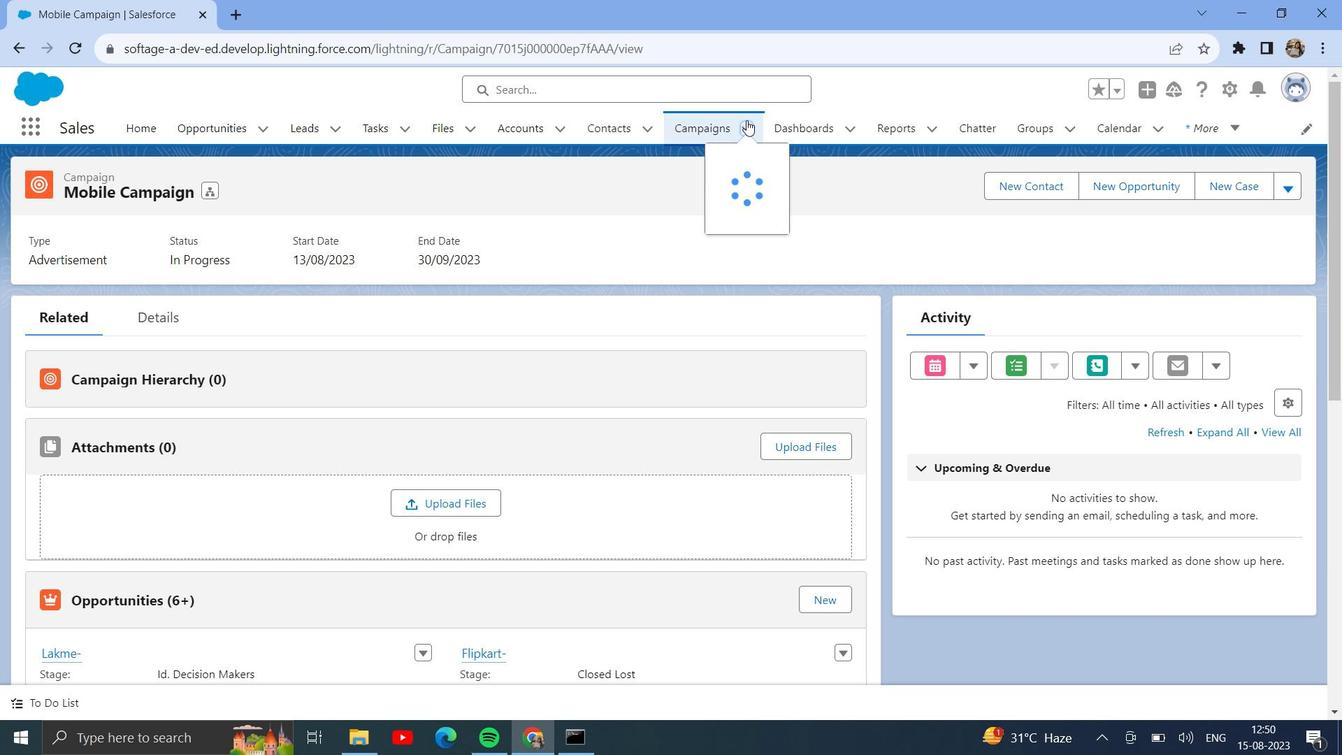 
Action: Mouse pressed left at (747, 120)
Screenshot: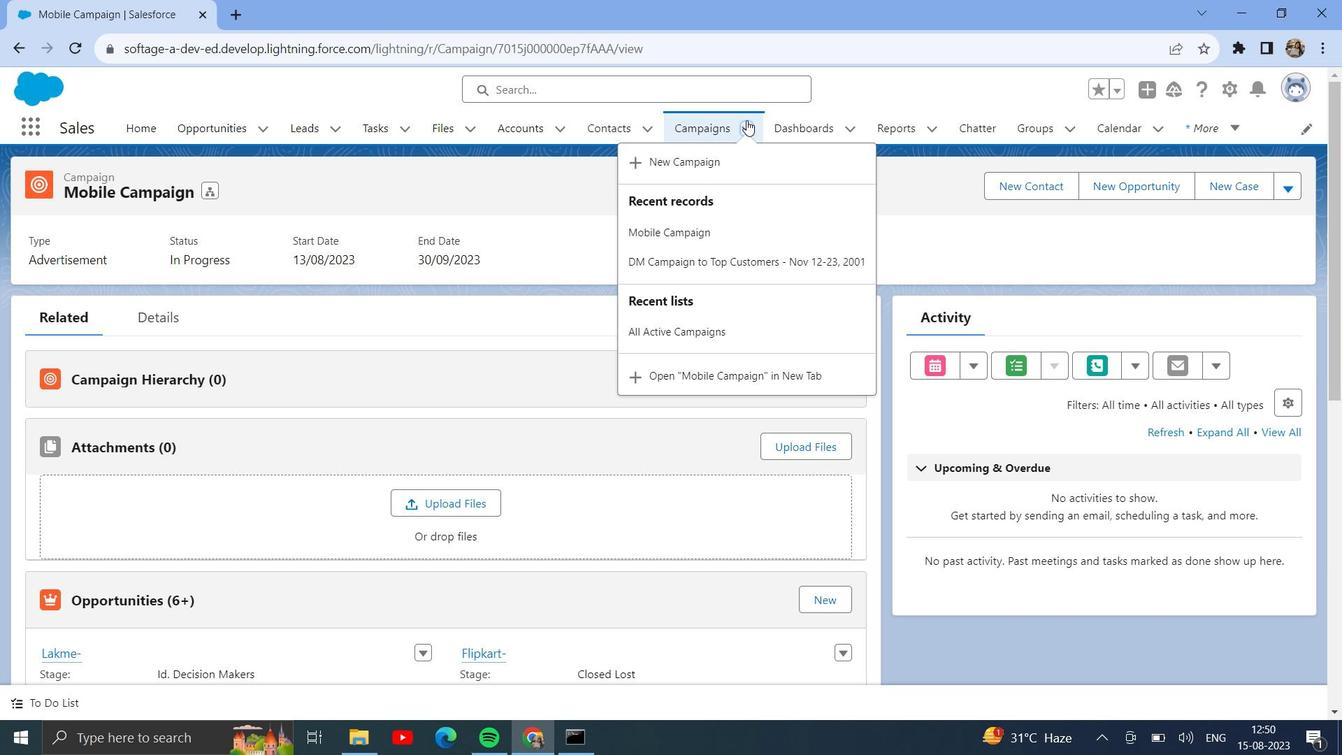 
Action: Mouse moved to (673, 237)
Screenshot: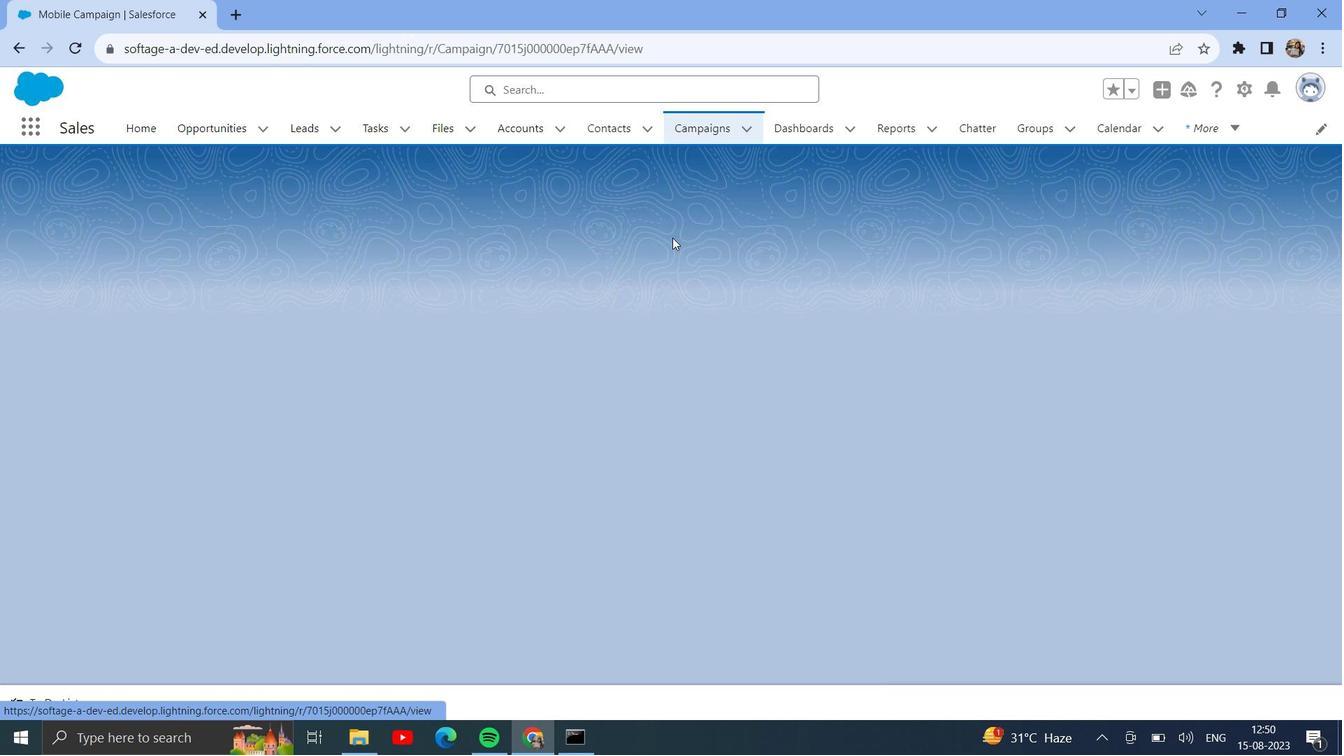 
Action: Mouse pressed left at (673, 237)
Screenshot: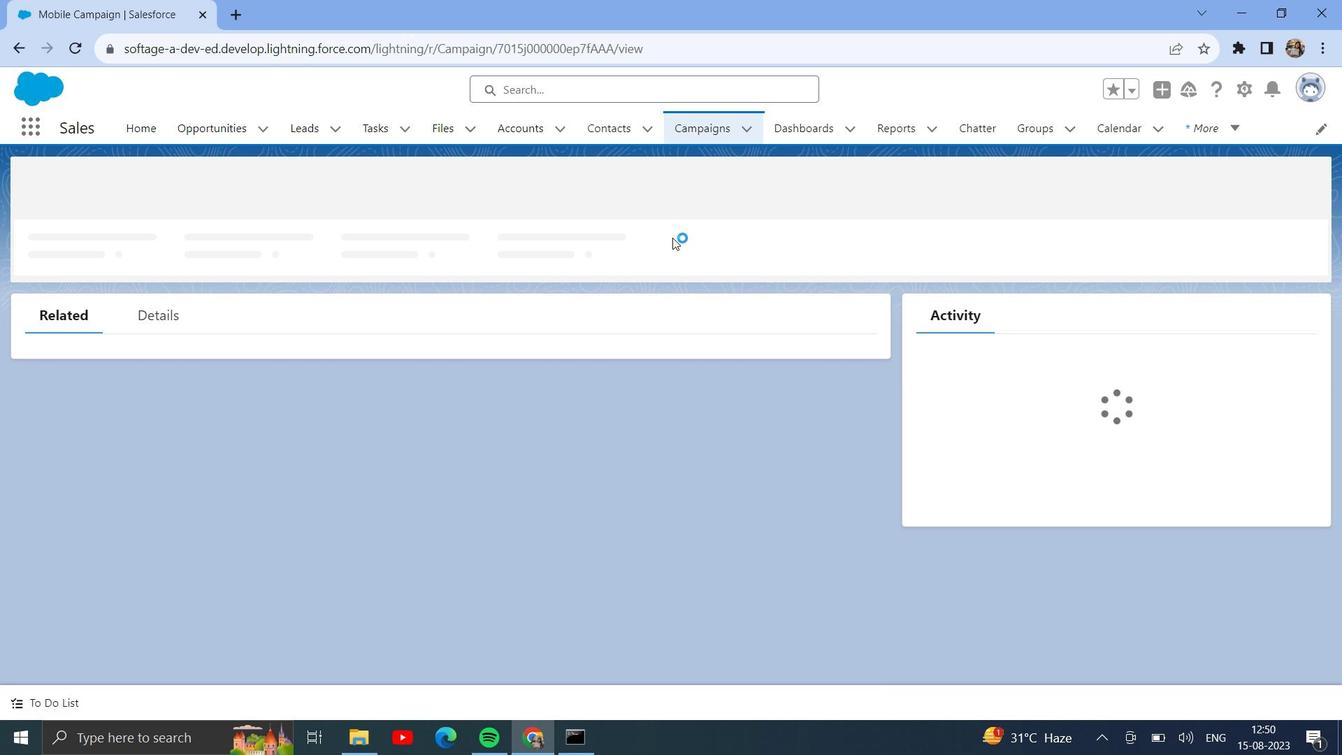 
Action: Mouse moved to (1285, 184)
Screenshot: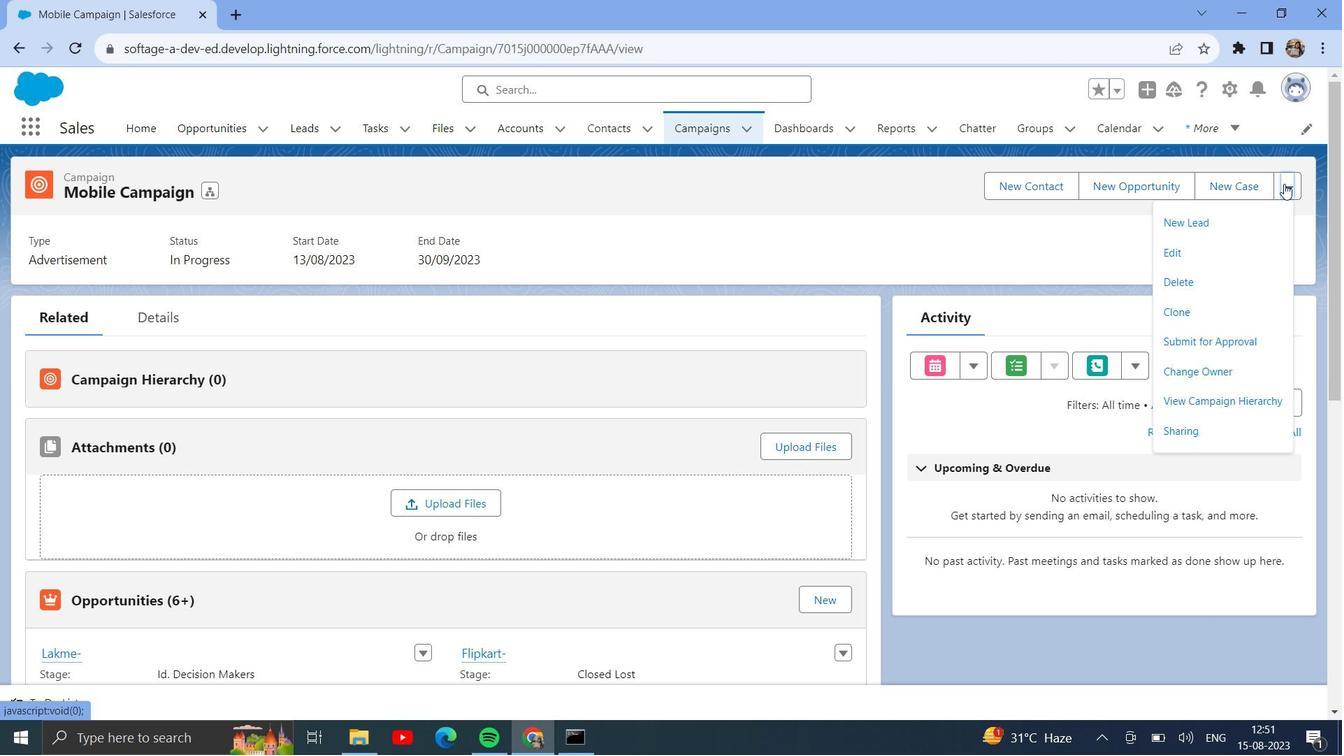 
Action: Mouse pressed left at (1285, 184)
Screenshot: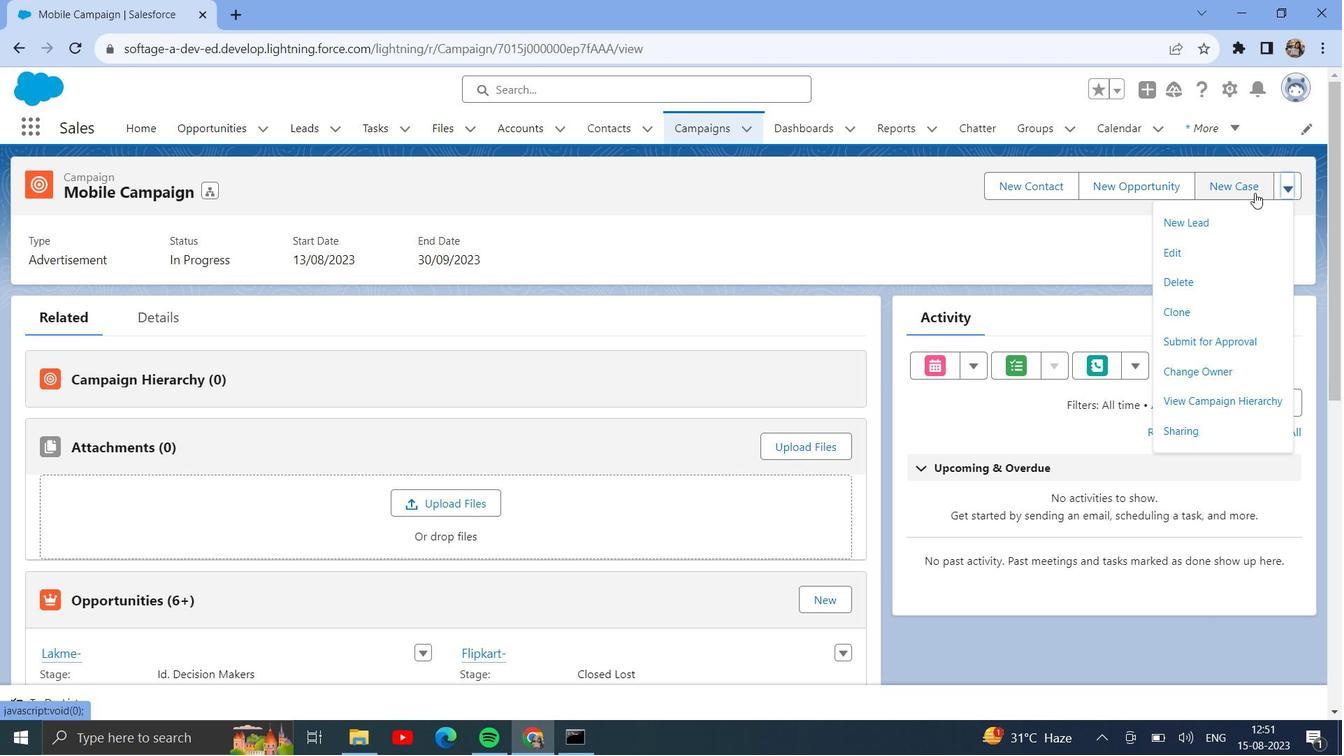 
Action: Mouse moved to (1227, 216)
Screenshot: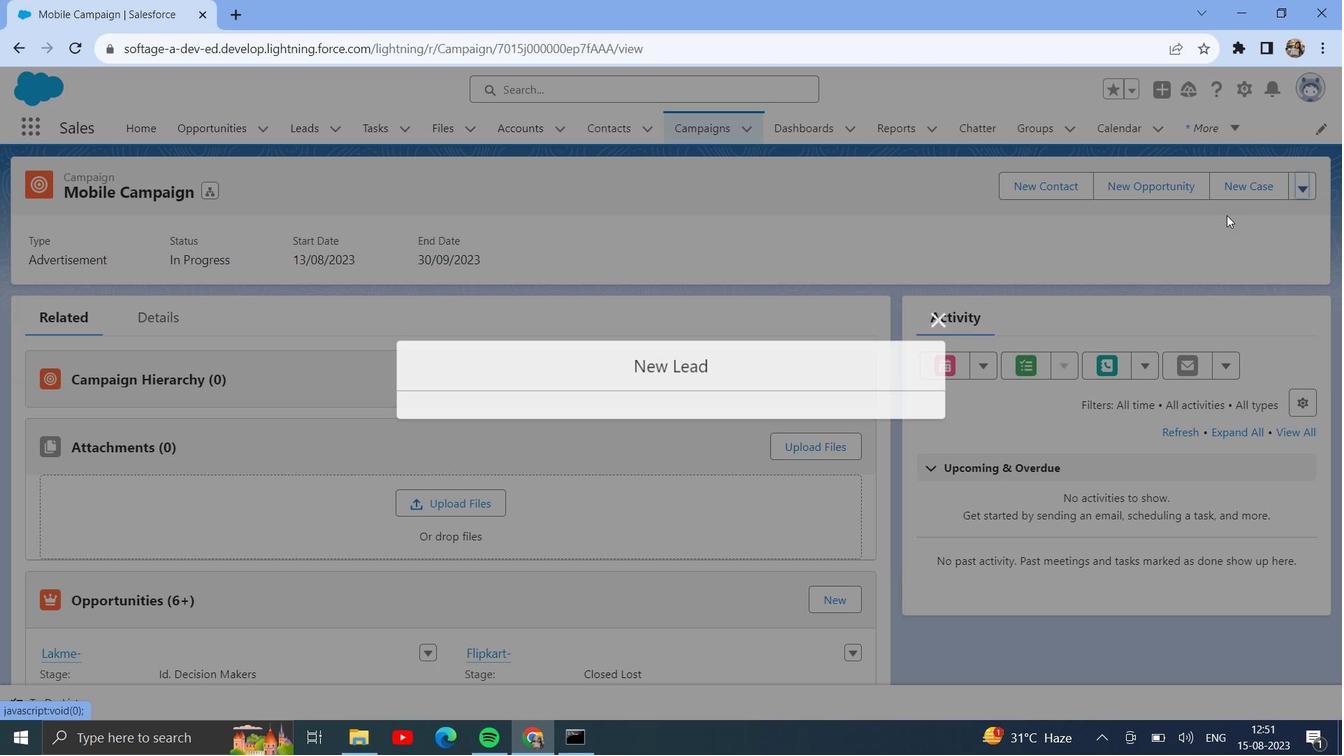 
Action: Mouse pressed left at (1227, 216)
Screenshot: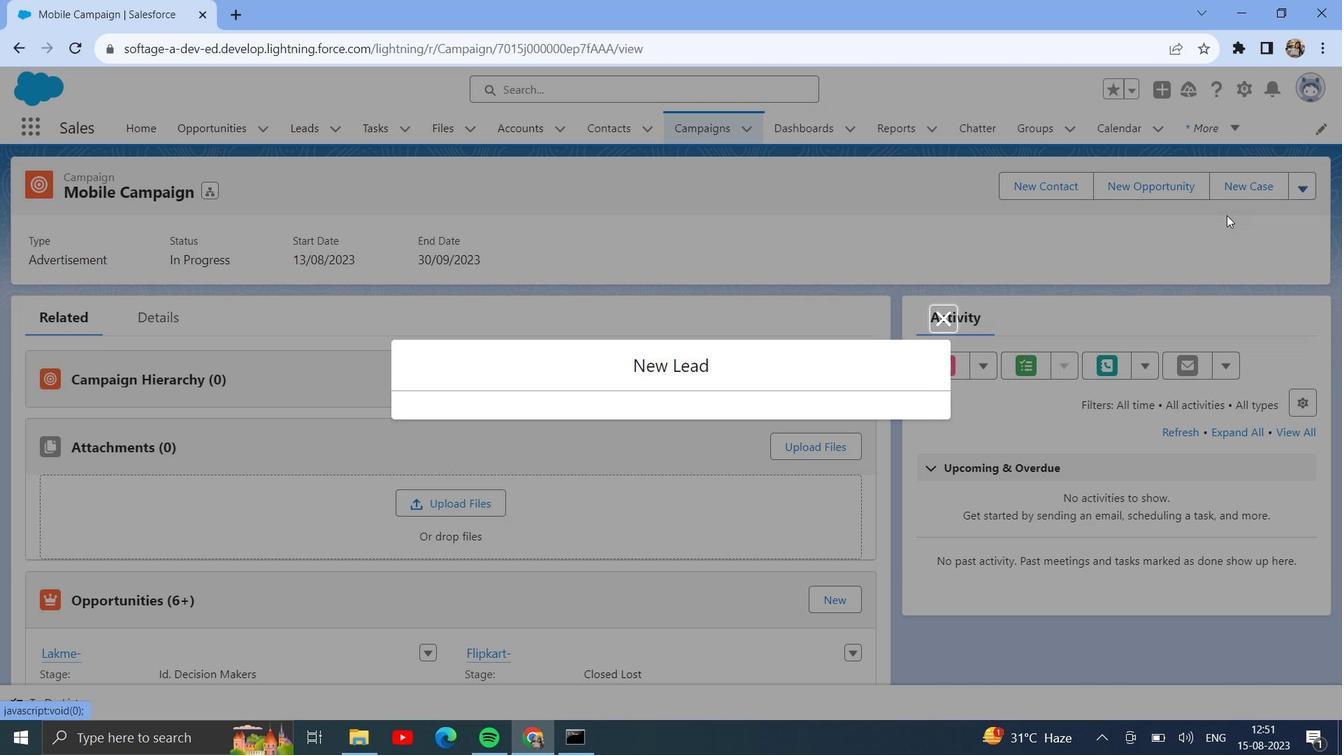 
Action: Mouse moved to (558, 228)
Screenshot: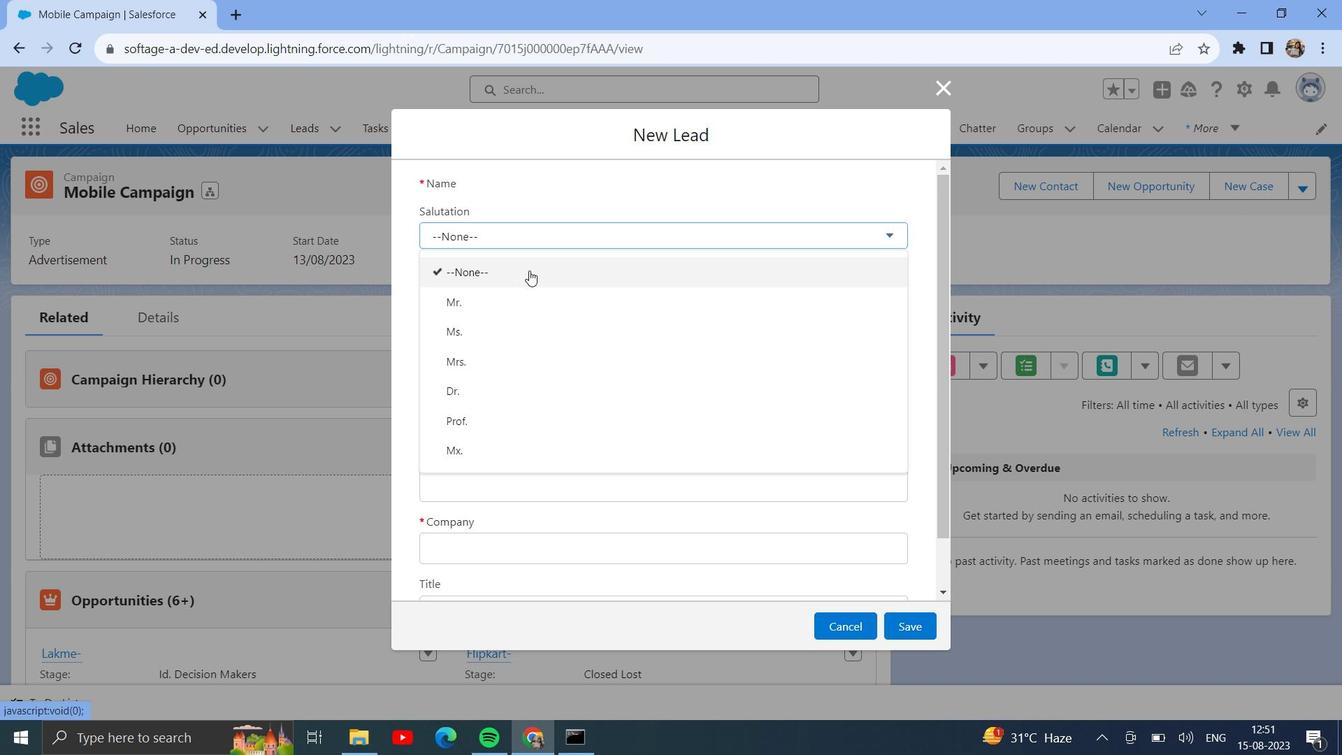 
Action: Mouse pressed left at (558, 228)
Screenshot: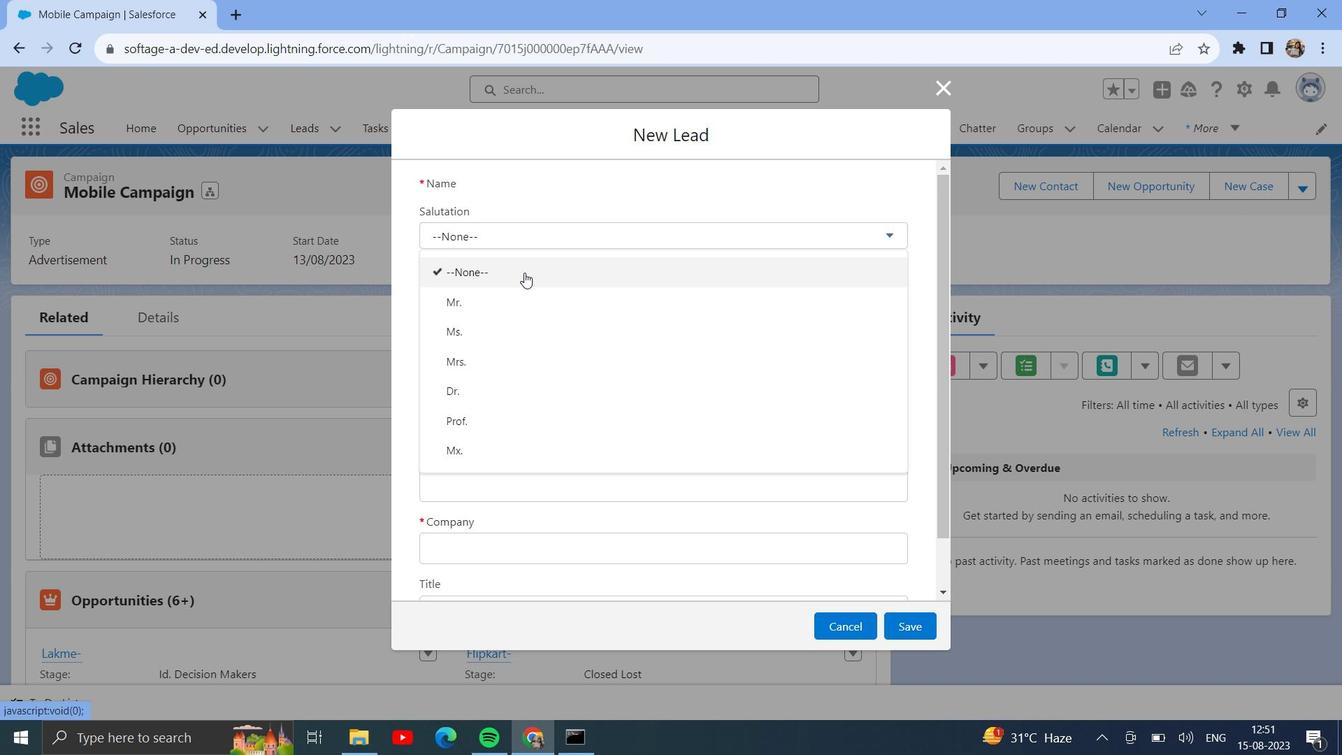 
Action: Mouse moved to (504, 414)
Screenshot: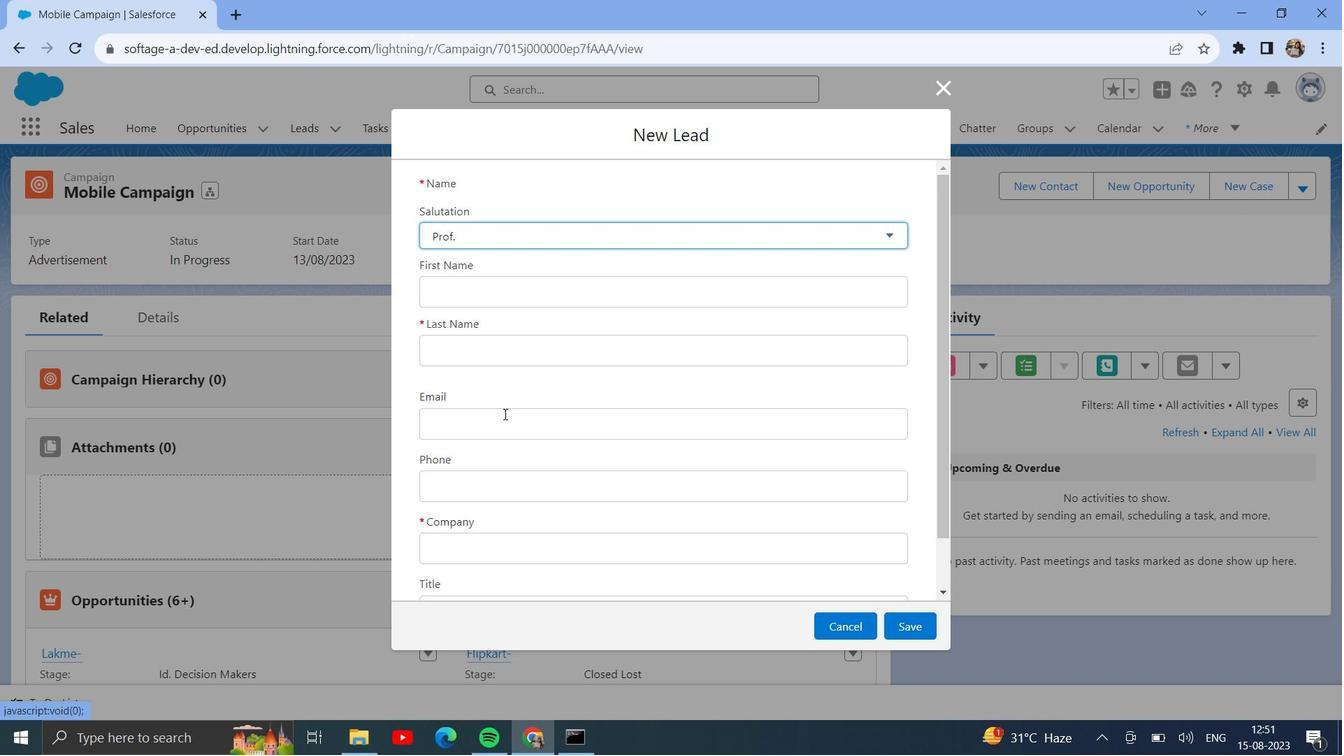 
Action: Mouse pressed left at (504, 414)
Screenshot: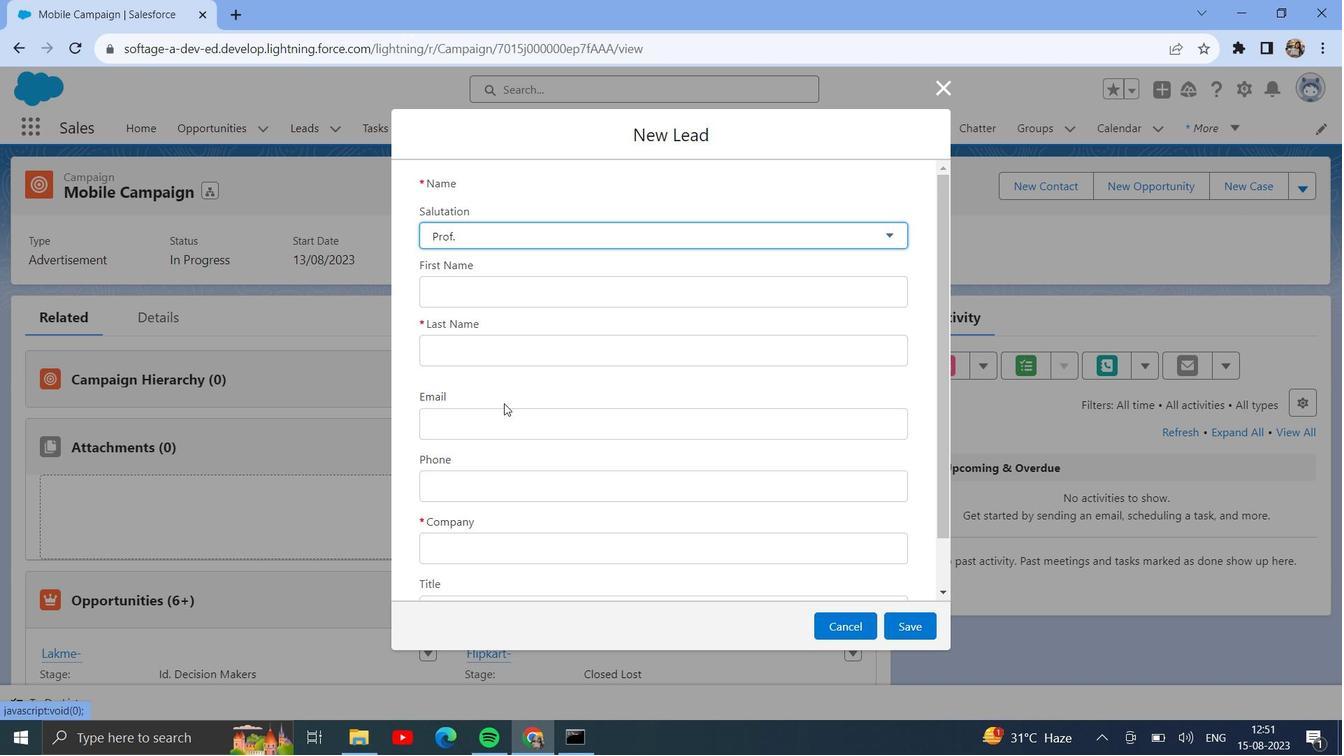 
Action: Mouse moved to (530, 294)
Screenshot: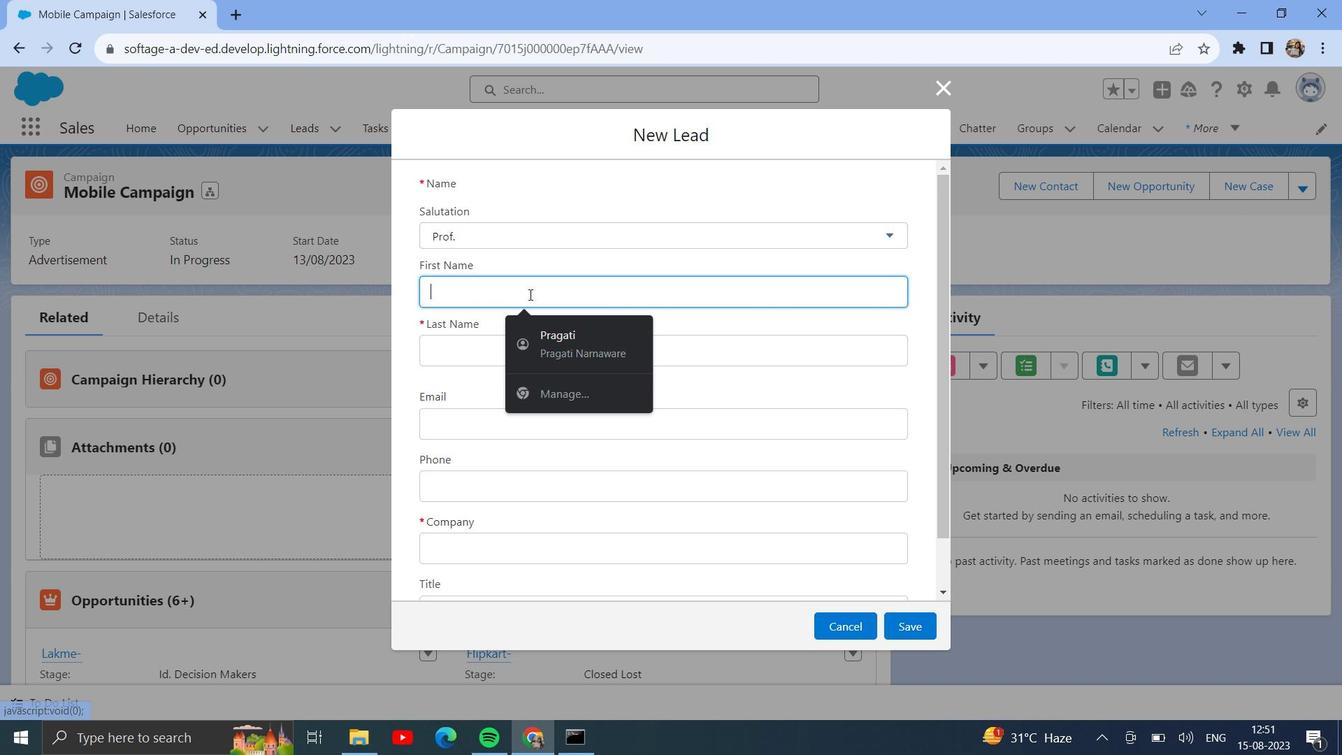 
Action: Mouse pressed left at (530, 294)
Screenshot: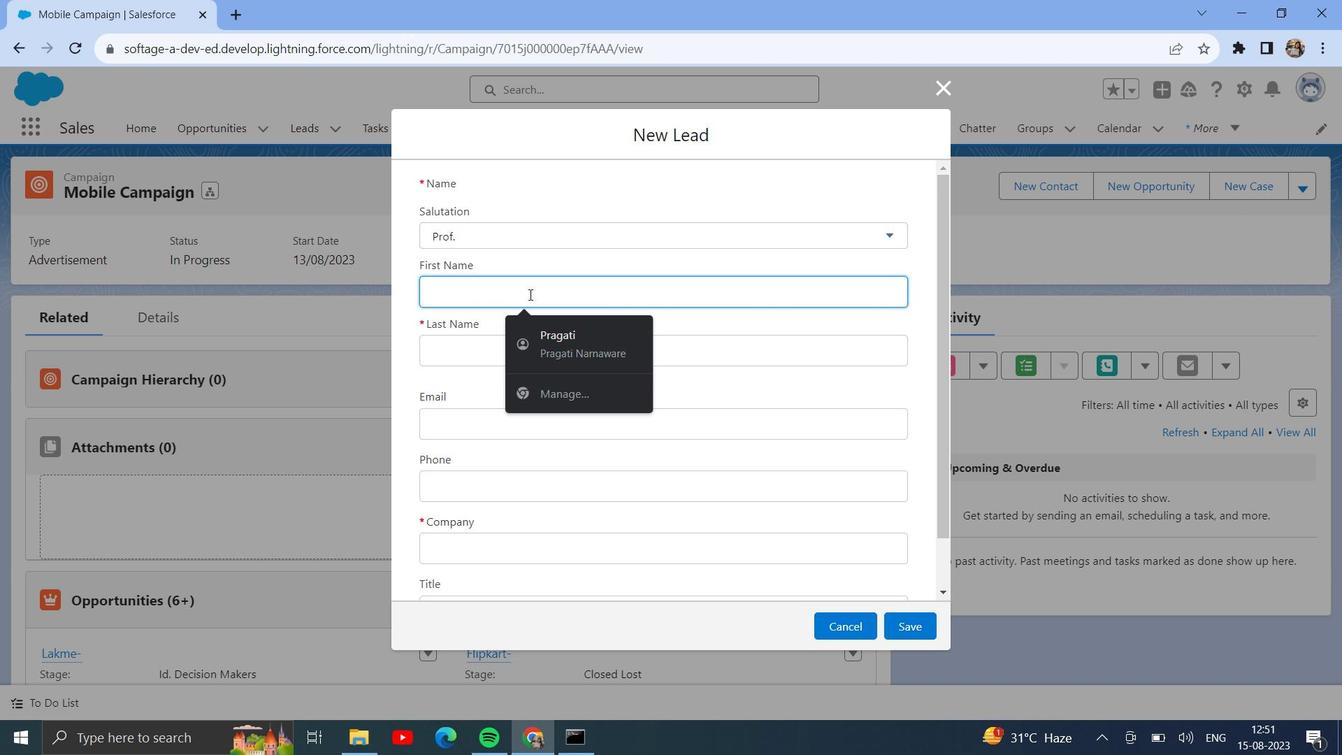 
Action: Key pressed <Key.shift_r><Key.shift_r><Key.shift_r><Key.shift_r><Key.shift_r><Key.shift_r>Mohi
Screenshot: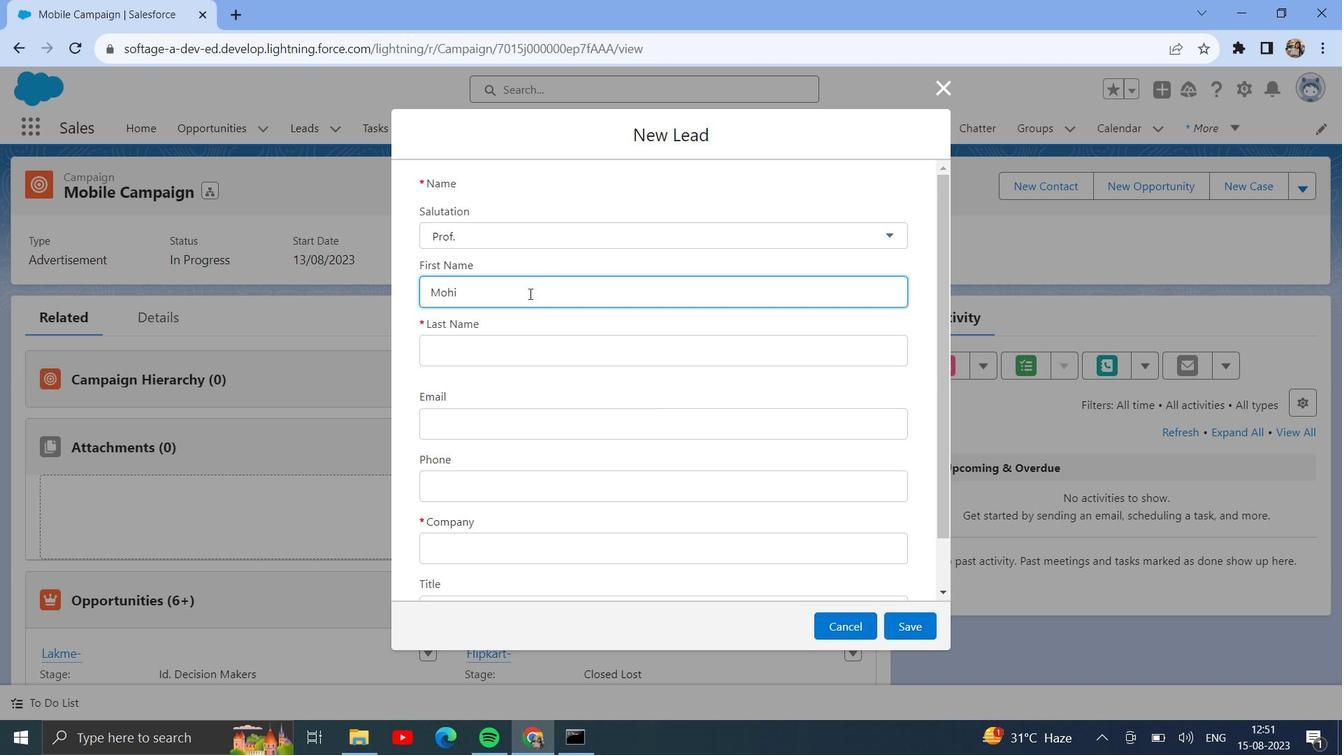 
Action: Mouse moved to (530, 293)
Screenshot: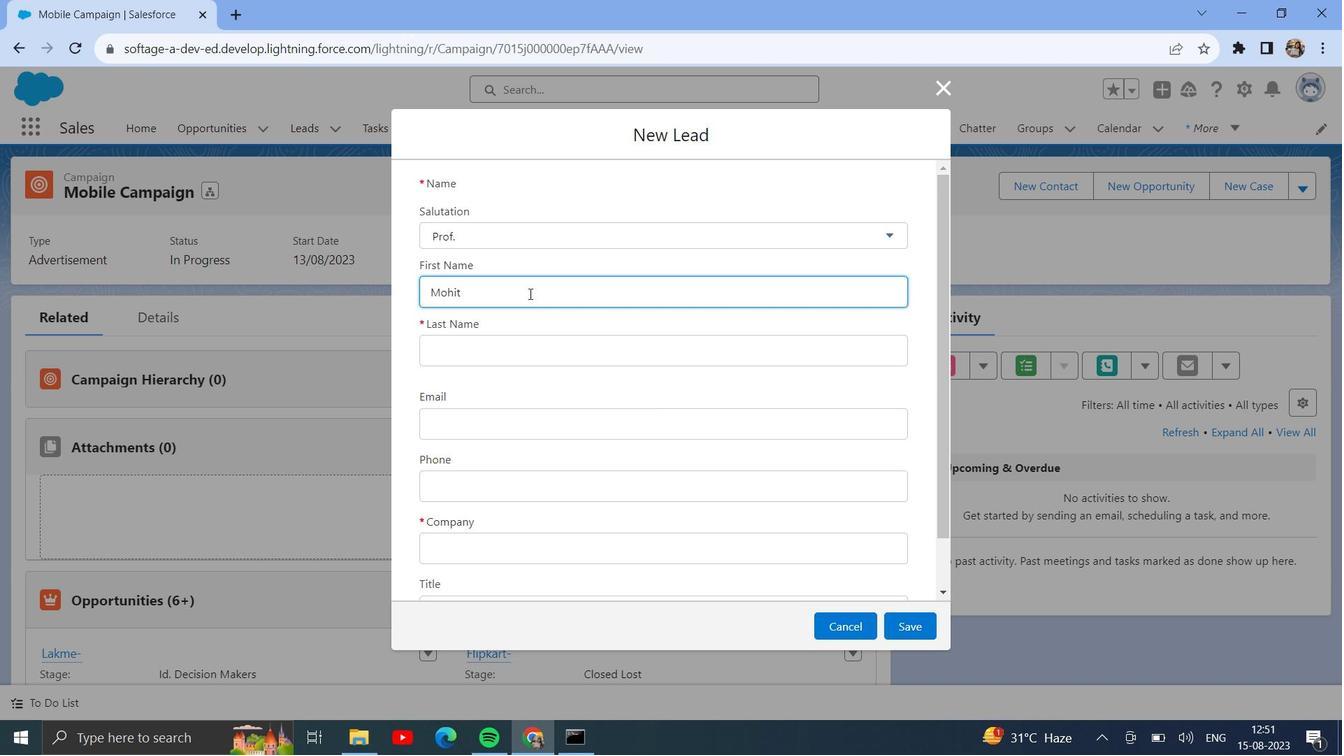 
Action: Key pressed t<Key.space><Key.shift><Key.shift><Key.shift><Key.shift><Key.shift><Key.shift><Key.shift><Key.shift><Key.shift><Key.shift><Key.shift><Key.shift>Sanjay
Screenshot: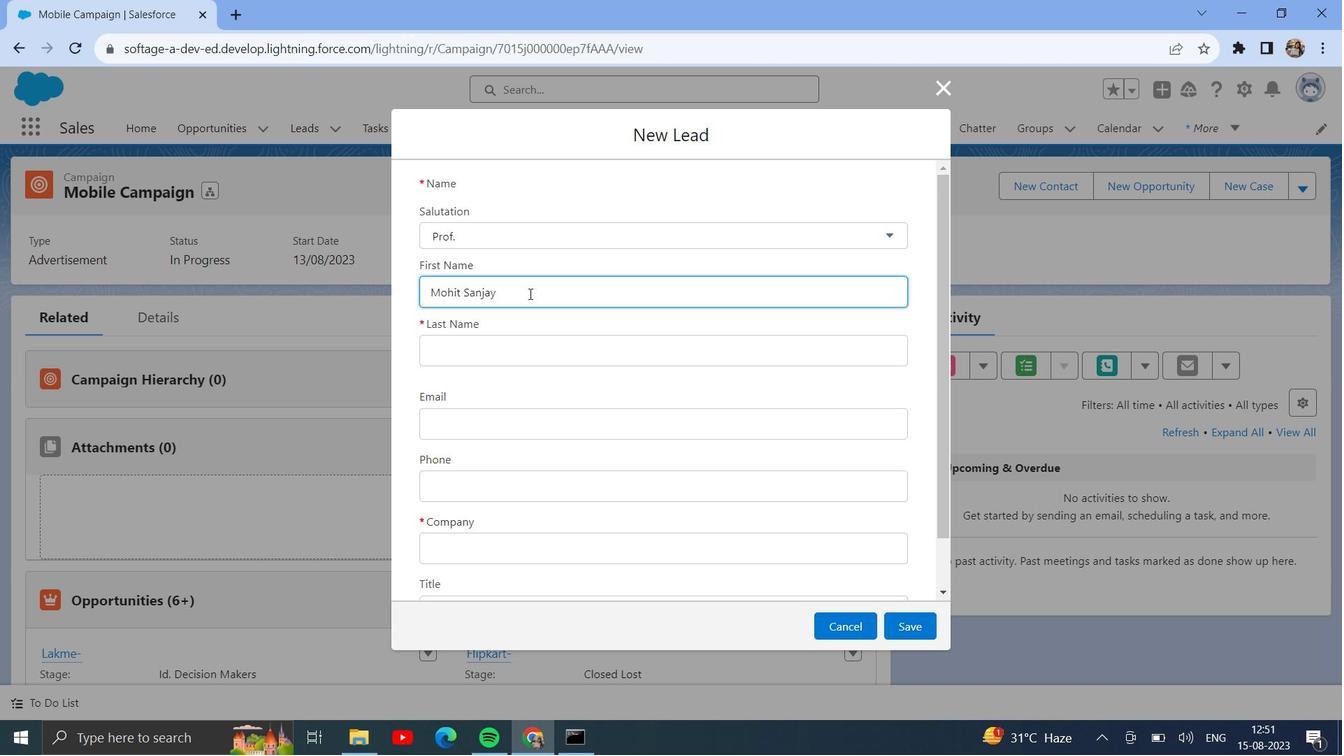 
Action: Mouse moved to (455, 353)
Screenshot: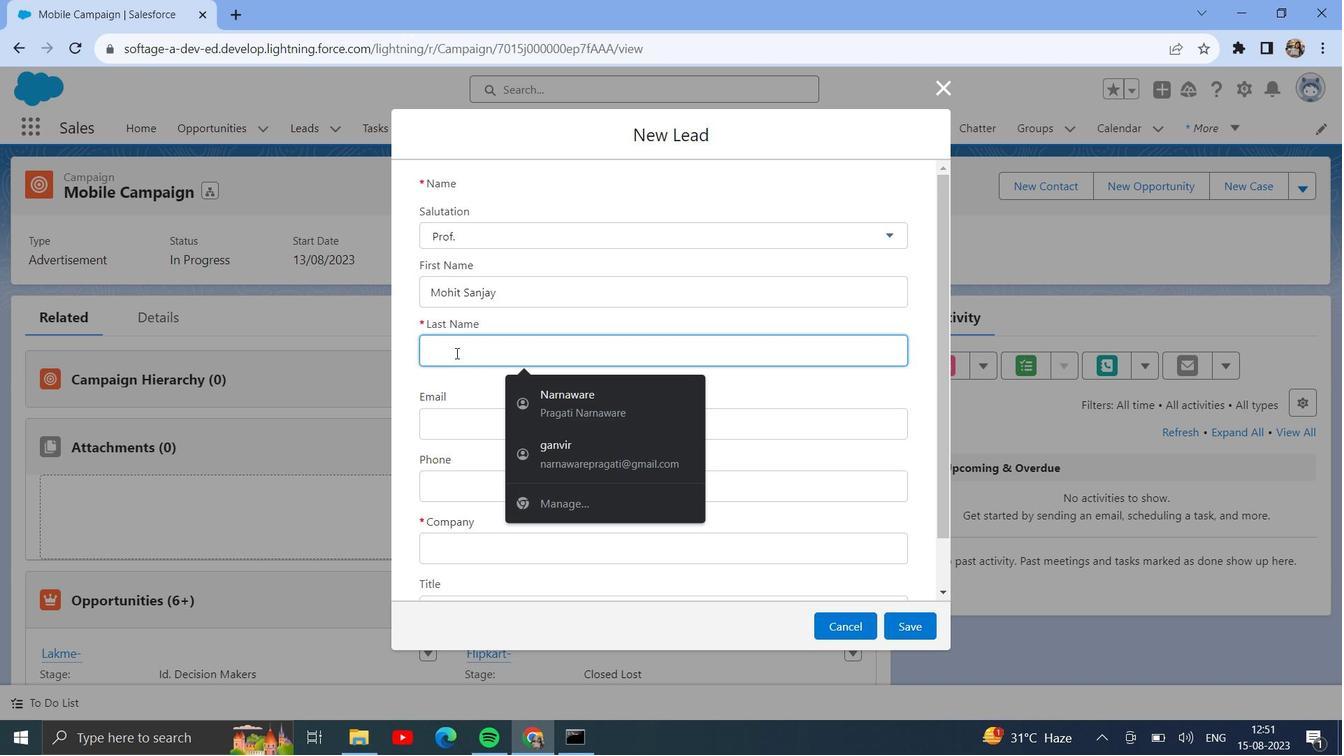 
Action: Mouse pressed left at (455, 353)
Screenshot: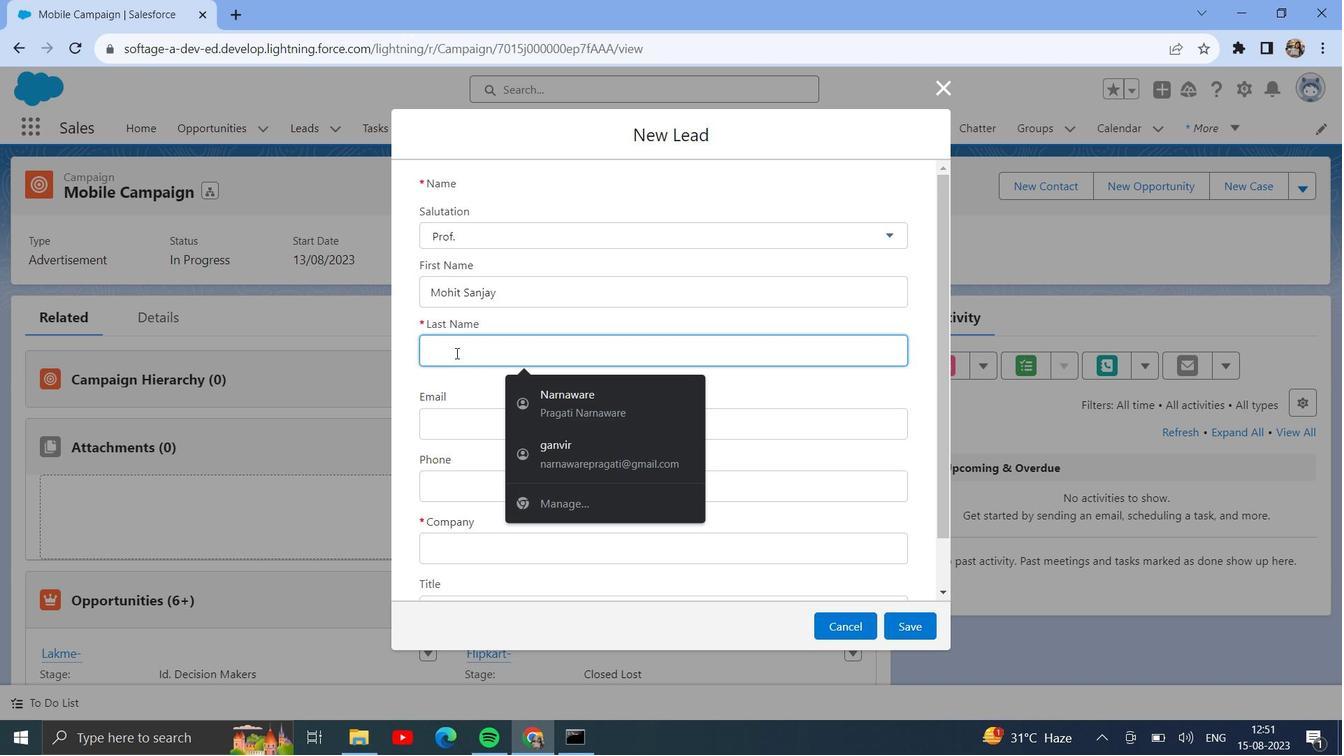 
Action: Key pressed <Key.shift_r><Key.shift_r><Key.shift_r>Lanjewar
Screenshot: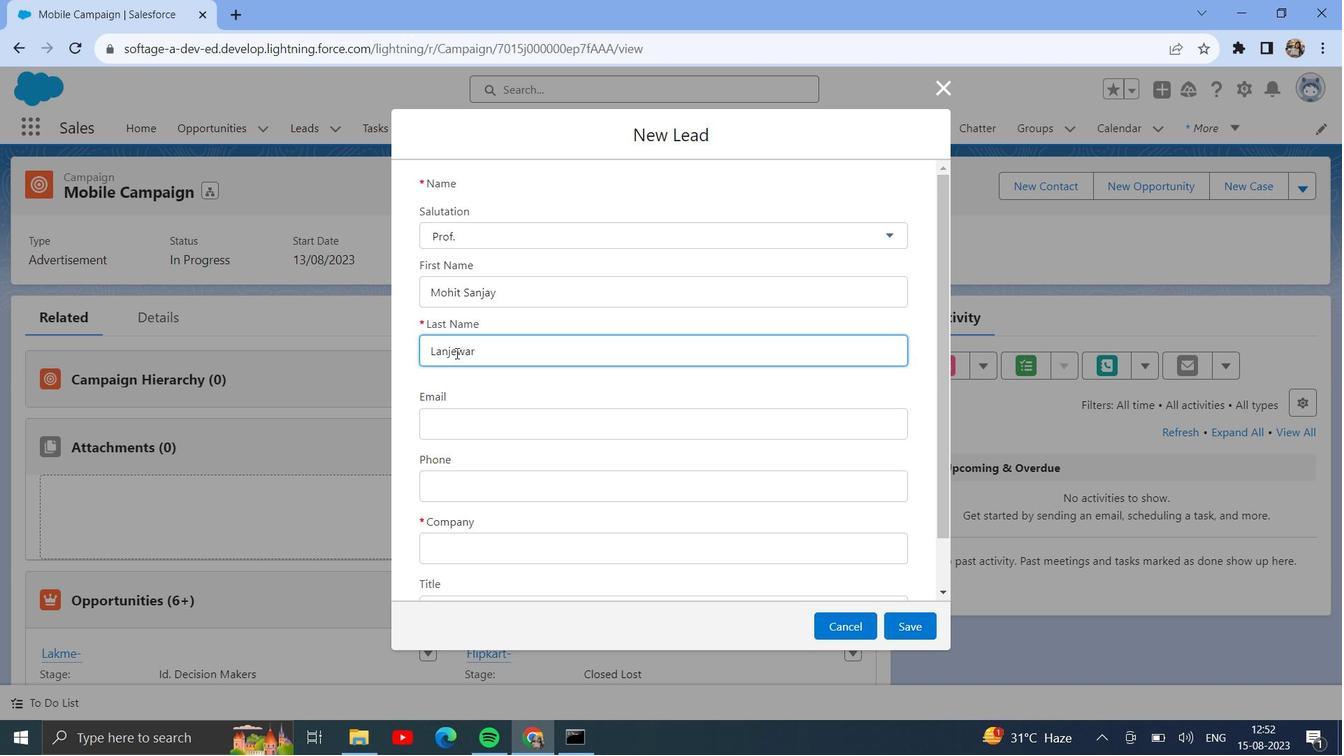 
Action: Mouse moved to (486, 432)
Screenshot: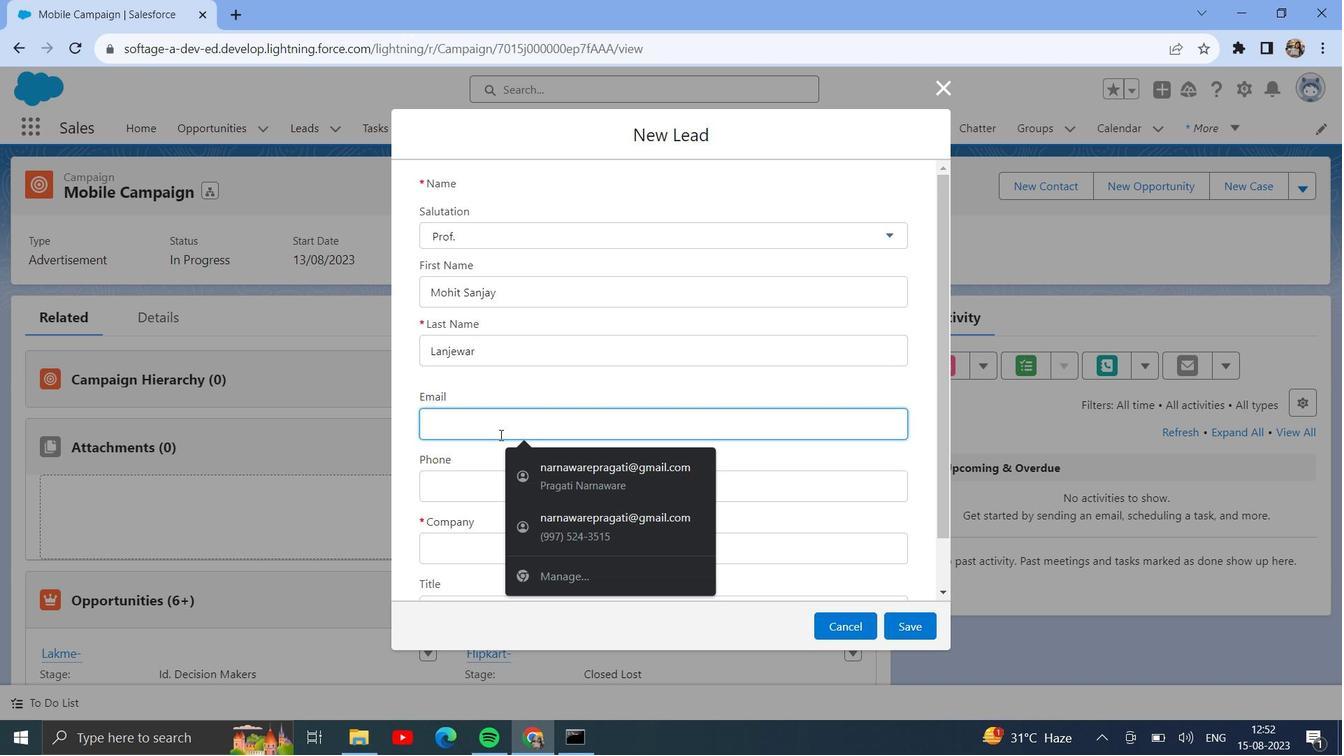 
Action: Mouse pressed left at (486, 432)
Screenshot: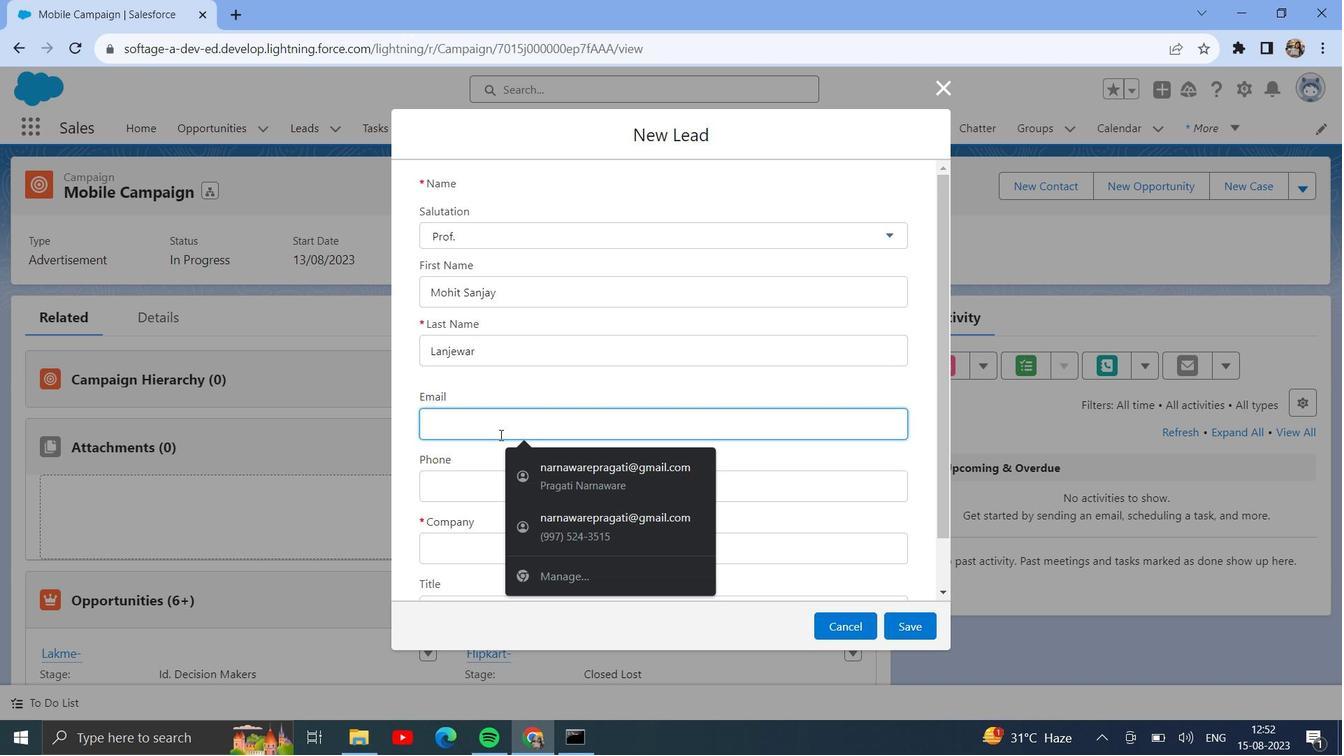 
Action: Mouse moved to (500, 435)
Screenshot: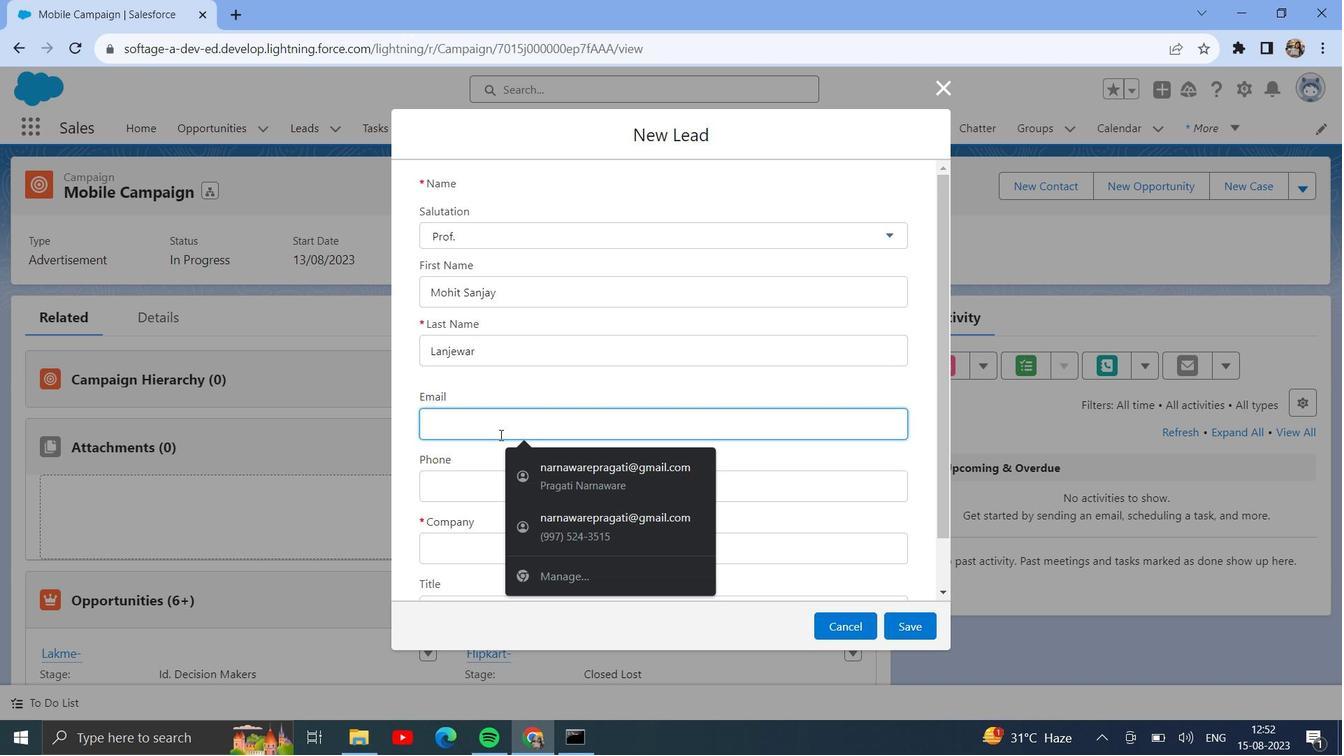 
Action: Key pressed mohit
Screenshot: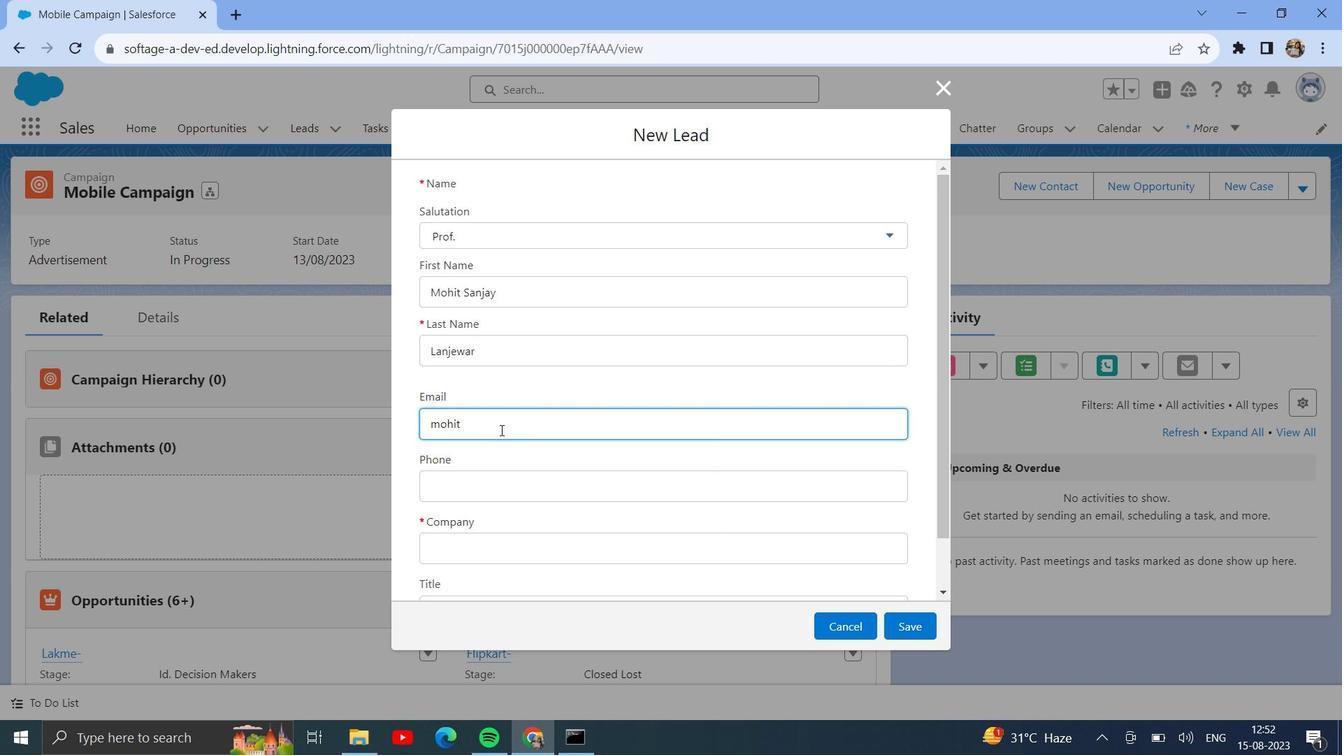 
Action: Mouse moved to (502, 446)
Screenshot: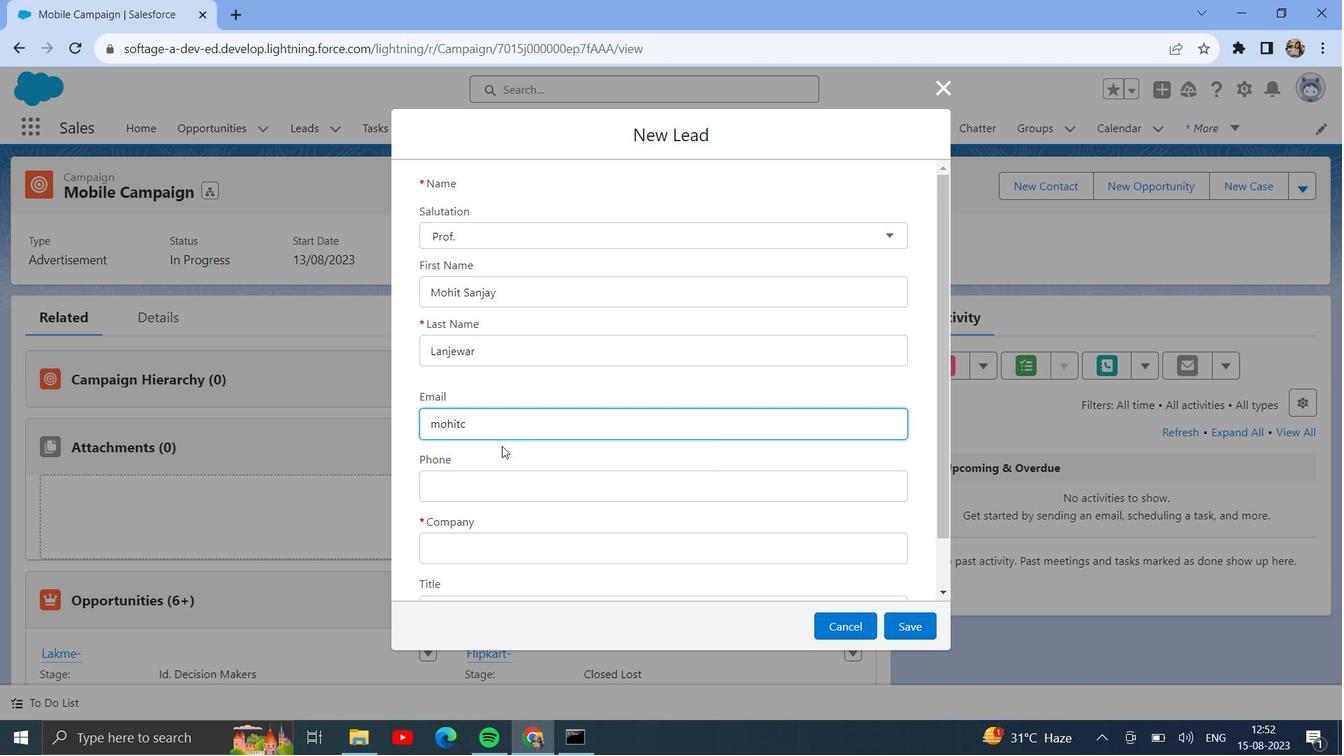 
Action: Key pressed cr7<Key.shift><Key.shift><Key.shift><Key.shift><Key.shift><Key.shift><Key.shift><Key.shift><Key.shift><Key.shift><Key.shift><Key.shift><Key.shift><Key.shift><Key.shift><Key.shift><Key.shift><Key.shift><Key.shift><Key.shift><Key.shift>@gmail.com
Screenshot: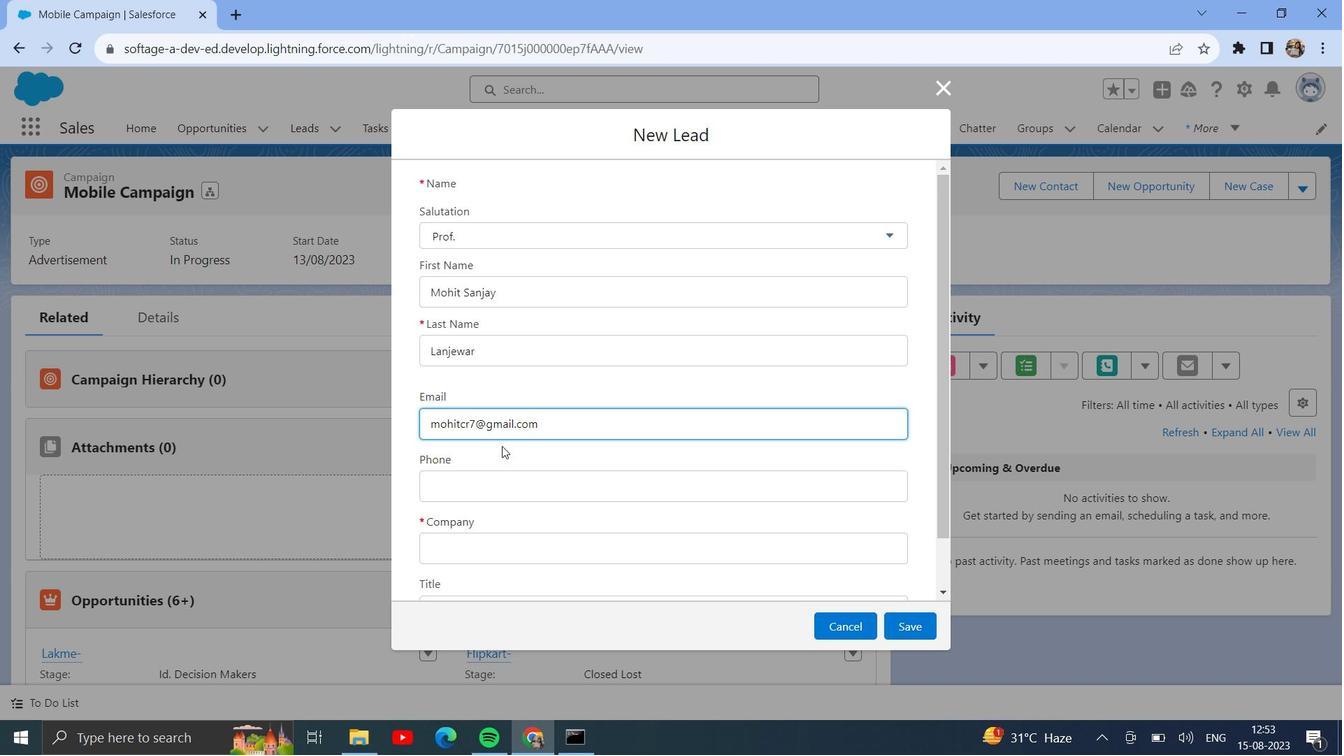 
Action: Mouse moved to (504, 485)
Screenshot: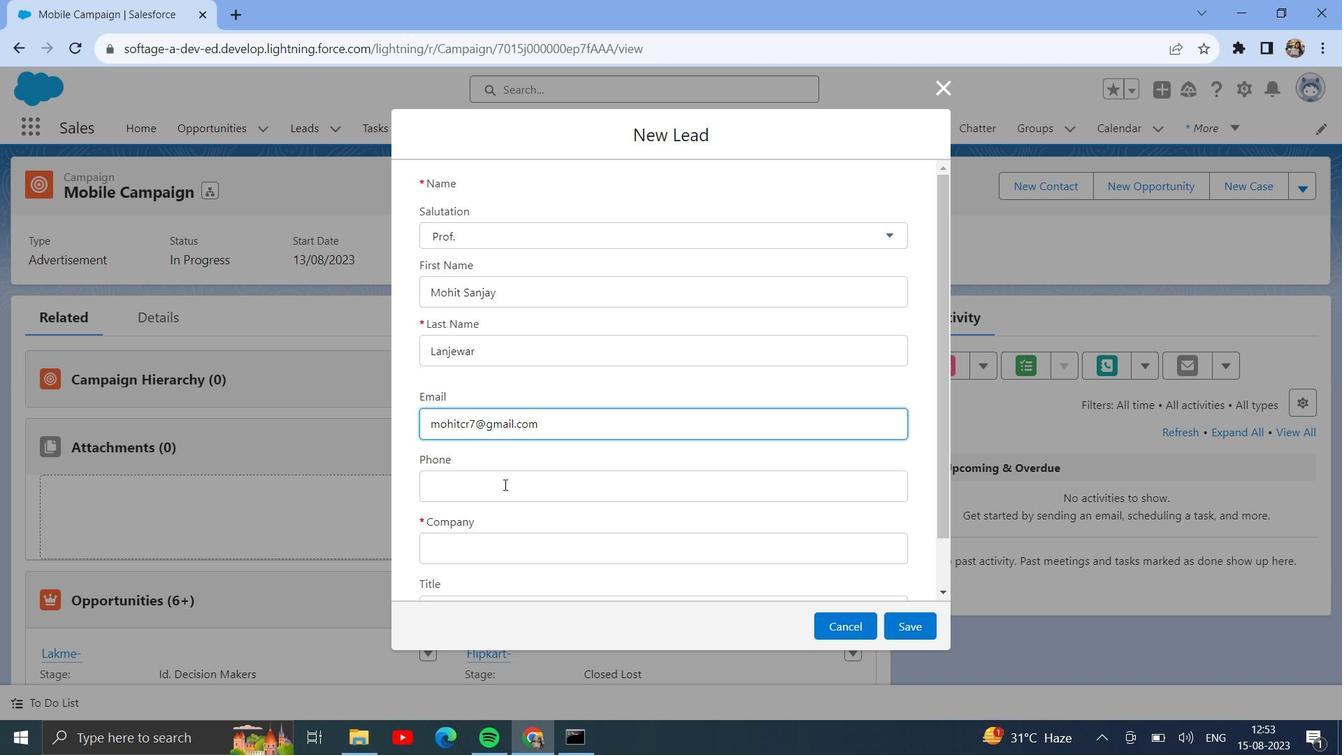 
Action: Mouse pressed left at (504, 485)
Screenshot: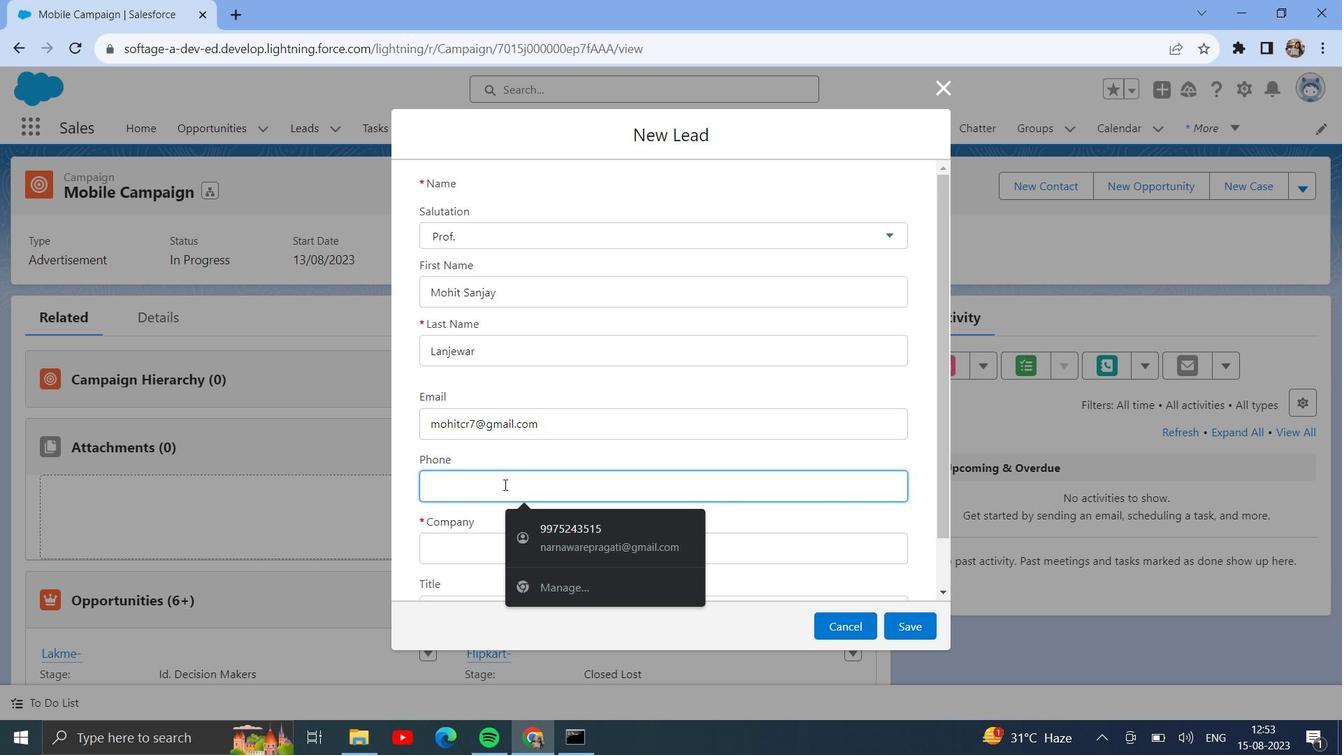 
Action: Key pressed 8888545462
Screenshot: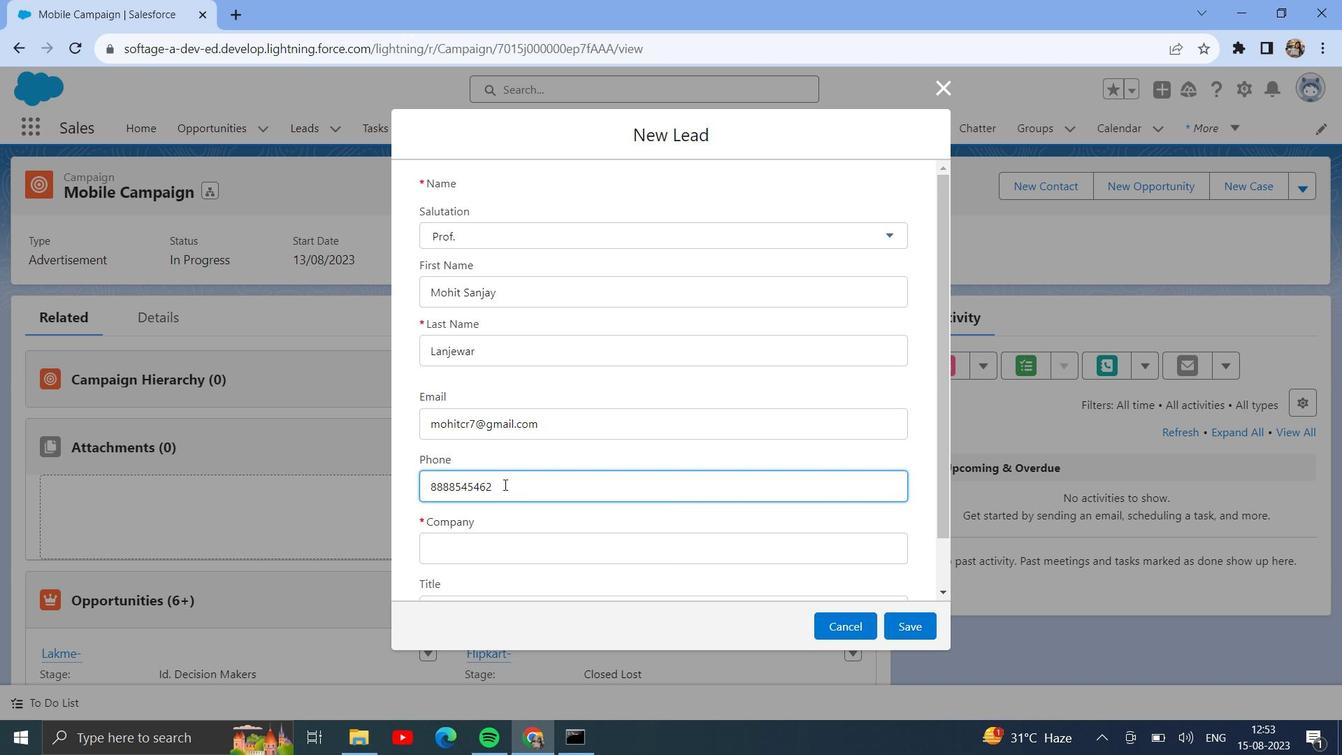 
Action: Mouse moved to (568, 460)
Screenshot: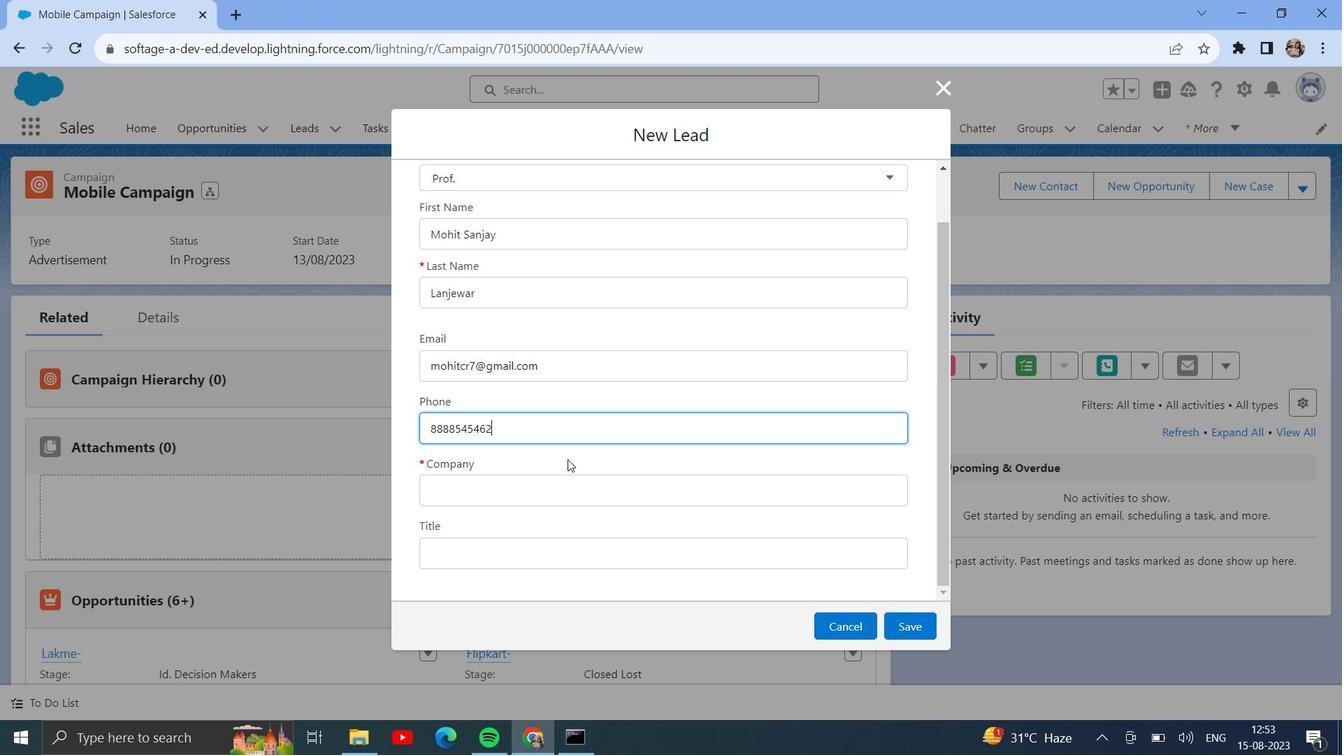 
Action: Mouse scrolled (568, 459) with delta (0, 0)
Screenshot: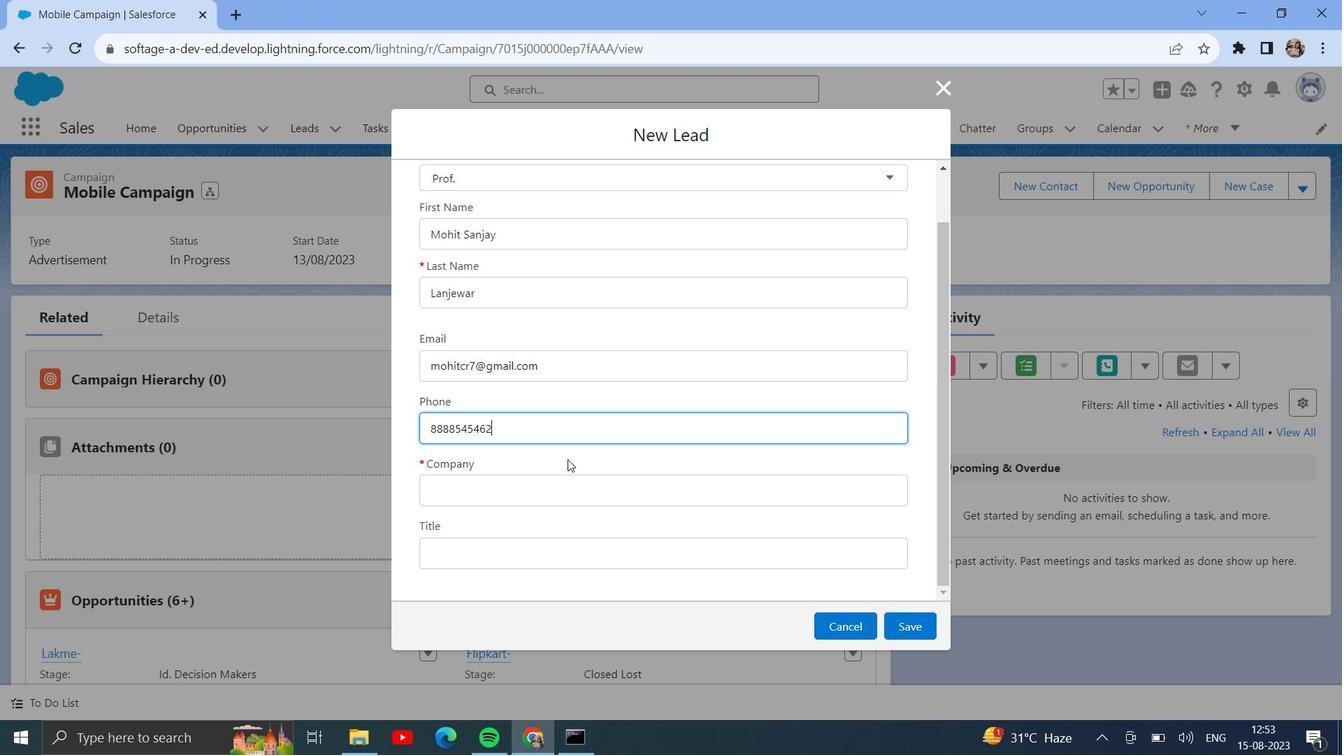 
Action: Mouse scrolled (568, 459) with delta (0, 0)
Screenshot: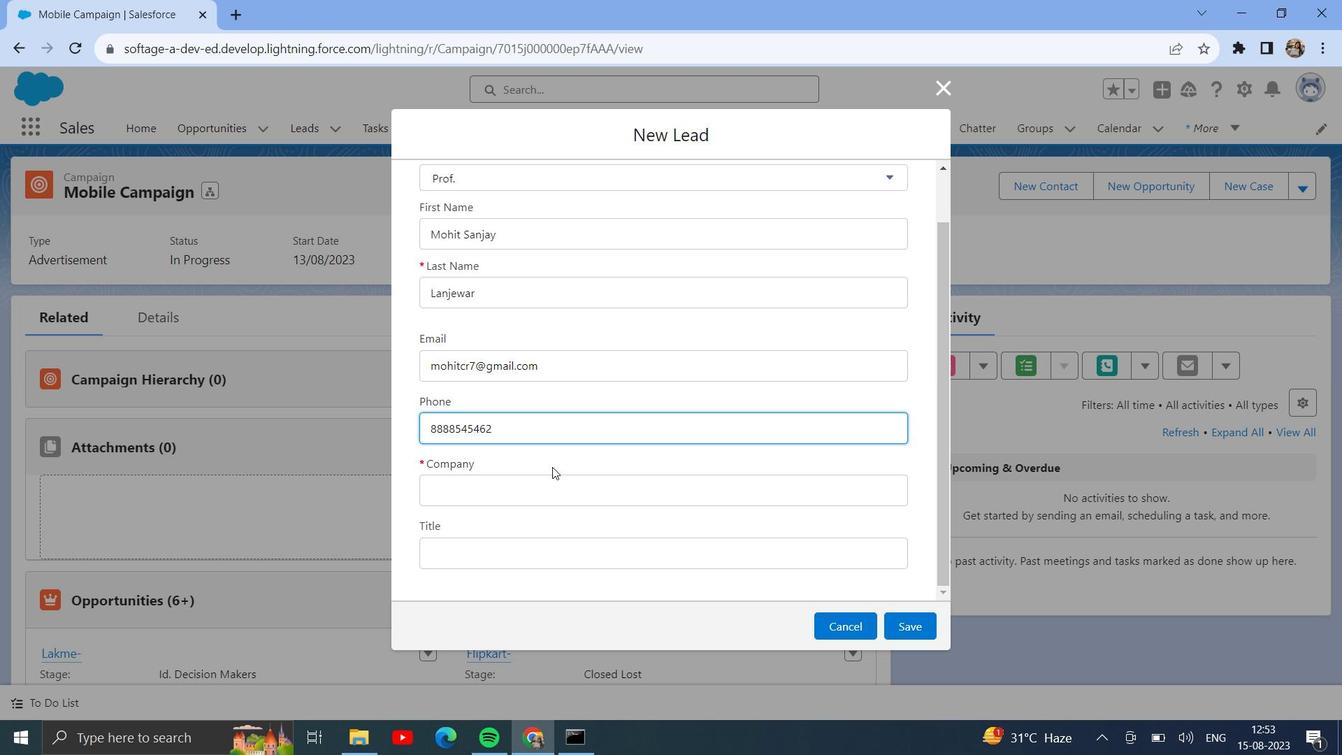 
Action: Mouse scrolled (568, 459) with delta (0, 0)
Screenshot: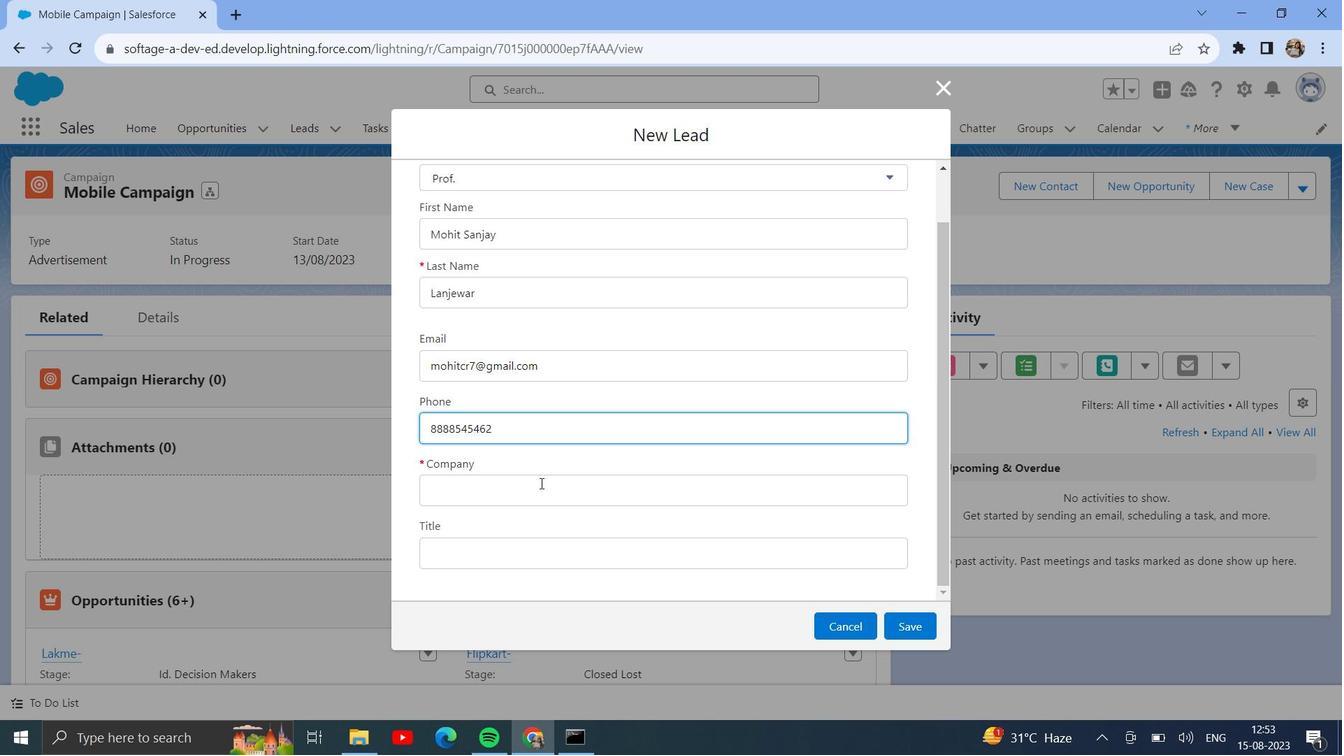 
Action: Mouse scrolled (568, 459) with delta (0, 0)
Screenshot: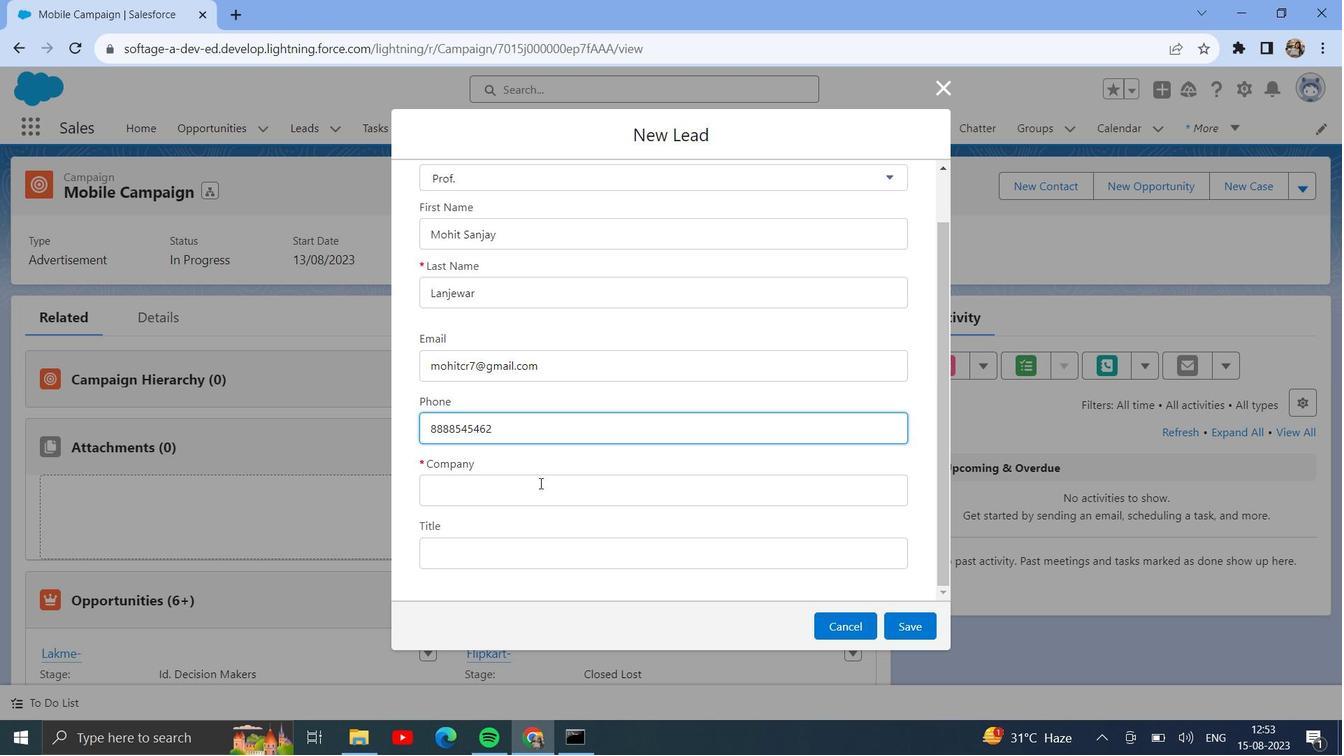 
Action: Mouse moved to (535, 485)
Screenshot: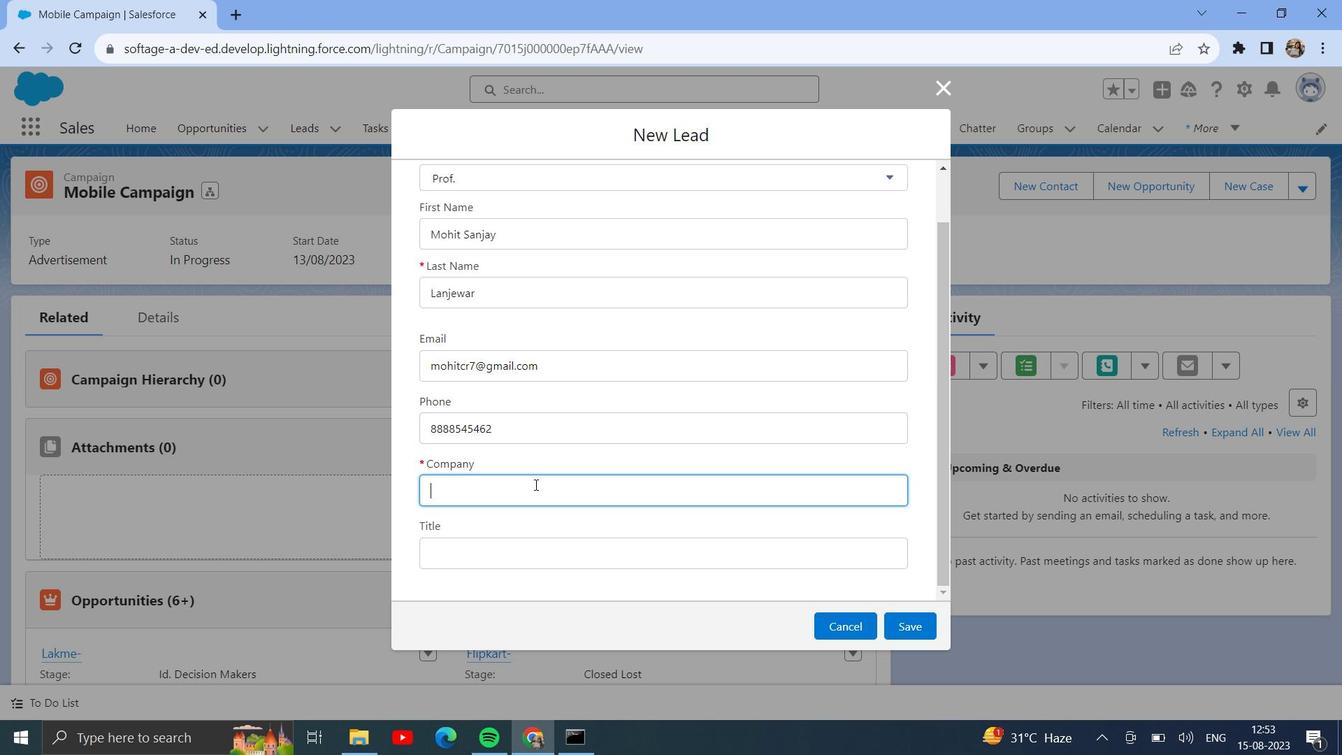 
Action: Mouse pressed left at (535, 485)
Screenshot: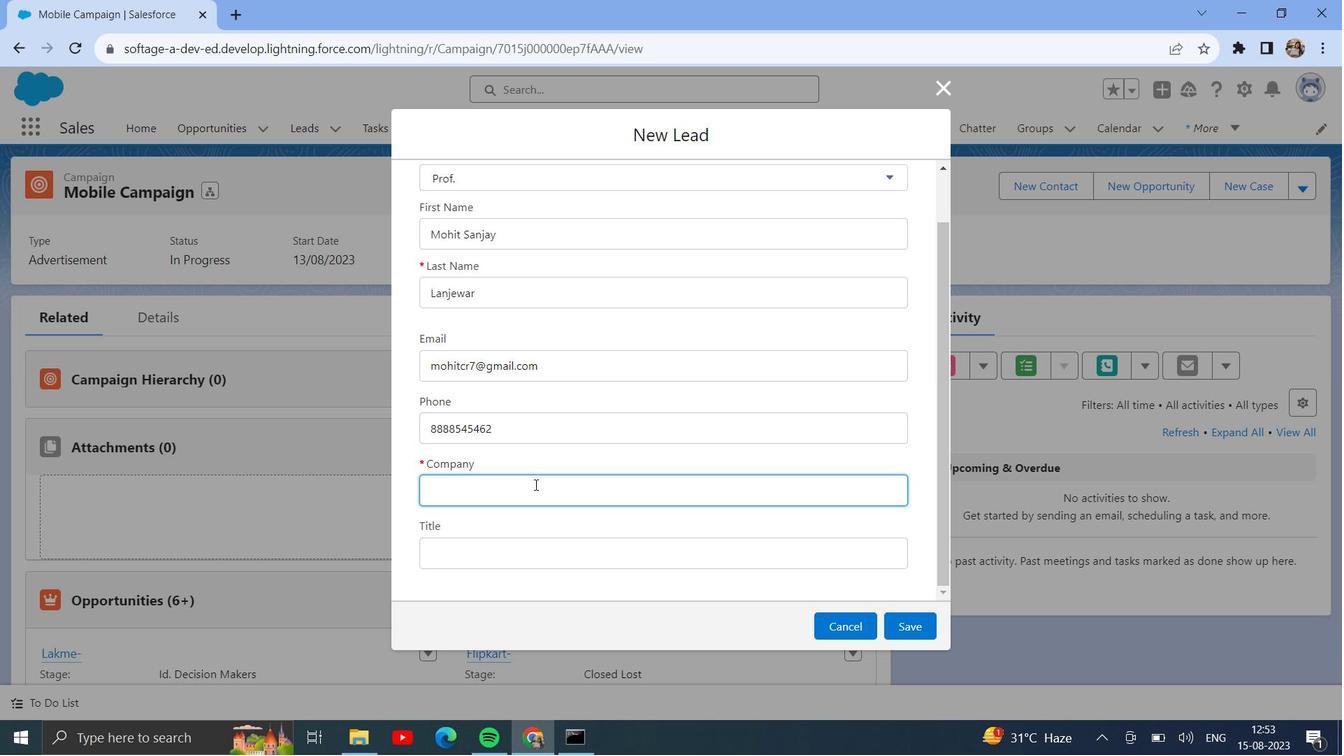 
Action: Key pressed <Key.shift_r><Key.shift_r><Key.shift_r><Key.shift_r><Key.shift_r><Key.shift_r><Key.shift_r><Key.shift_r><Key.shift_r>Petara
Screenshot: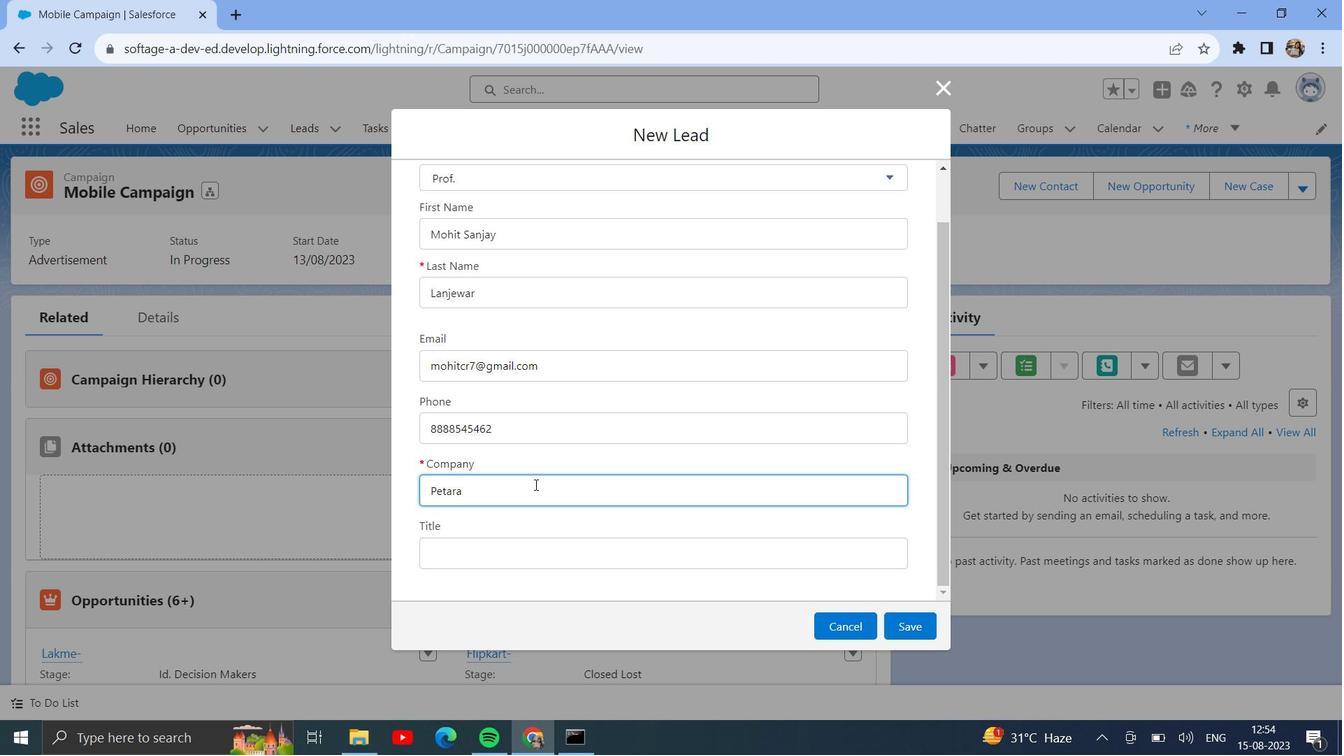 
Action: Mouse moved to (495, 544)
Screenshot: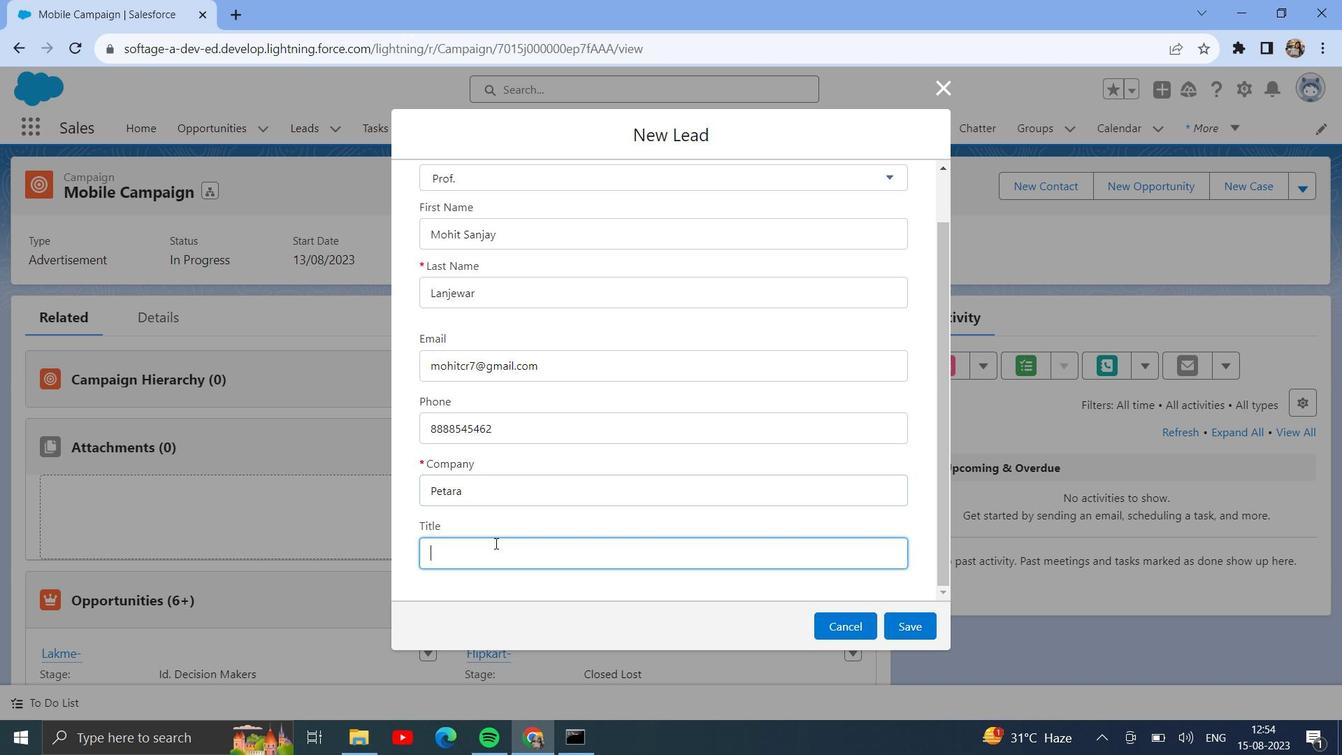 
Action: Mouse pressed left at (495, 544)
Screenshot: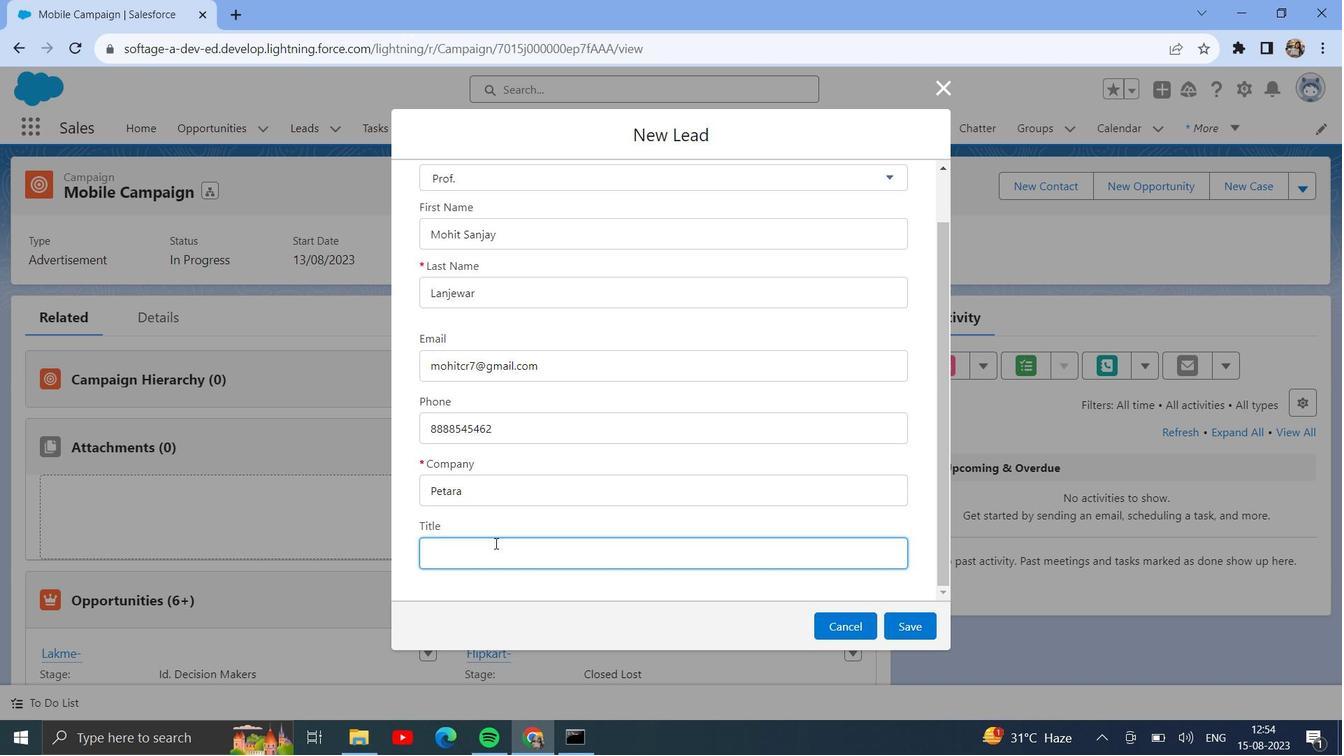 
Action: Key pressed <Key.shift>Sales<Key.space><Key.shift_r><Key.shift_r><Key.shift_r><Key.shift_r><Key.shift_r><Key.shift_r><Key.shift_r><Key.shift_r><Key.shift_r><Key.shift_r><Key.shift_r>
Screenshot: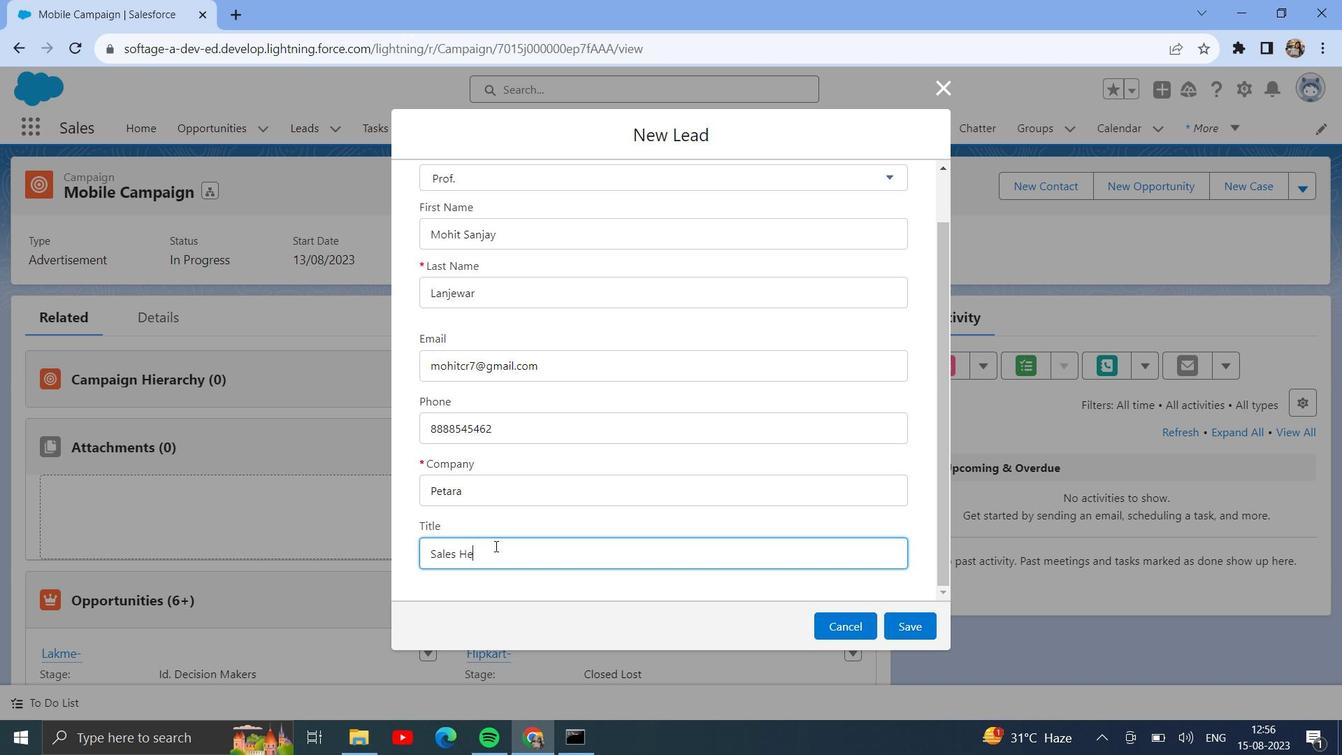 
Action: Mouse moved to (495, 546)
Screenshot: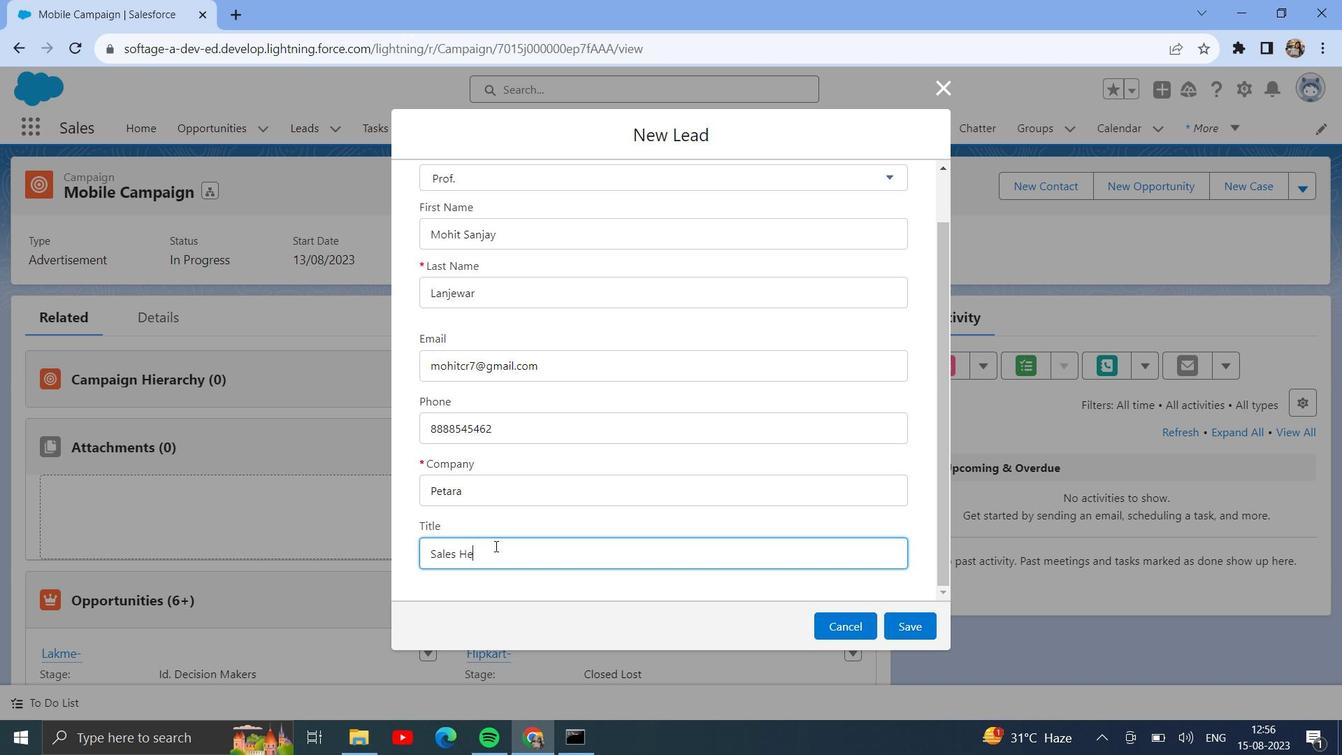 
Action: Key pressed <Key.shift_r>Head<Key.space><Key.shift>Department
Screenshot: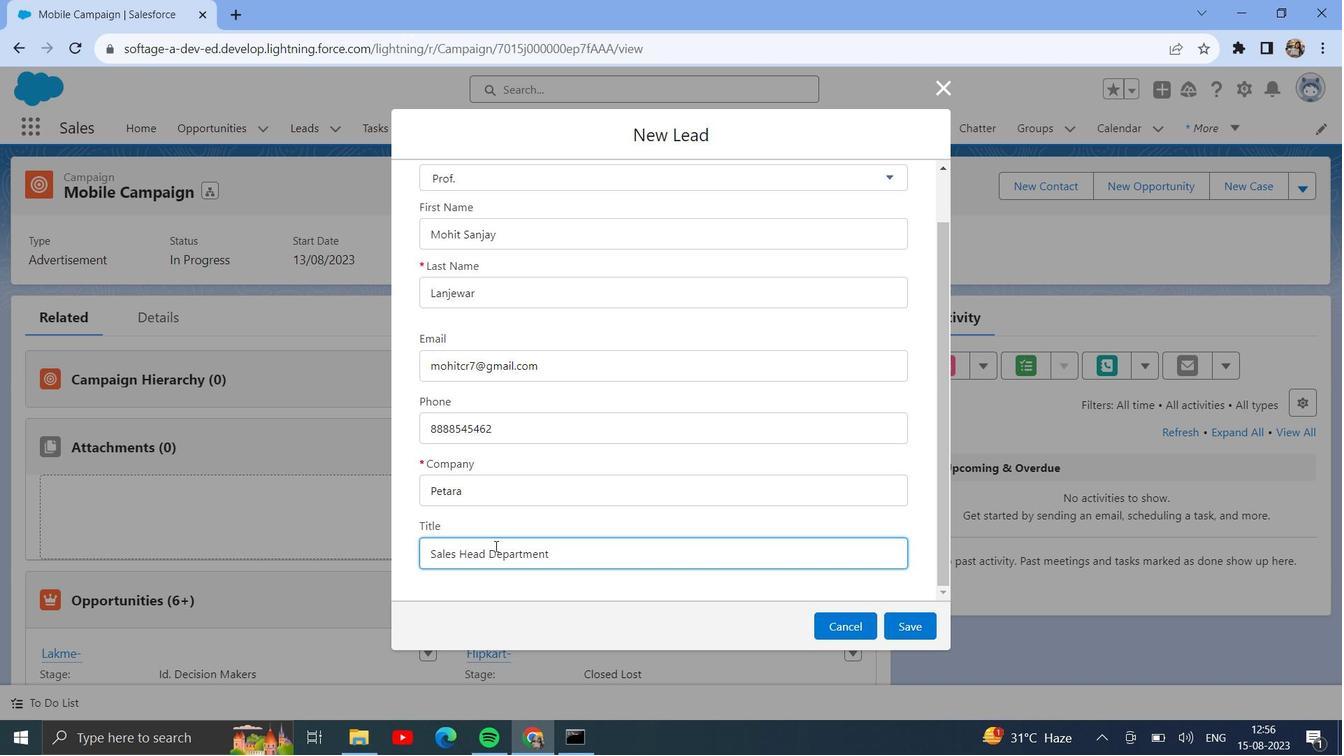 
Action: Mouse moved to (923, 618)
Screenshot: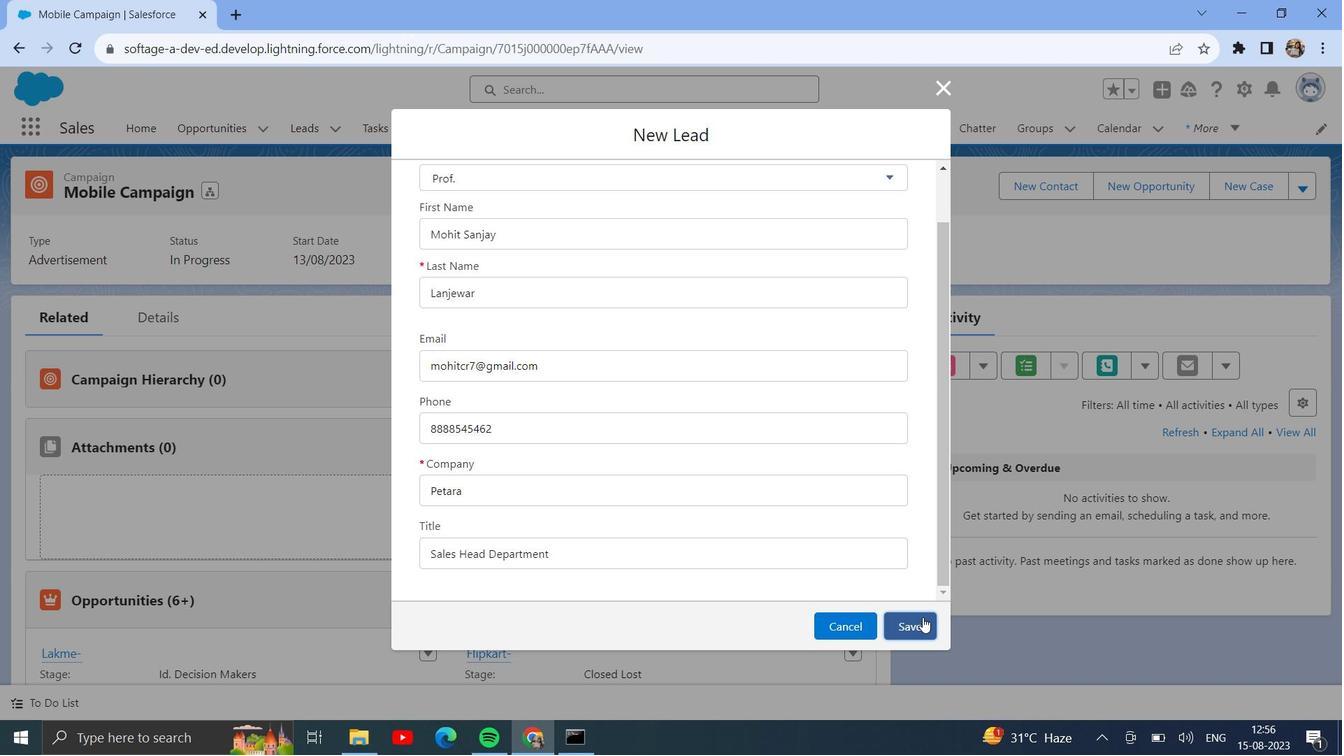 
Action: Mouse pressed left at (923, 618)
Screenshot: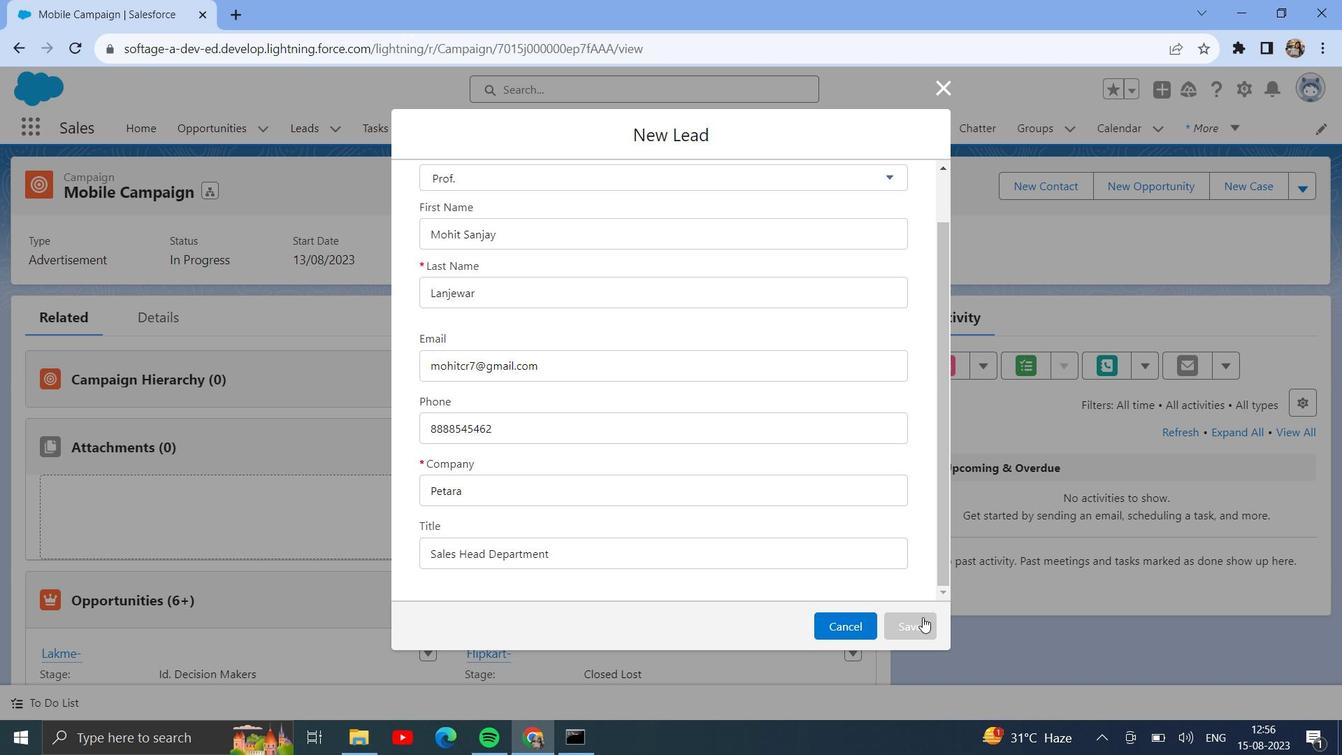 
Action: Mouse moved to (709, 130)
Screenshot: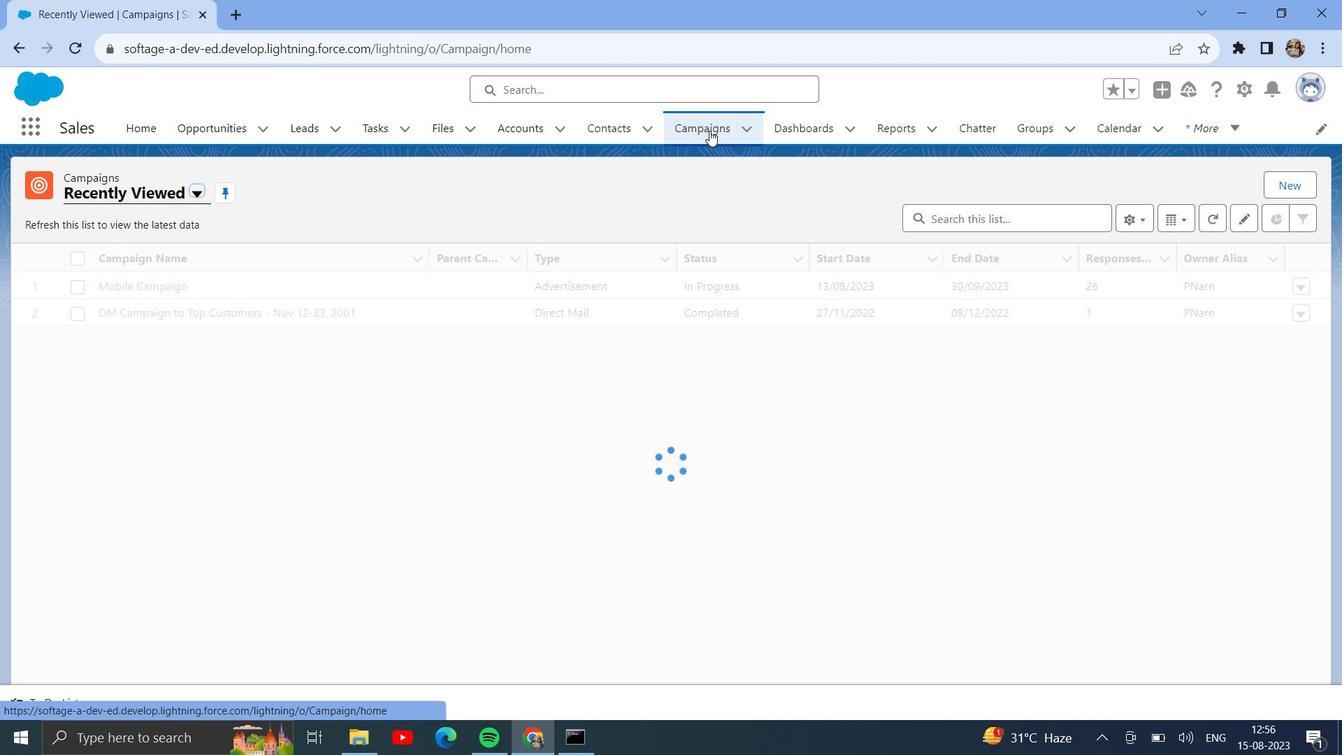 
Action: Mouse pressed left at (709, 130)
Screenshot: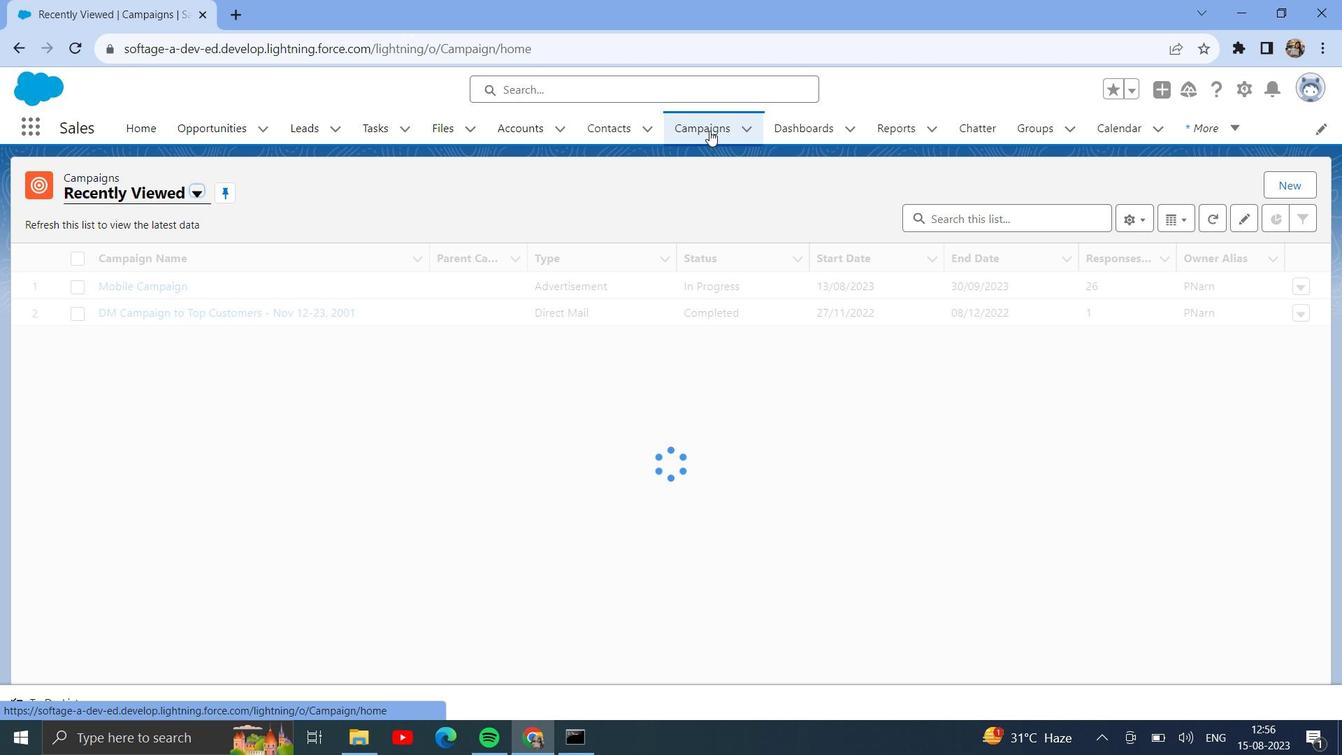 
Action: Mouse moved to (751, 122)
Screenshot: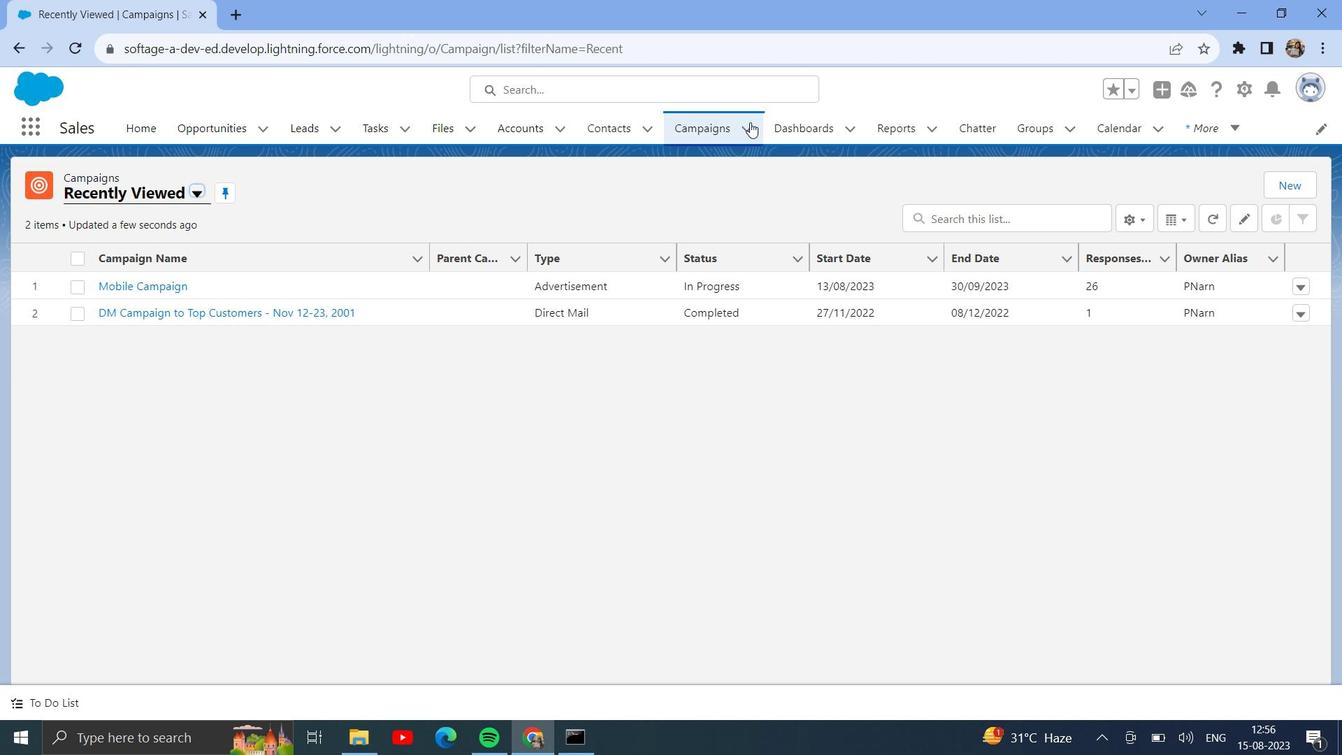 
Action: Mouse pressed left at (751, 122)
Screenshot: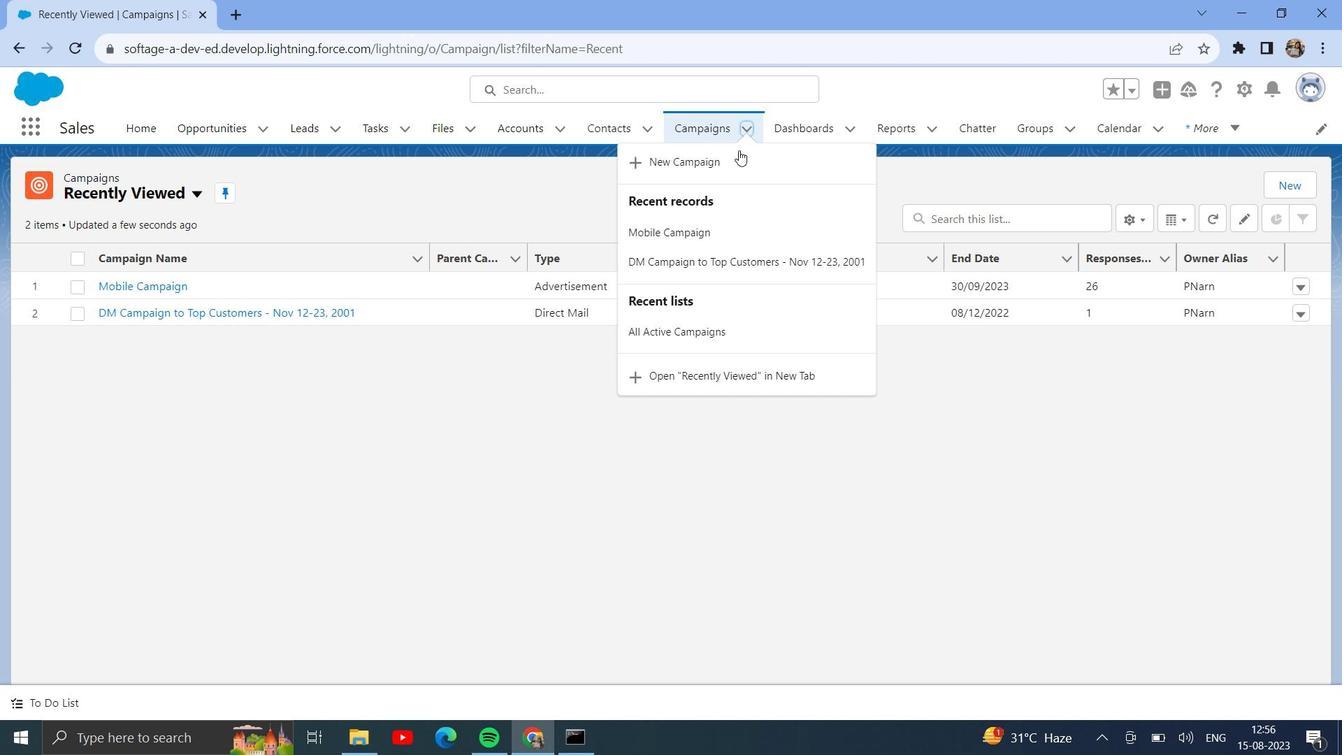 
Action: Mouse moved to (703, 228)
Screenshot: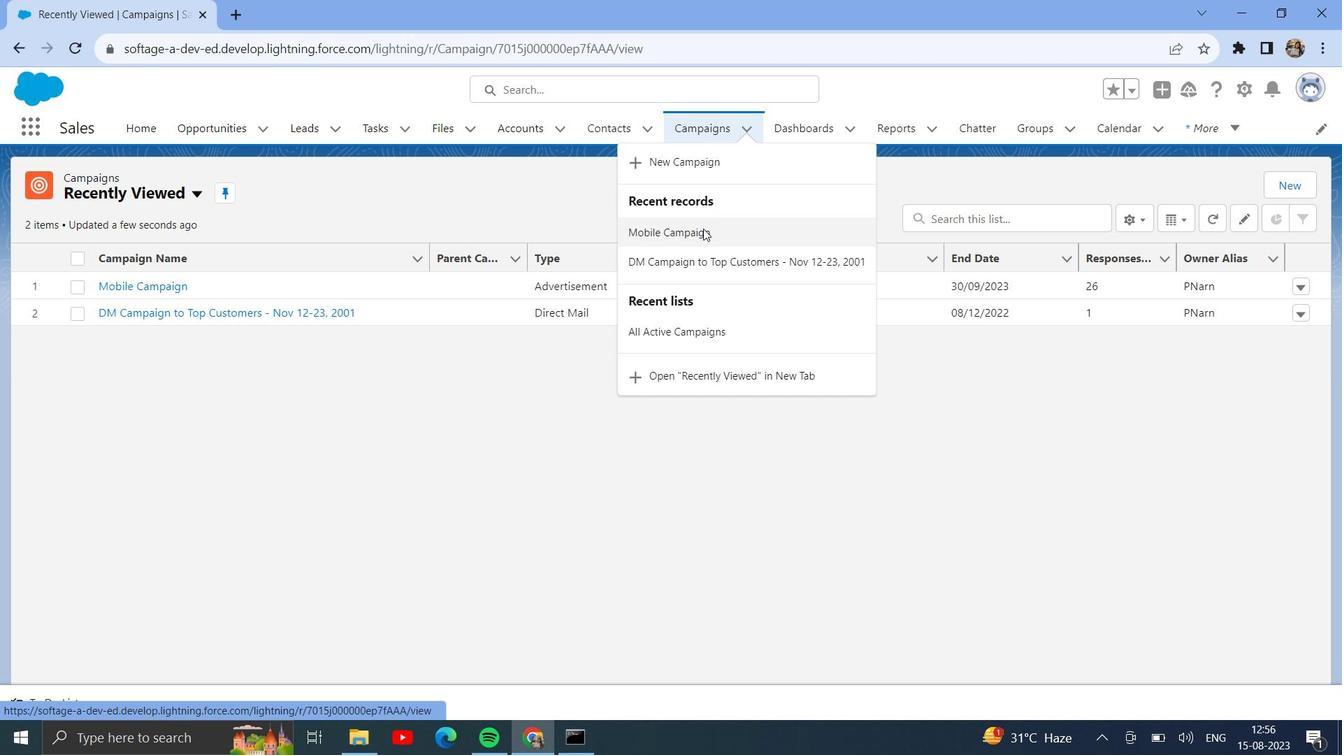 
Action: Mouse pressed left at (703, 228)
Screenshot: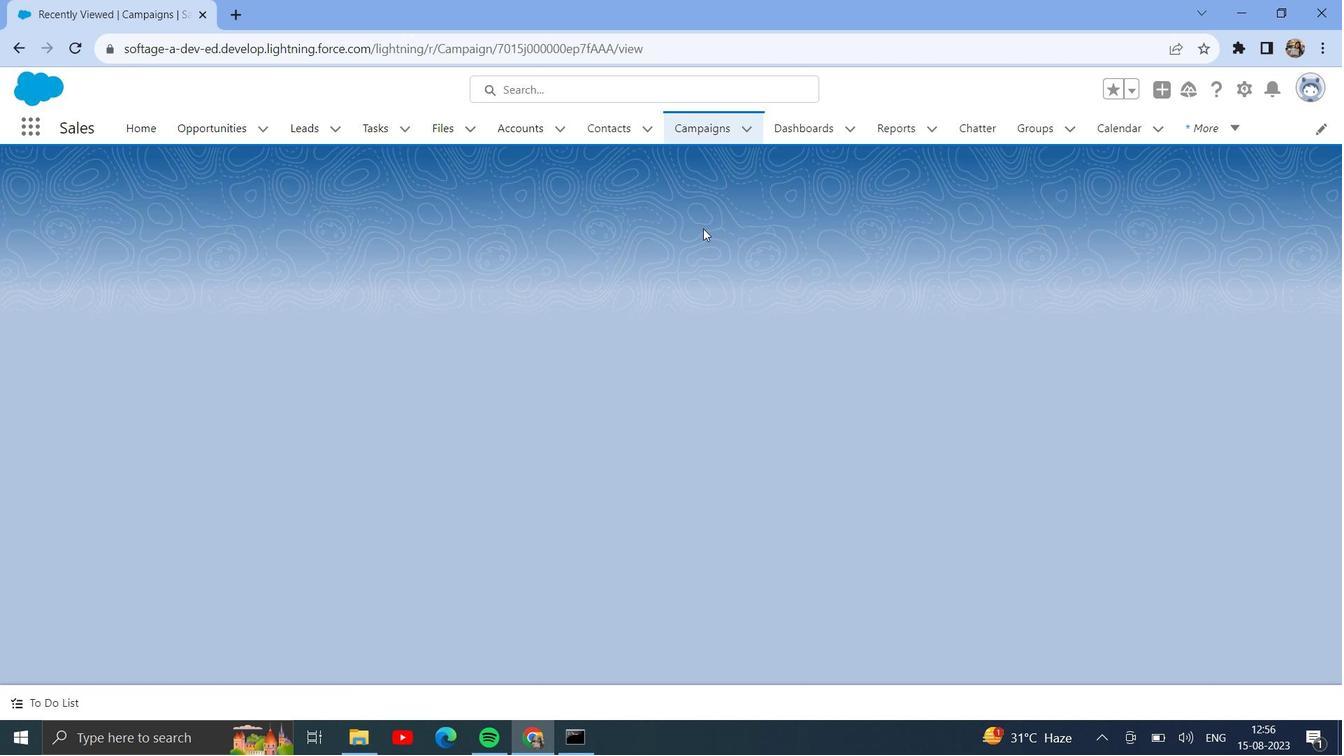 
Action: Mouse moved to (1283, 188)
Screenshot: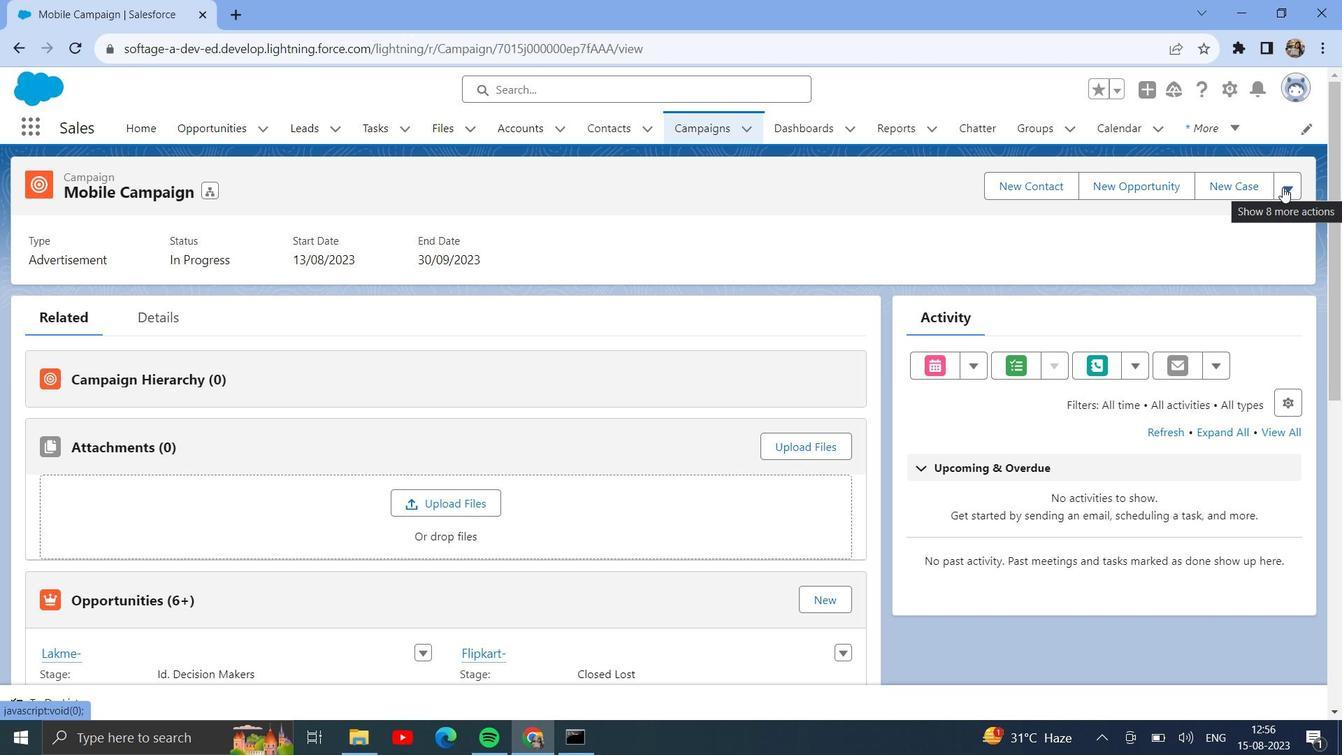 
Action: Mouse pressed left at (1283, 188)
Screenshot: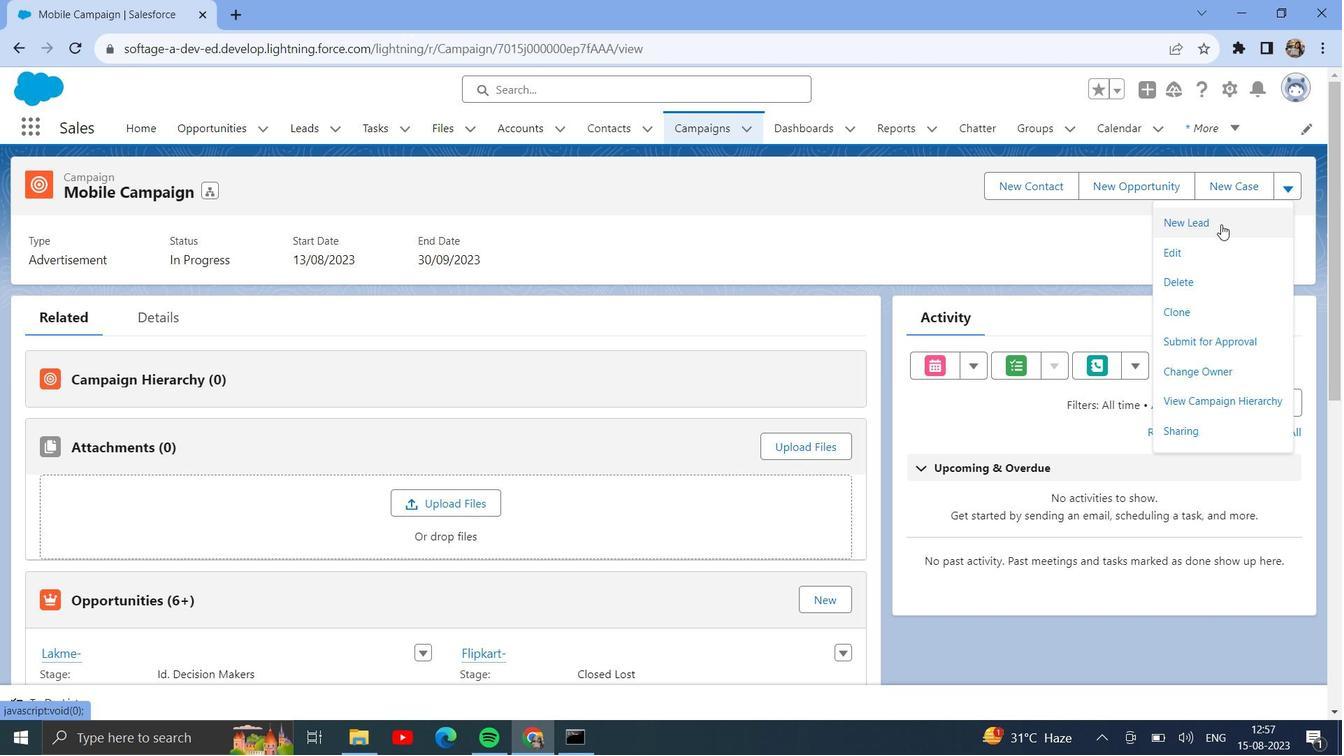 
Action: Mouse moved to (1221, 224)
Screenshot: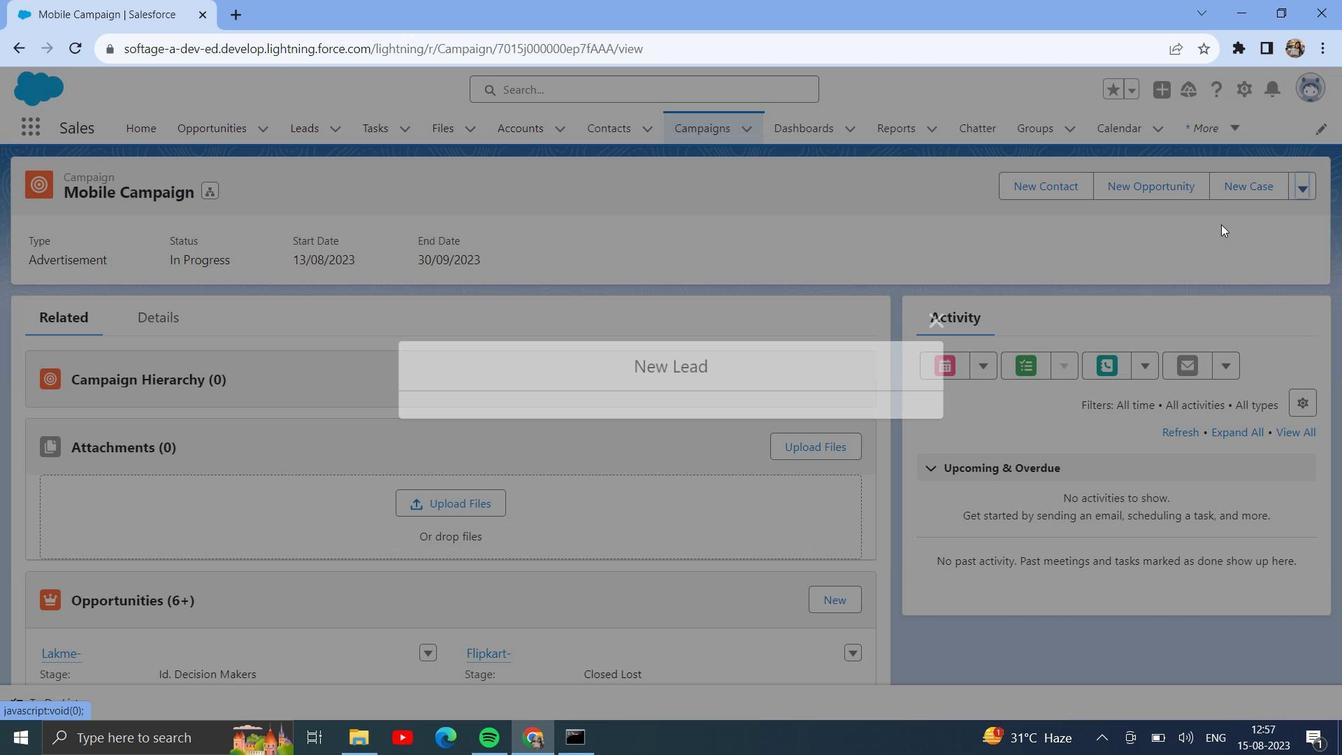 
Action: Mouse pressed left at (1221, 224)
Screenshot: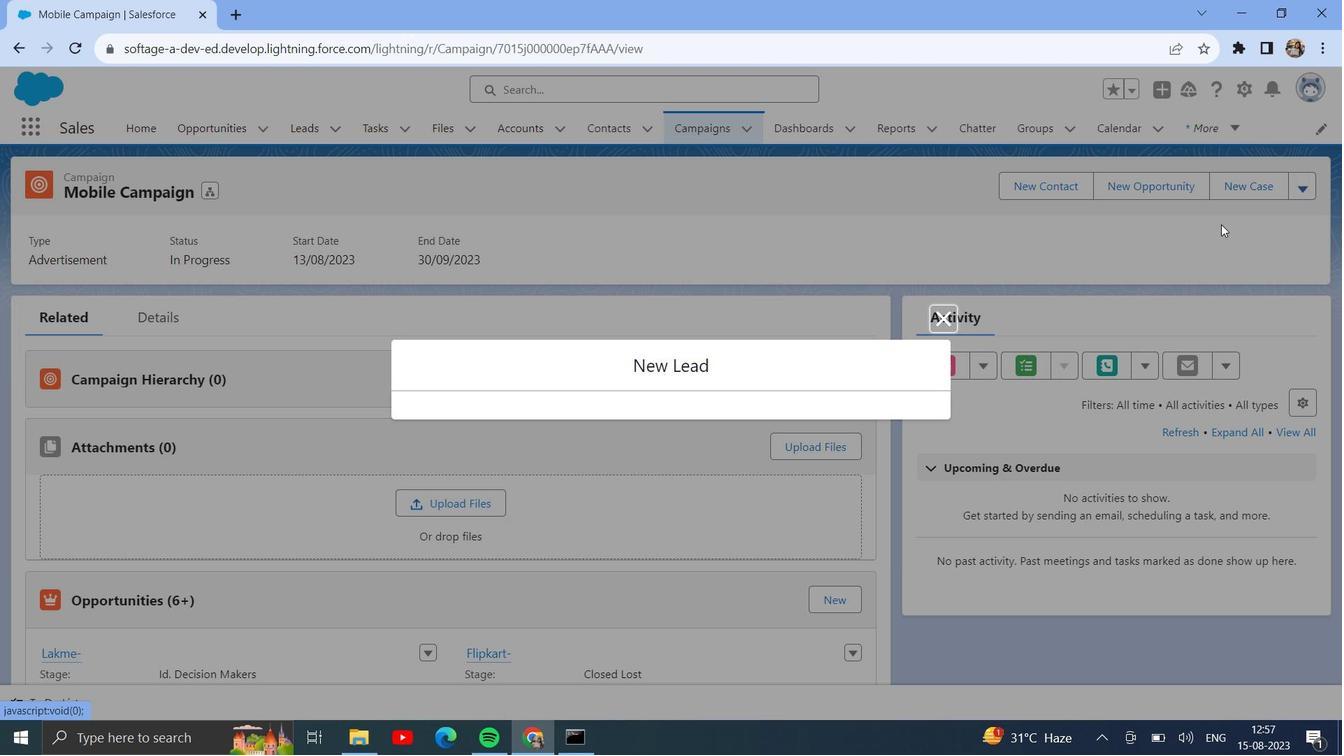 
Action: Mouse moved to (472, 231)
Screenshot: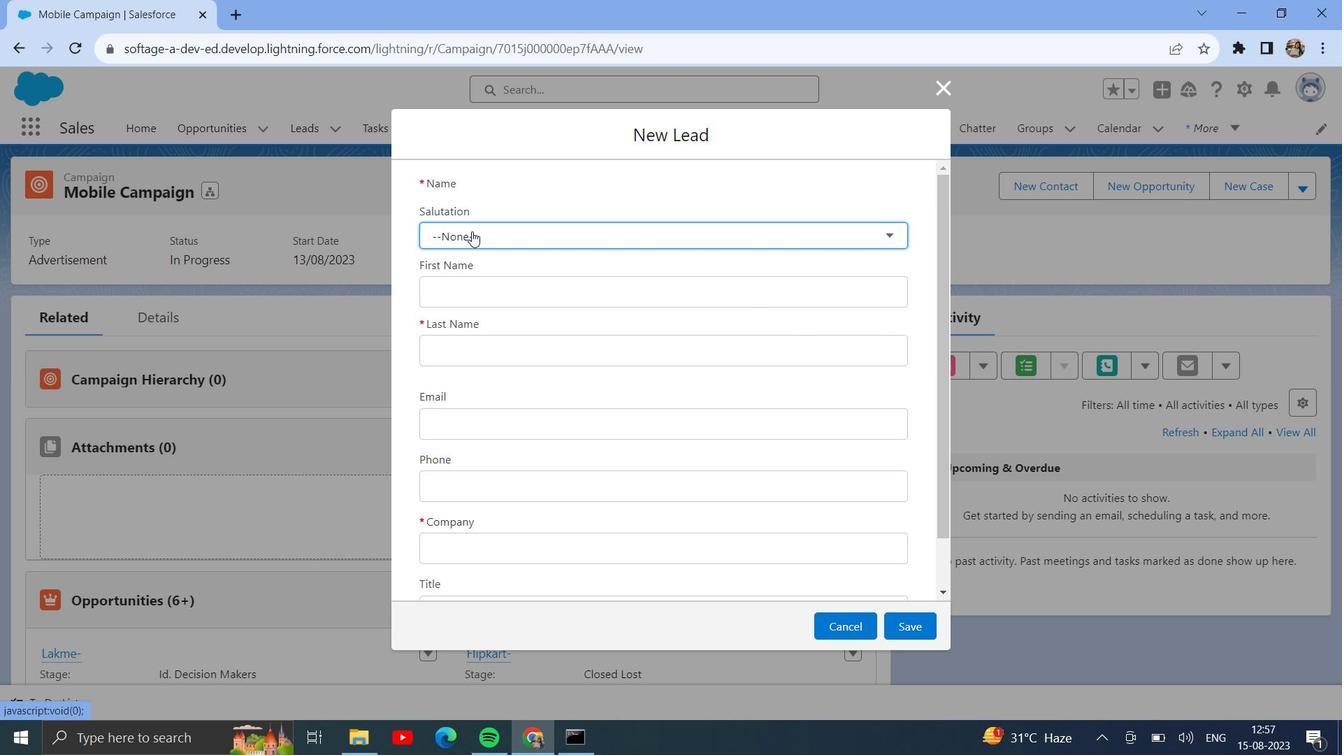 
Action: Mouse pressed left at (472, 231)
Screenshot: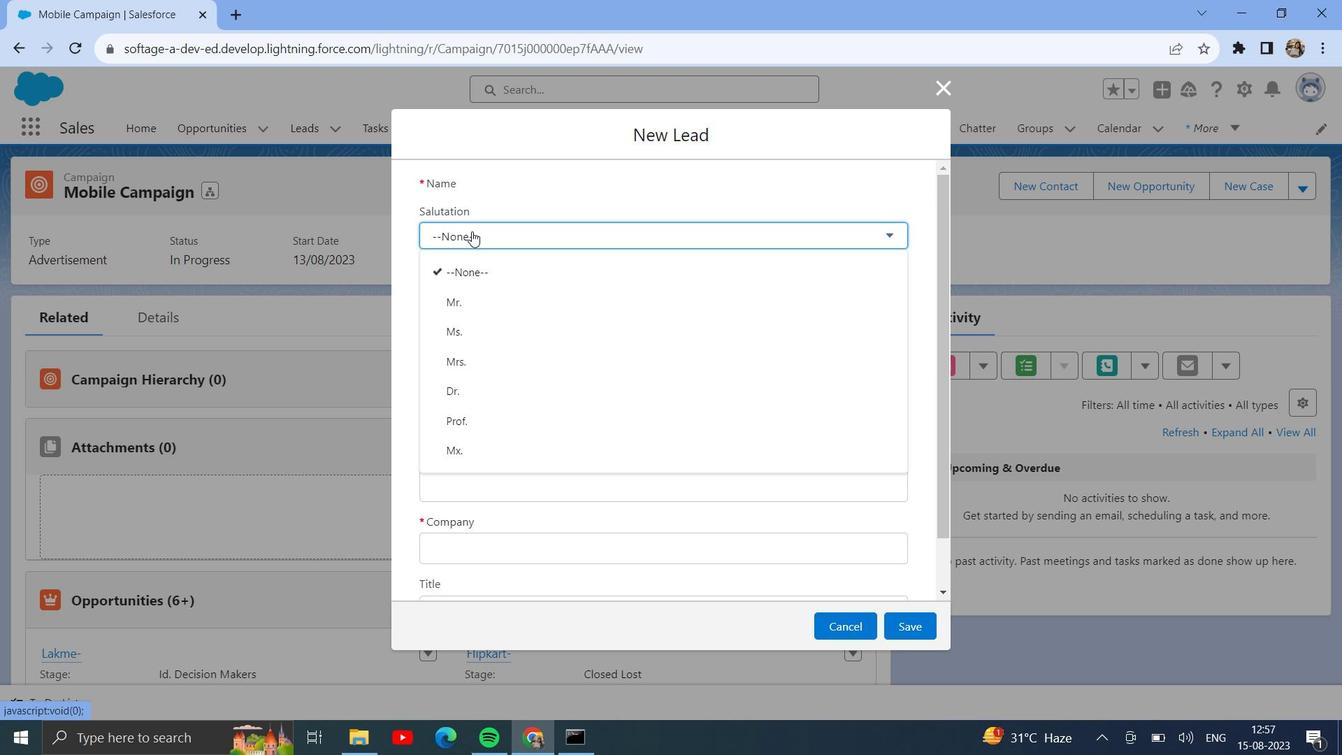 
Action: Mouse moved to (465, 294)
Screenshot: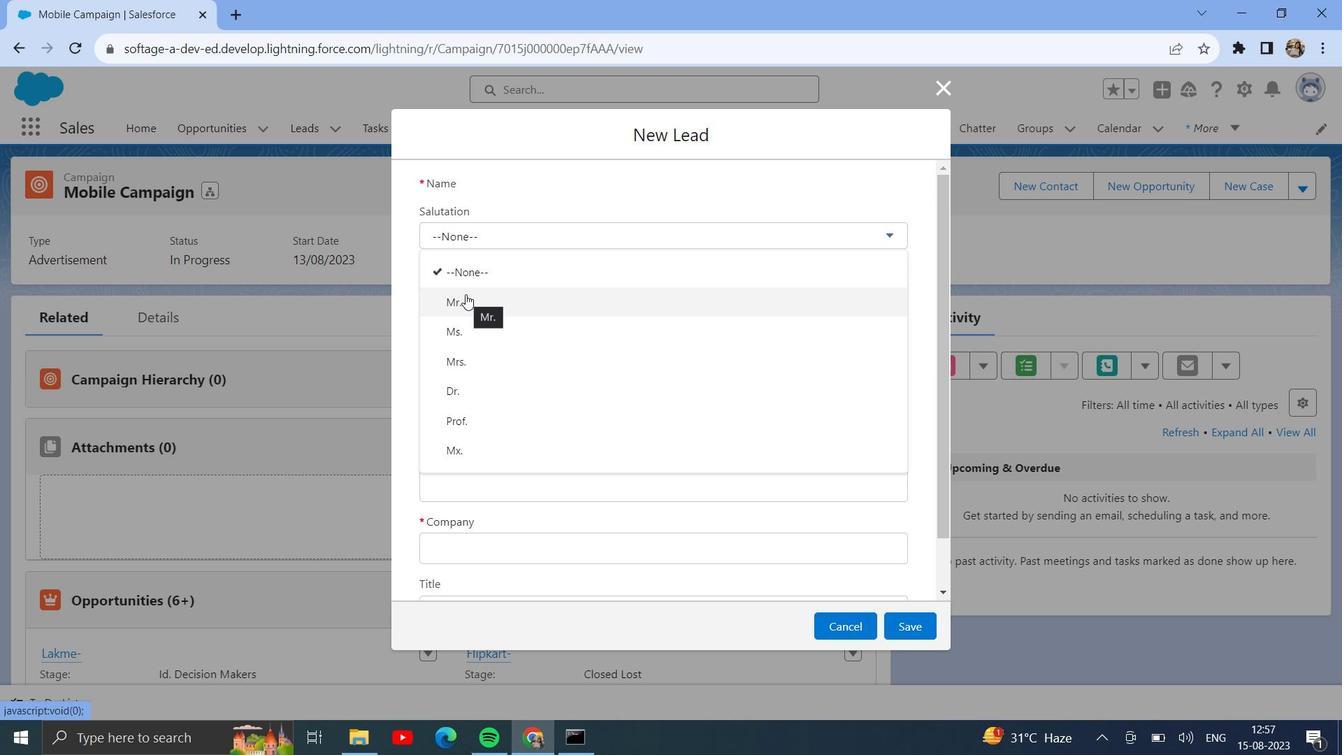 
Action: Mouse pressed left at (465, 294)
Screenshot: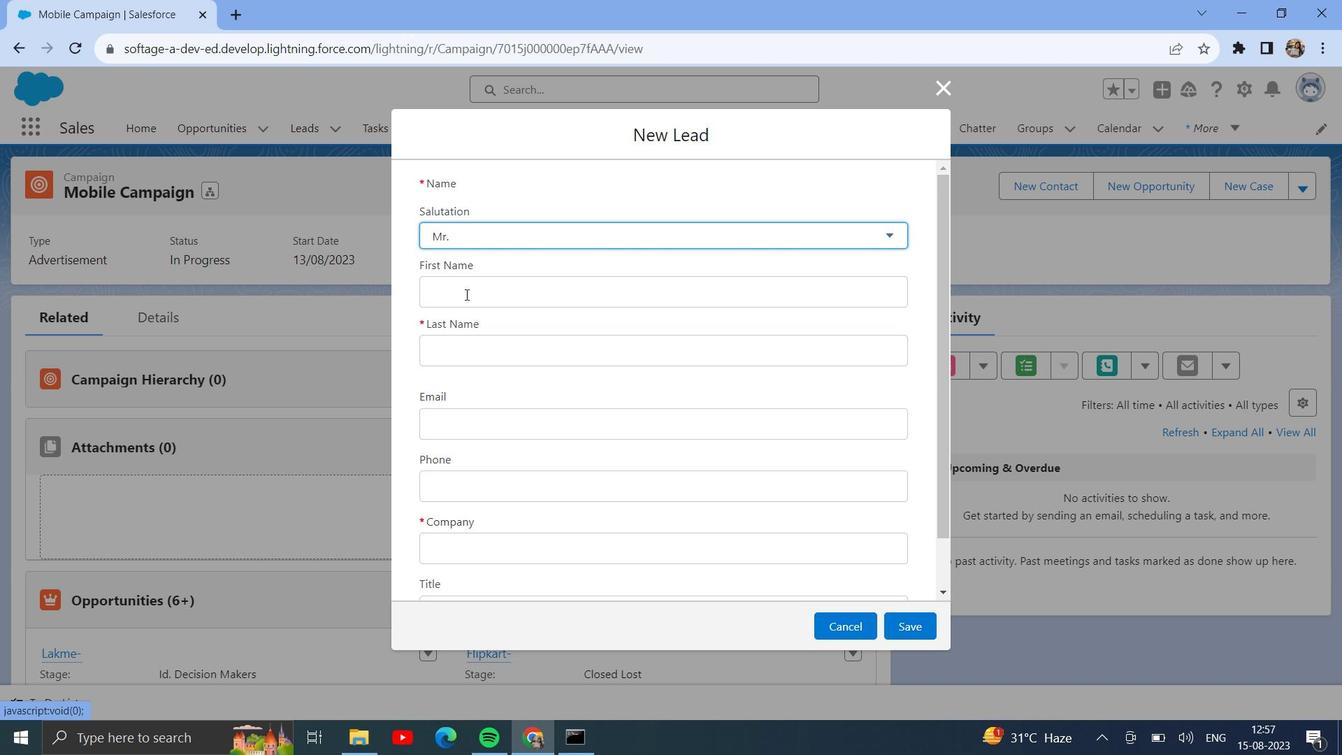 
Action: Mouse pressed left at (465, 294)
Screenshot: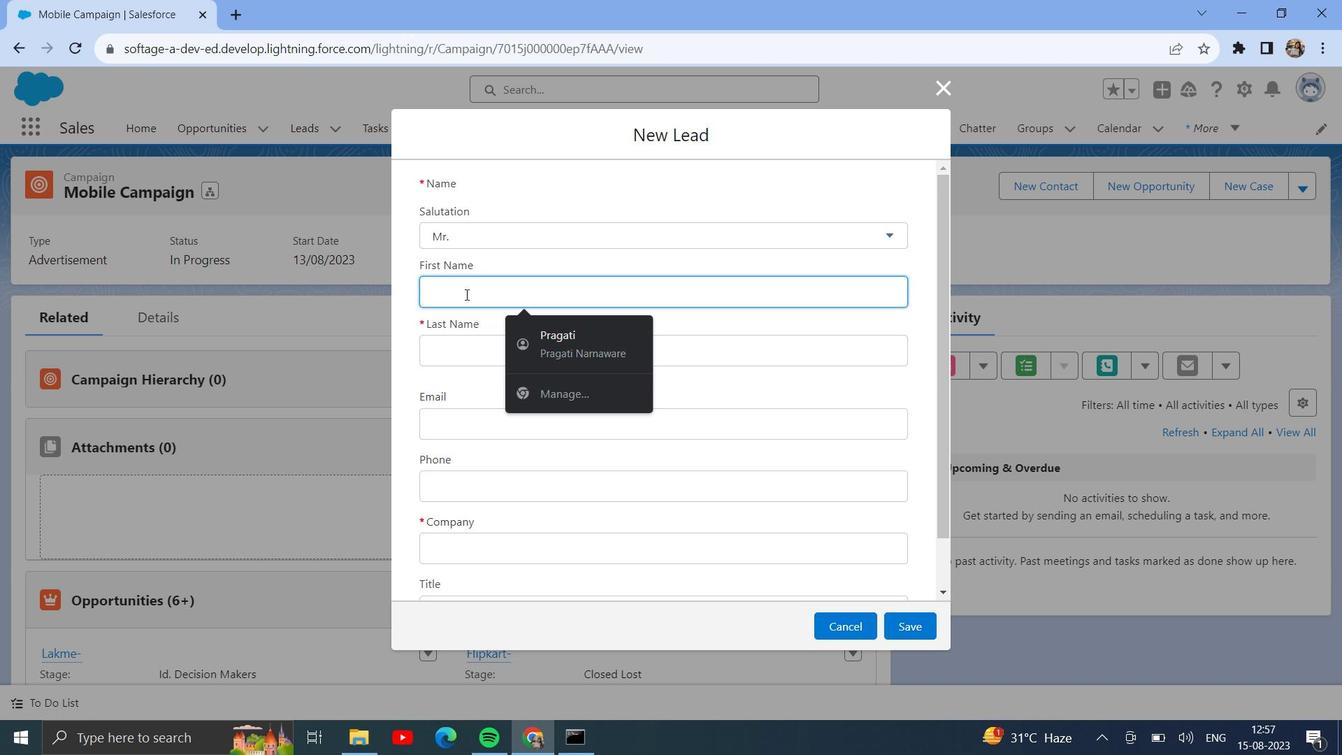 
Action: Key pressed <Key.shift><Key.shift><Key.shift>Andrew<Key.space><Key.shift><Key.shift><Key.shift><Key.shift><Key.shift><Key.shift><Key.shift><Key.shift><Key.shift><Key.shift><Key.shift><Key.shift><Key.shift><Key.shift><Key.shift><Key.shift><Key.shift><Key.shift><Key.shift><Key.shift><Key.shift><Key.shift><Key.shift><Key.shift><Key.shift><Key.shift><Key.shift><Key.shift><Key.shift><Key.shift><Key.shift><Key.shift><Key.shift><Key.shift><Key.shift><Key.shift><Key.shift><Key.shift><Key.shift><Key.shift><Key.shift><Key.shift><Key.shift><Key.shift><Key.shift><Key.shift><Key.shift><Key.shift><Key.shift><Key.shift><Key.shift><Key.shift><Key.shift><Key.shift>Samson
Screenshot: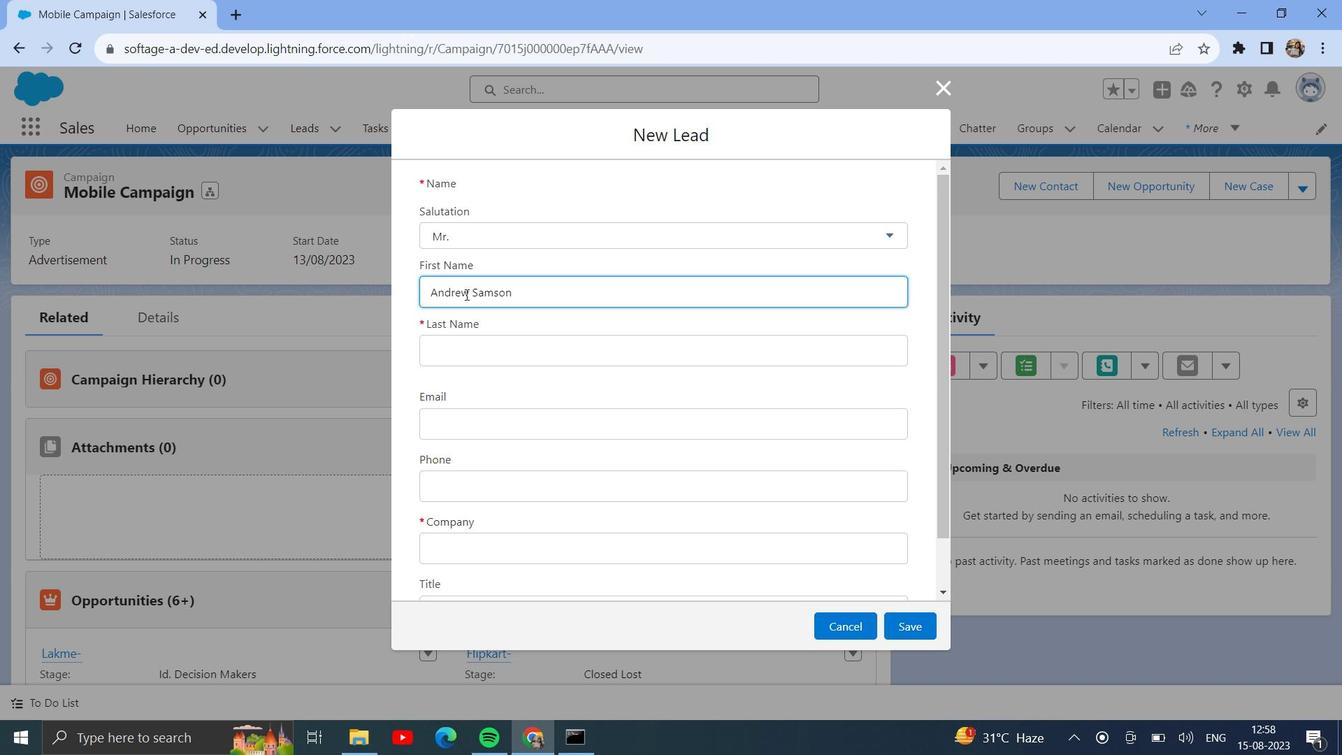 
Action: Mouse moved to (476, 351)
Screenshot: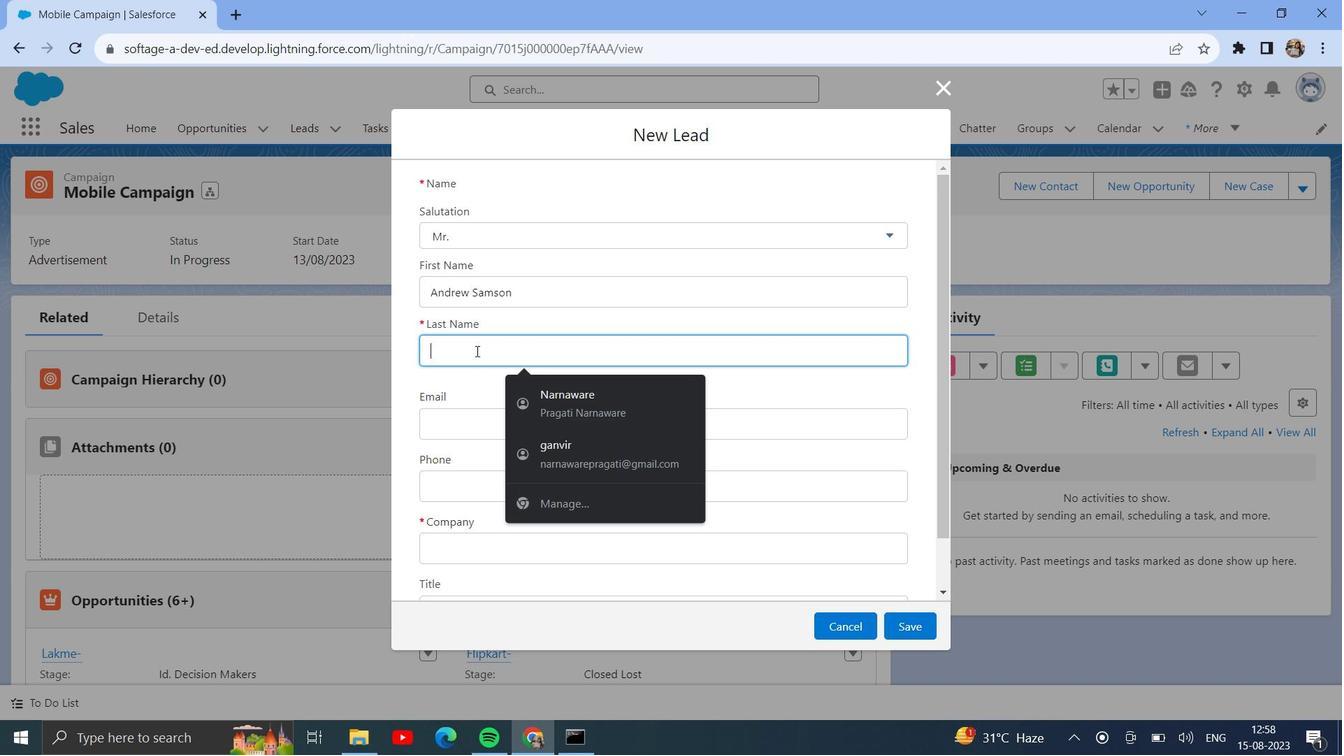 
Action: Mouse pressed left at (476, 351)
Screenshot: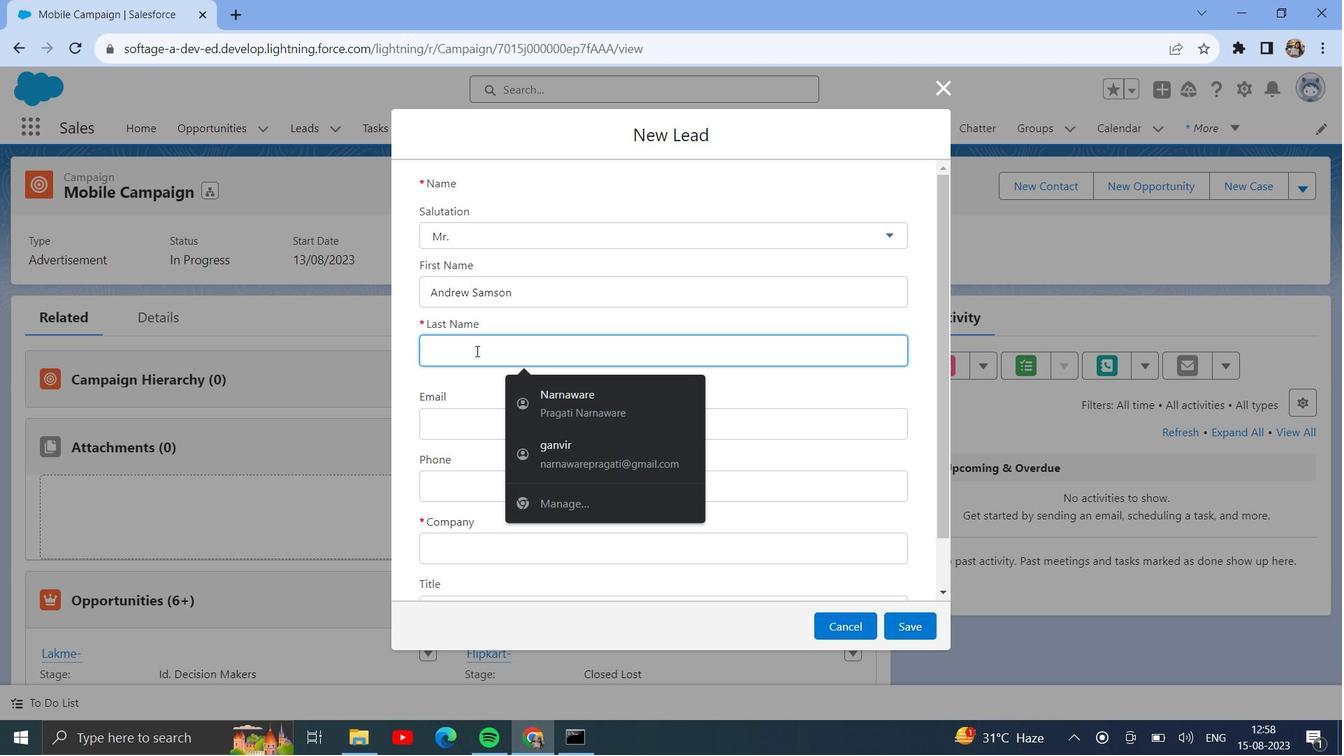 
Action: Key pressed <Key.shift><Key.shift><Key.shift><Key.shift><Key.shift><Key.shift><Key.shift><Key.shift><Key.shift><Key.shift><Key.shift><Key.shift><Key.shift><Key.shift><Key.shift><Key.shift><Key.shift><Key.shift><Key.shift><Key.shift><Key.shift><Key.shift><Key.shift><Key.shift>Smith
Screenshot: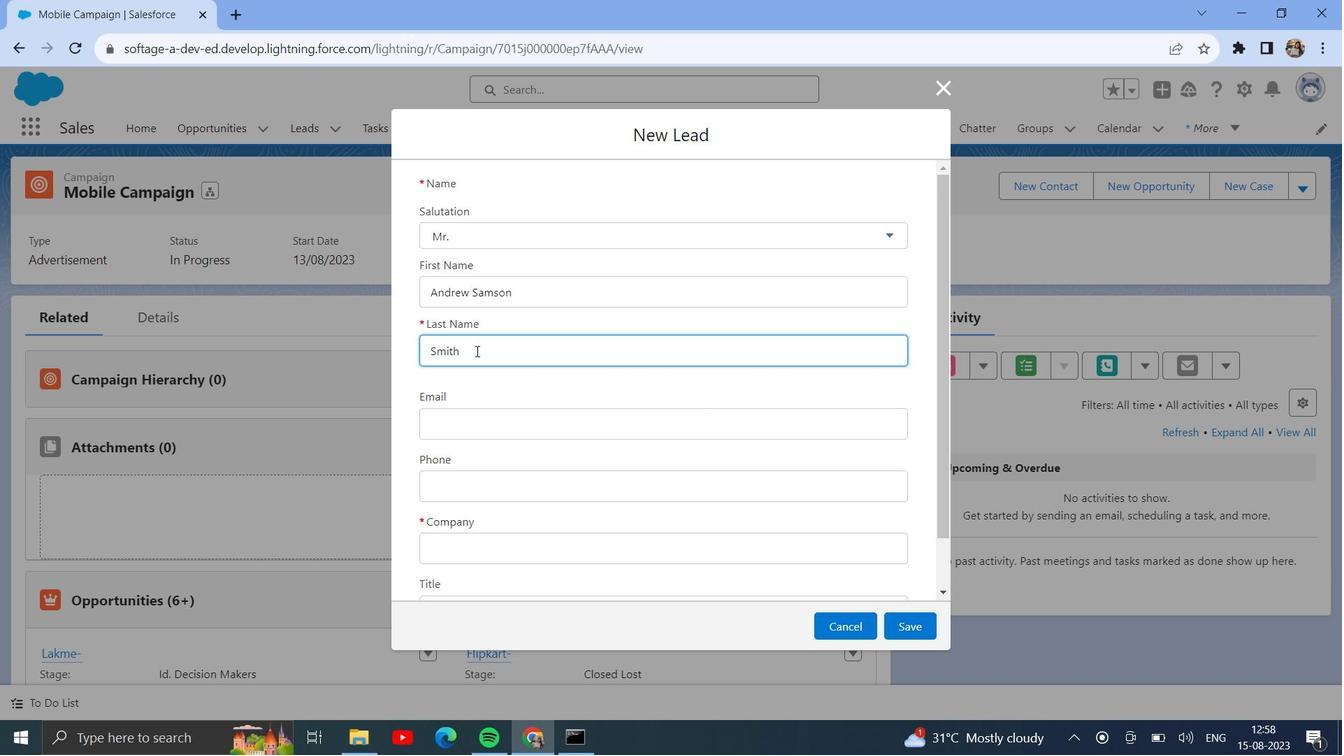 
Action: Mouse moved to (462, 428)
Screenshot: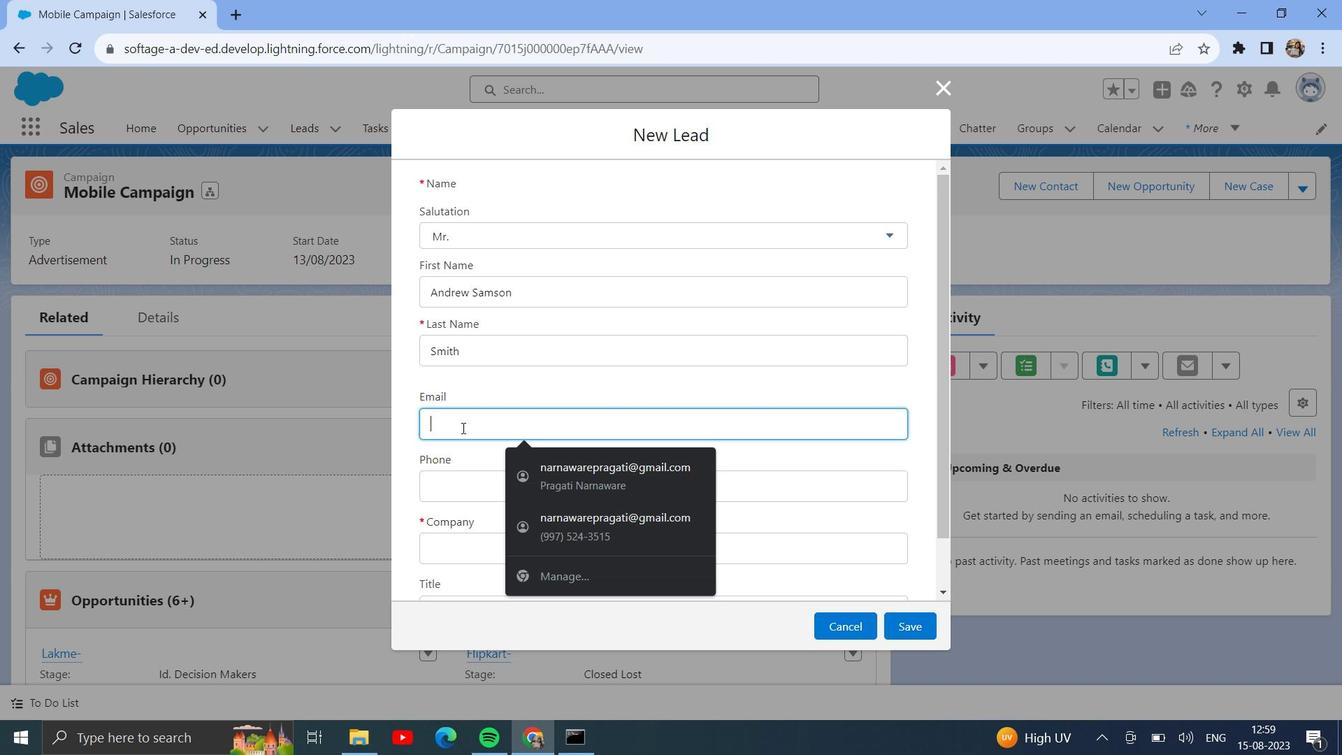 
Action: Mouse pressed left at (462, 428)
Screenshot: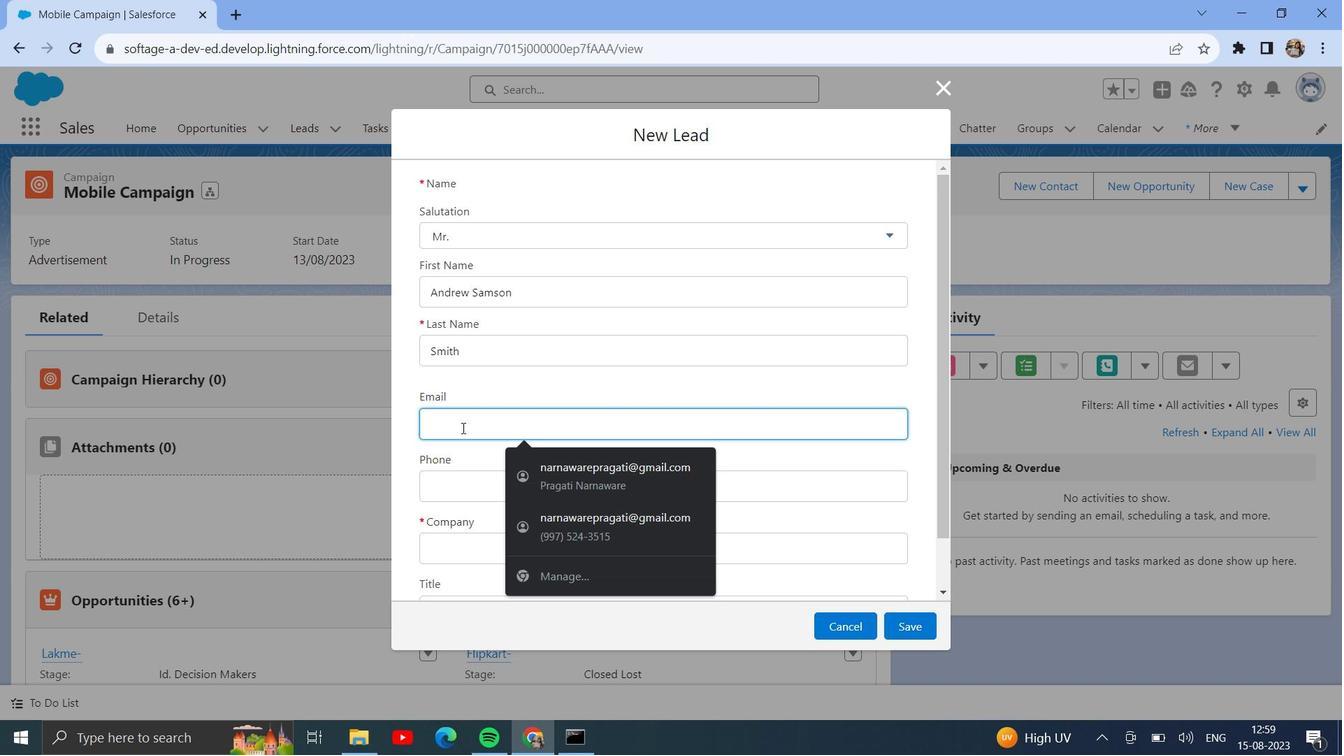 
Action: Key pressed andrew
Screenshot: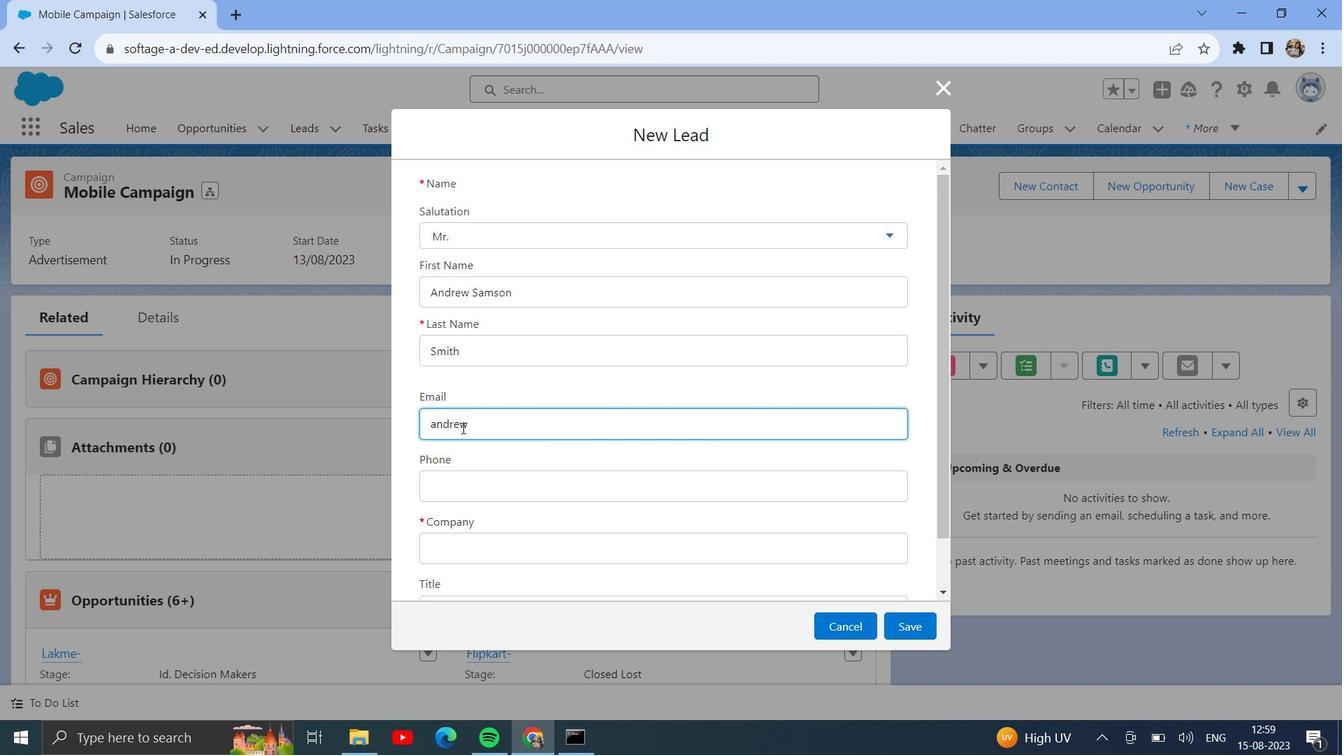 
Action: Mouse moved to (463, 431)
Screenshot: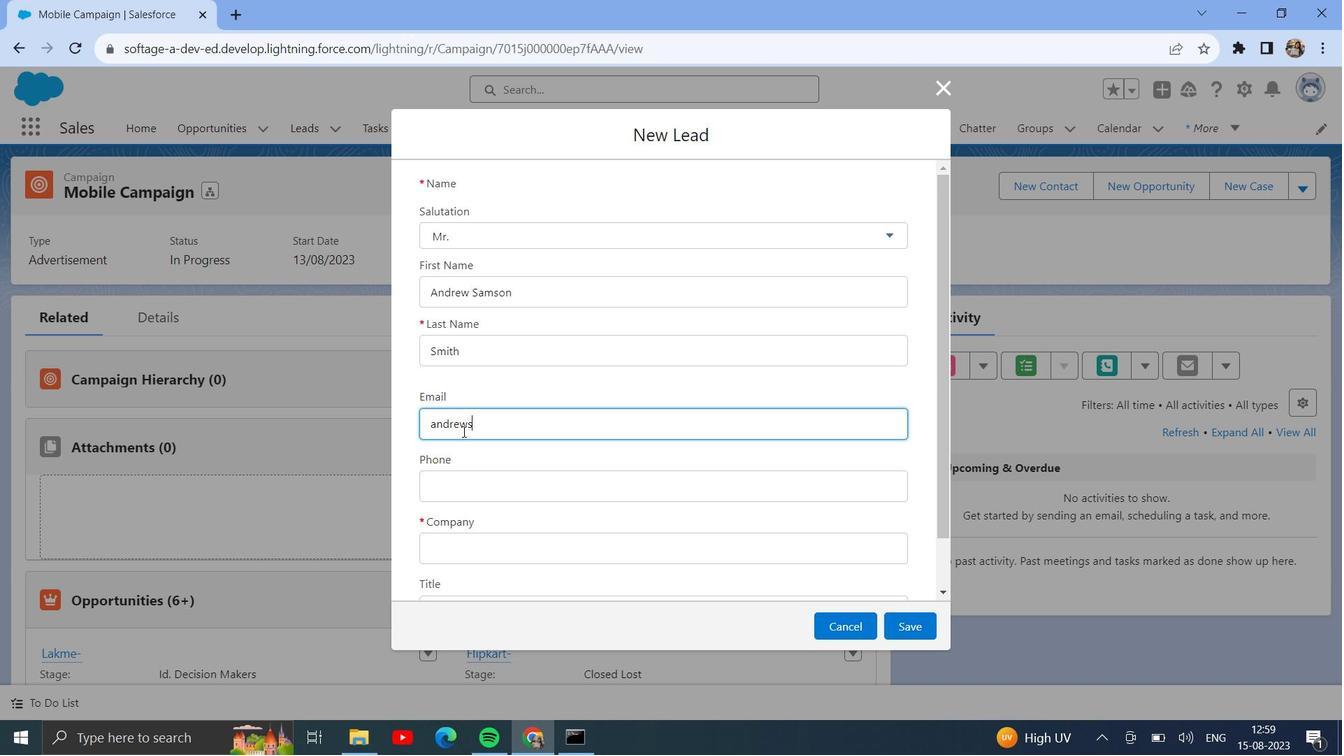 
Action: Key pressed samsonsmith<Key.shift><Key.shift><Key.shift><Key.shift><Key.shift>@gmail.com
Screenshot: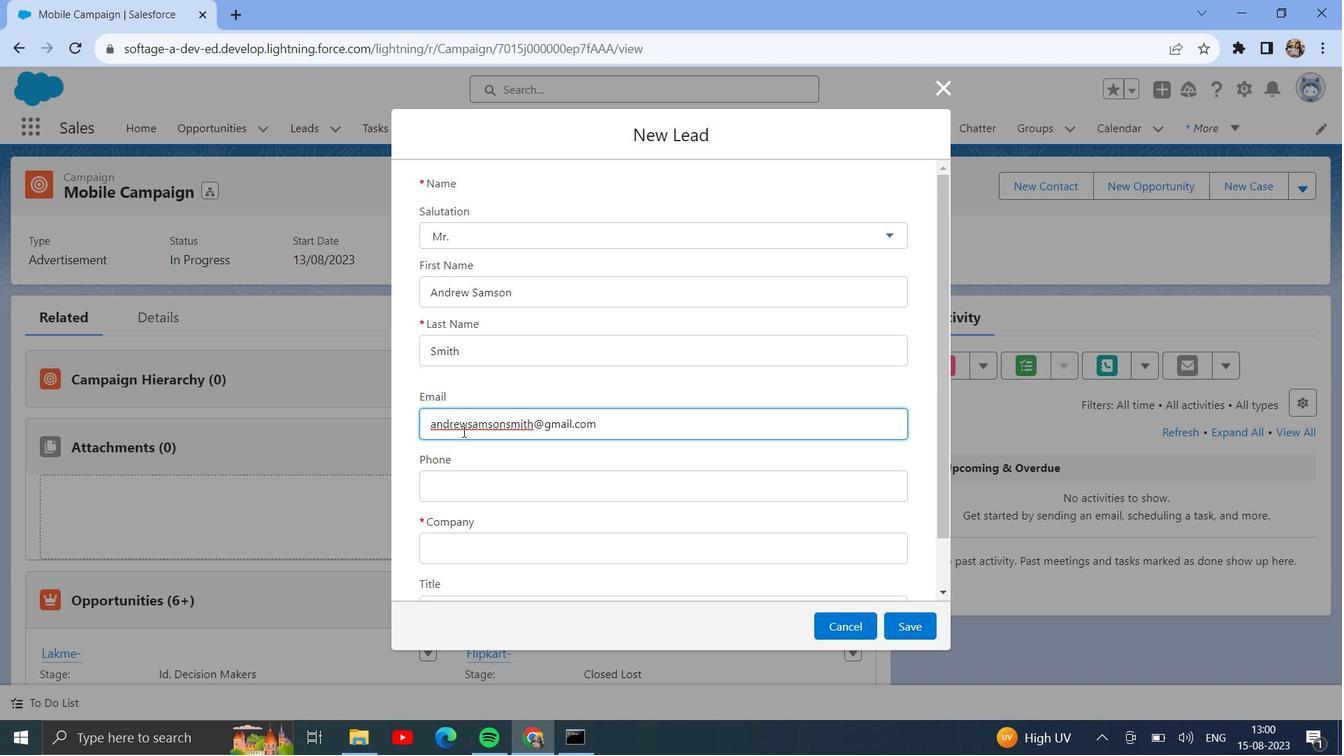 
Action: Mouse moved to (514, 481)
Screenshot: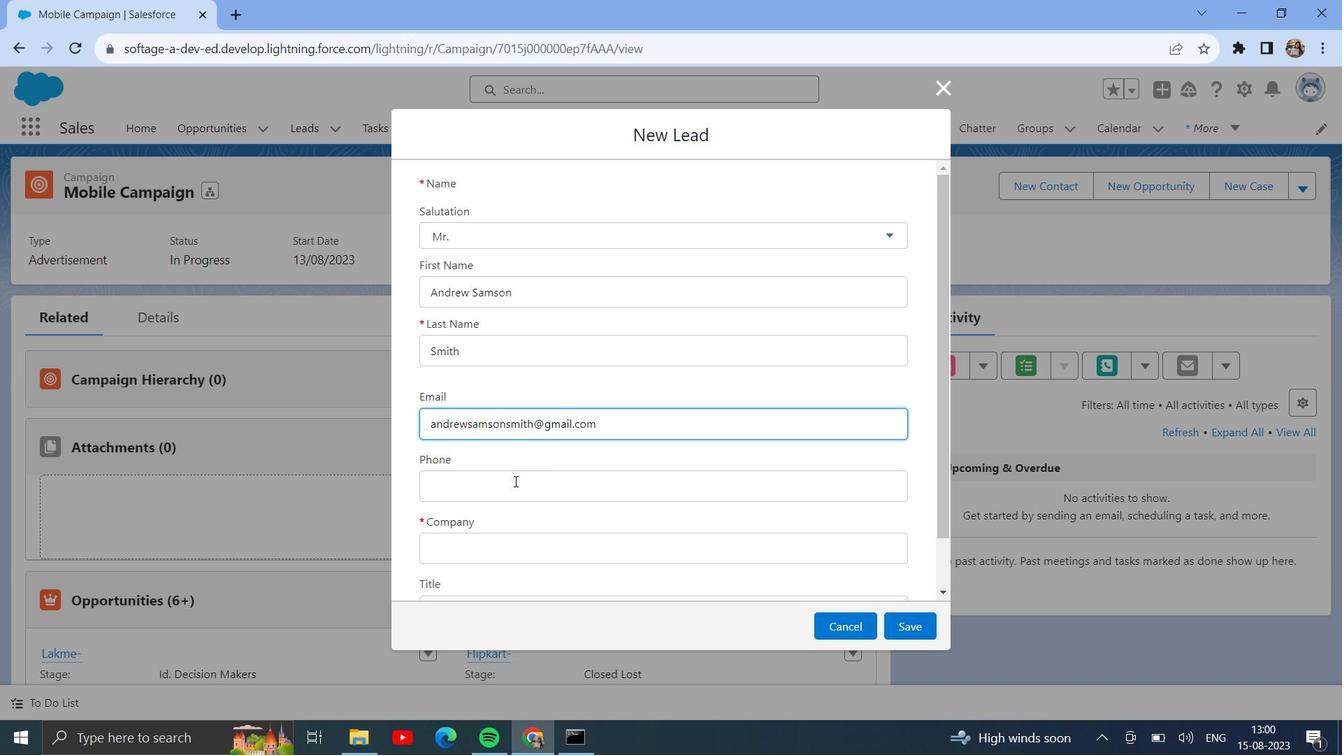 
Action: Mouse pressed left at (514, 481)
Screenshot: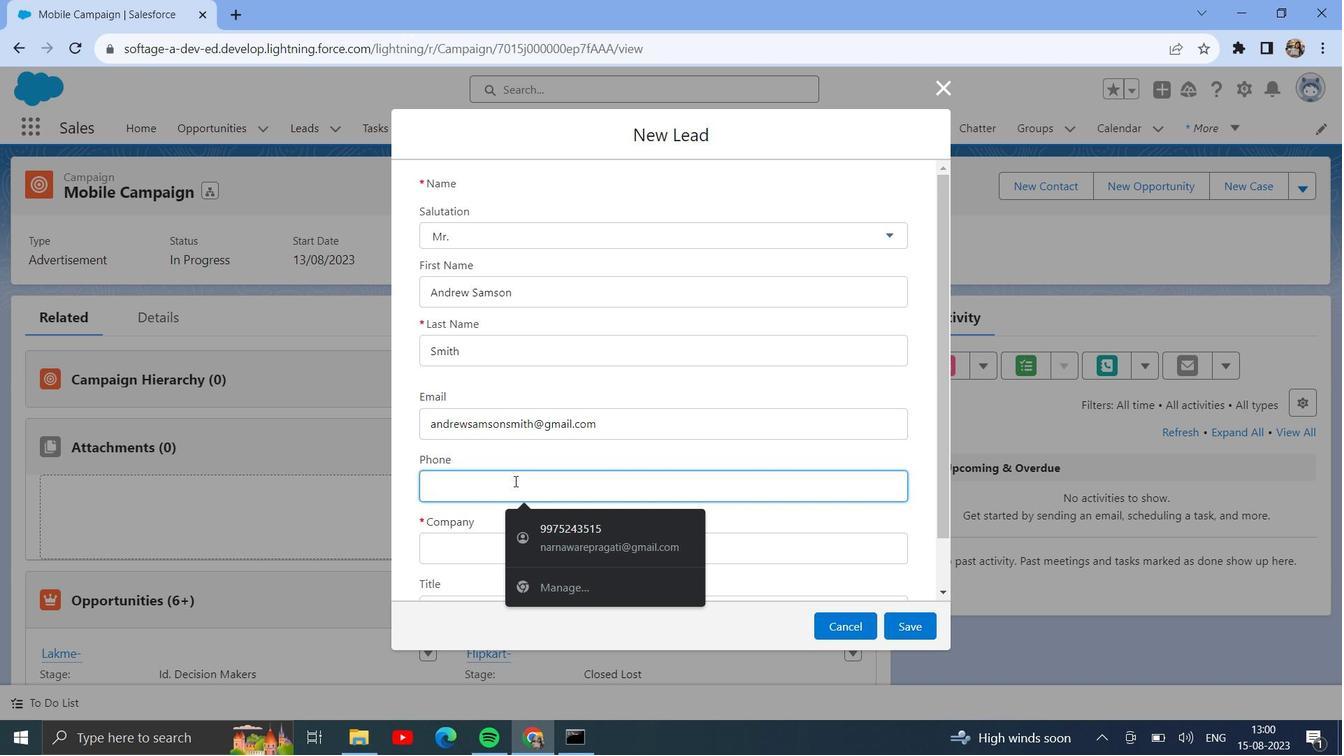 
Action: Key pressed 0712546585
Screenshot: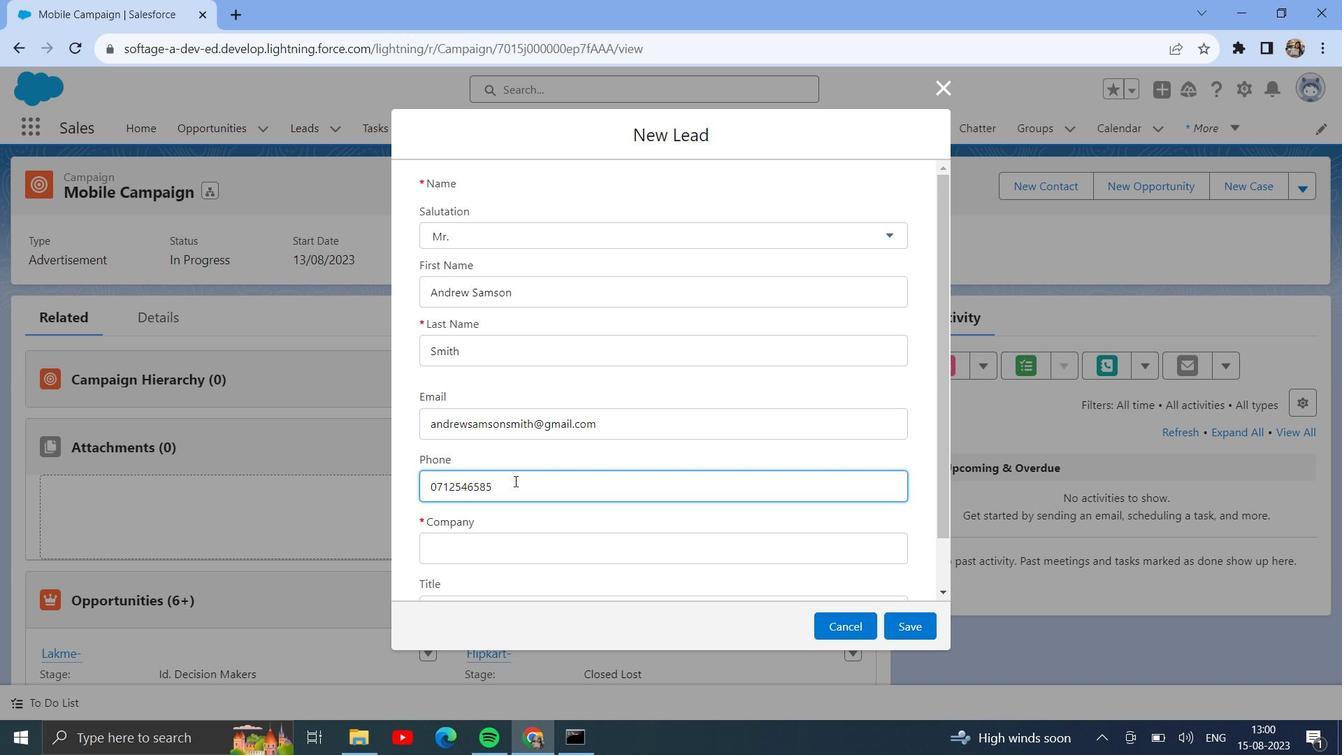 
Action: Mouse moved to (467, 543)
Screenshot: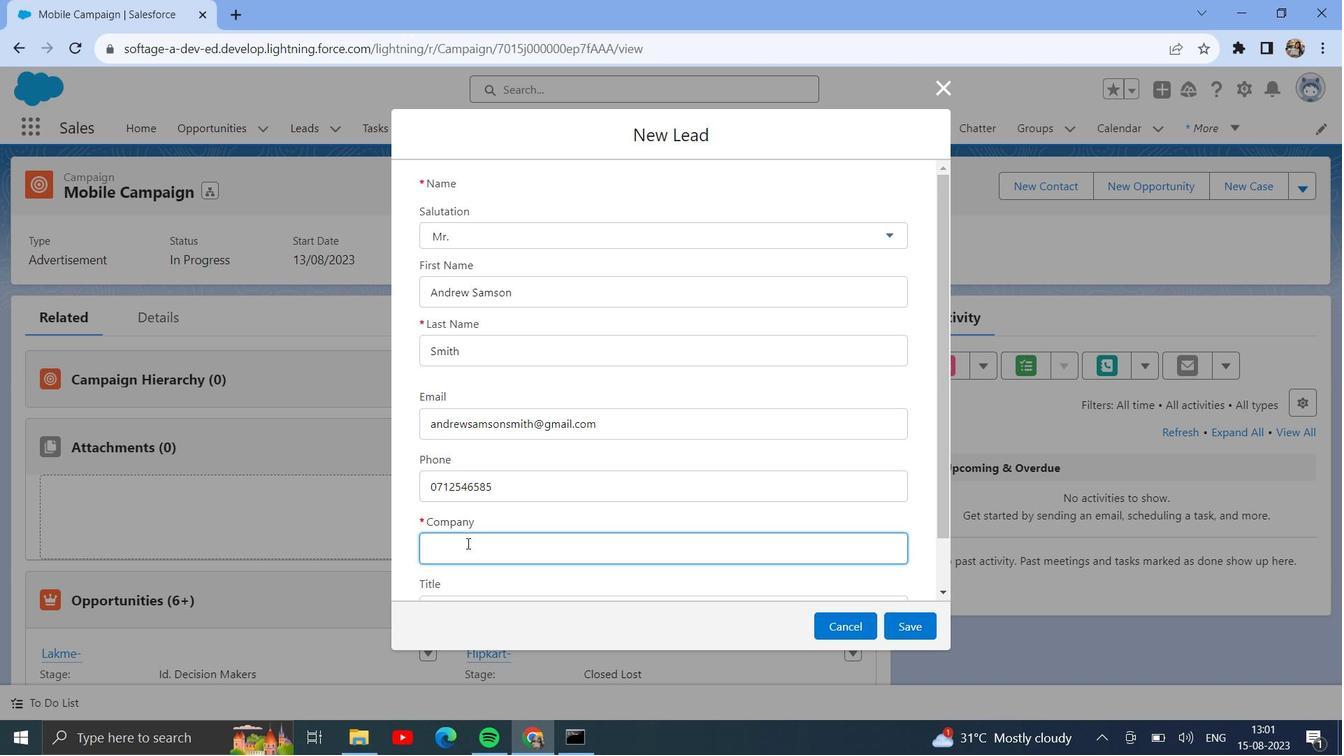 
Action: Mouse pressed left at (467, 543)
Screenshot: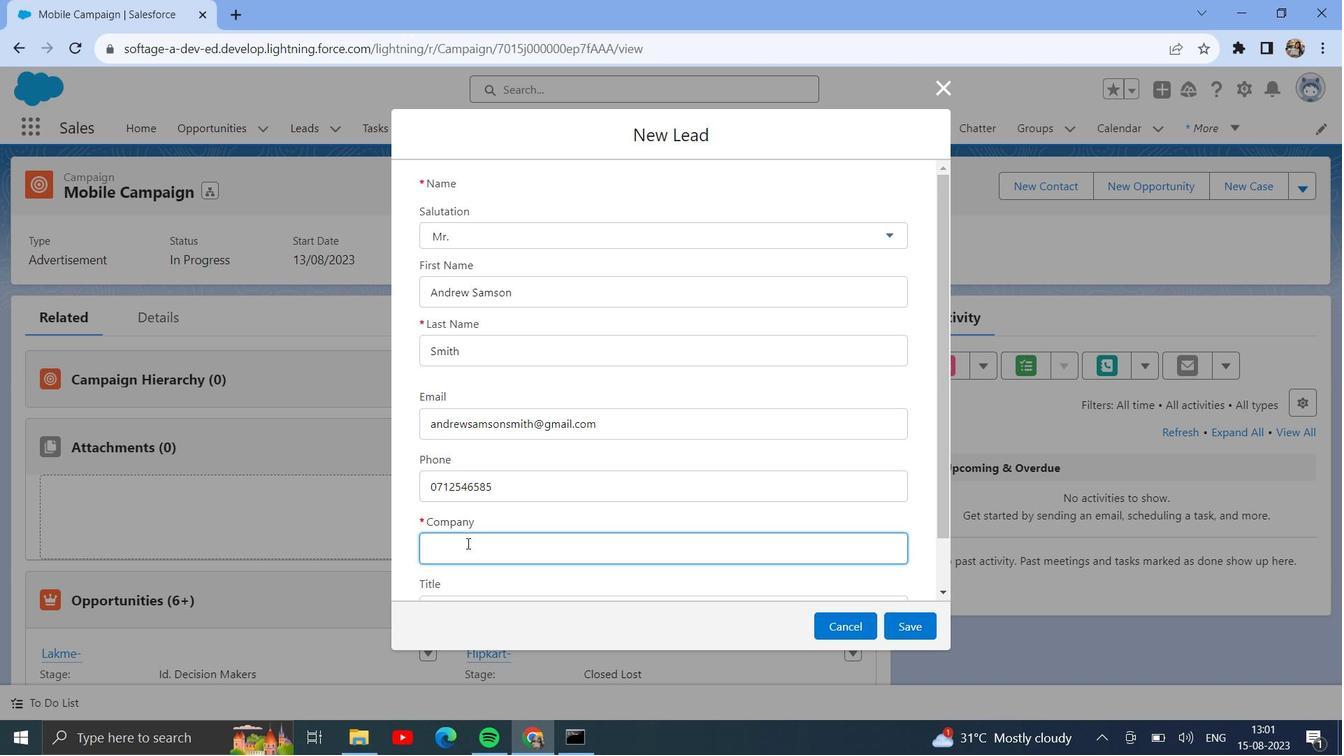 
Action: Mouse moved to (467, 543)
Screenshot: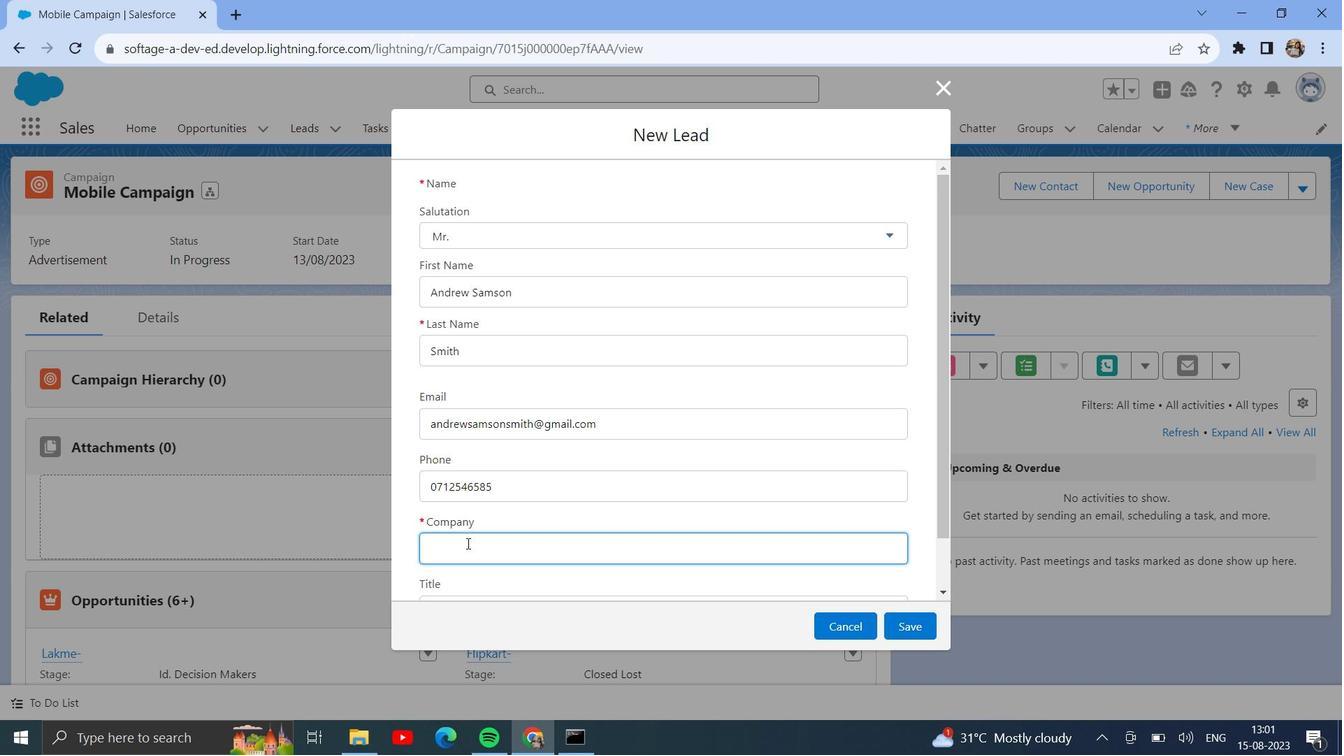 
Action: Key pressed <Key.shift><Key.shift><Key.shift><Key.shift><Key.shift>
Screenshot: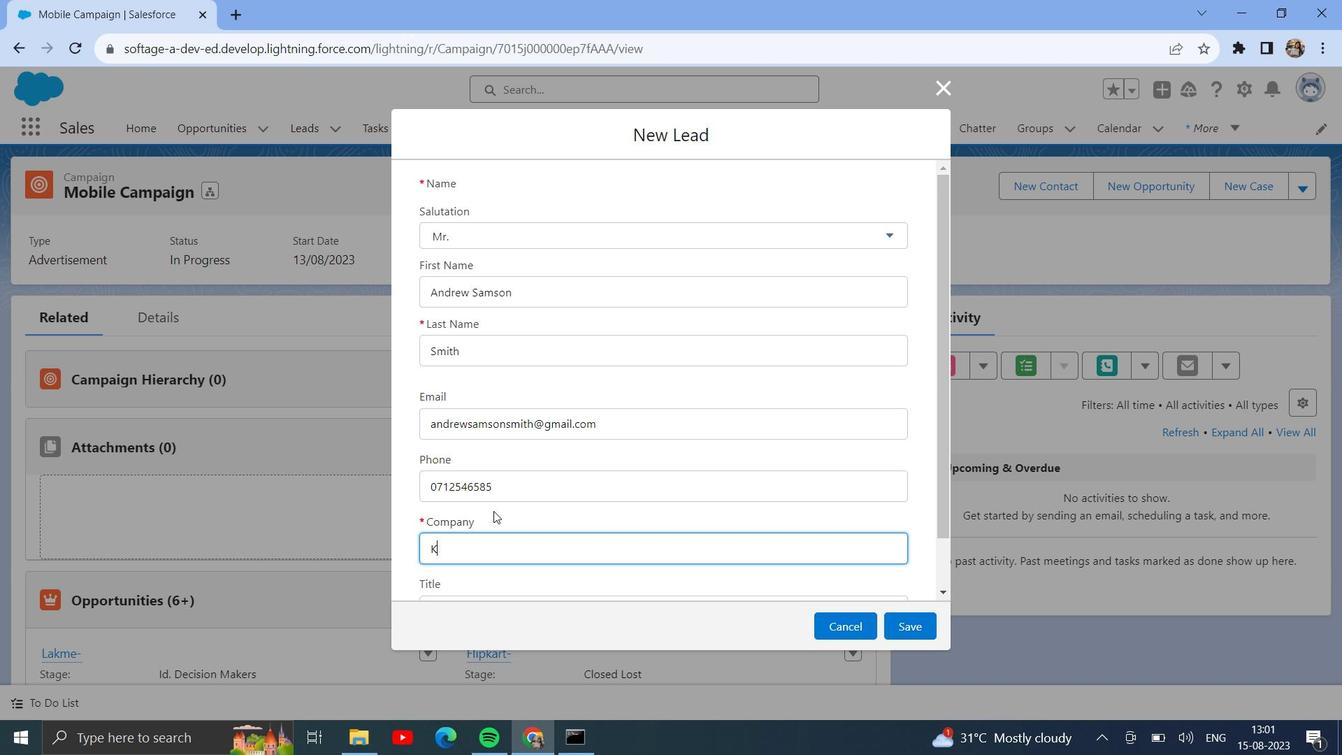 
Action: Mouse moved to (470, 543)
Screenshot: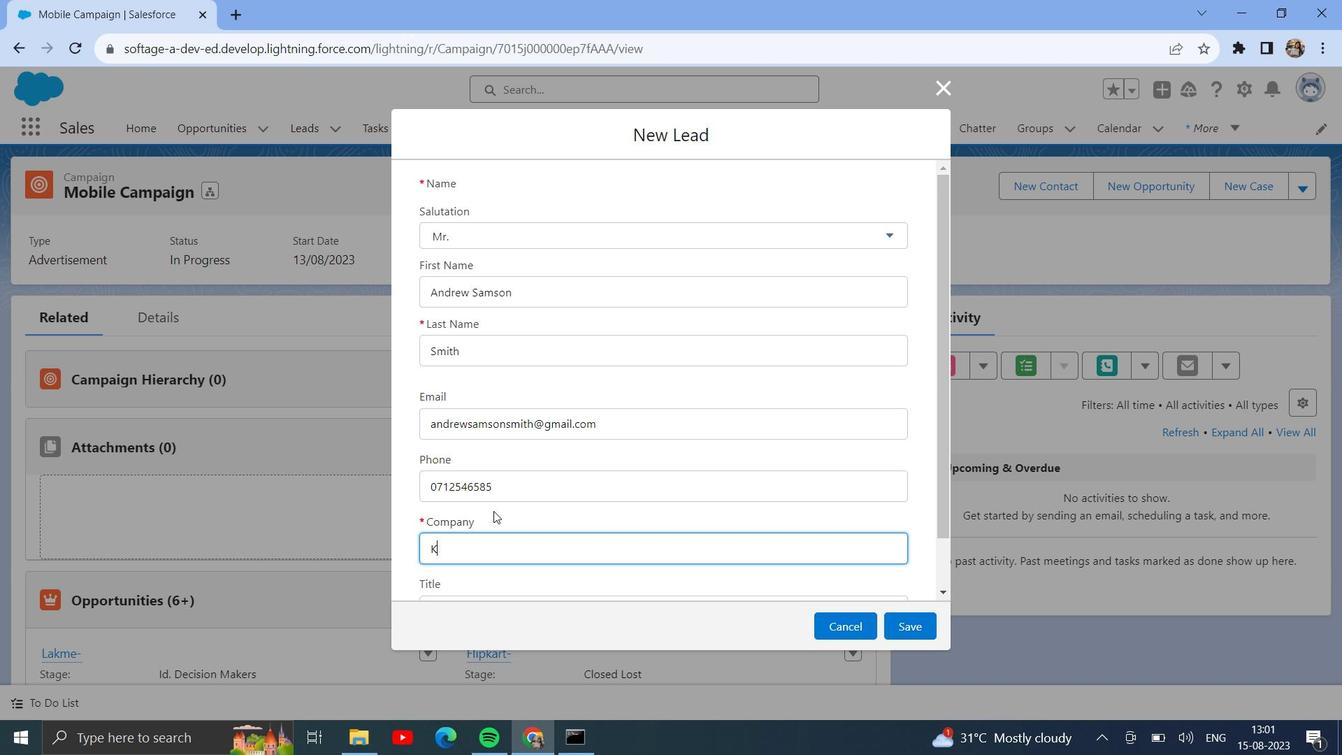 
Action: Key pressed <Key.shift>
Screenshot: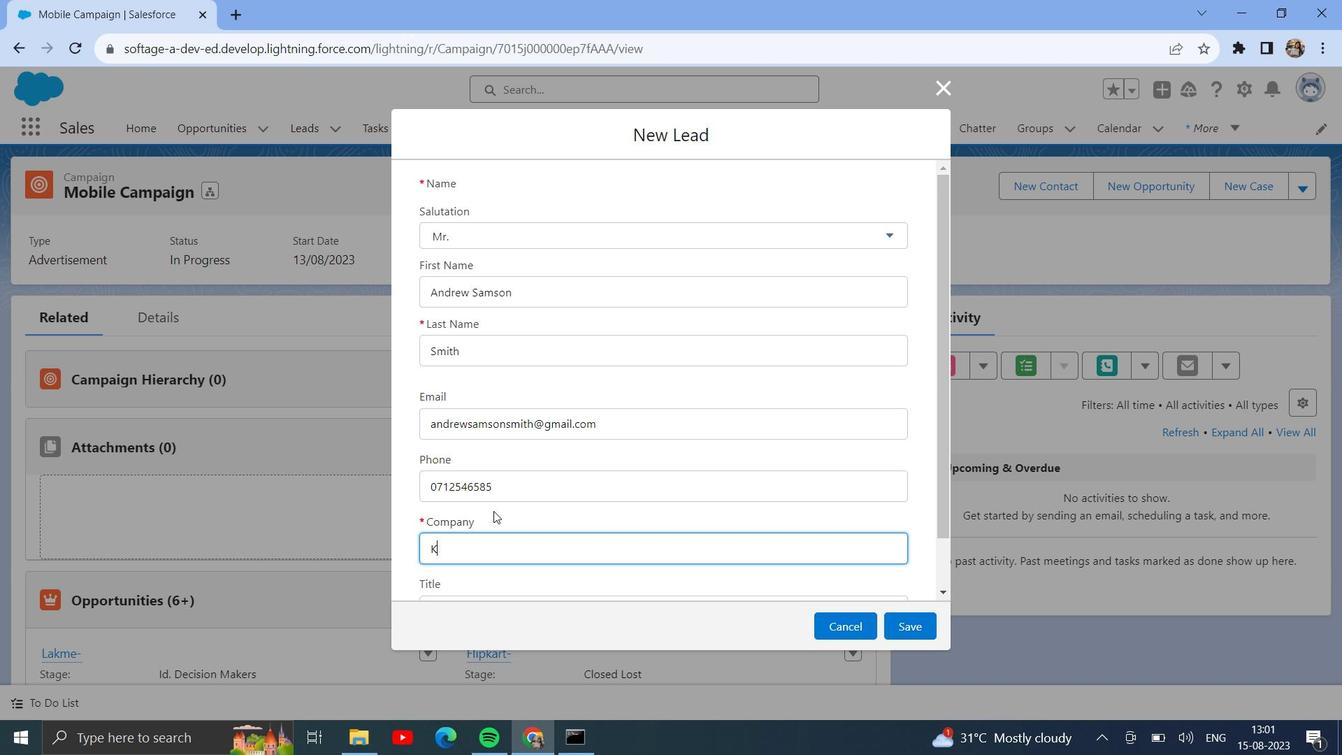 
Action: Mouse moved to (476, 543)
Screenshot: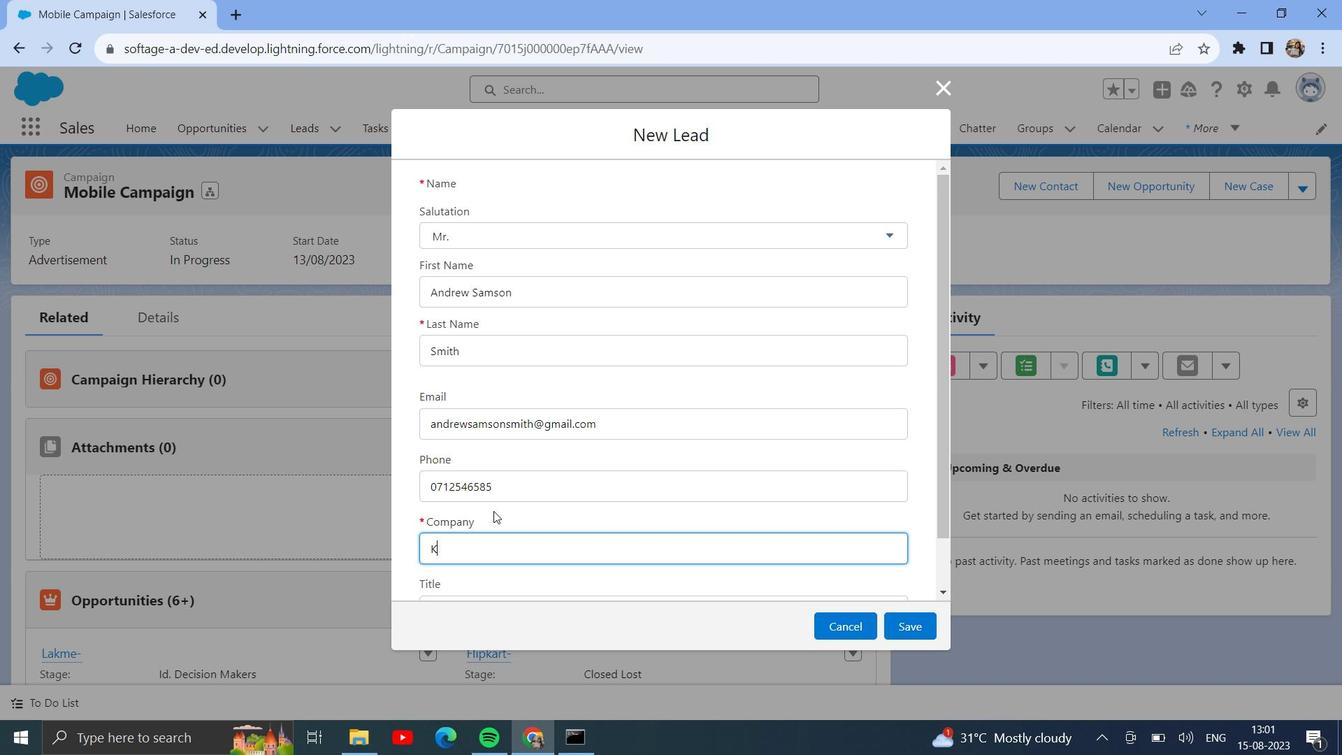 
Action: Key pressed <Key.shift>
Screenshot: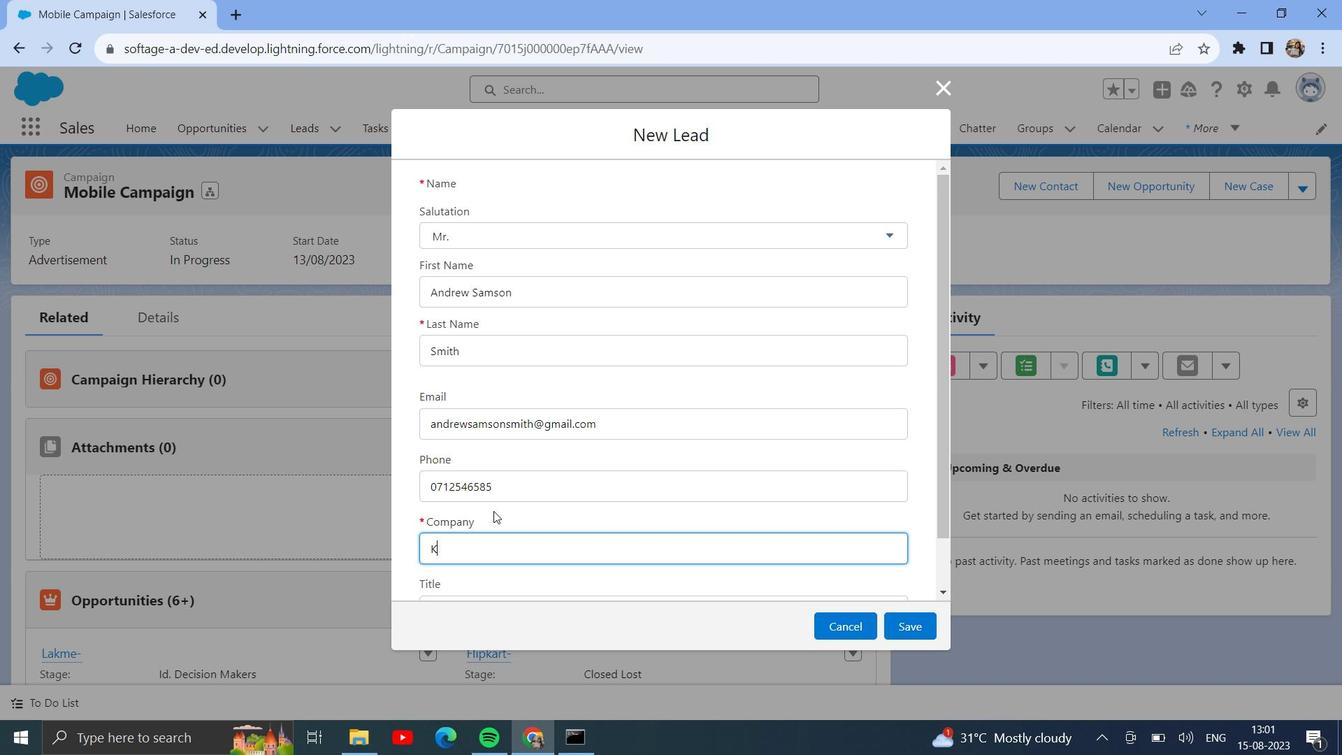 
Action: Mouse moved to (482, 541)
Screenshot: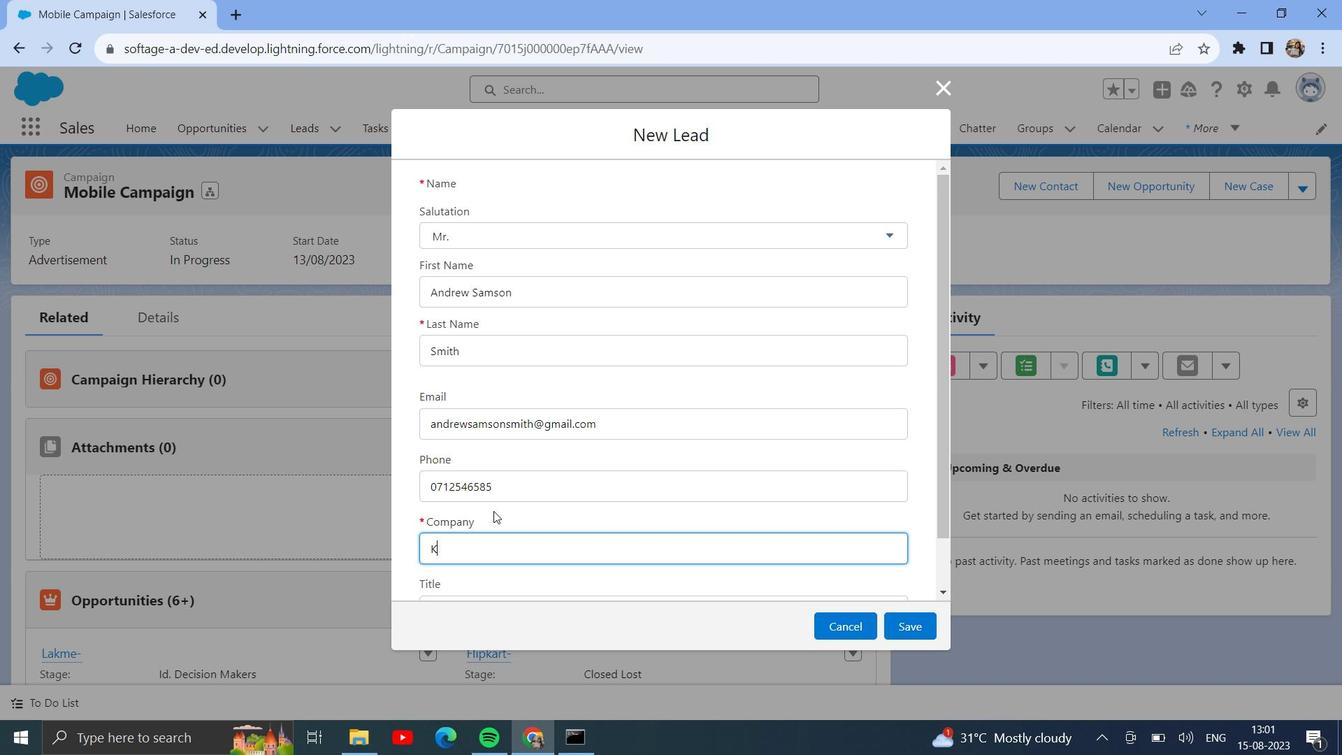 
Action: Key pressed <Key.shift>
Screenshot: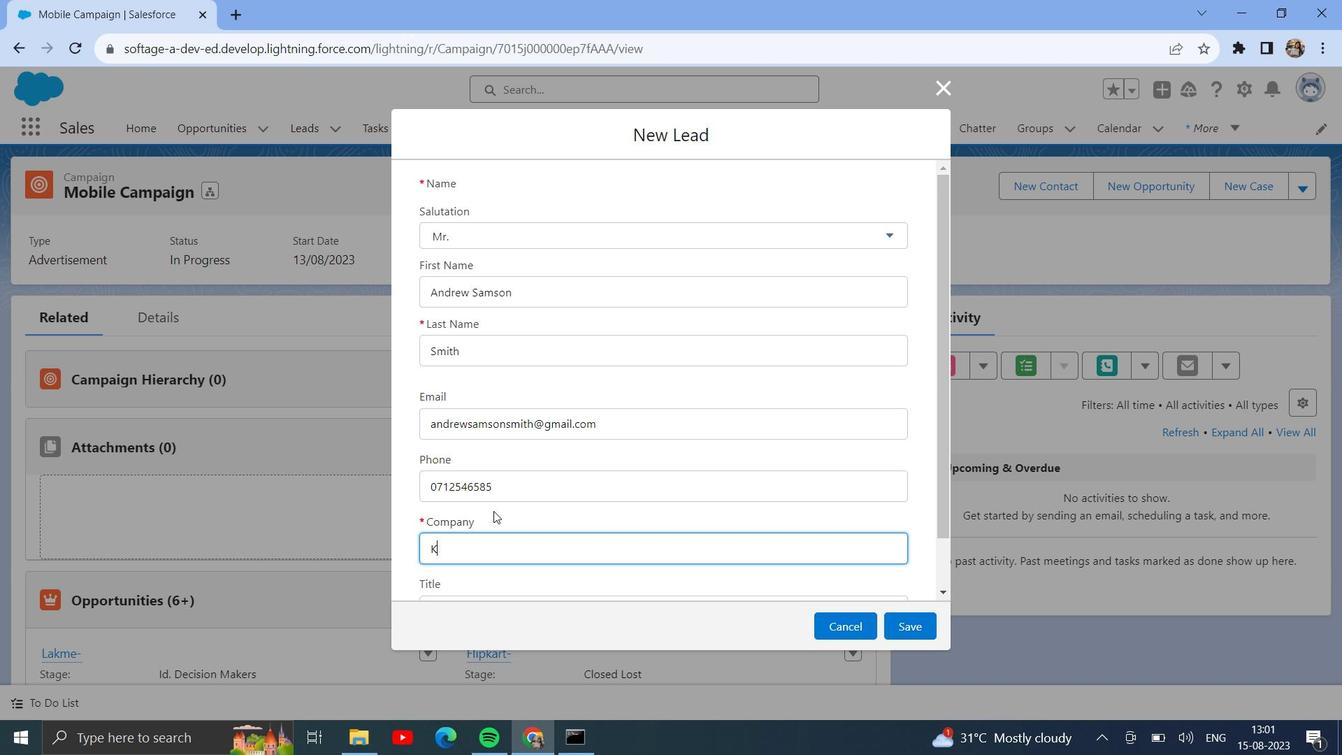 
Action: Mouse moved to (493, 511)
Screenshot: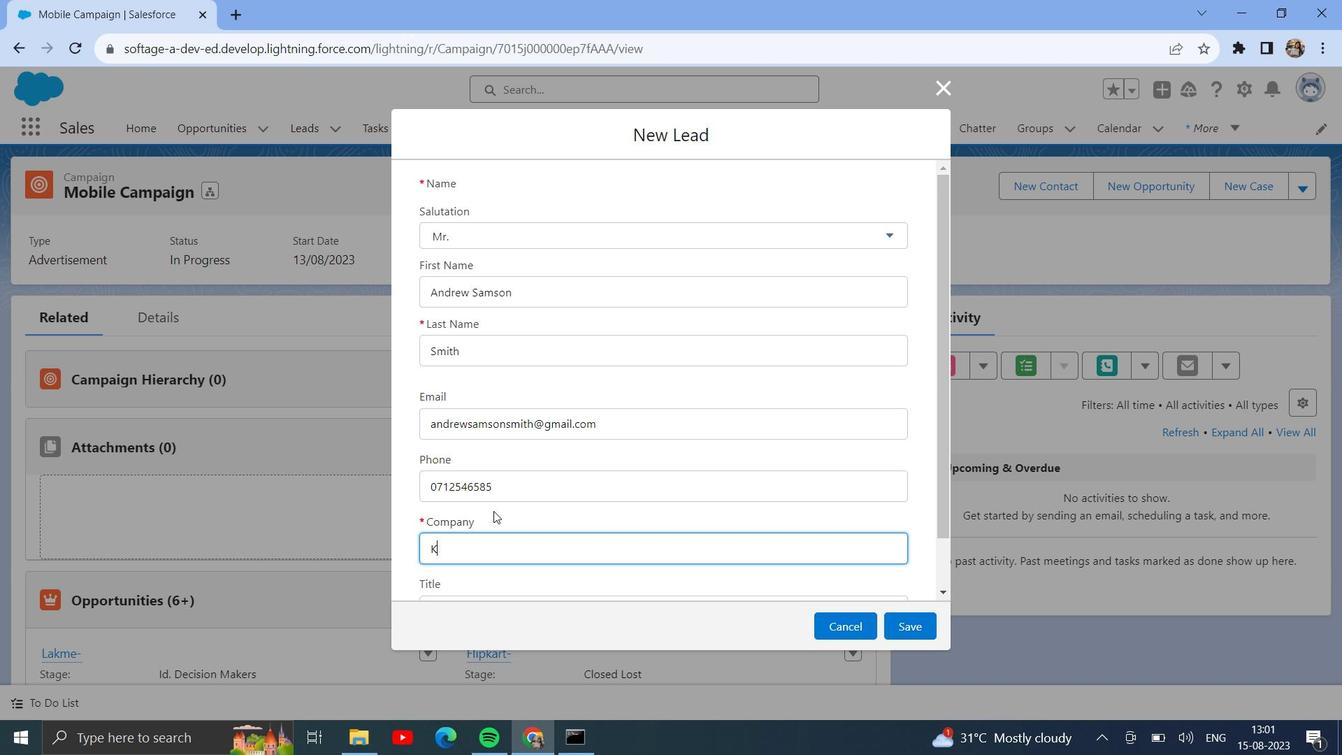 
Action: Key pressed <Key.shift><Key.shift><Key.shift><Key.shift><Key.shift><Key.shift><Key.shift><Key.shift><Key.shift><Key.shift><Key.shift><Key.shift><Key.shift><Key.shift><Key.shift><Key.shift><Key.shift><Key.shift><Key.shift><Key.shift><Key.shift><Key.shift>KTM
Screenshot: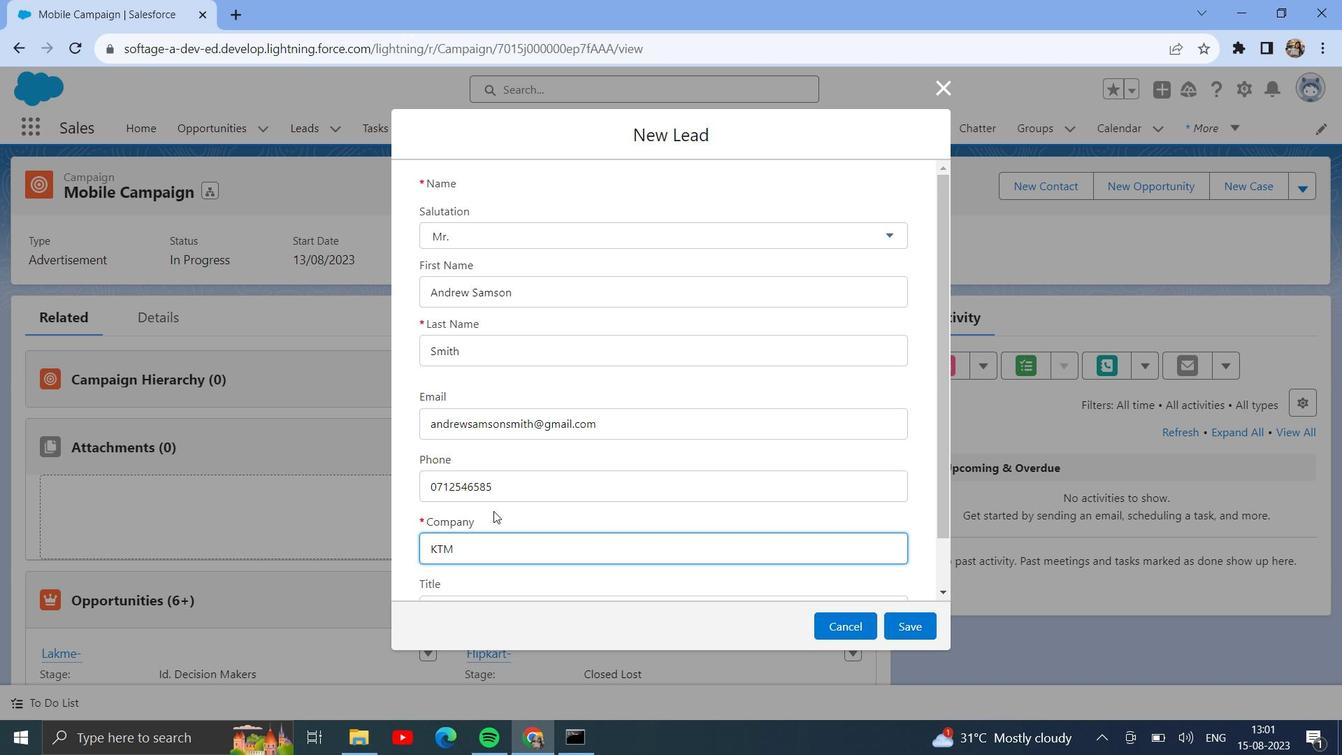 
Action: Mouse moved to (495, 476)
Screenshot: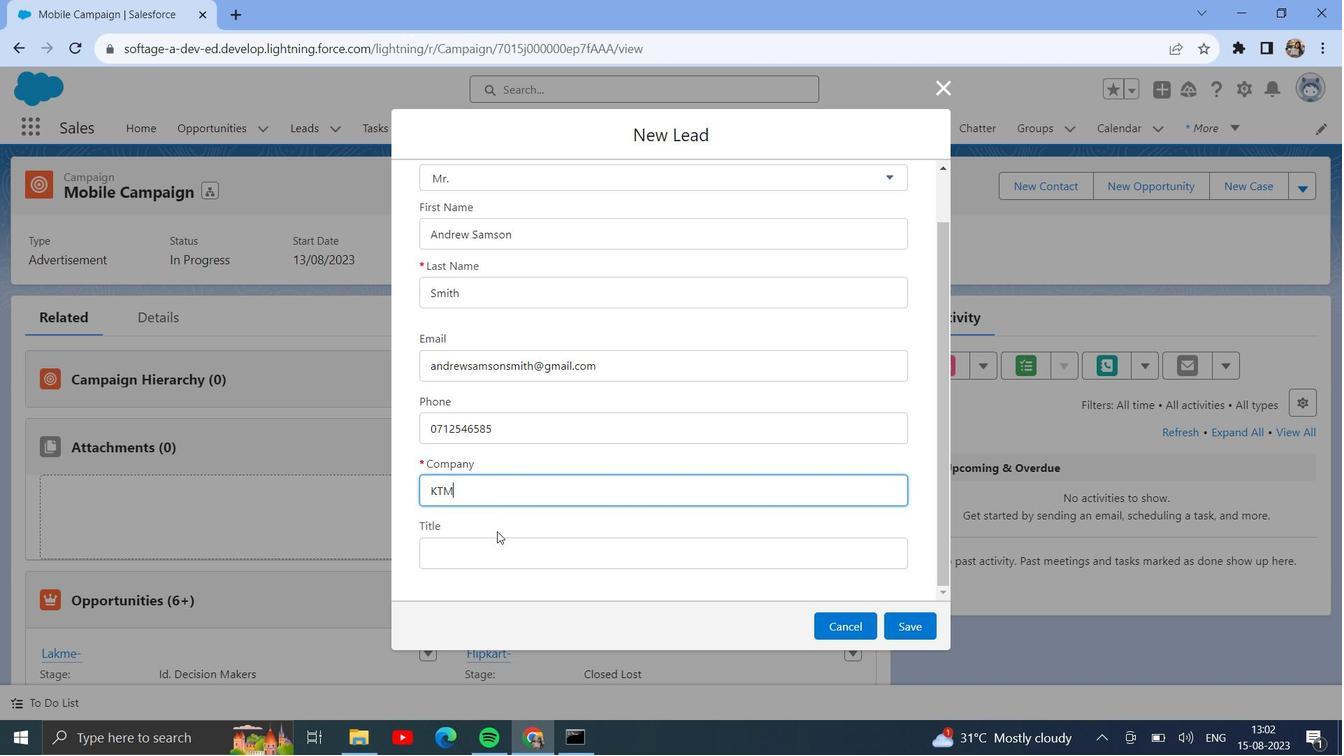 
Action: Mouse scrolled (495, 476) with delta (0, 0)
Screenshot: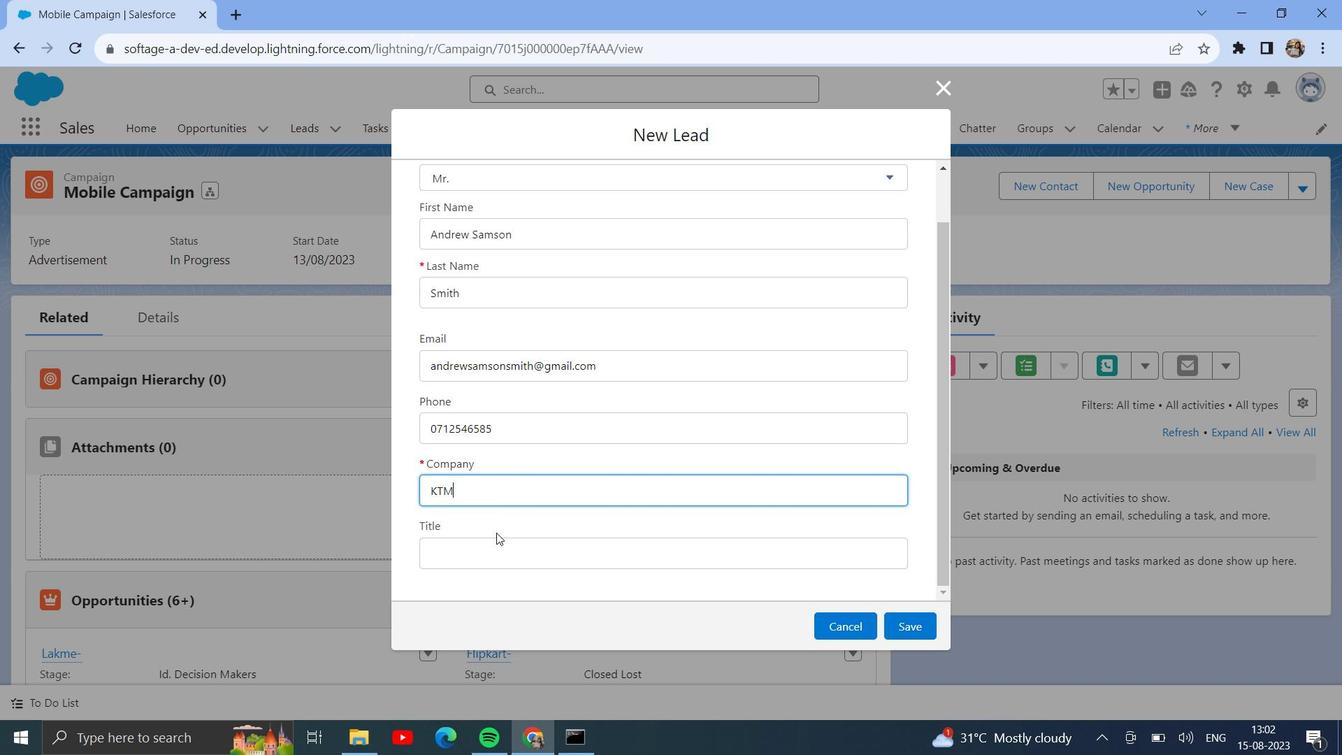 
Action: Mouse scrolled (495, 476) with delta (0, 0)
Screenshot: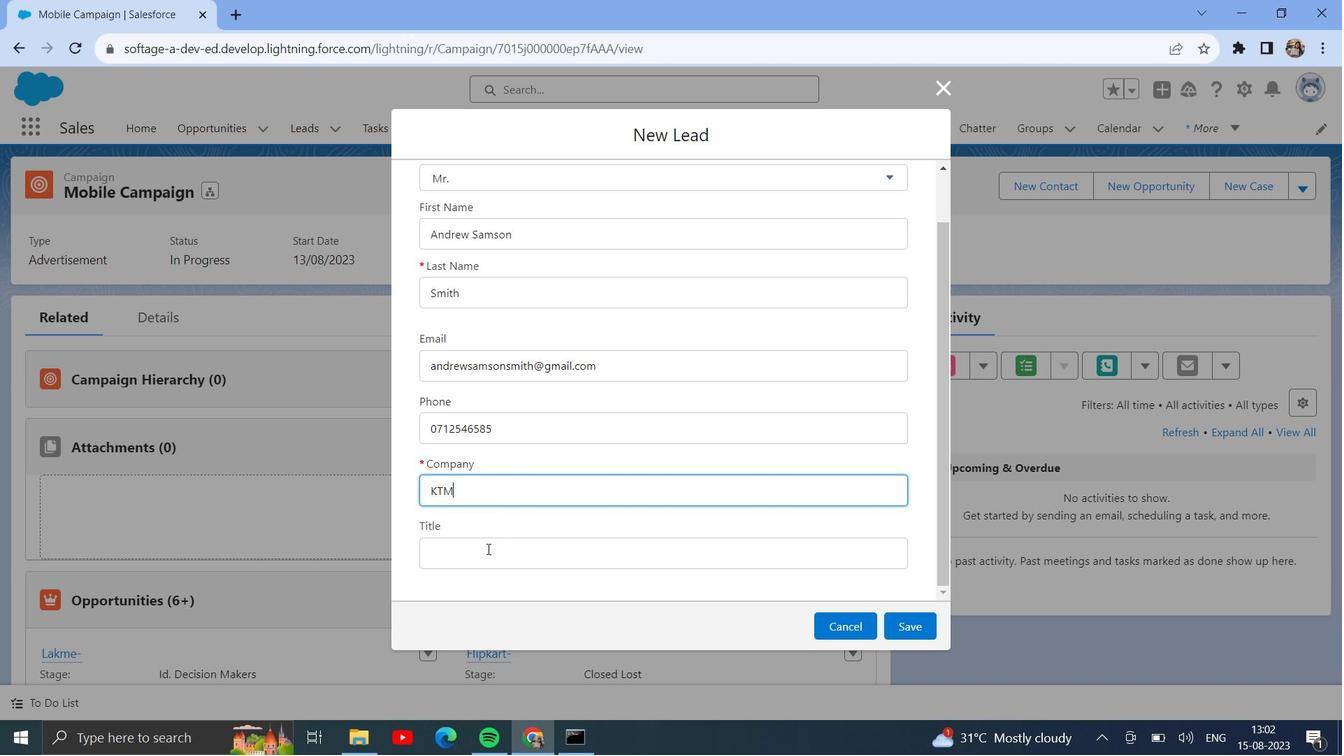 
Action: Mouse moved to (488, 549)
Screenshot: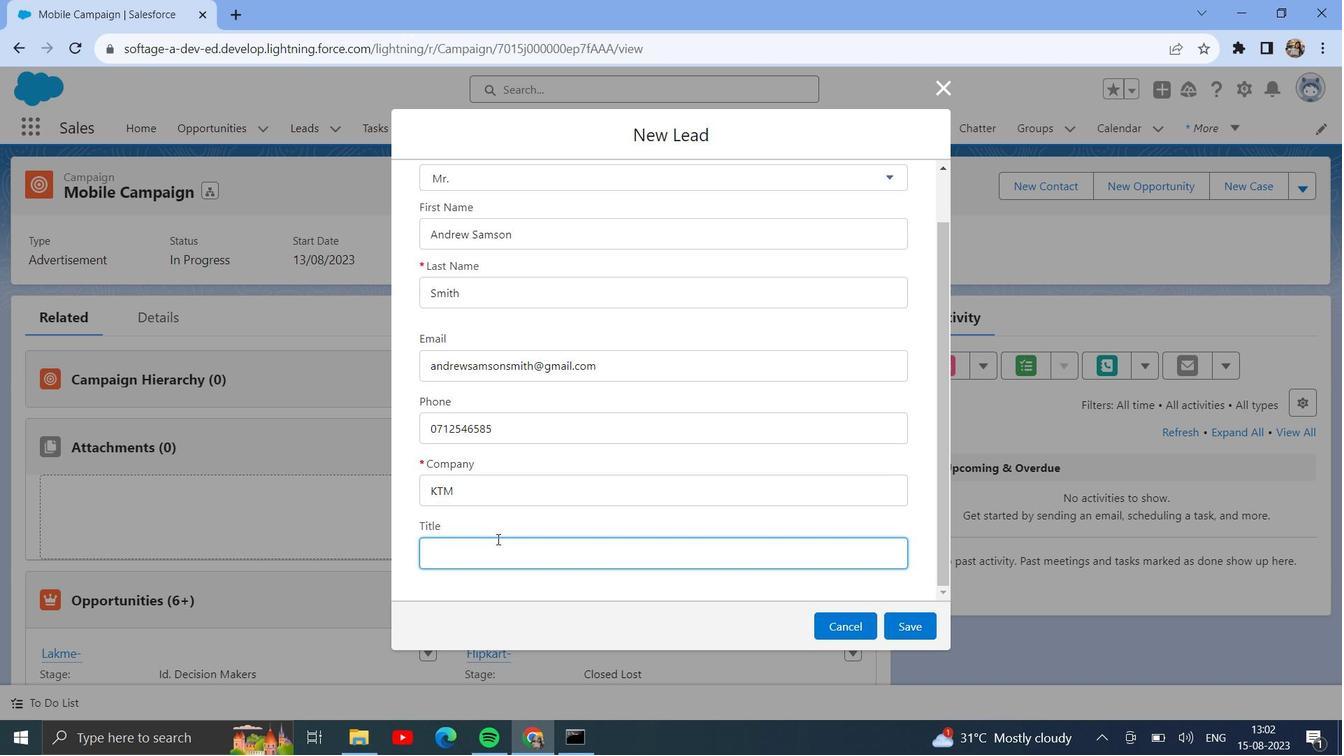 
Action: Mouse pressed left at (488, 549)
Screenshot: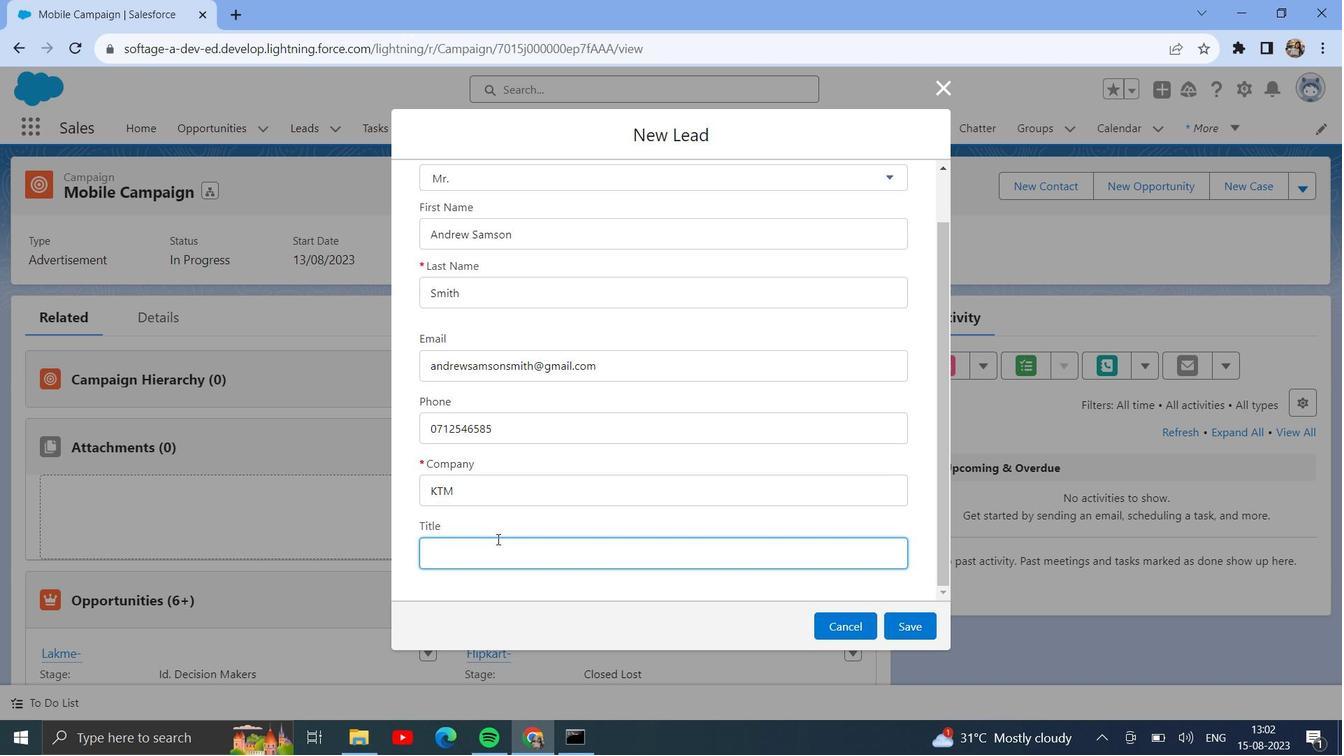 
Action: Mouse moved to (497, 539)
Screenshot: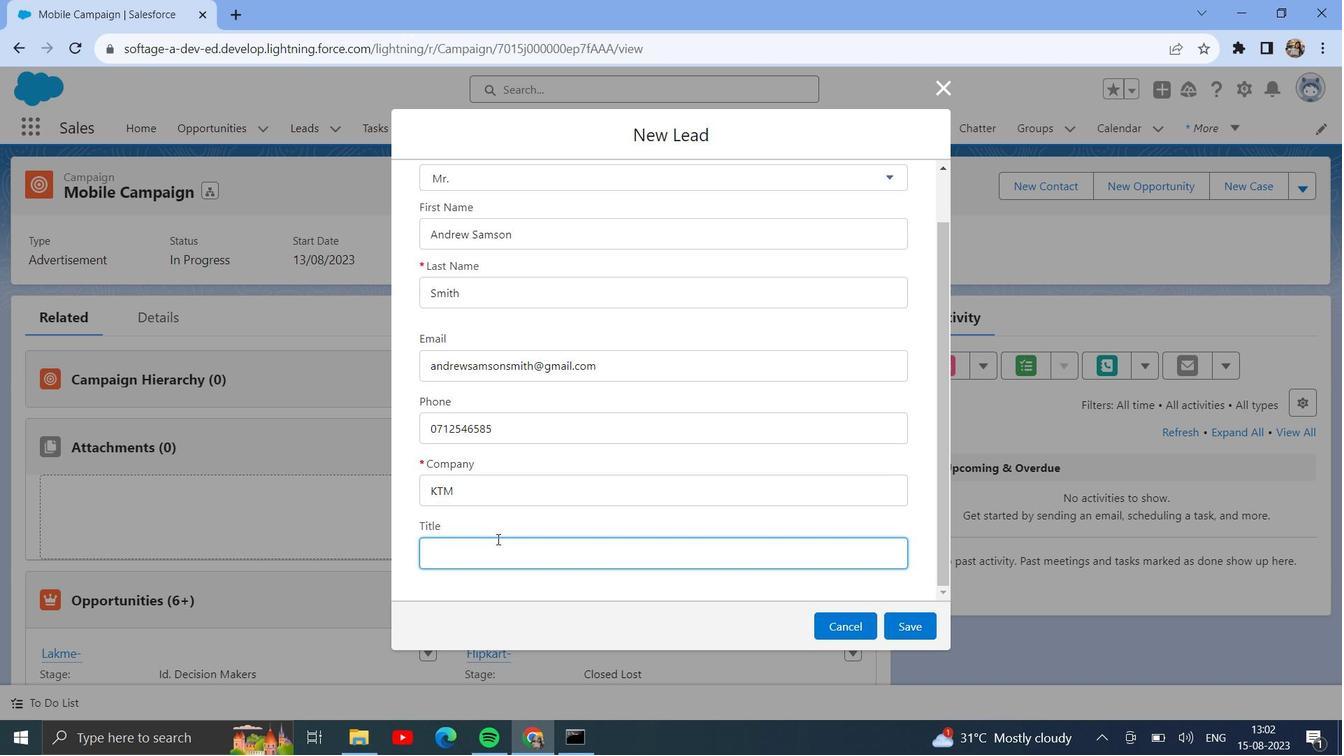 
Action: Key pressed <Key.shift><Key.shift>Execu
Screenshot: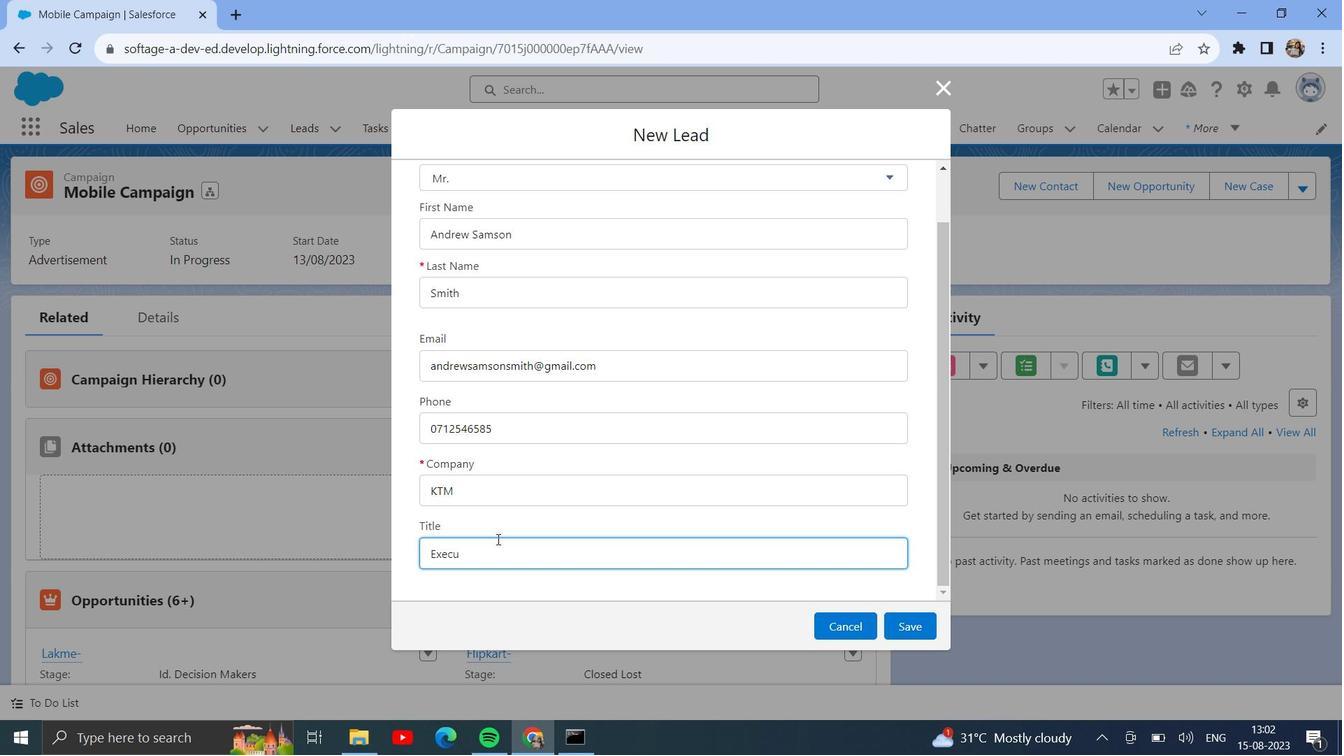 
Action: Mouse moved to (497, 539)
Screenshot: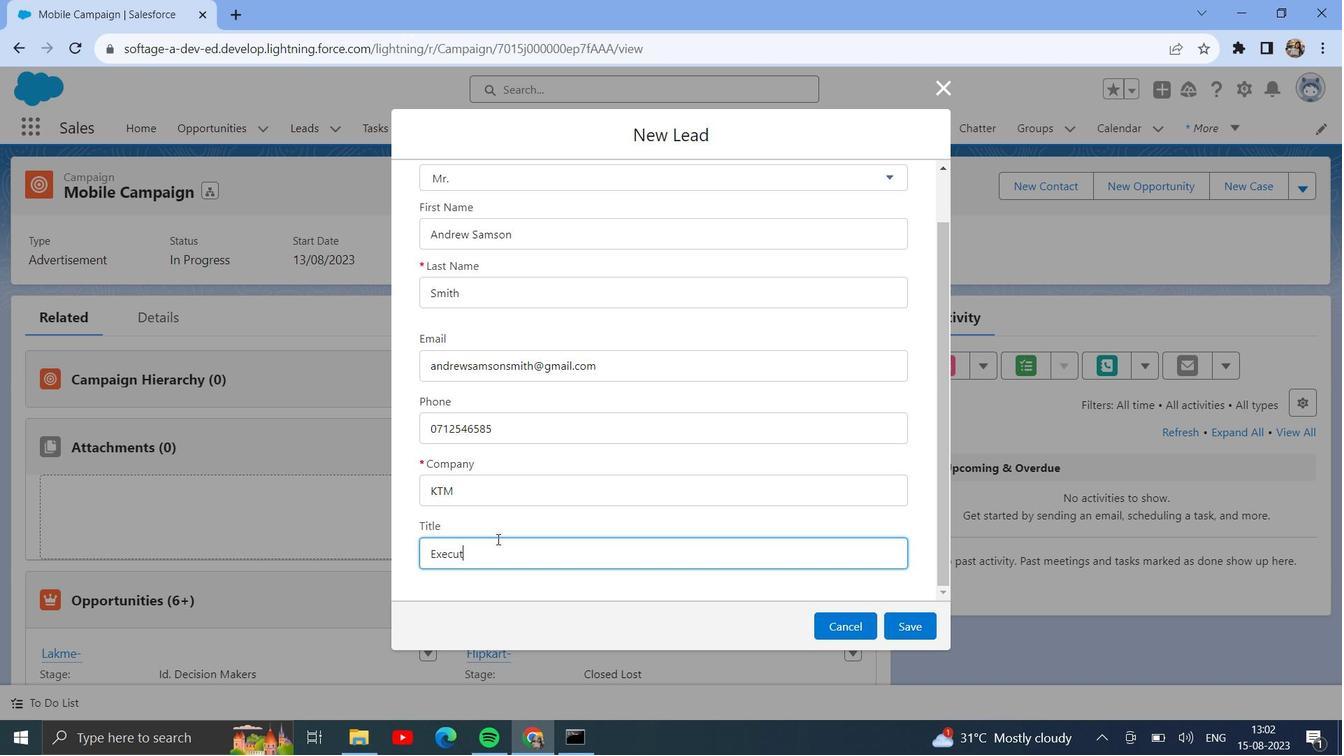 
Action: Key pressed tive<Key.space>m<Key.backspace><Key.shift_r>Manager
Screenshot: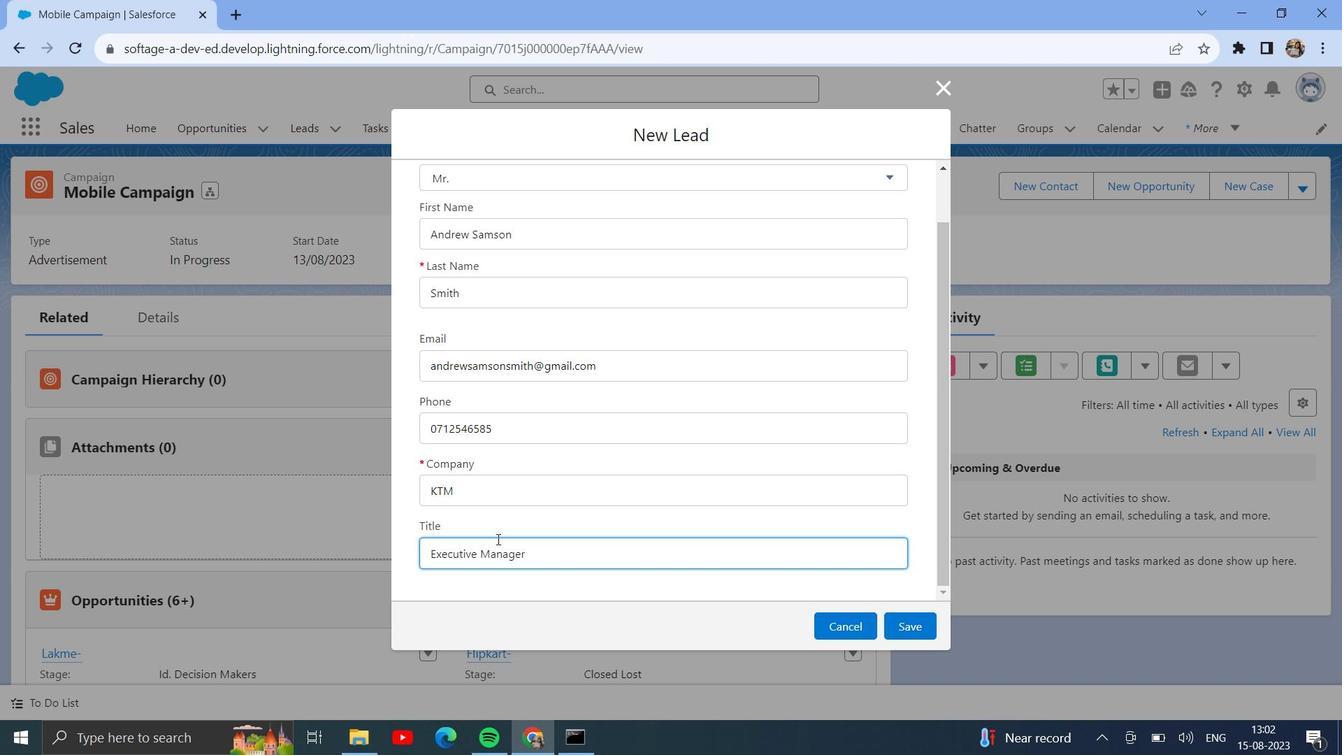 
Action: Mouse moved to (889, 630)
Screenshot: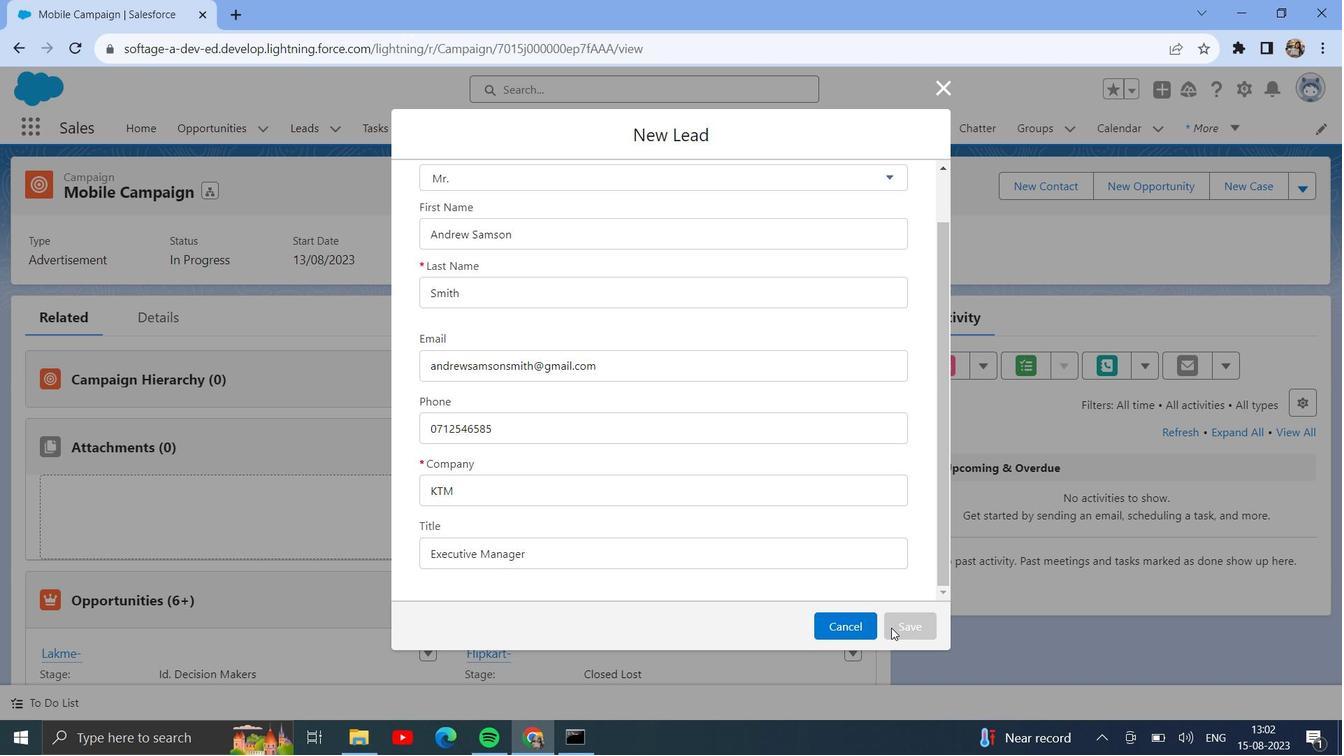 
Action: Mouse pressed left at (889, 630)
Screenshot: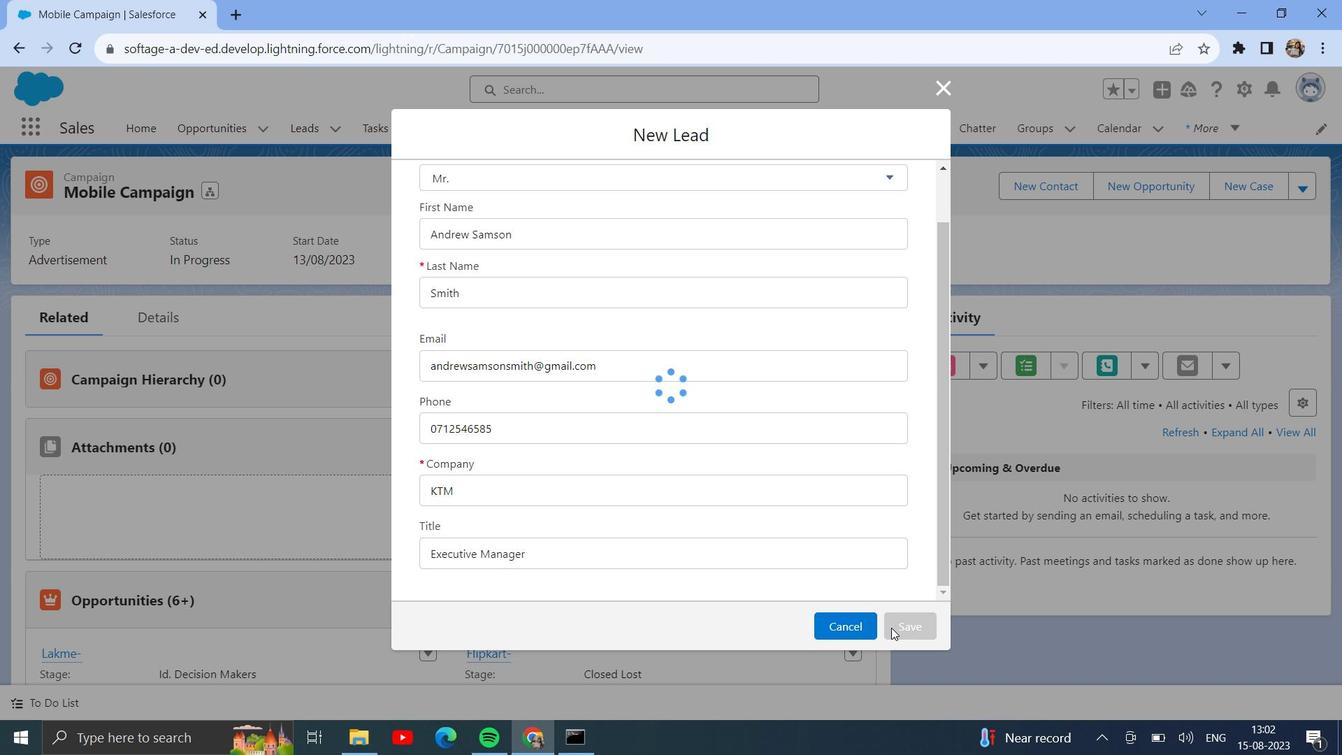 
Action: Mouse moved to (744, 132)
Screenshot: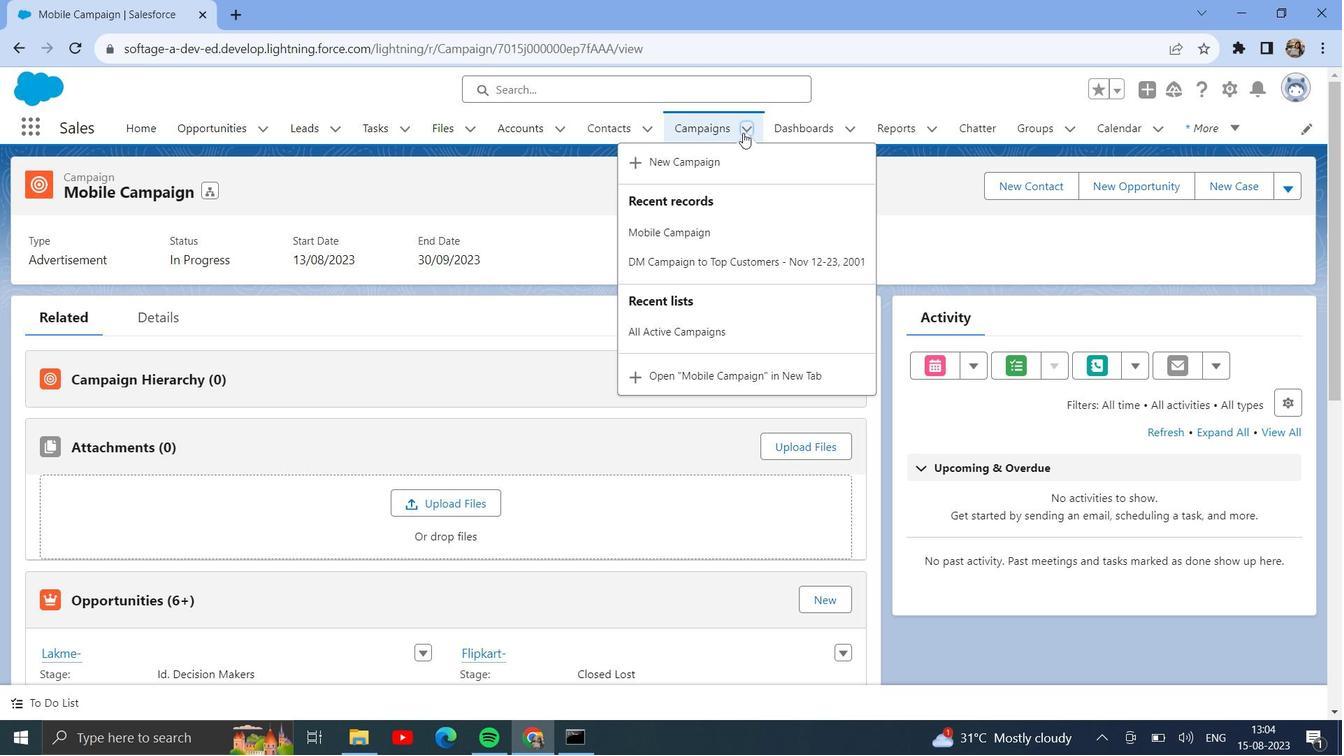 
Action: Mouse pressed left at (744, 132)
Screenshot: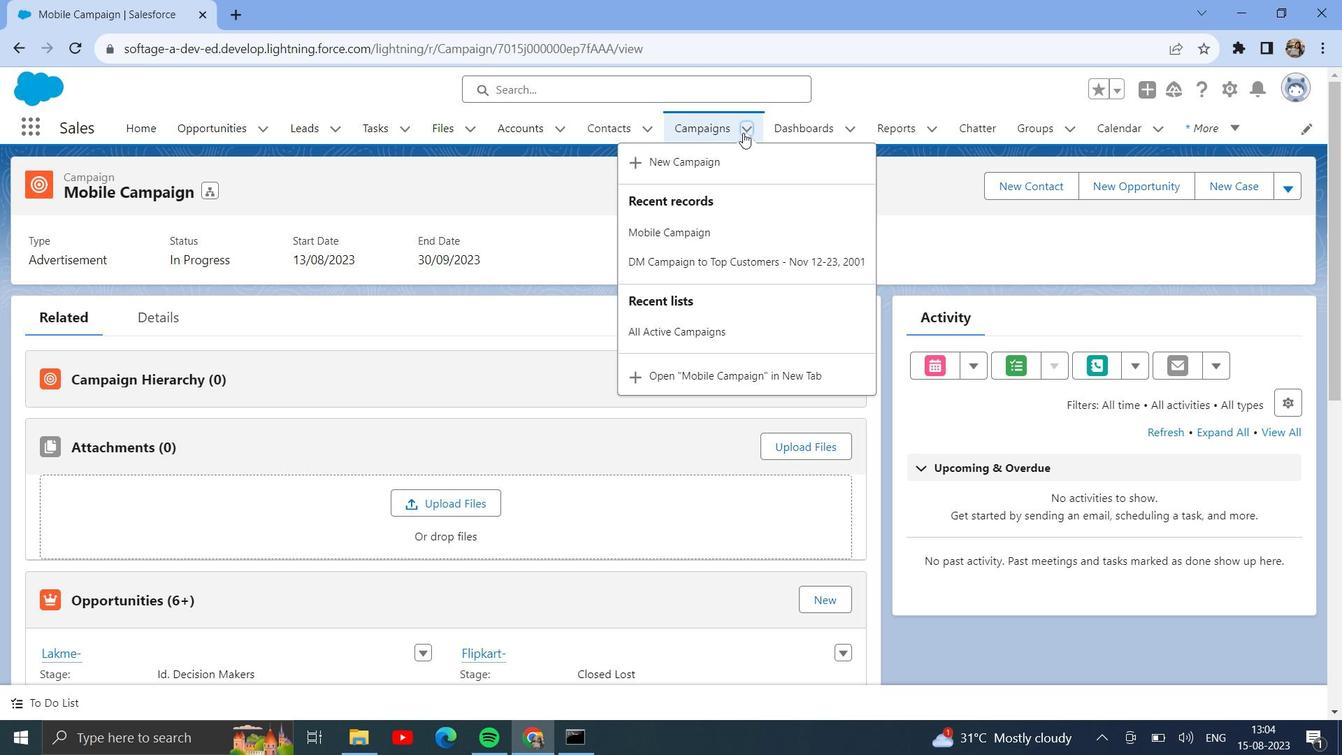 
Action: Mouse moved to (679, 234)
Screenshot: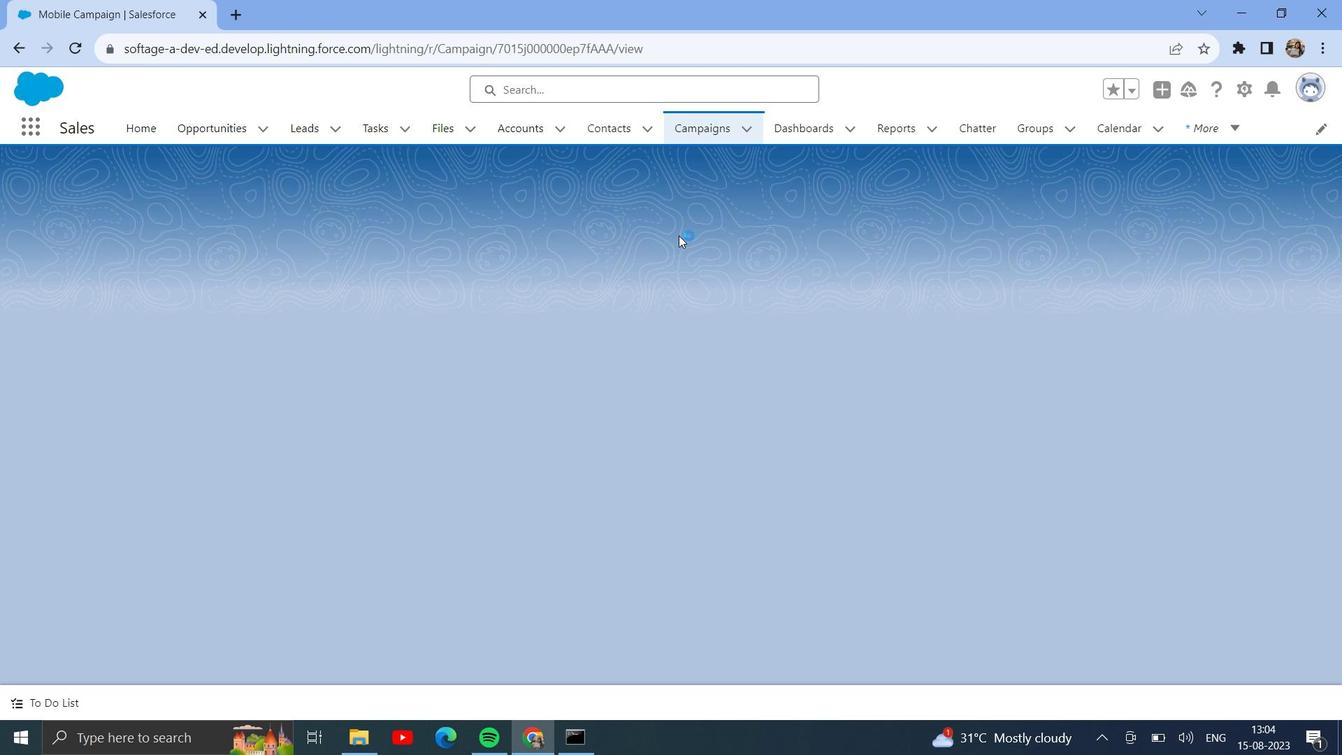 
Action: Mouse pressed left at (679, 234)
Screenshot: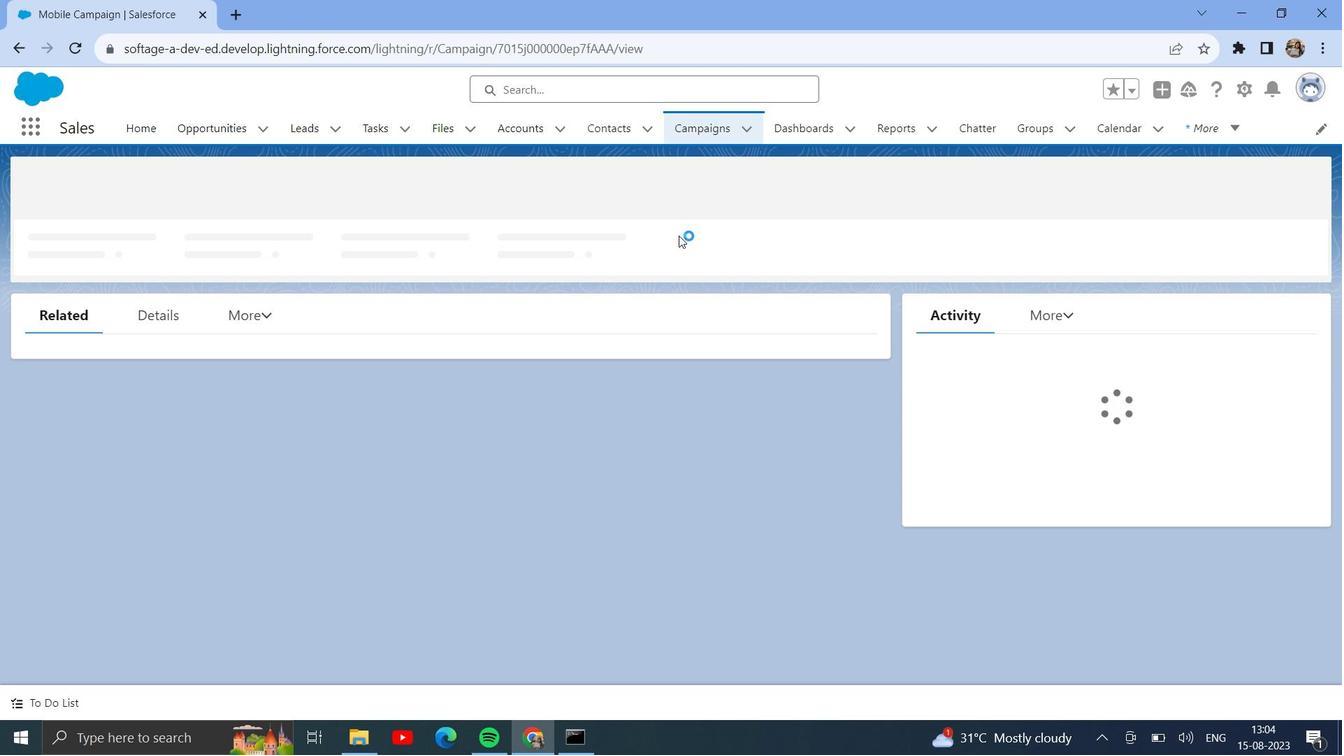
Action: Mouse moved to (1300, 193)
Screenshot: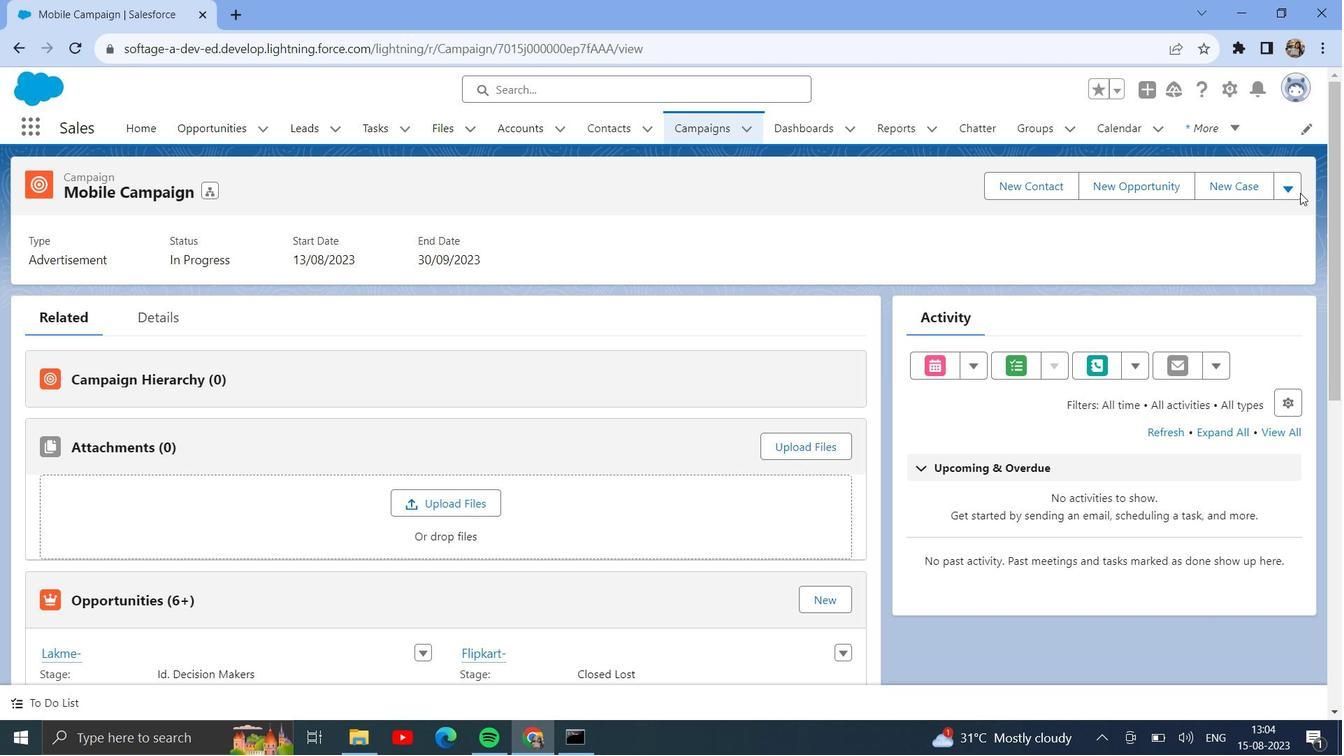 
Action: Mouse pressed left at (1300, 193)
Screenshot: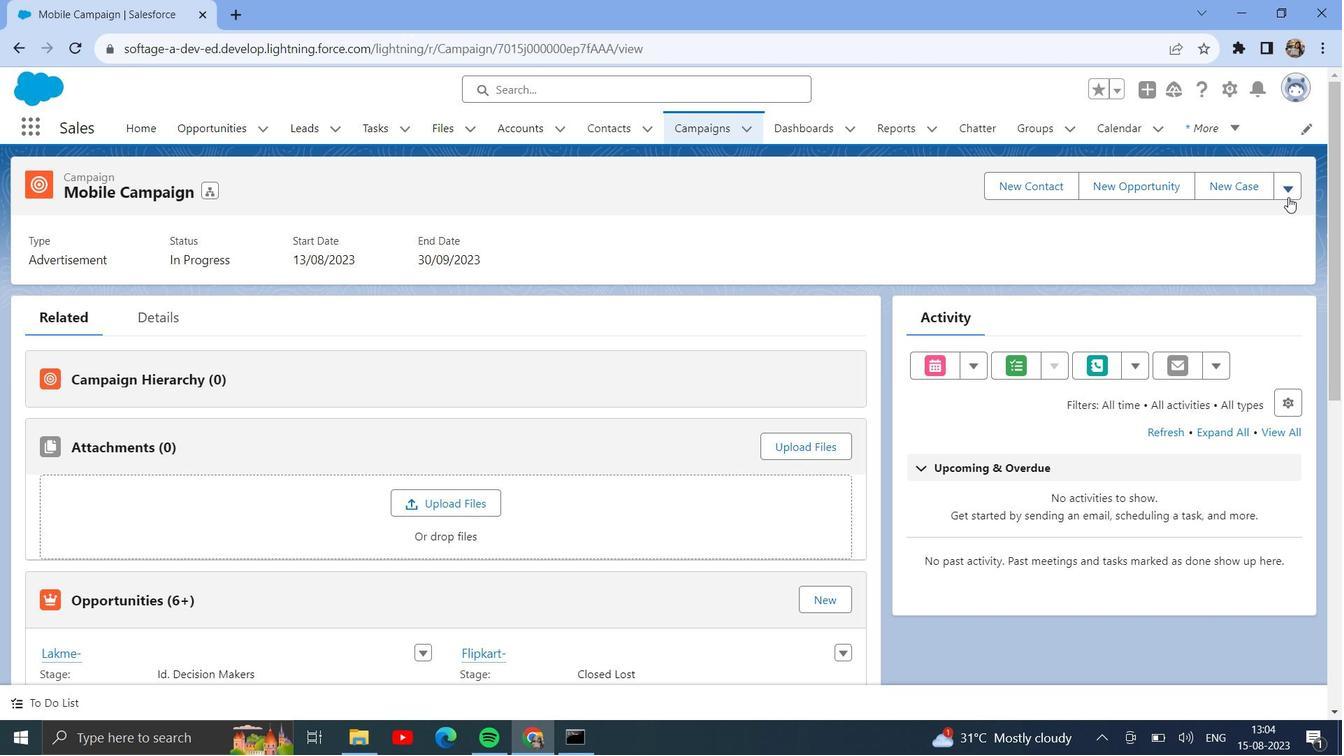 
Action: Mouse moved to (1291, 193)
Screenshot: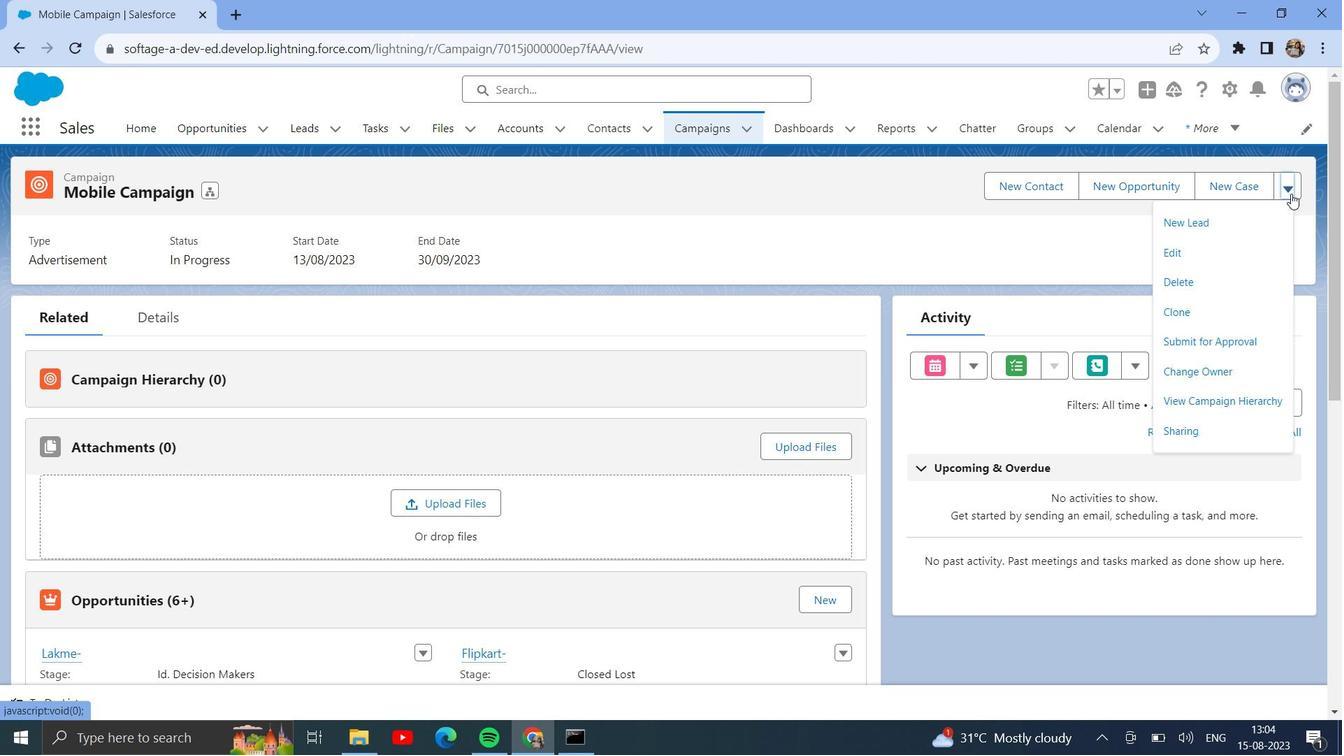 
Action: Mouse pressed left at (1291, 193)
Screenshot: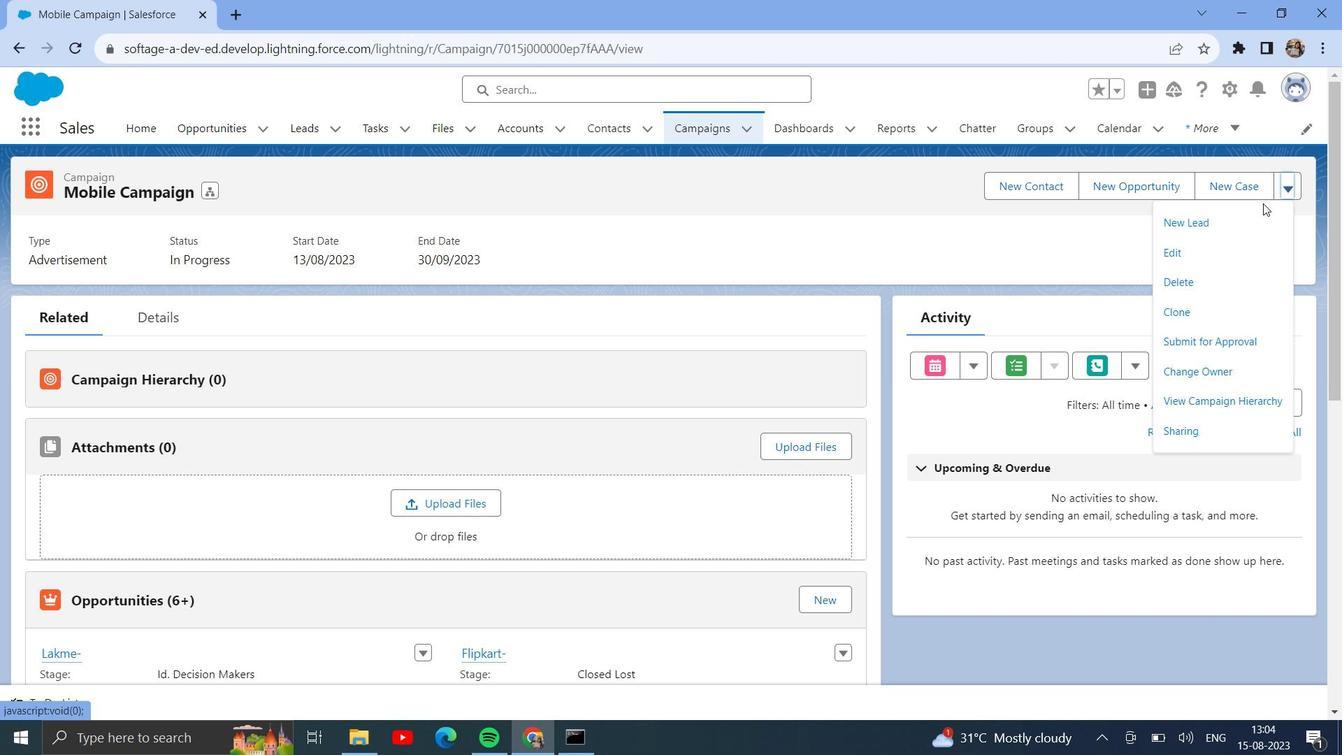 
Action: Mouse moved to (1228, 218)
Screenshot: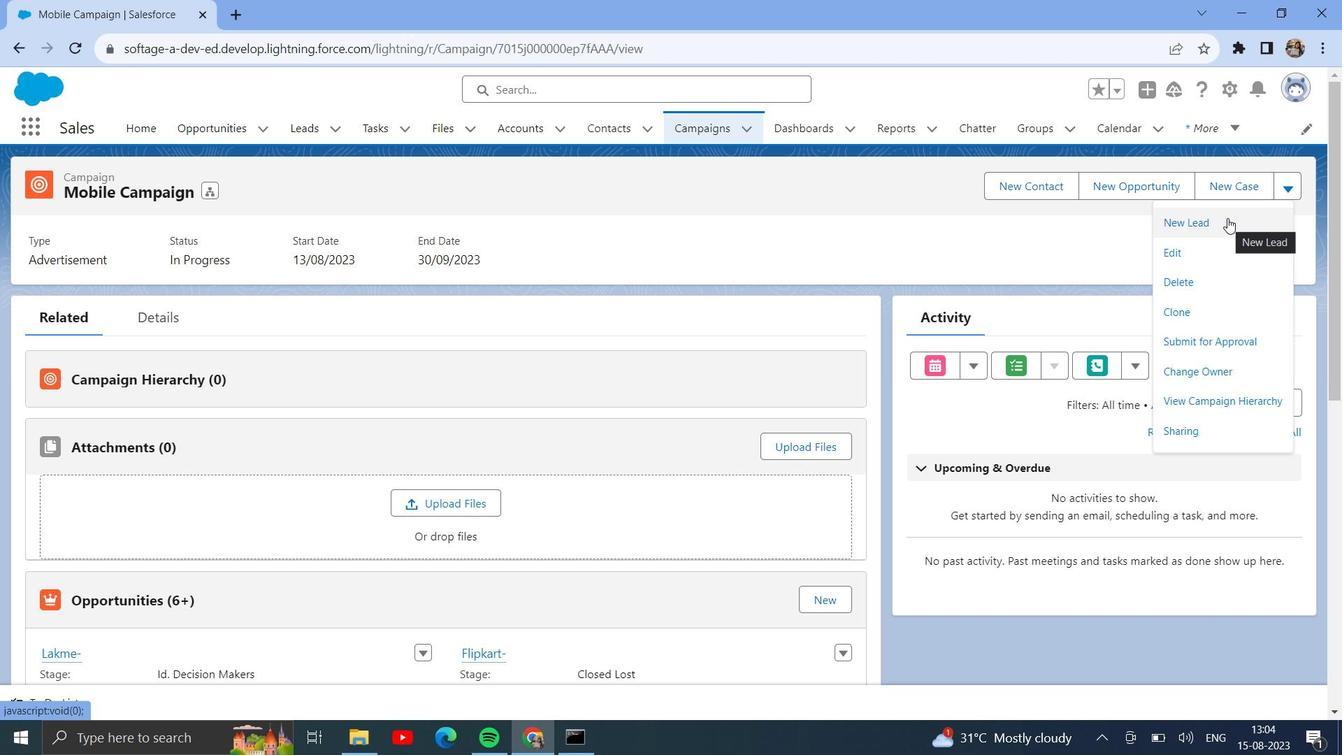 
Action: Mouse pressed left at (1228, 218)
Screenshot: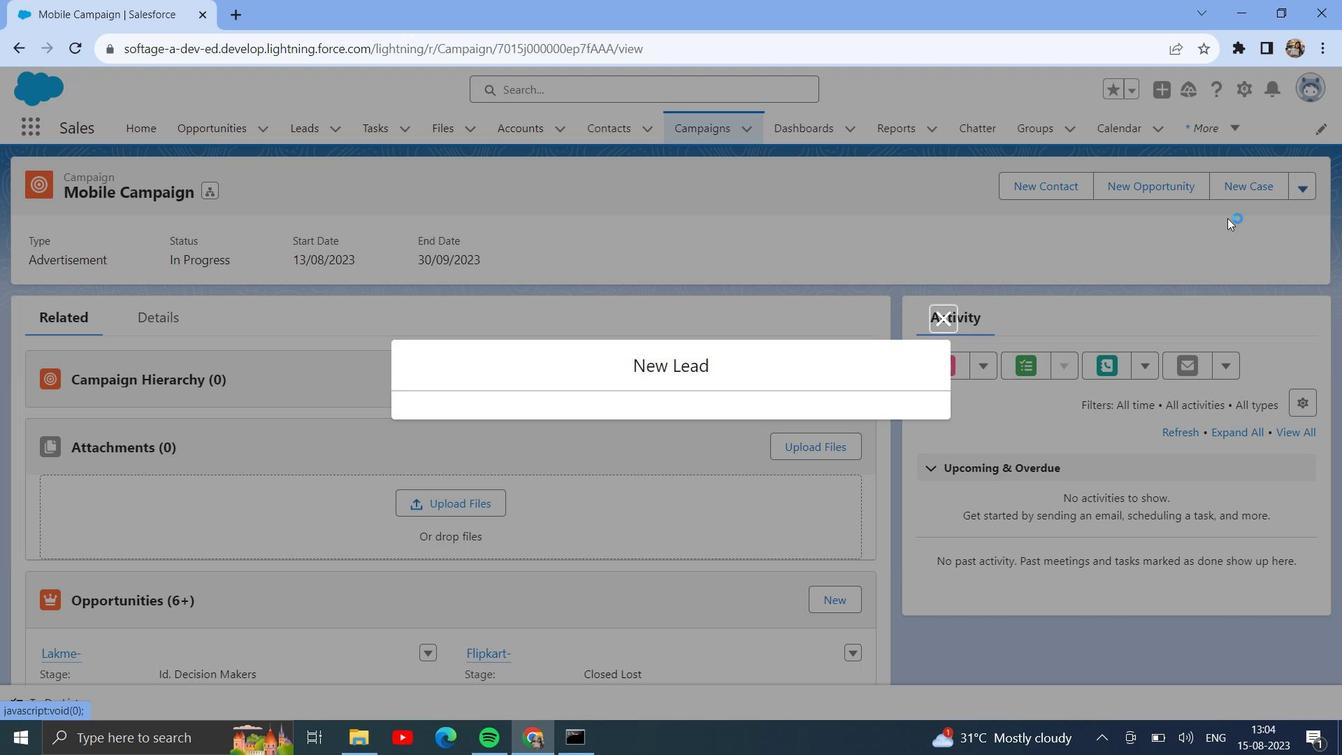 
Action: Mouse moved to (494, 230)
Screenshot: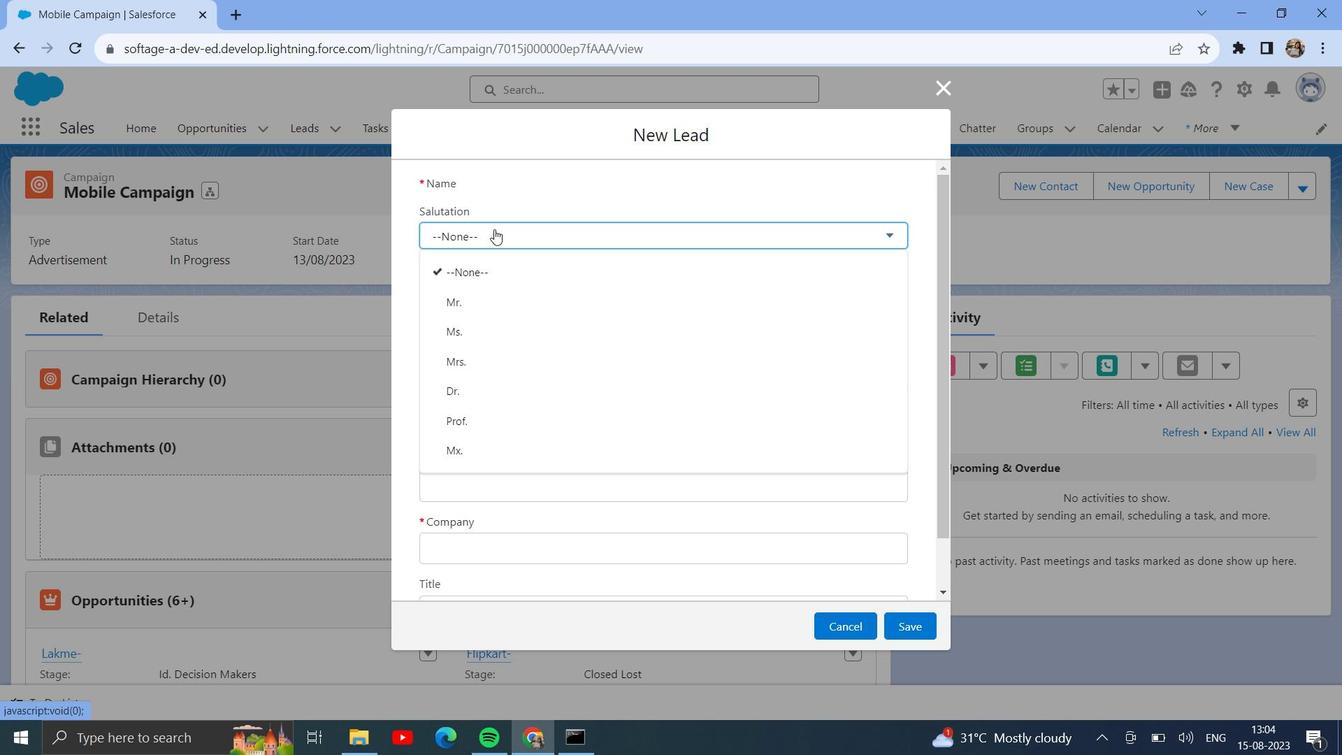
Action: Mouse pressed left at (494, 230)
Screenshot: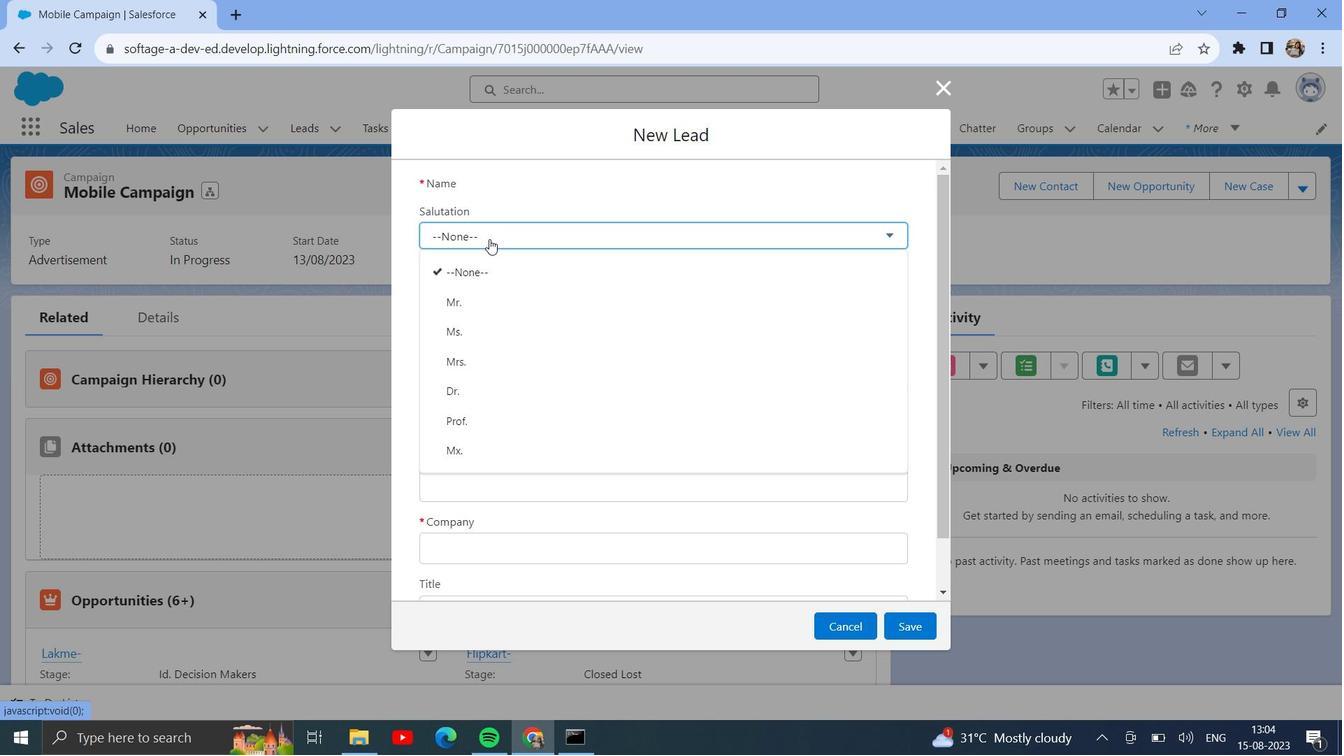 
Action: Mouse moved to (665, 301)
Screenshot: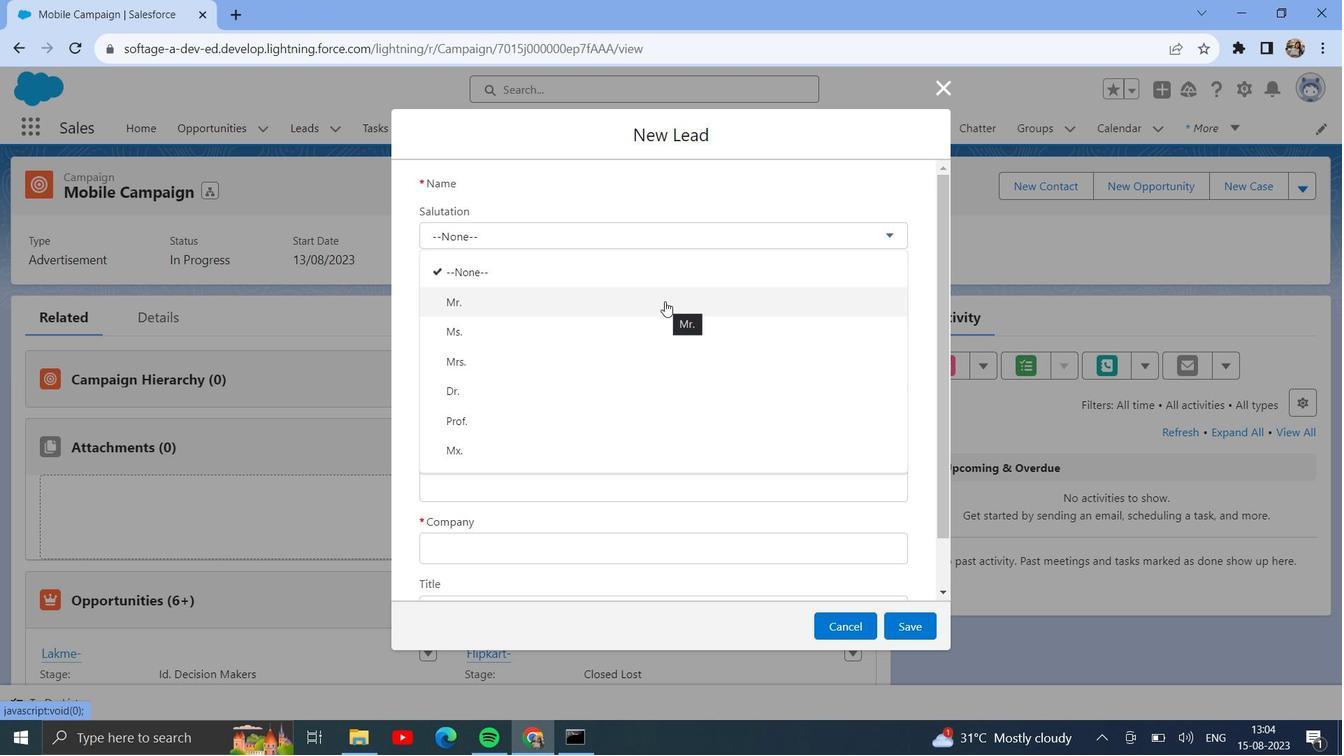 
Action: Mouse pressed left at (665, 301)
Screenshot: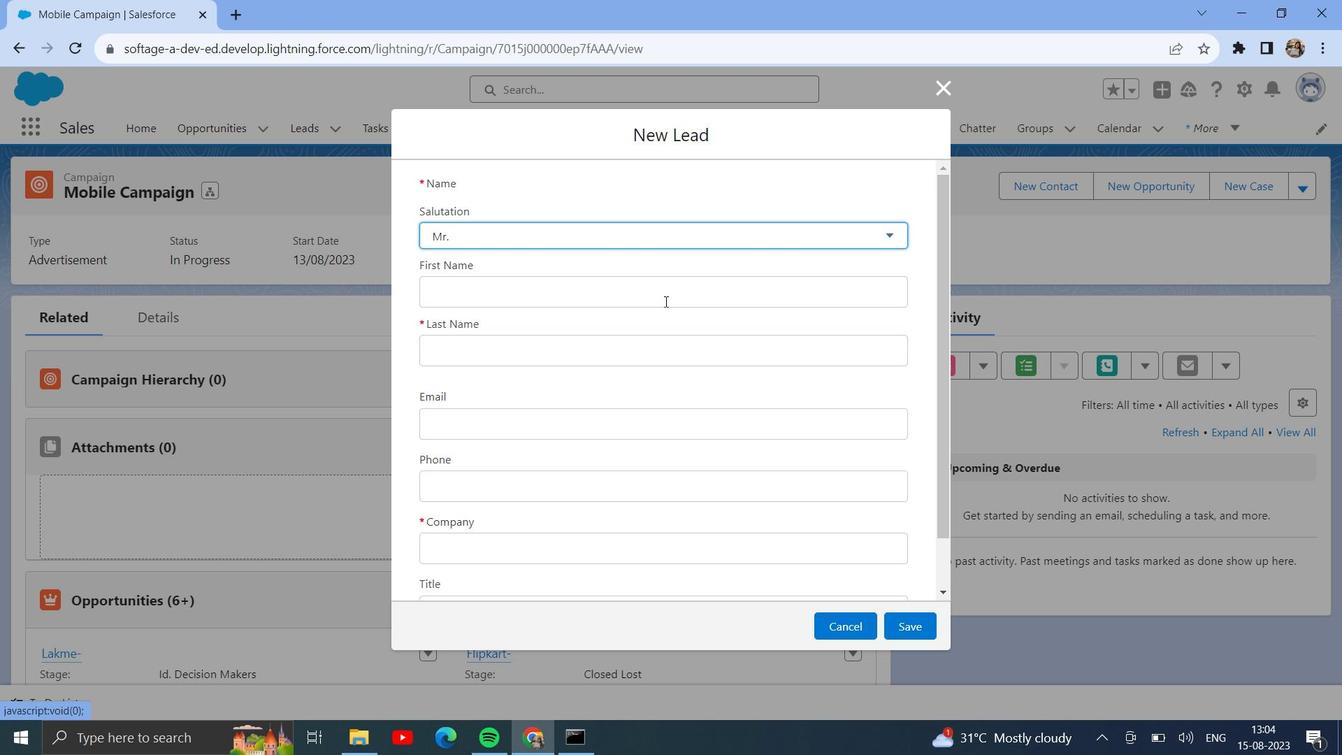 
Action: Mouse moved to (669, 294)
Screenshot: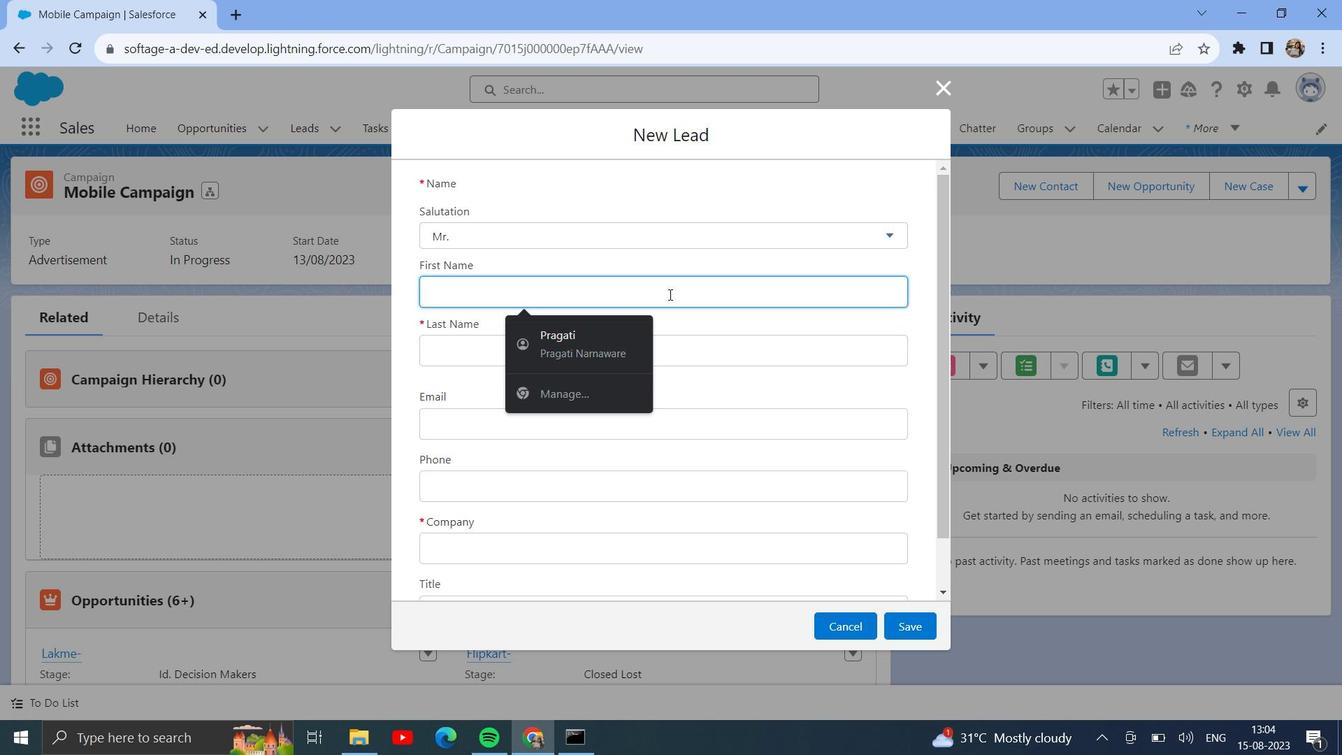 
Action: Mouse pressed left at (669, 294)
Screenshot: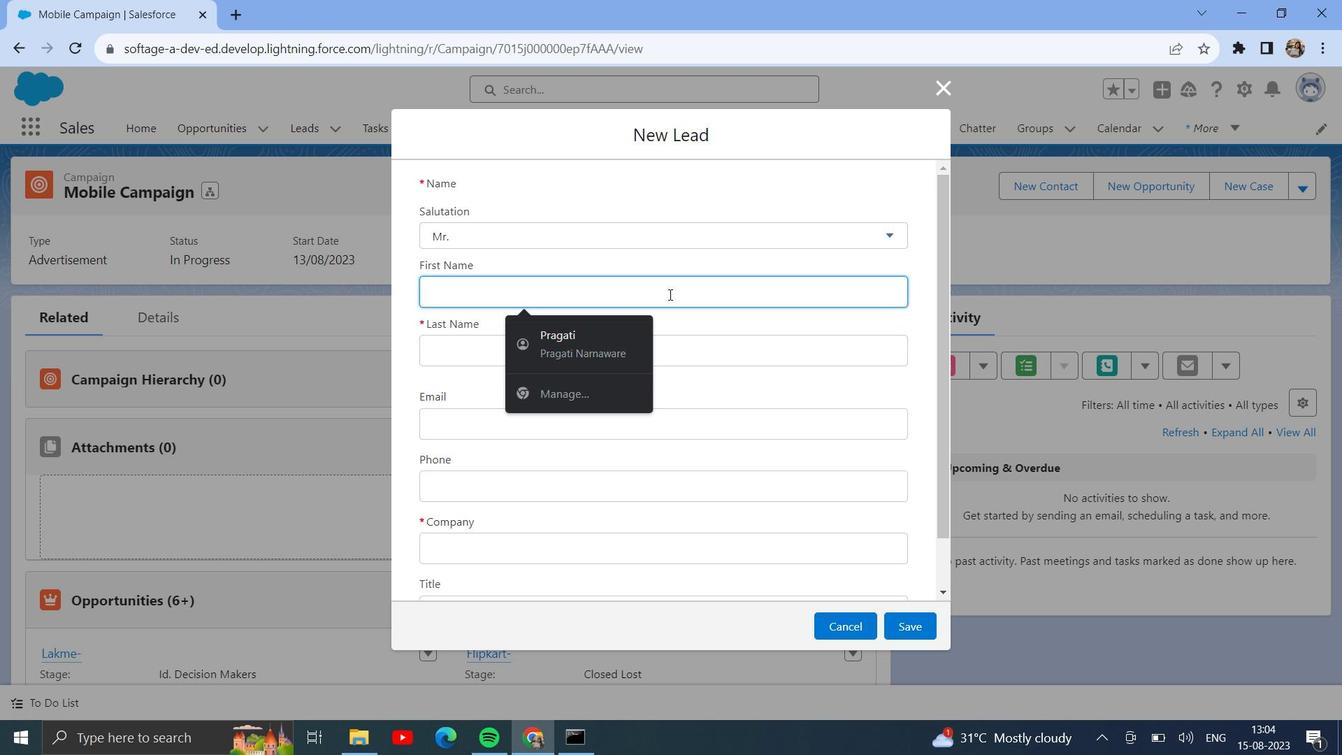 
Action: Key pressed <Key.shift><Key.shift><Key.shift><Key.shift><Key.shift><Key.shift><Key.shift><Key.shift><Key.shift><Key.shift><Key.shift><Key.shift><Key.shift><Key.shift><Key.shift><Key.shift><Key.shift><Key.shift><Key.shift><Key.shift><Key.shift>Amir<Key.space>
Screenshot: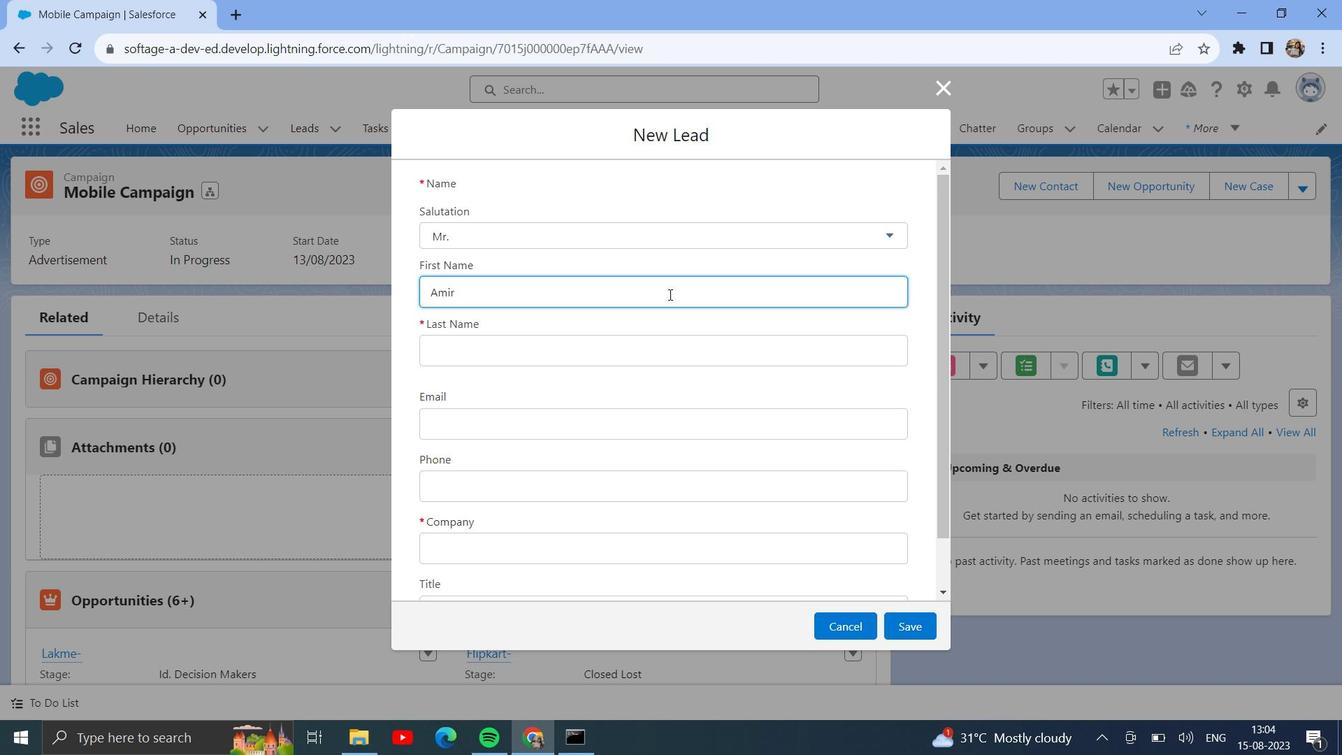 
Action: Mouse moved to (506, 360)
Screenshot: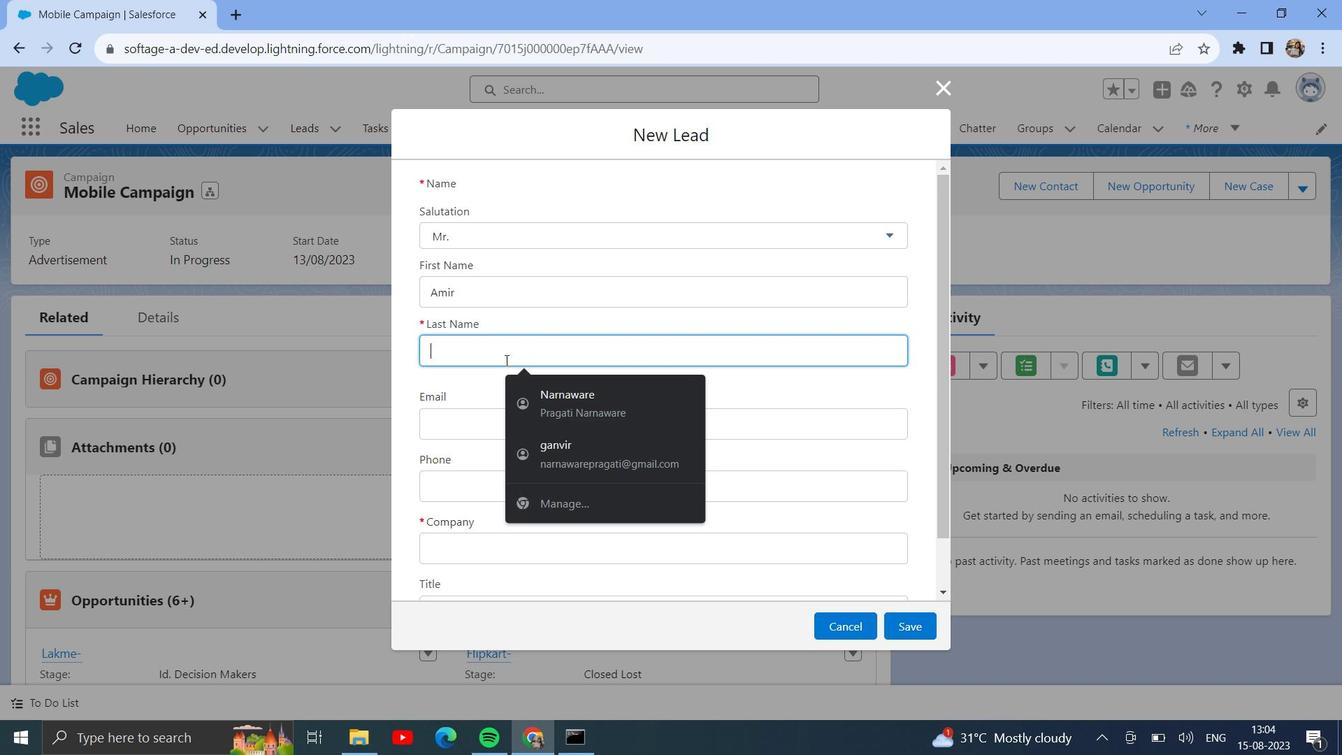 
Action: Mouse pressed left at (506, 360)
Screenshot: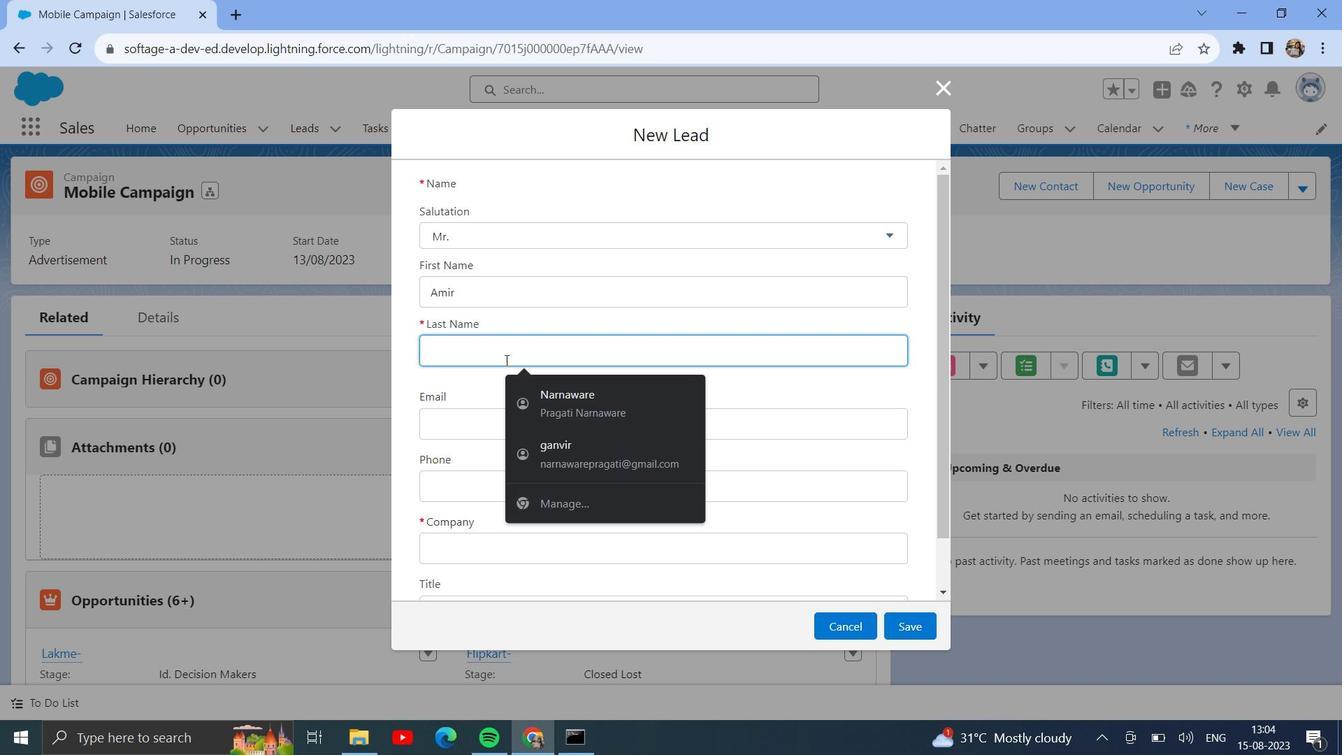 
Action: Key pressed <Key.shift>Siddique<Key.backspace>i
Screenshot: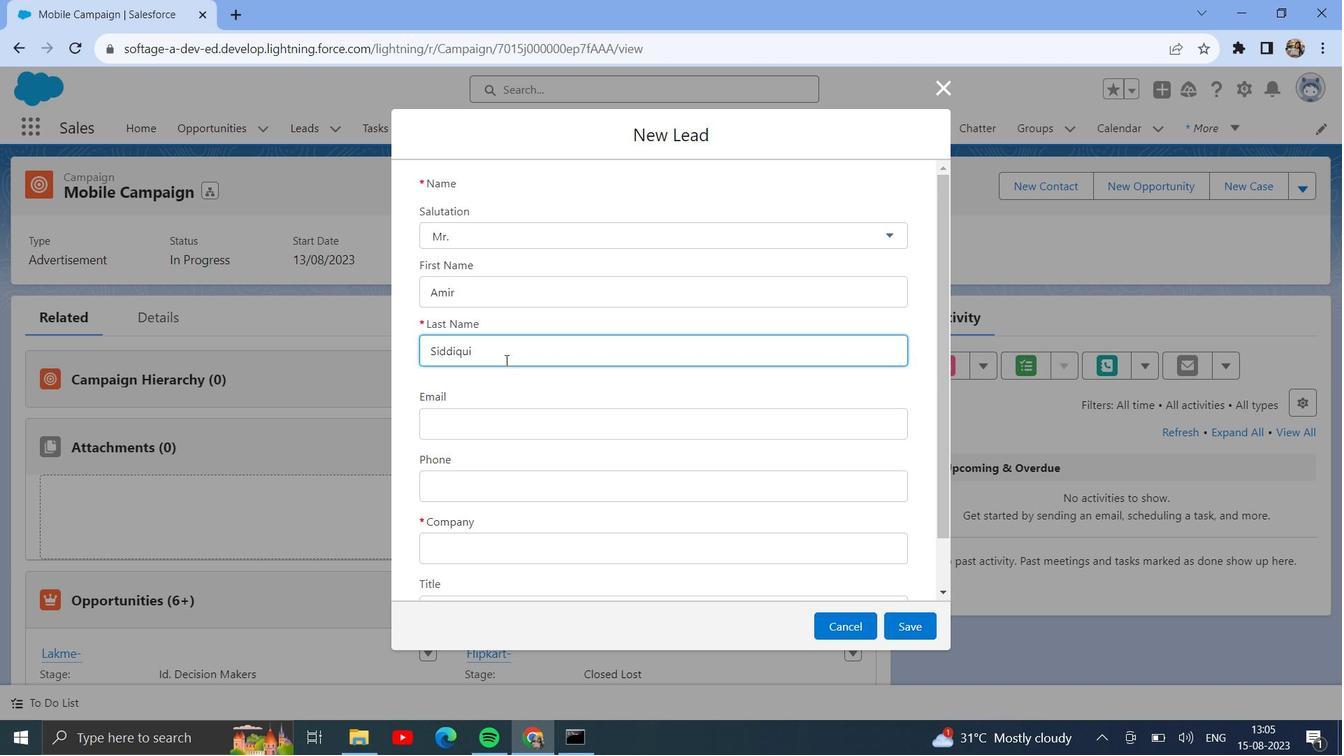 
Action: Mouse moved to (496, 430)
Screenshot: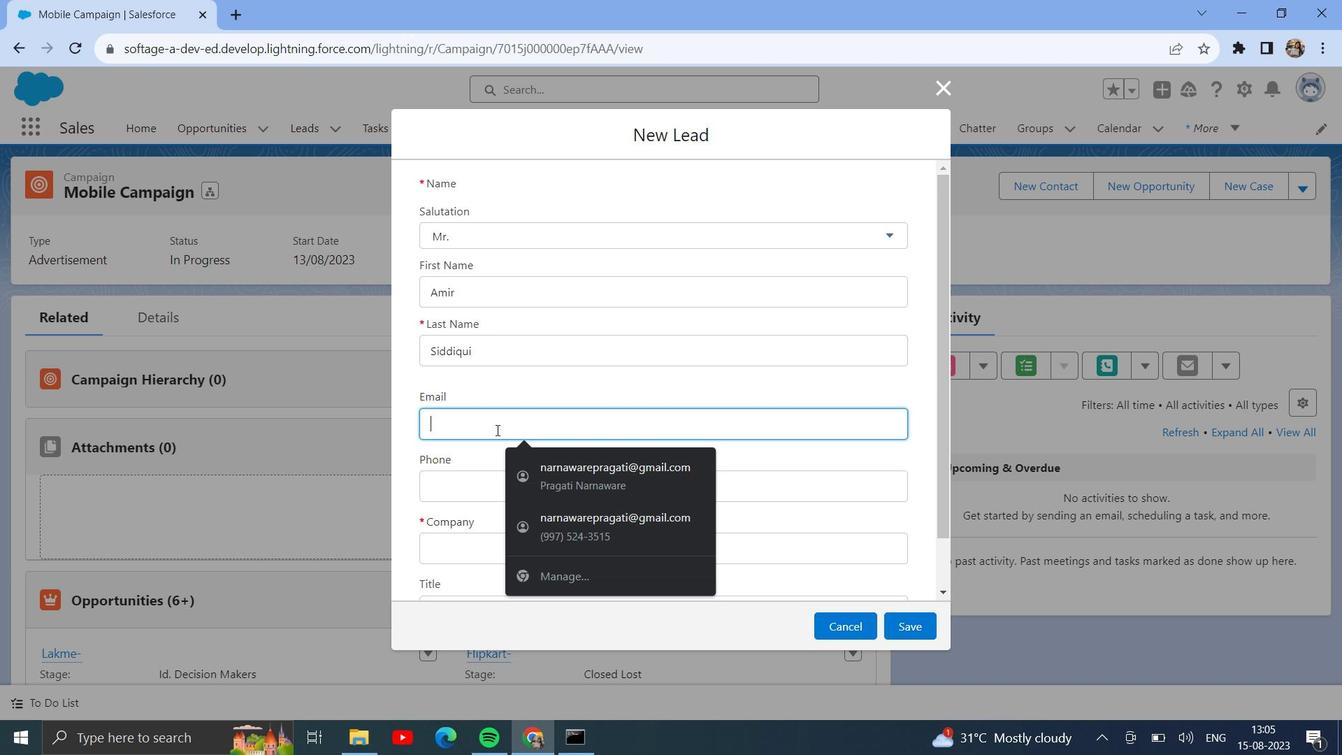 
Action: Mouse pressed left at (496, 430)
Screenshot: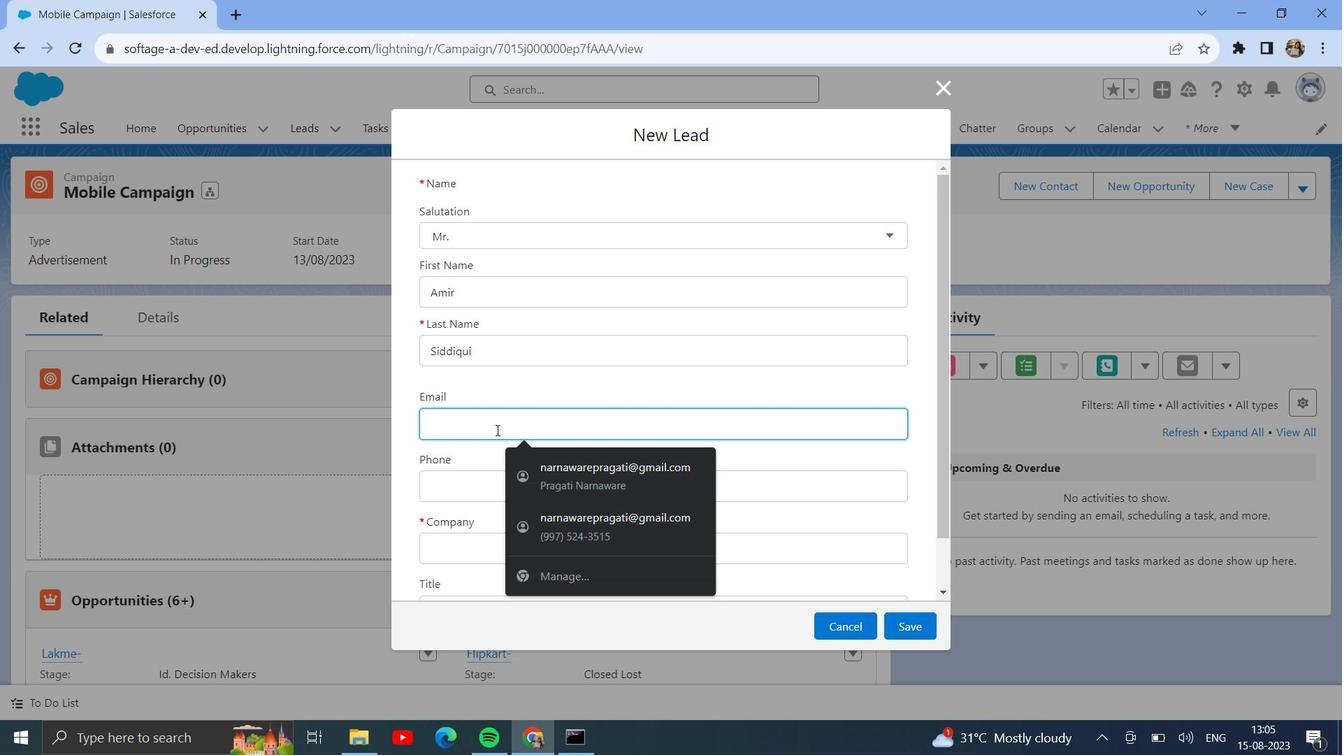 
Action: Key pressed amirsidd<Key.backspace>diqui<Key.shift_r>_07<Key.shift>@gmail.com
Screenshot: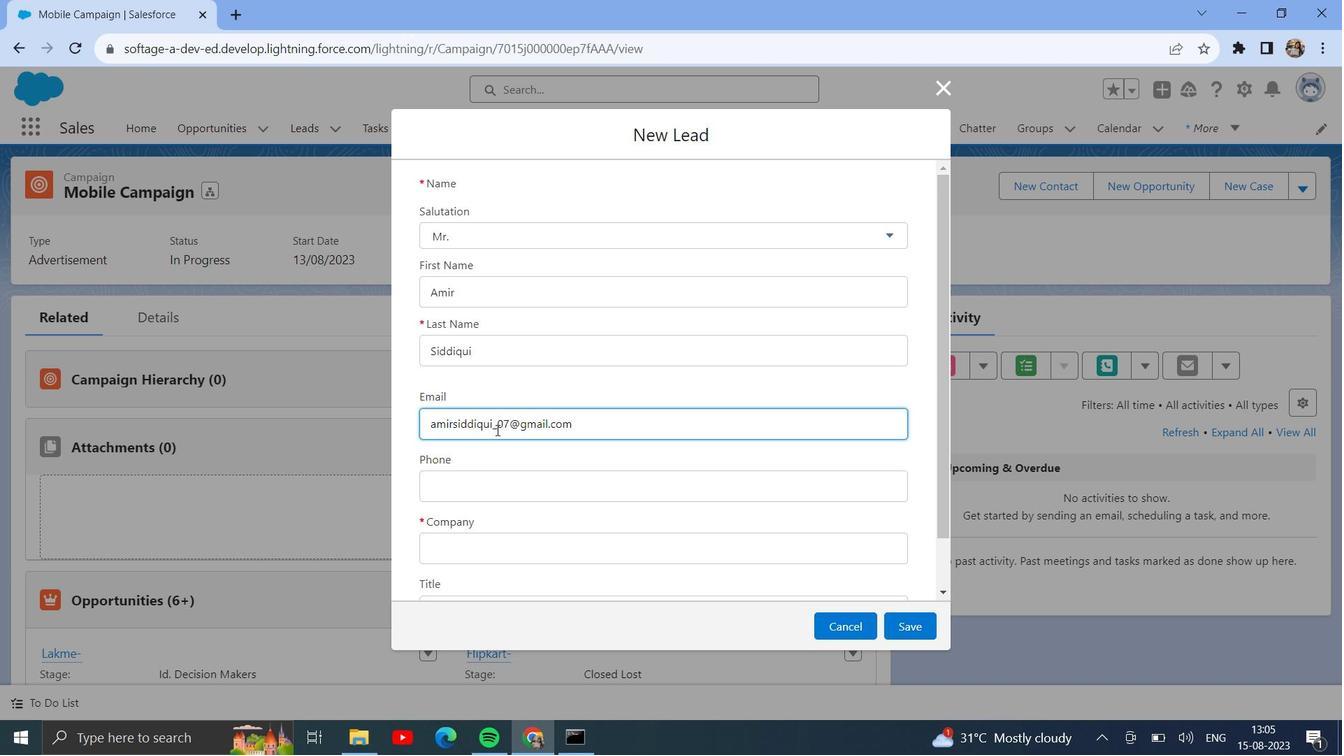 
Action: Mouse moved to (490, 476)
Screenshot: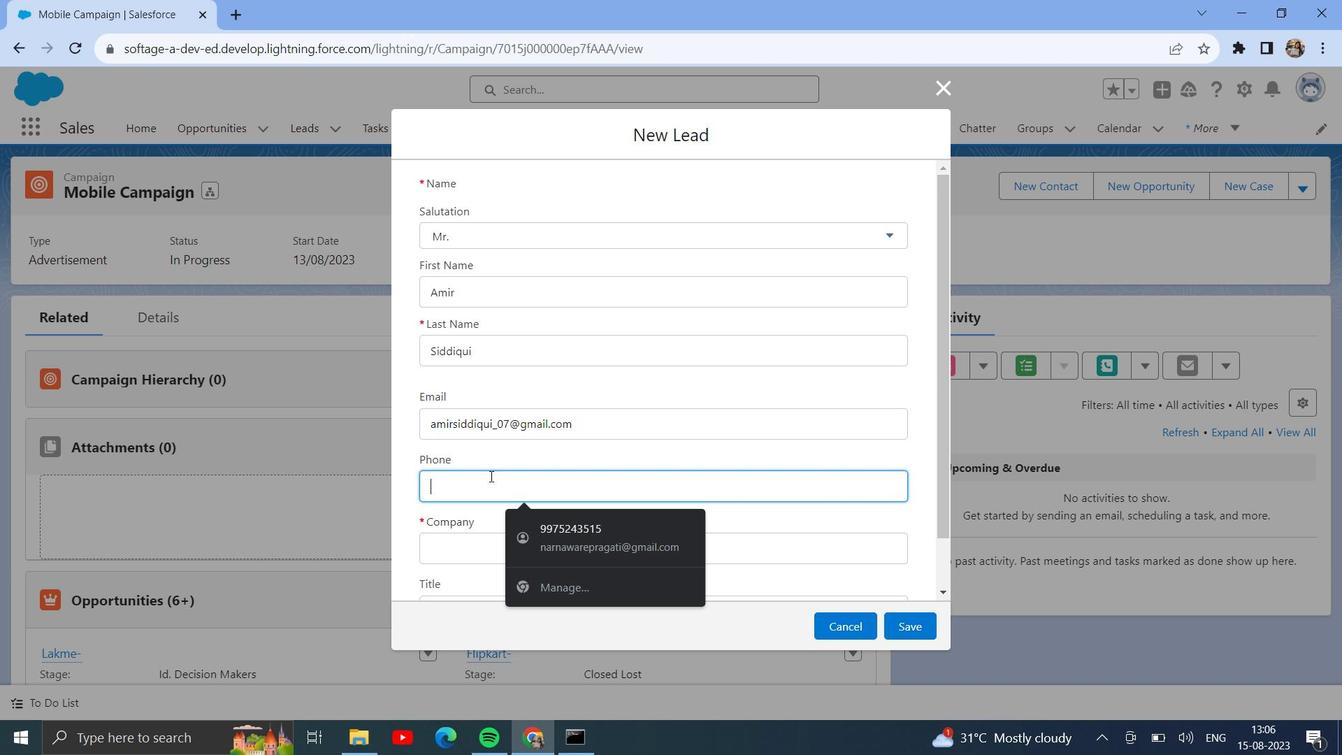 
Action: Mouse pressed left at (490, 476)
Screenshot: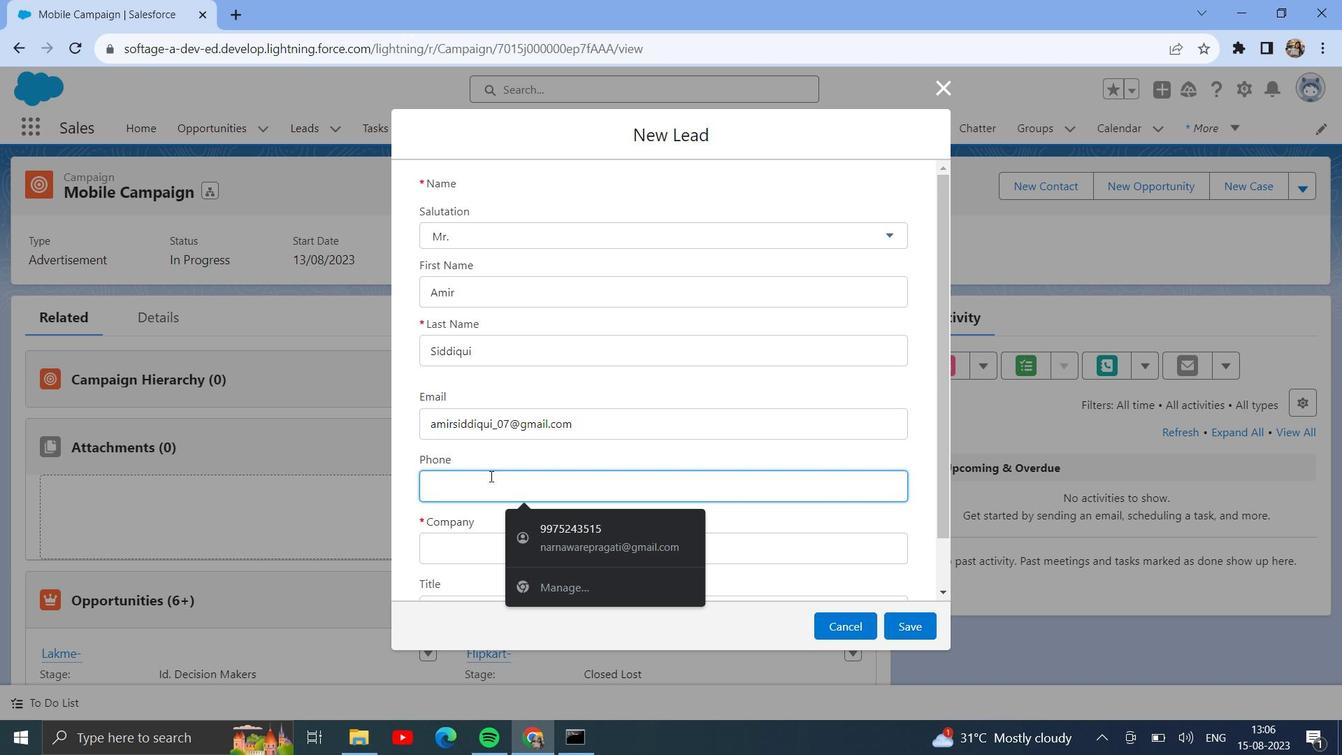 
Action: Key pressed 07122233555
Screenshot: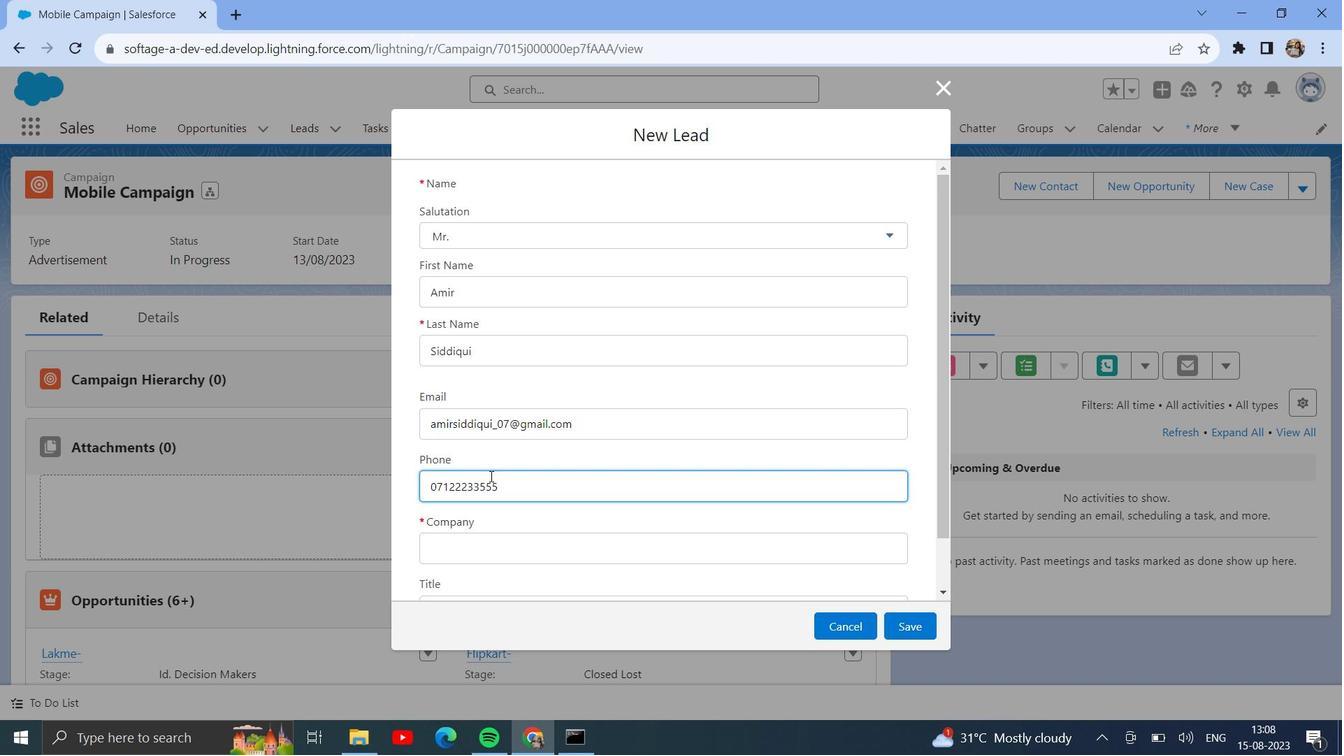 
Action: Mouse moved to (516, 542)
